 Task: Research Airbnb accommodation in Kirtipur, Nepal from 6th December, 2023 to 10th December, 2023 for 1 adult.1  bedroom having 1 bed and 1 bathroom. Property type can be hotel. Booking option can be shelf check-in. Look for 3 properties as per requirement.
Action: Mouse moved to (599, 83)
Screenshot: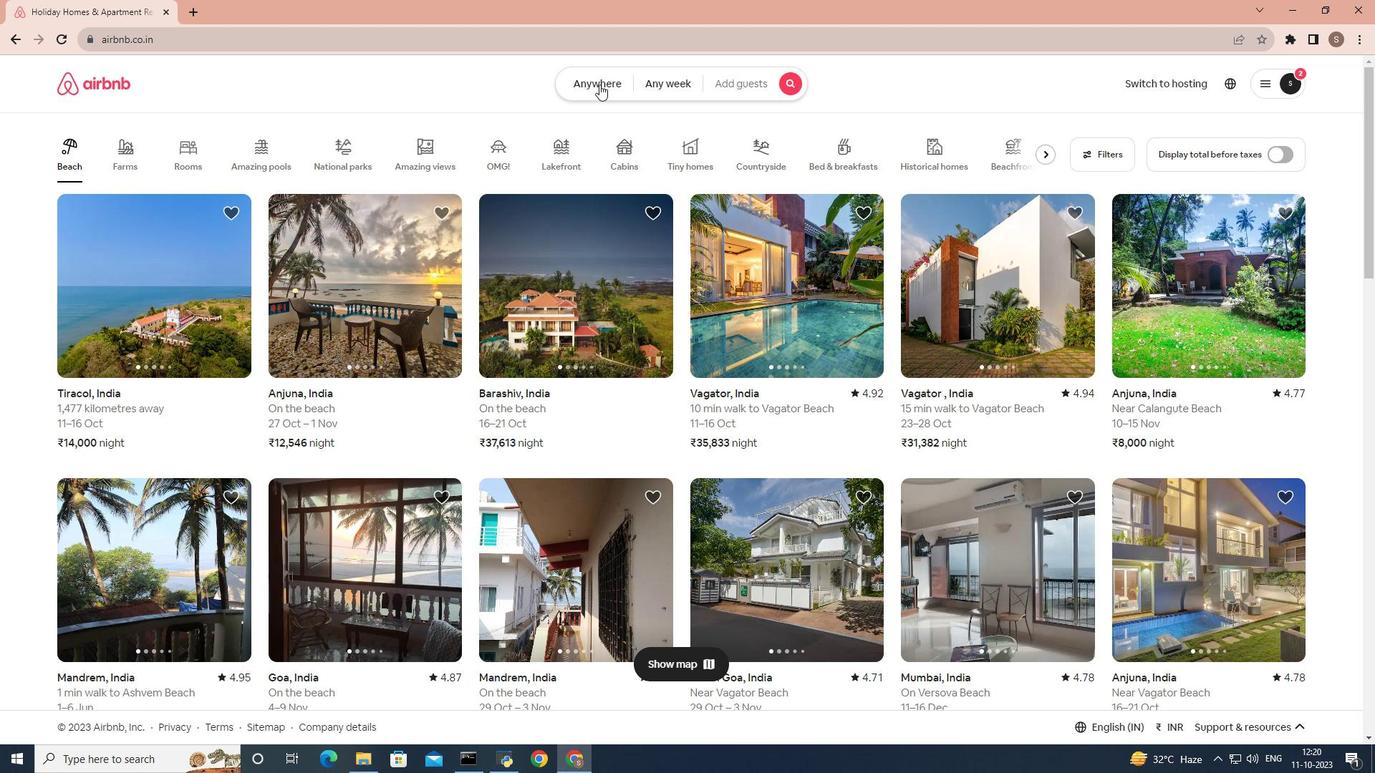 
Action: Mouse pressed left at (599, 83)
Screenshot: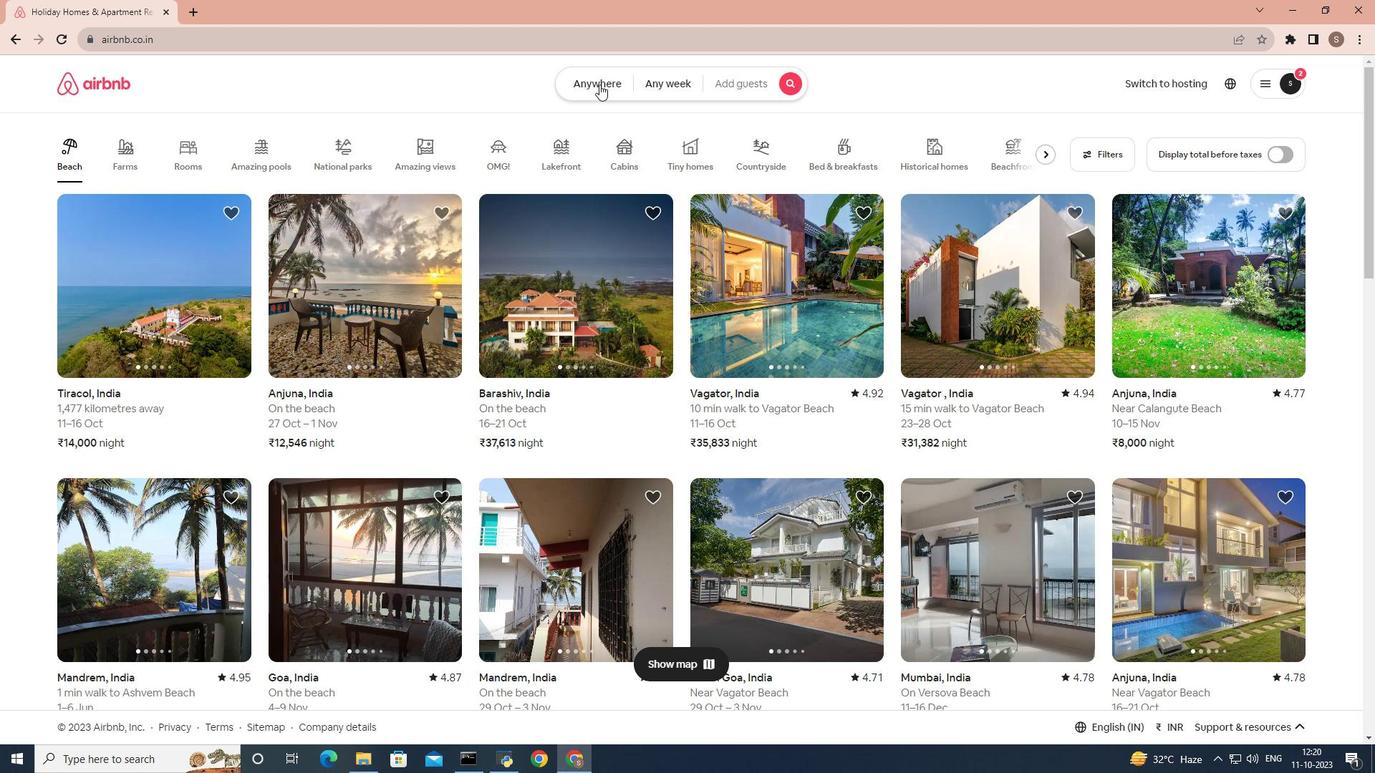 
Action: Mouse moved to (506, 137)
Screenshot: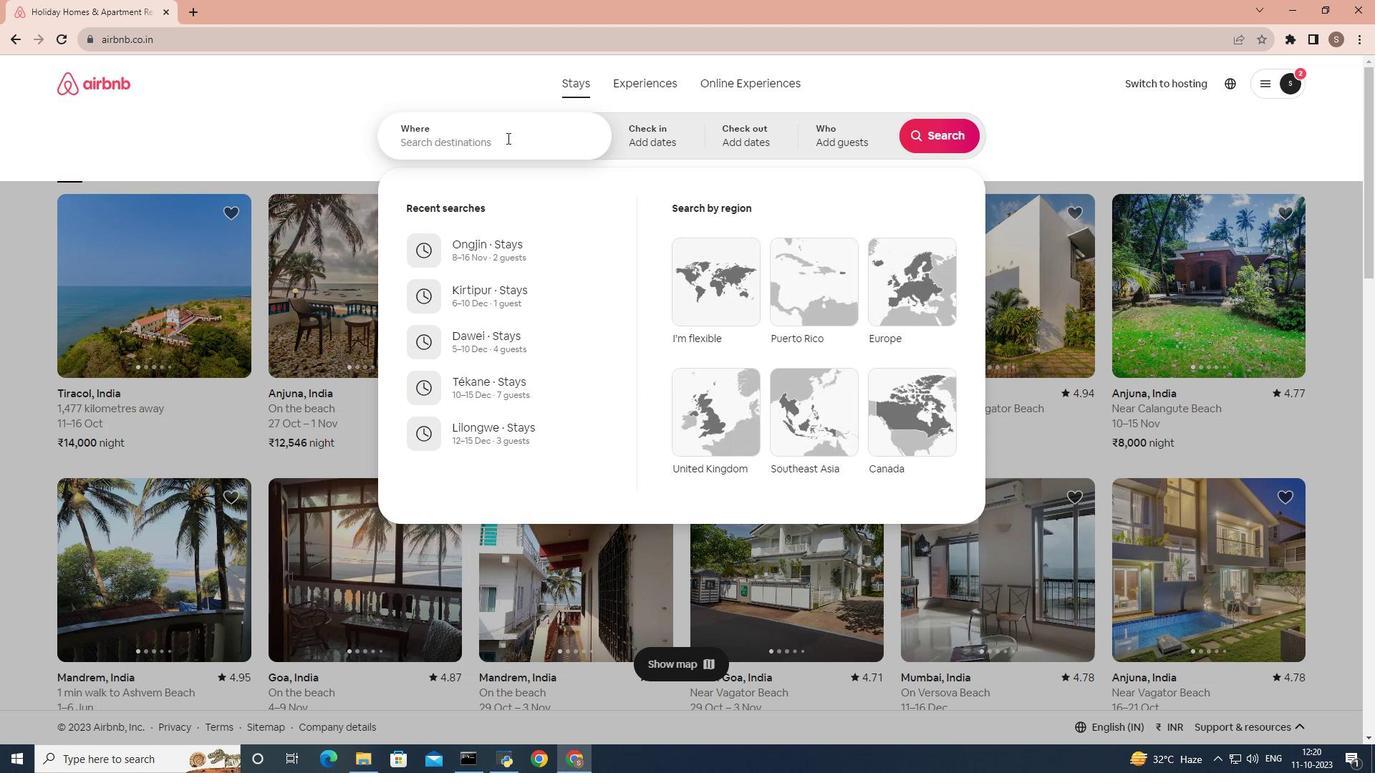 
Action: Mouse pressed left at (506, 137)
Screenshot: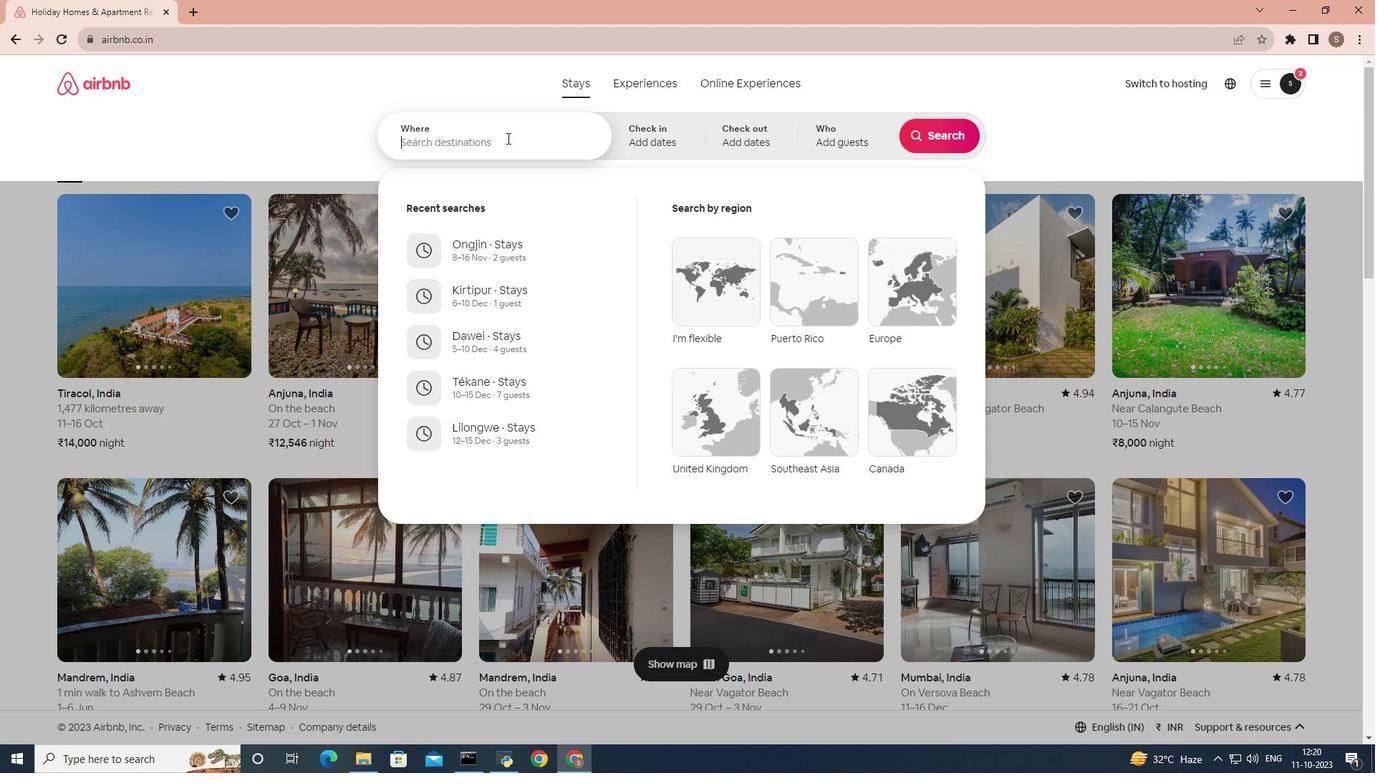 
Action: Key pressed kirtipur
Screenshot: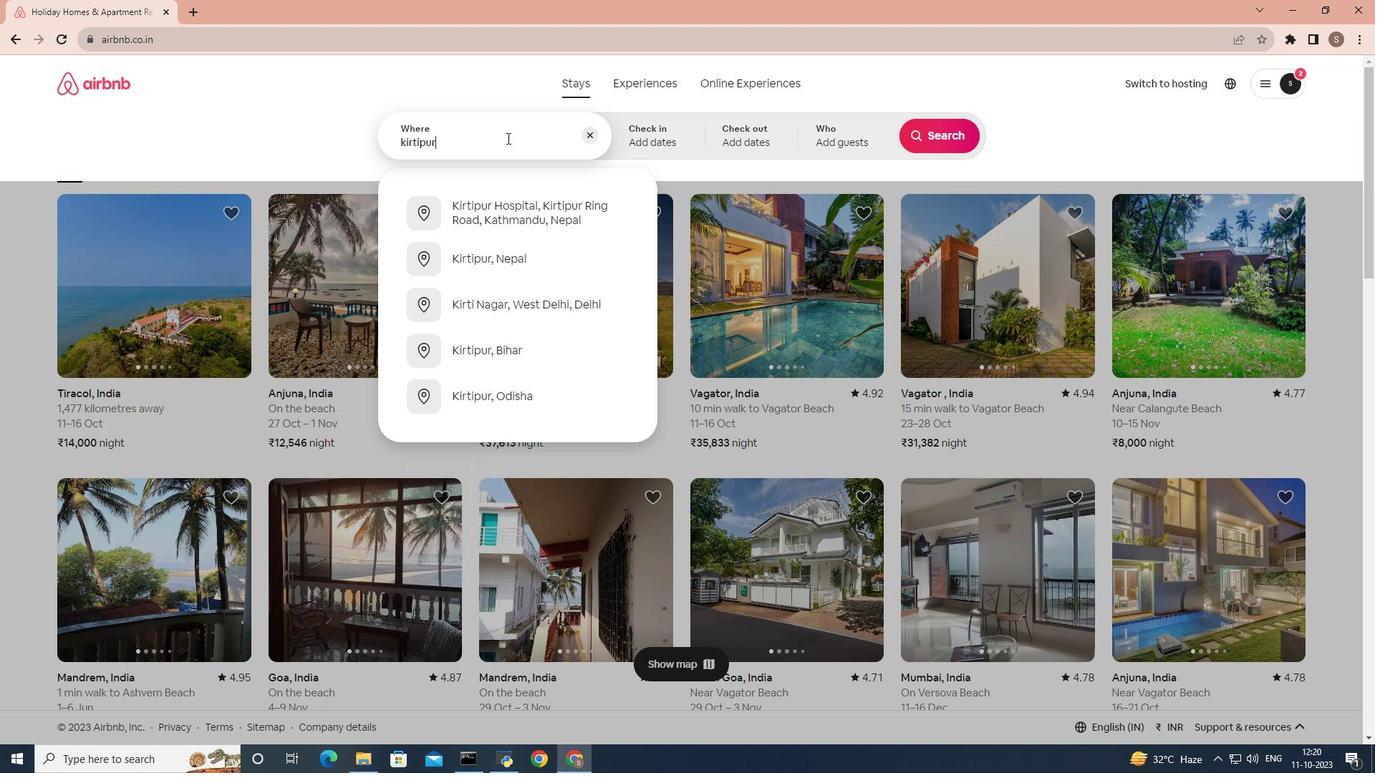 
Action: Mouse moved to (503, 219)
Screenshot: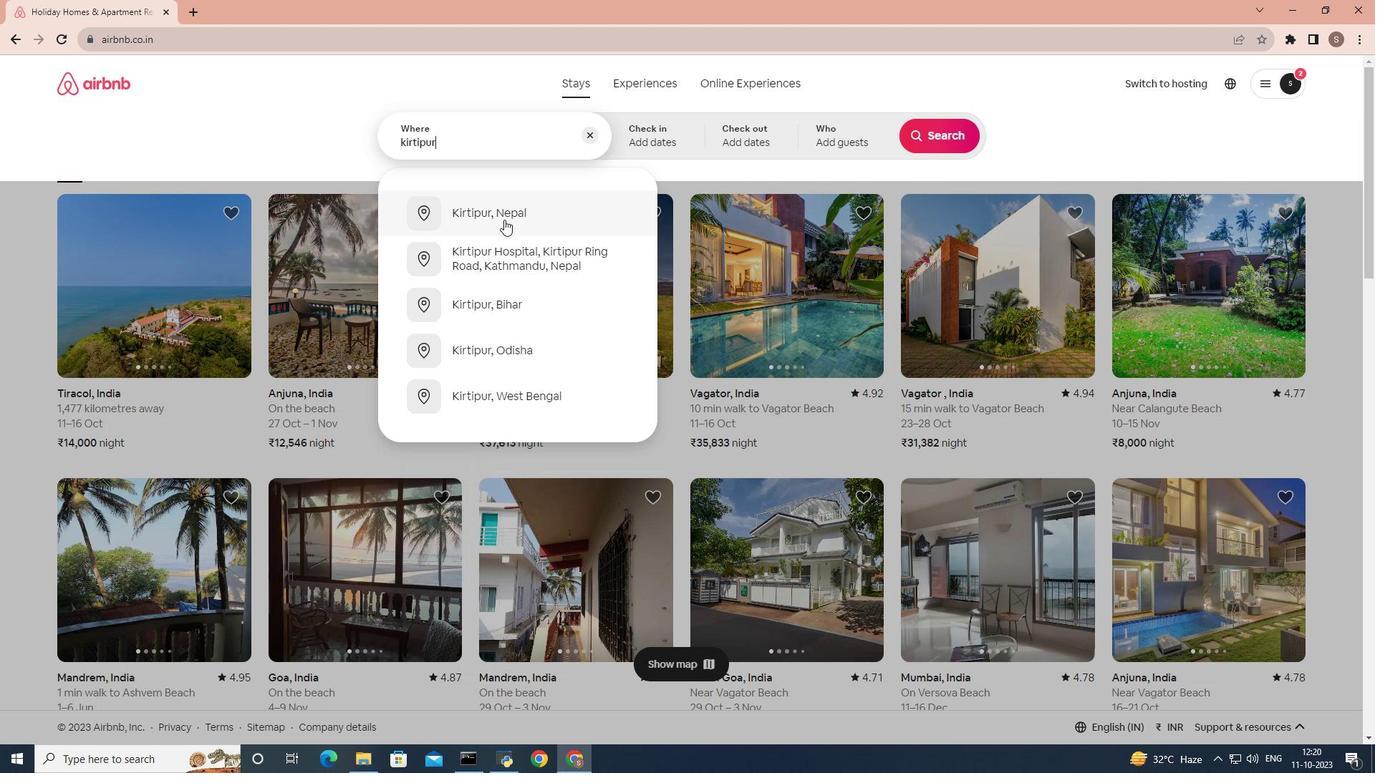 
Action: Mouse pressed left at (503, 219)
Screenshot: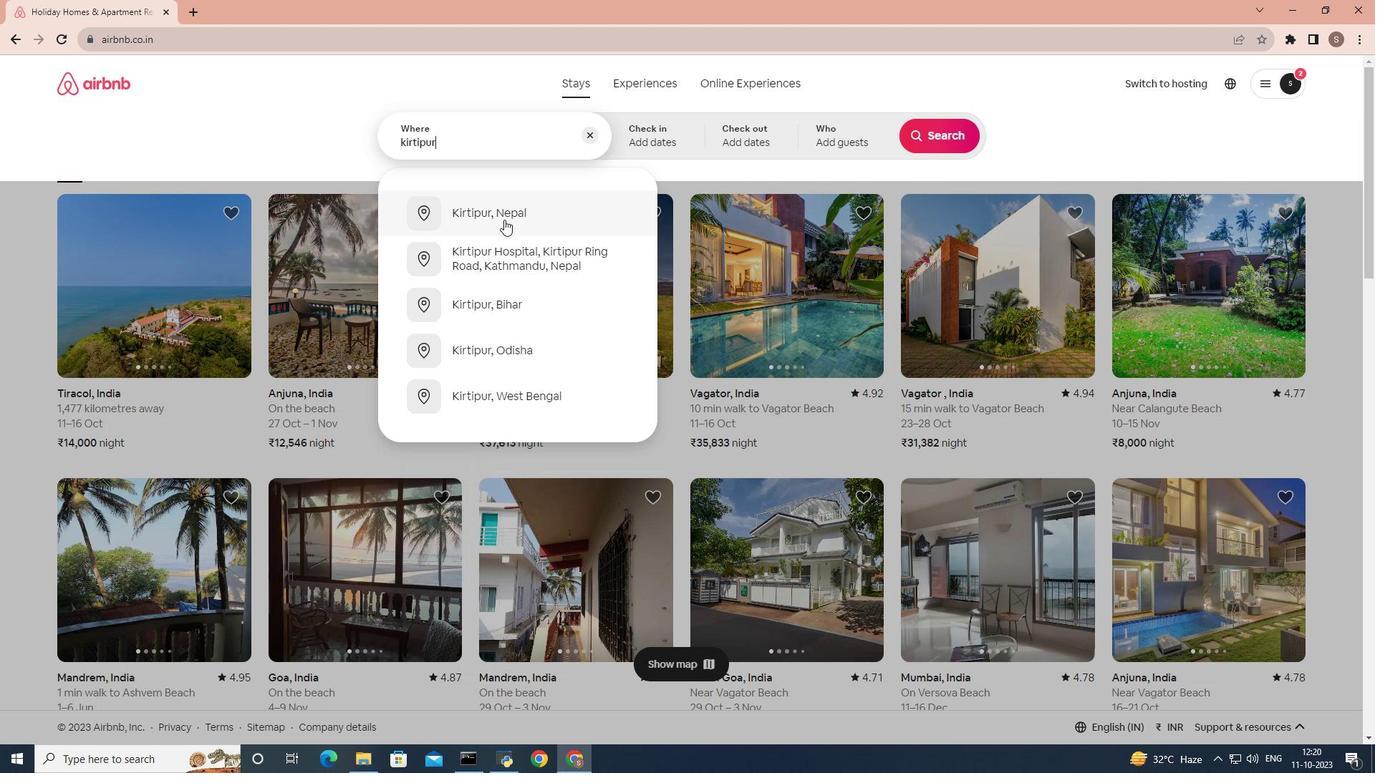 
Action: Mouse moved to (927, 247)
Screenshot: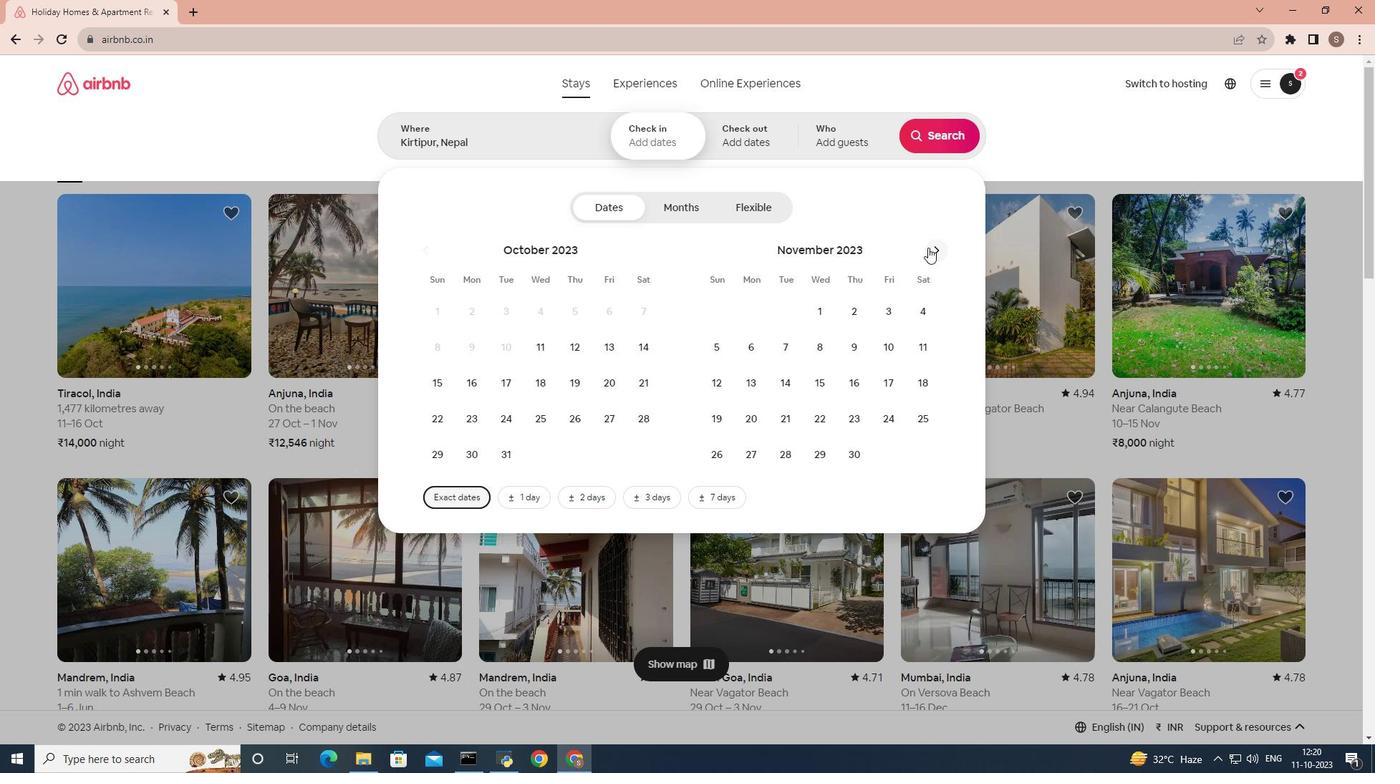 
Action: Mouse pressed left at (927, 247)
Screenshot: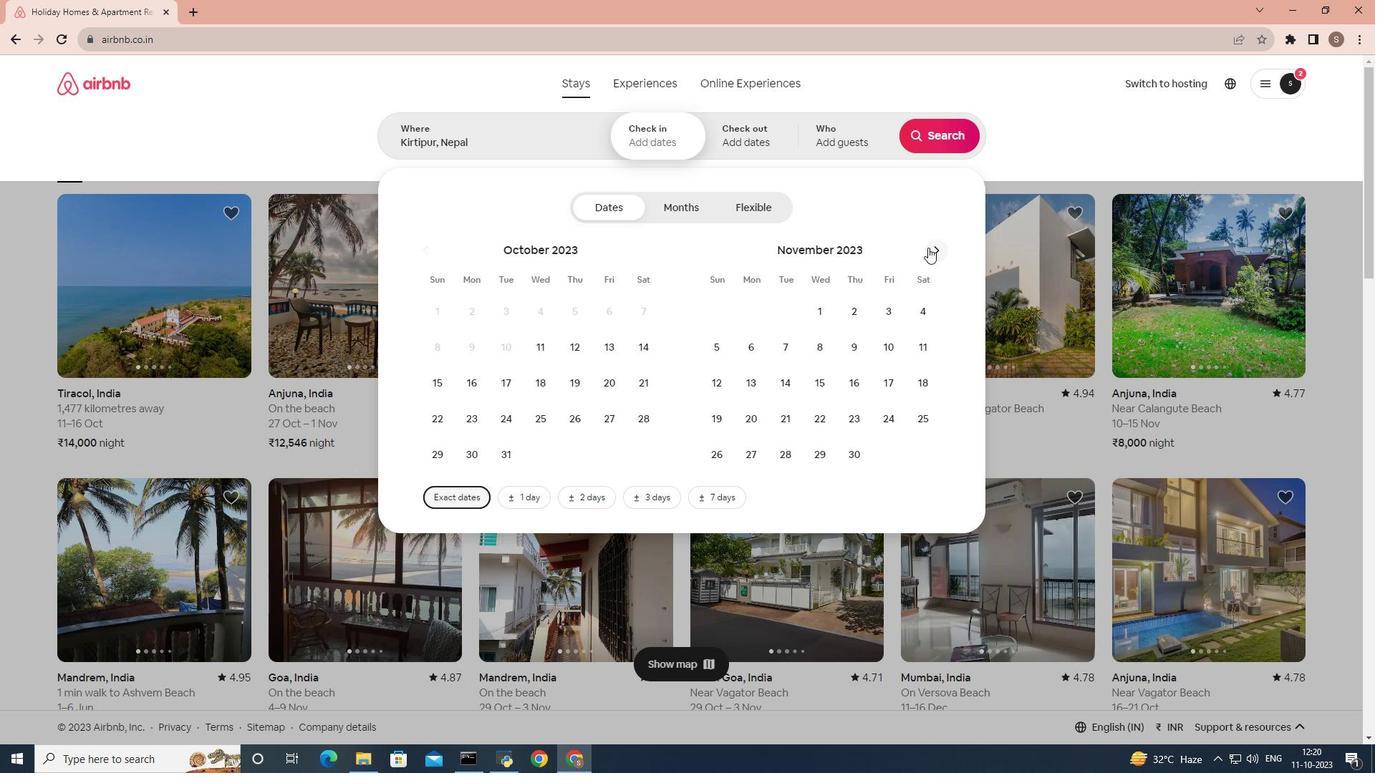 
Action: Mouse moved to (821, 348)
Screenshot: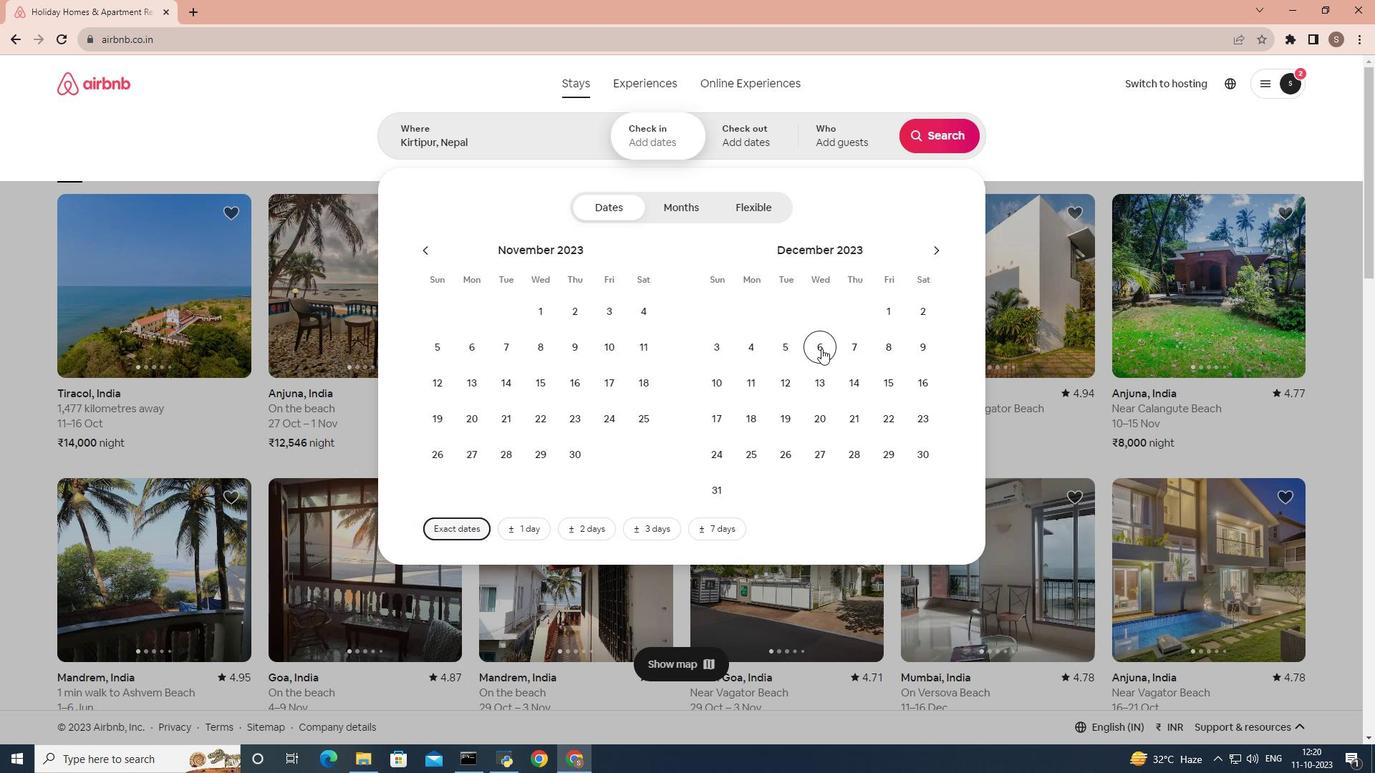 
Action: Mouse pressed left at (821, 348)
Screenshot: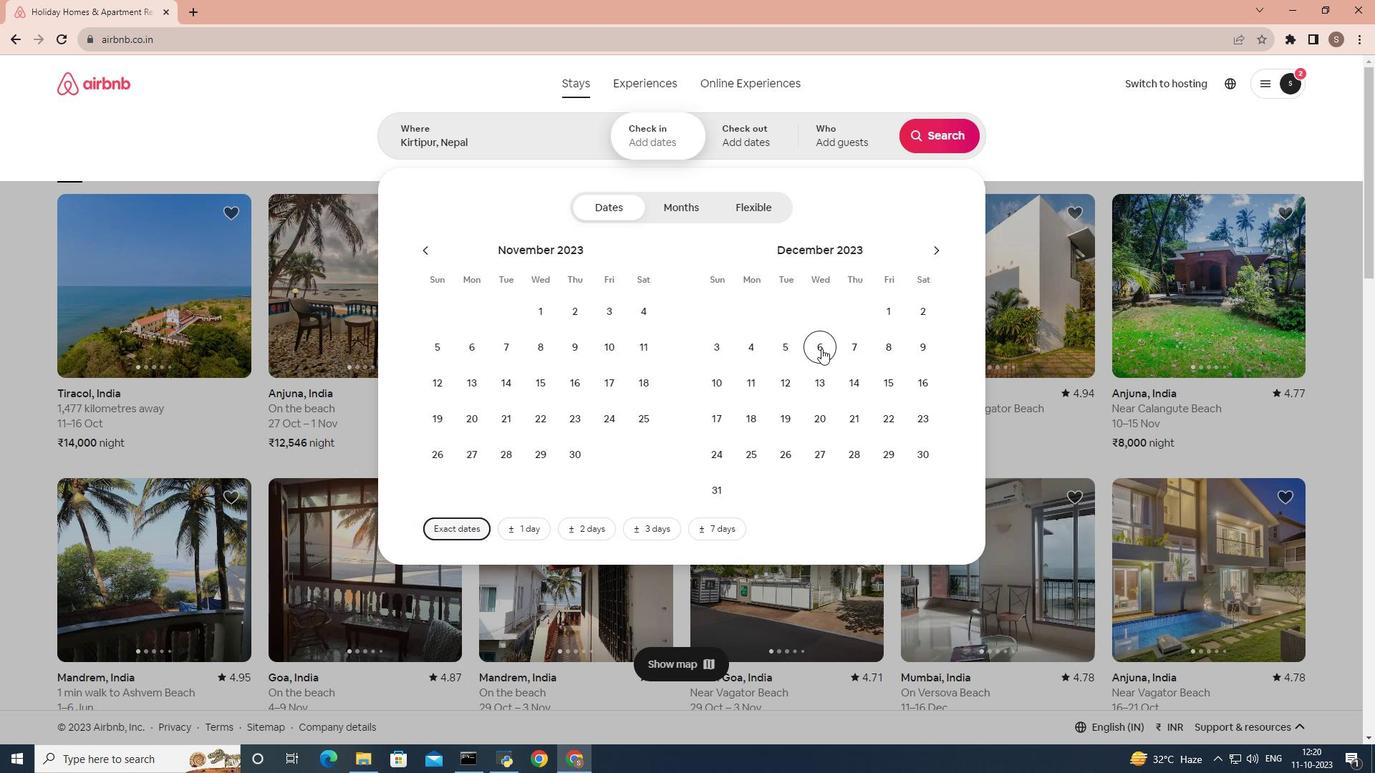 
Action: Mouse moved to (722, 382)
Screenshot: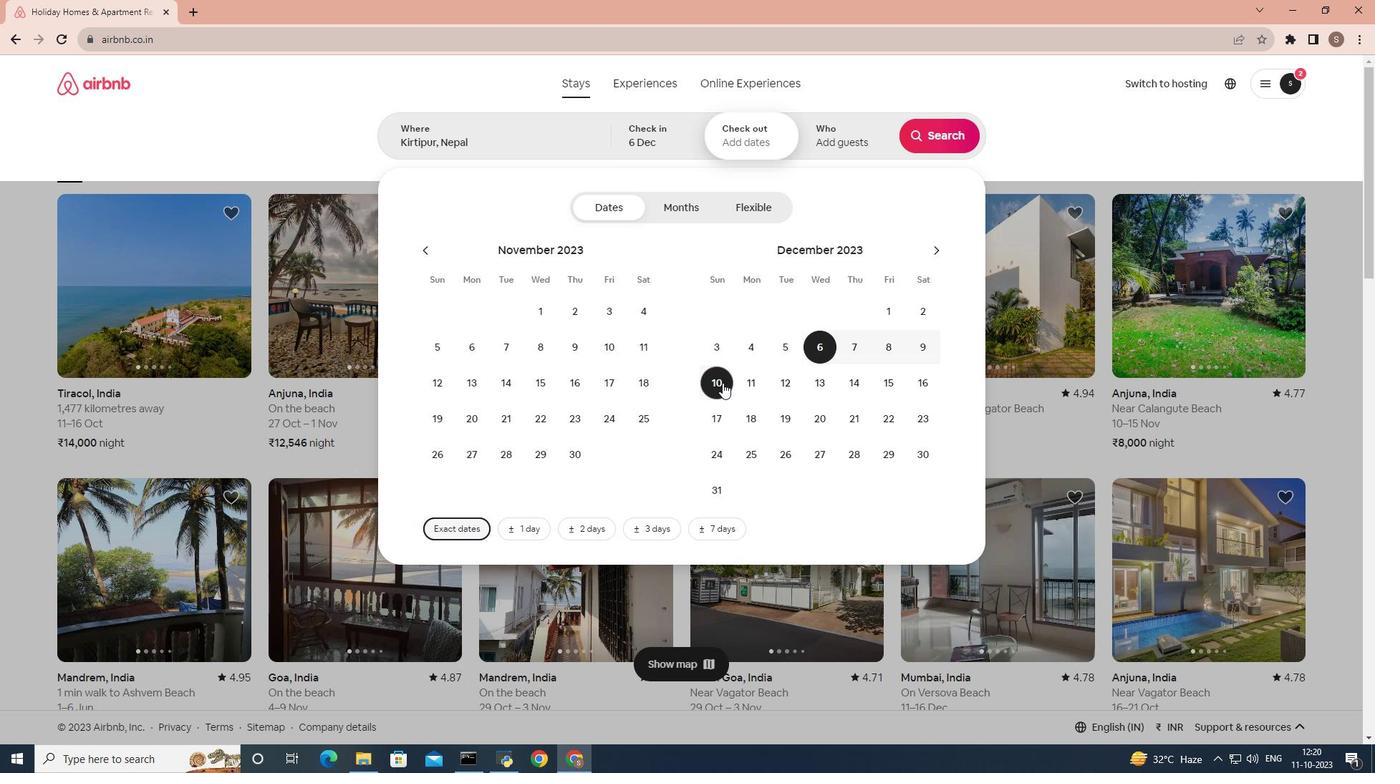 
Action: Mouse pressed left at (722, 382)
Screenshot: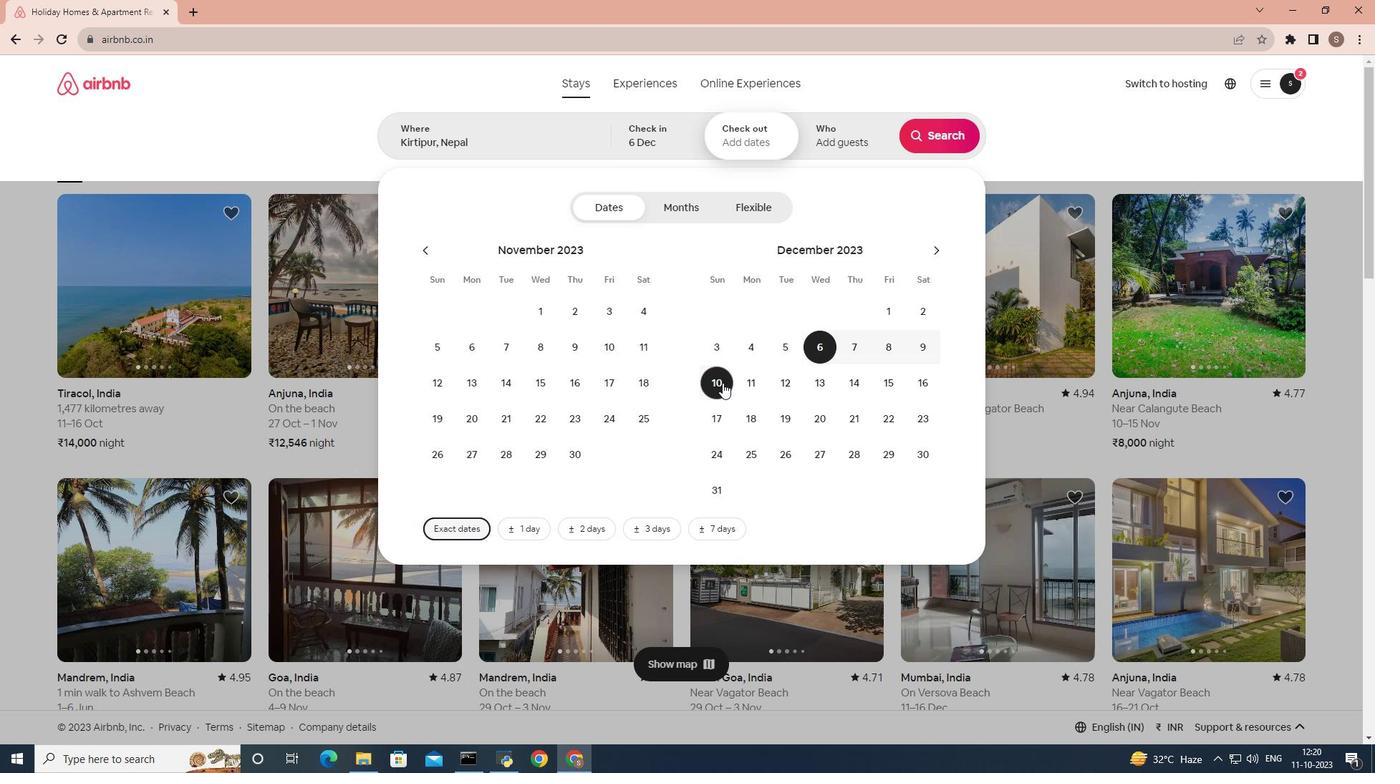 
Action: Mouse moved to (861, 143)
Screenshot: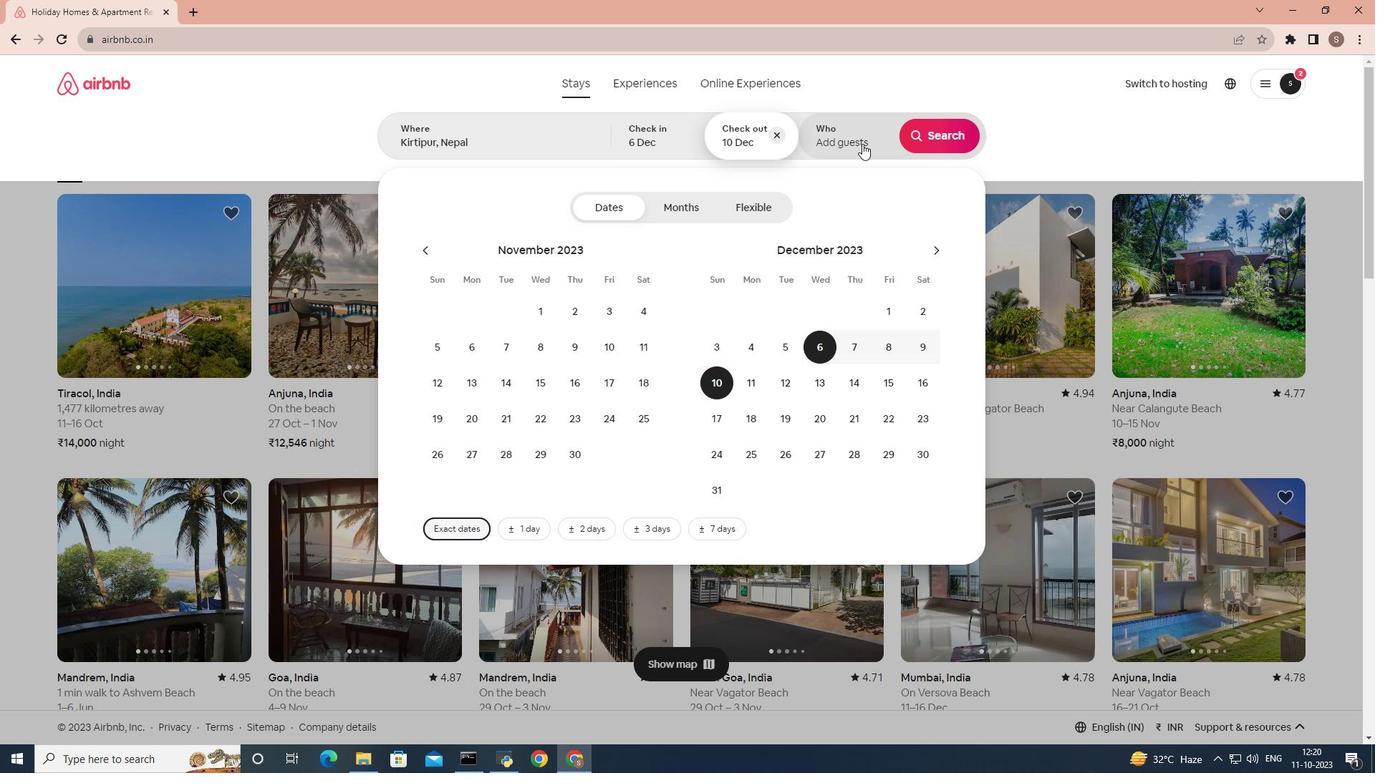 
Action: Mouse pressed left at (861, 143)
Screenshot: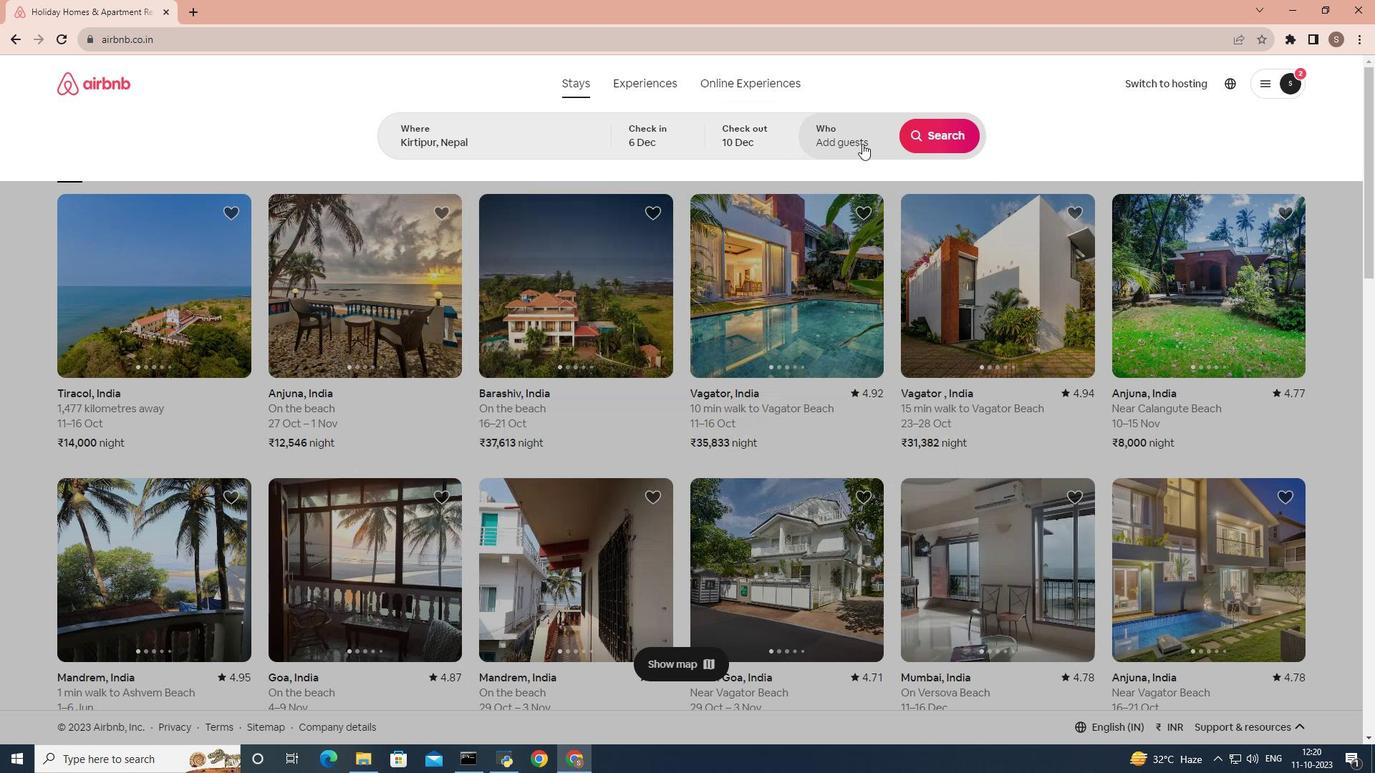 
Action: Mouse moved to (950, 215)
Screenshot: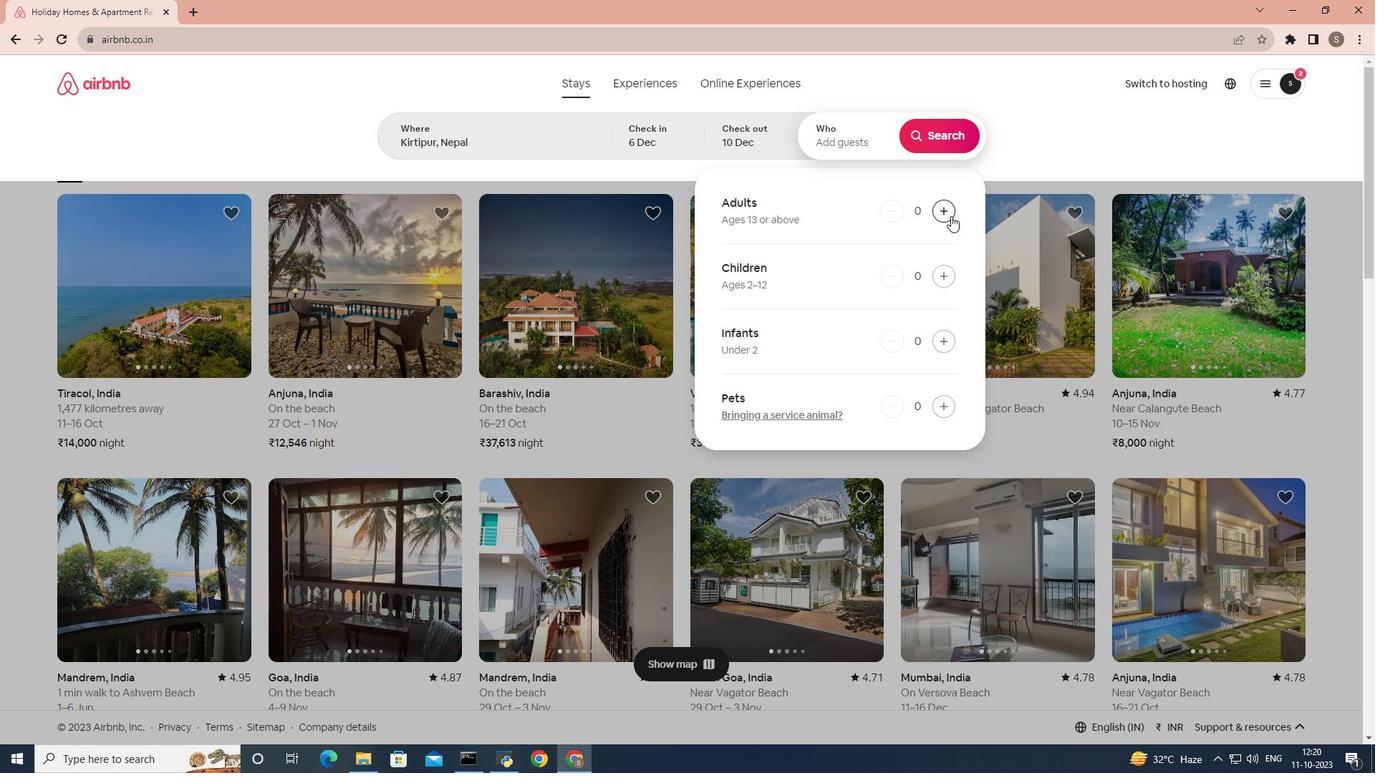 
Action: Mouse pressed left at (950, 215)
Screenshot: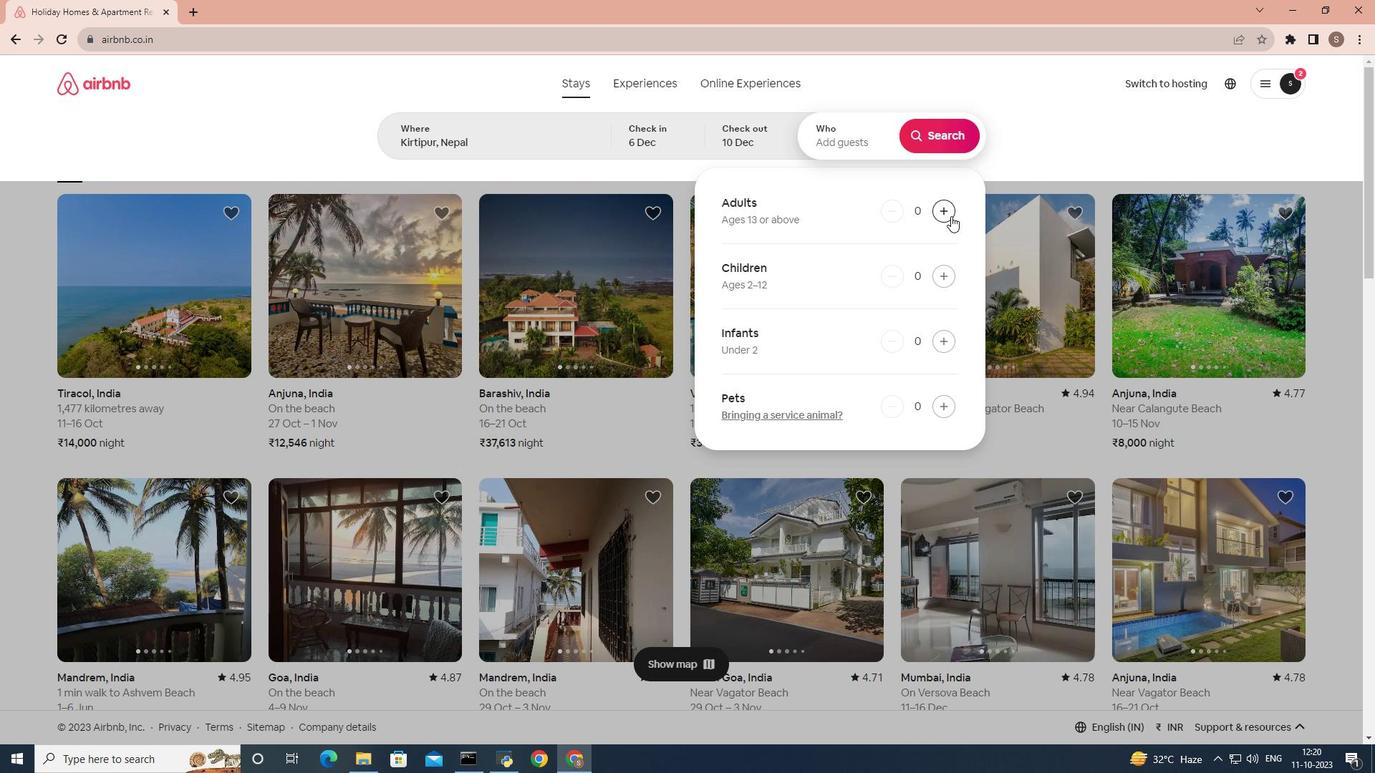 
Action: Mouse moved to (953, 136)
Screenshot: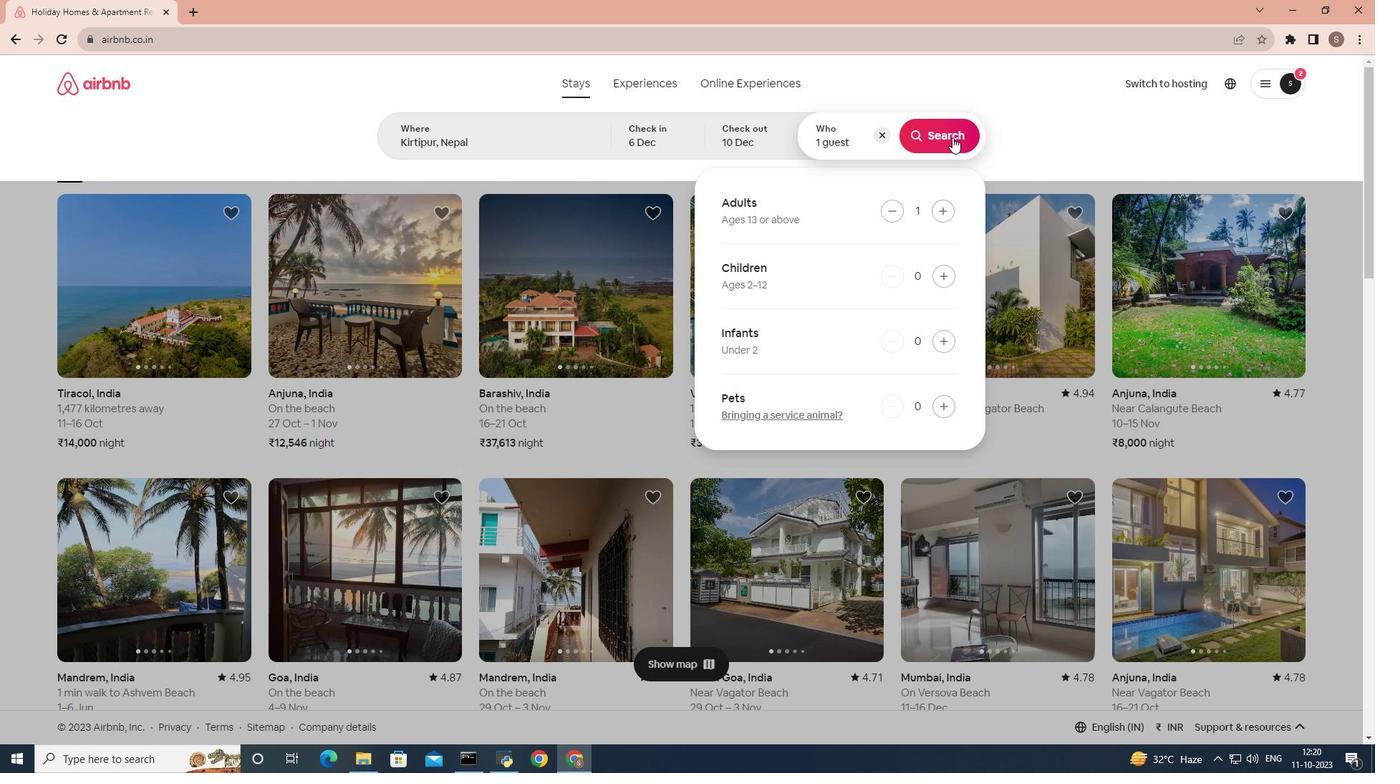 
Action: Mouse pressed left at (953, 136)
Screenshot: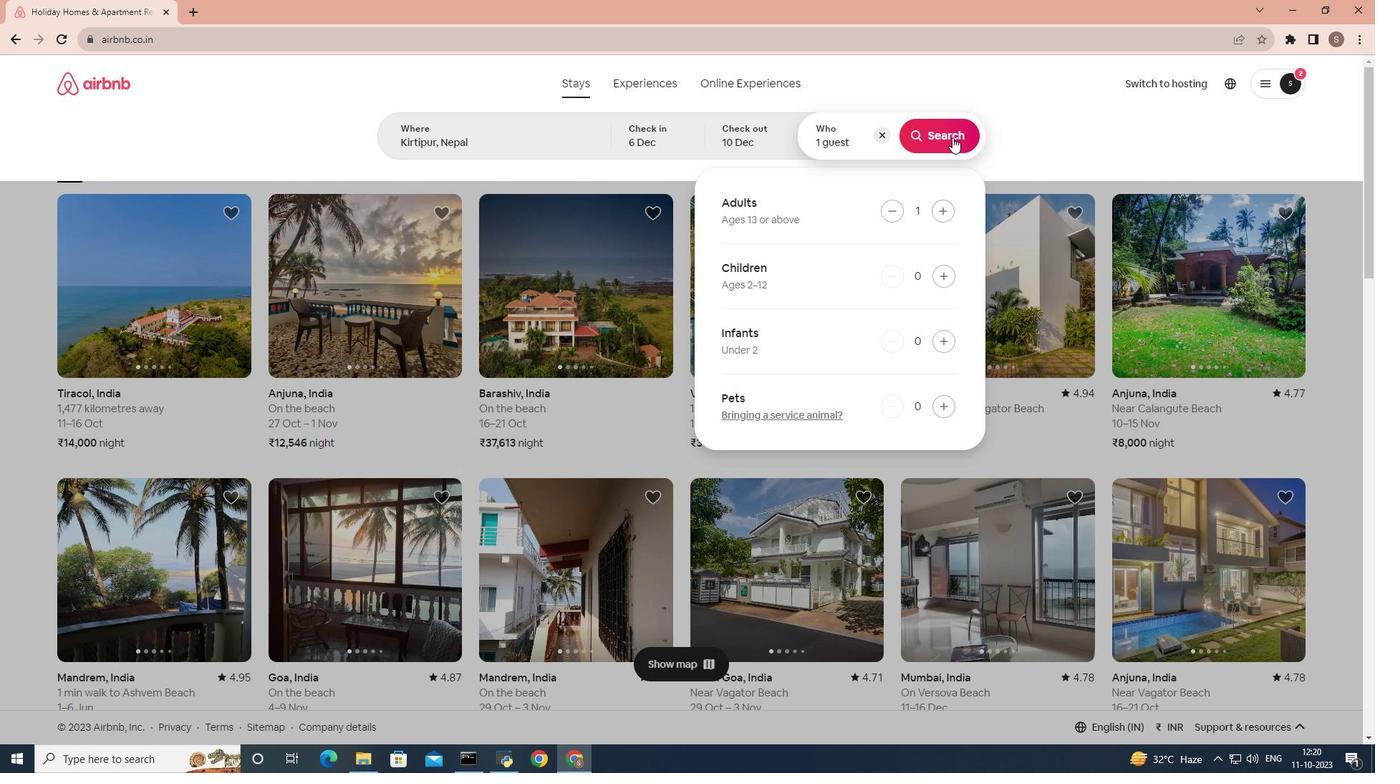 
Action: Mouse moved to (1127, 143)
Screenshot: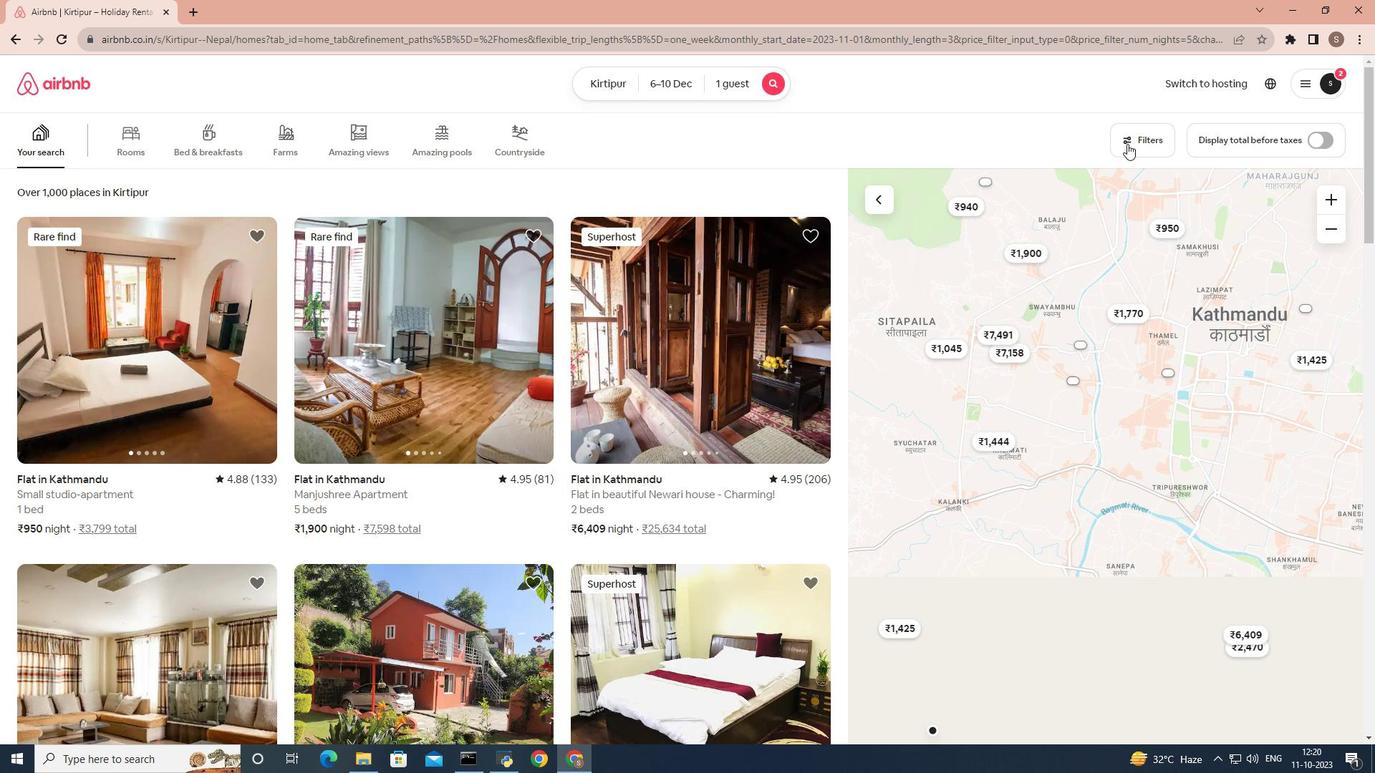 
Action: Mouse pressed left at (1127, 143)
Screenshot: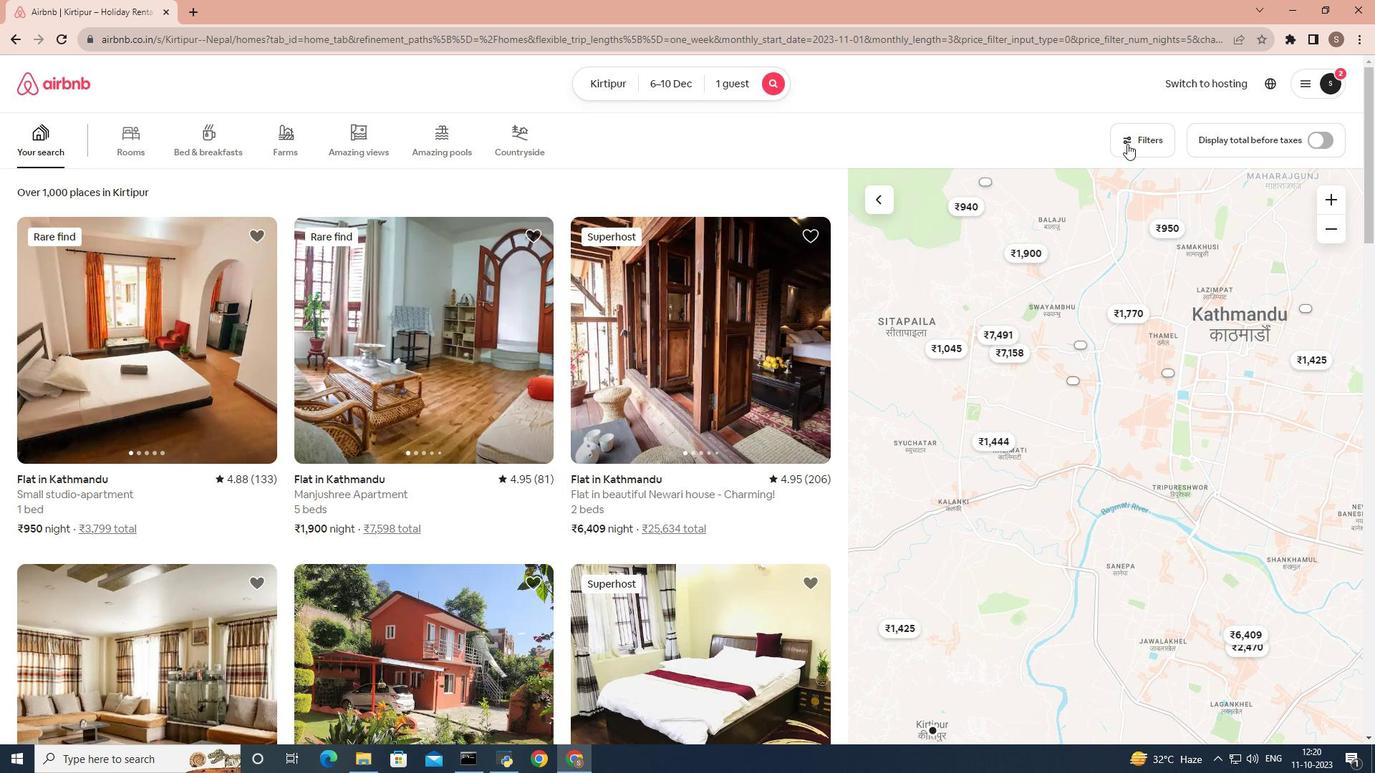 
Action: Mouse moved to (525, 427)
Screenshot: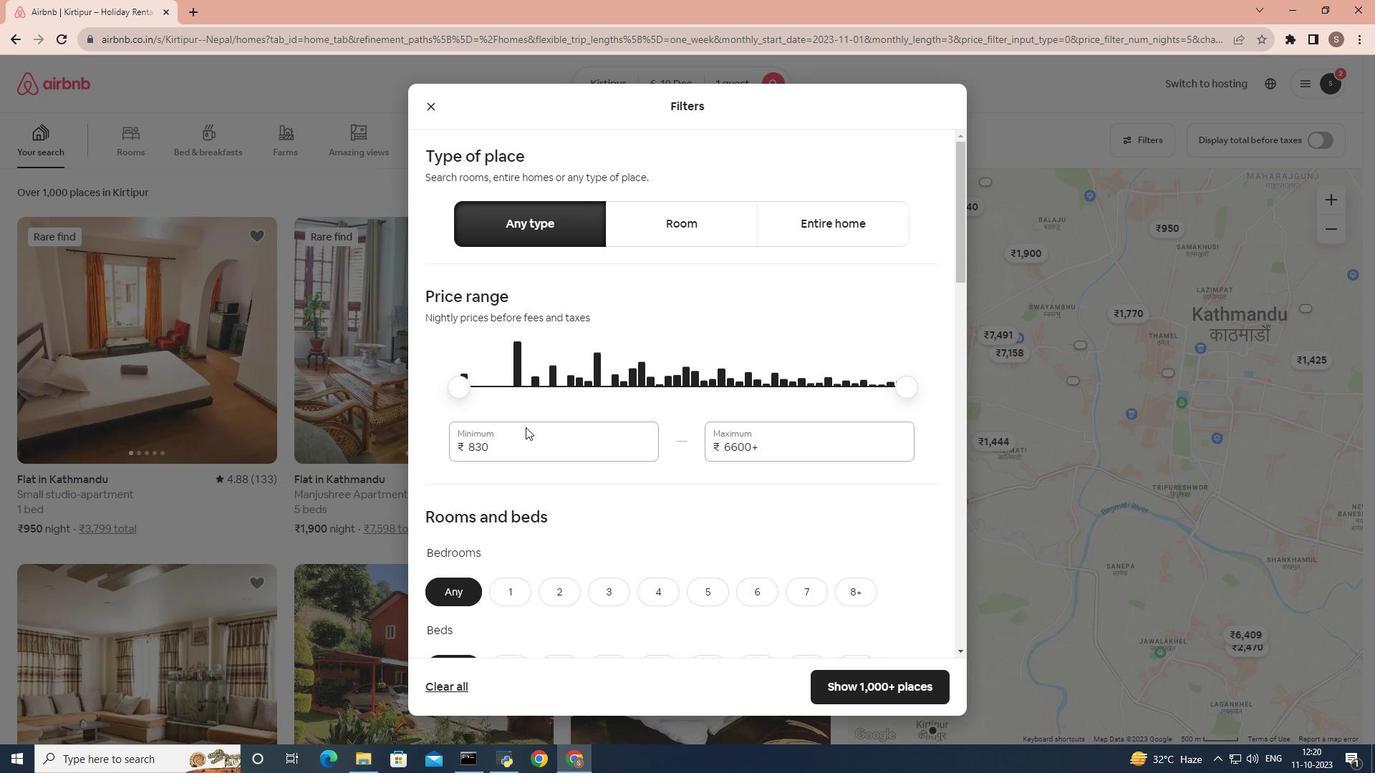 
Action: Mouse scrolled (525, 426) with delta (0, 0)
Screenshot: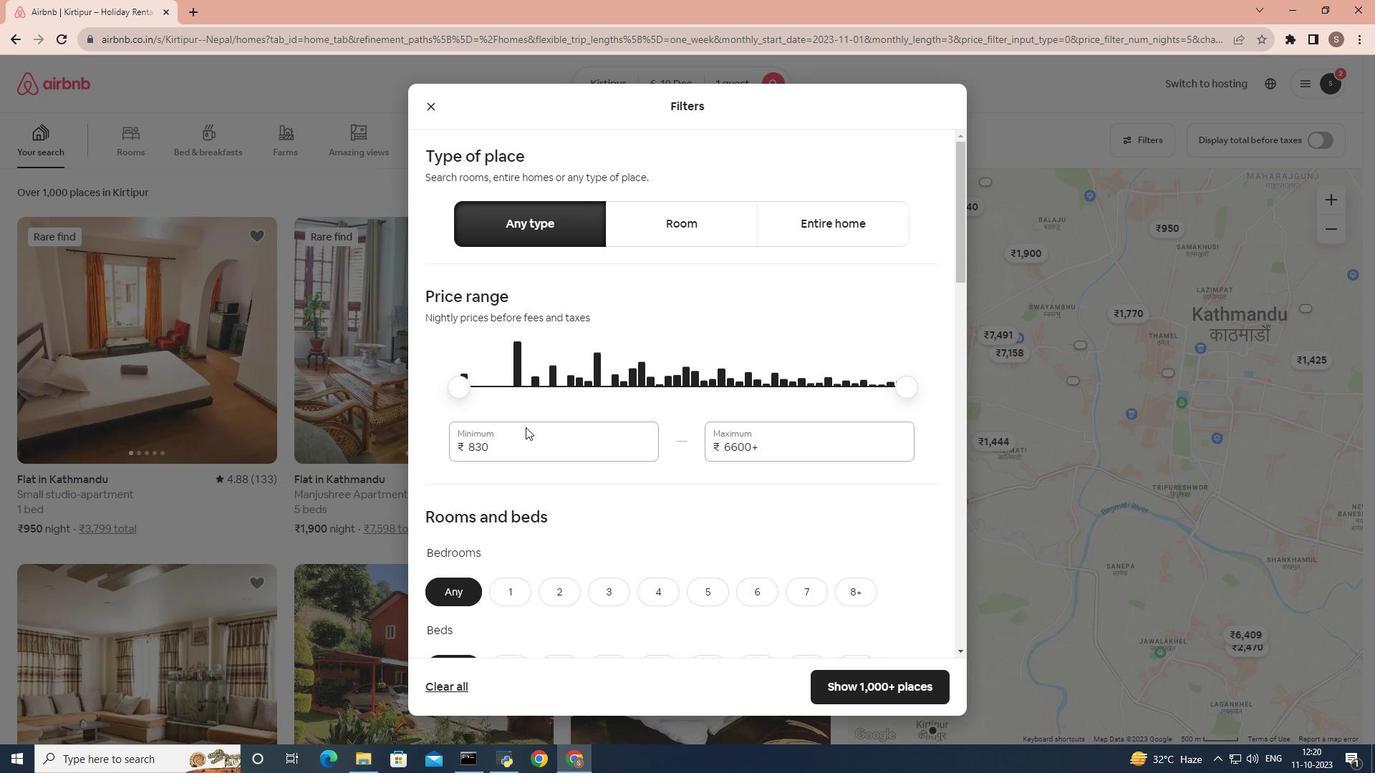 
Action: Mouse scrolled (525, 426) with delta (0, 0)
Screenshot: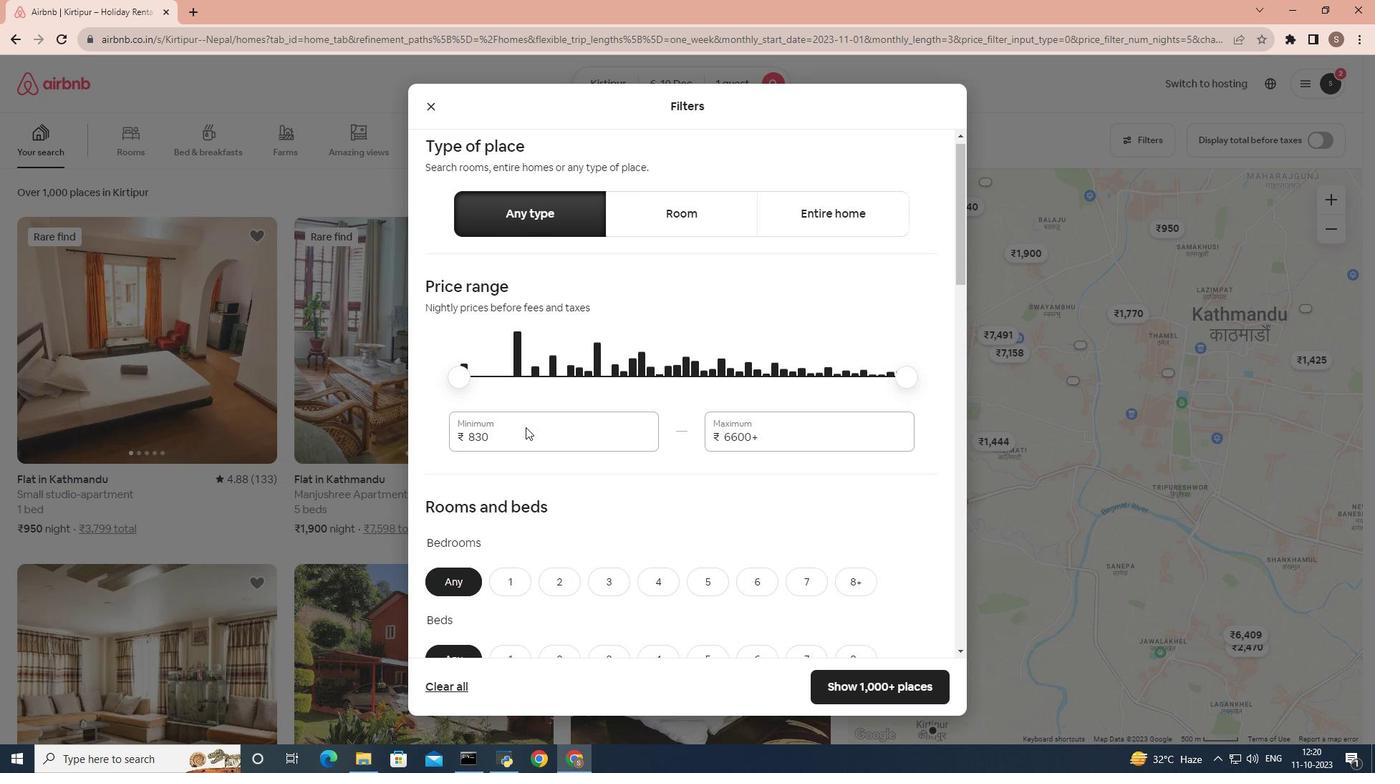 
Action: Mouse scrolled (525, 426) with delta (0, 0)
Screenshot: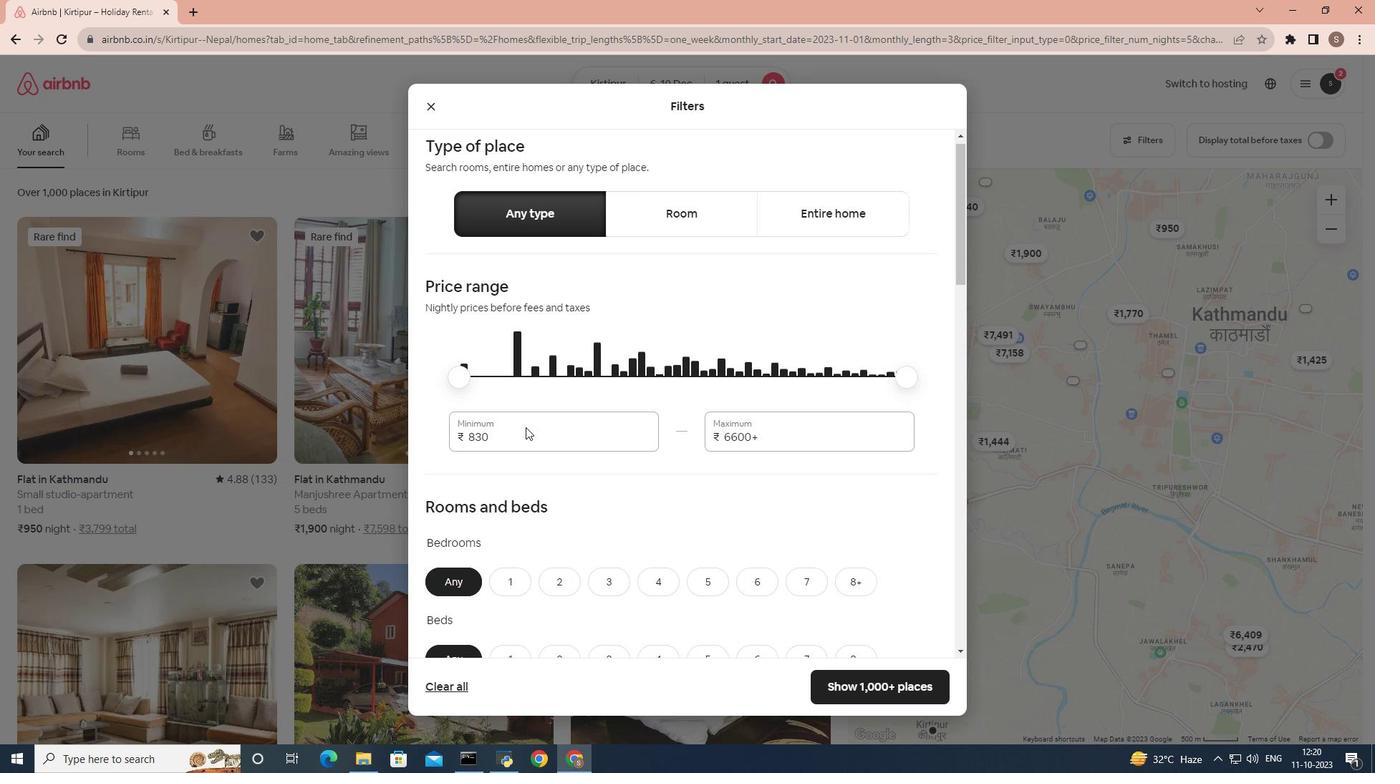 
Action: Mouse moved to (514, 389)
Screenshot: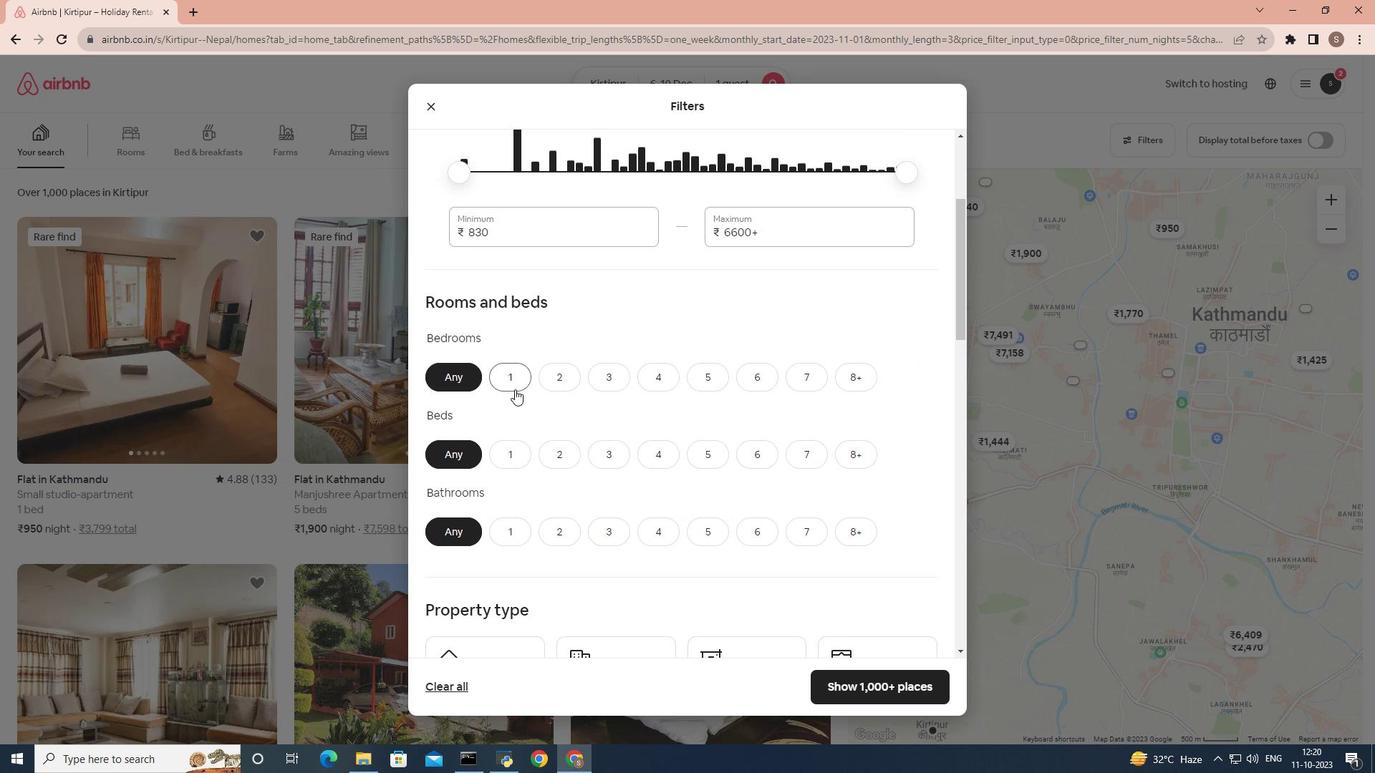 
Action: Mouse pressed left at (514, 389)
Screenshot: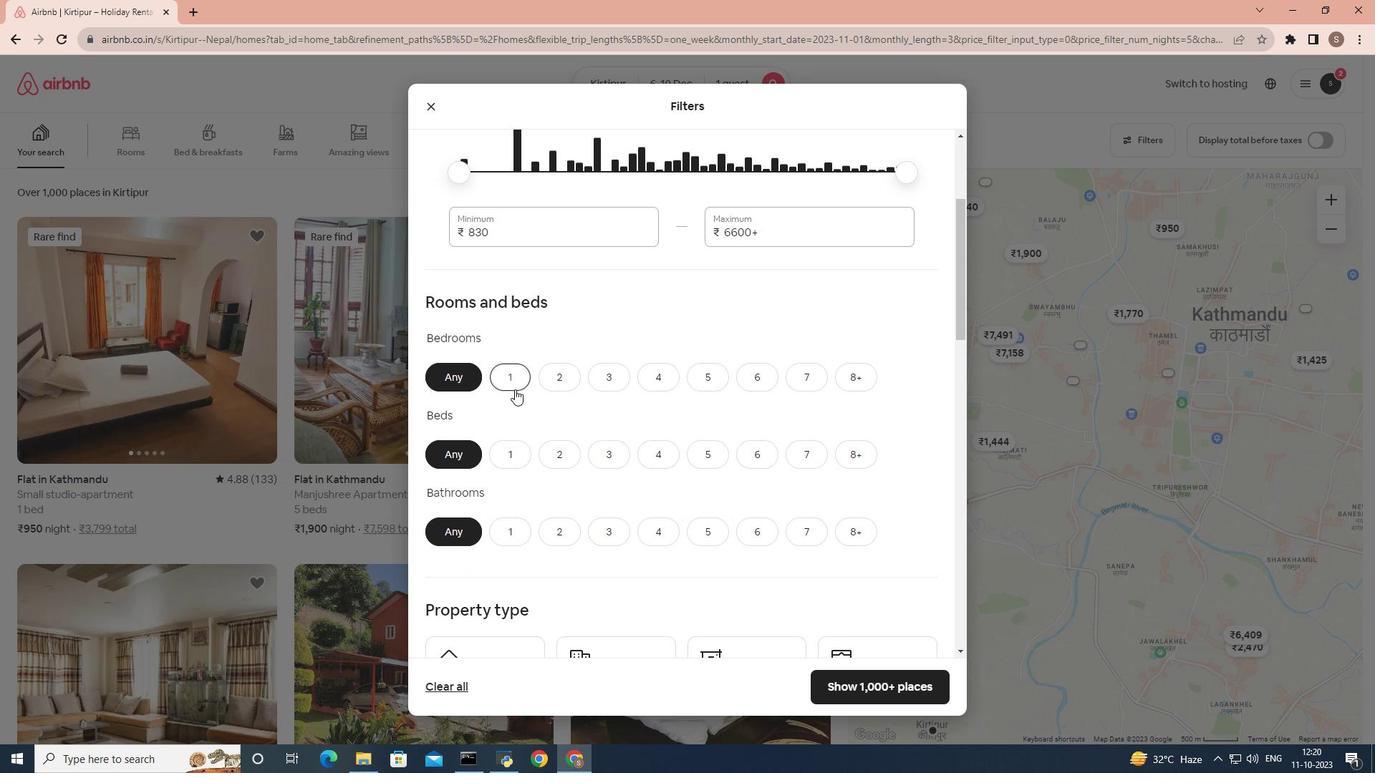 
Action: Mouse moved to (514, 449)
Screenshot: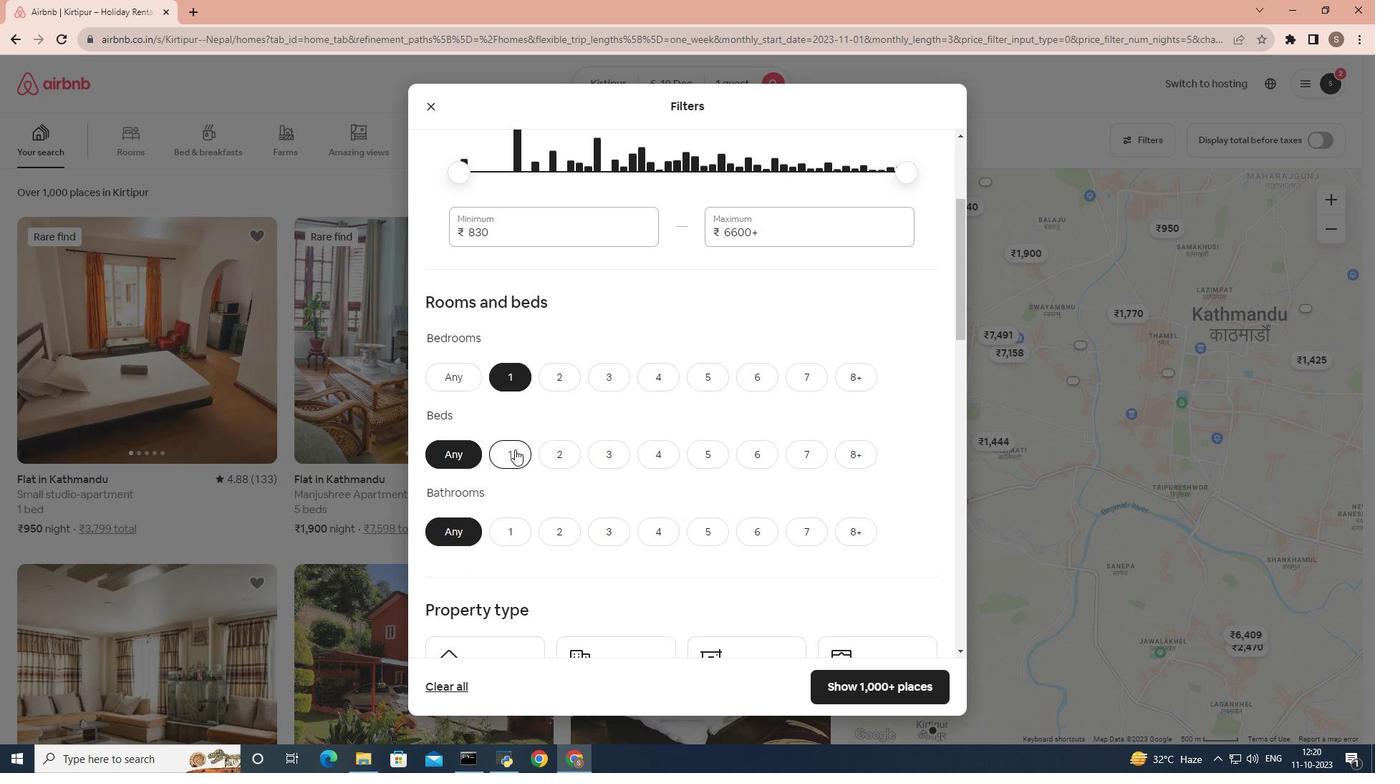 
Action: Mouse pressed left at (514, 449)
Screenshot: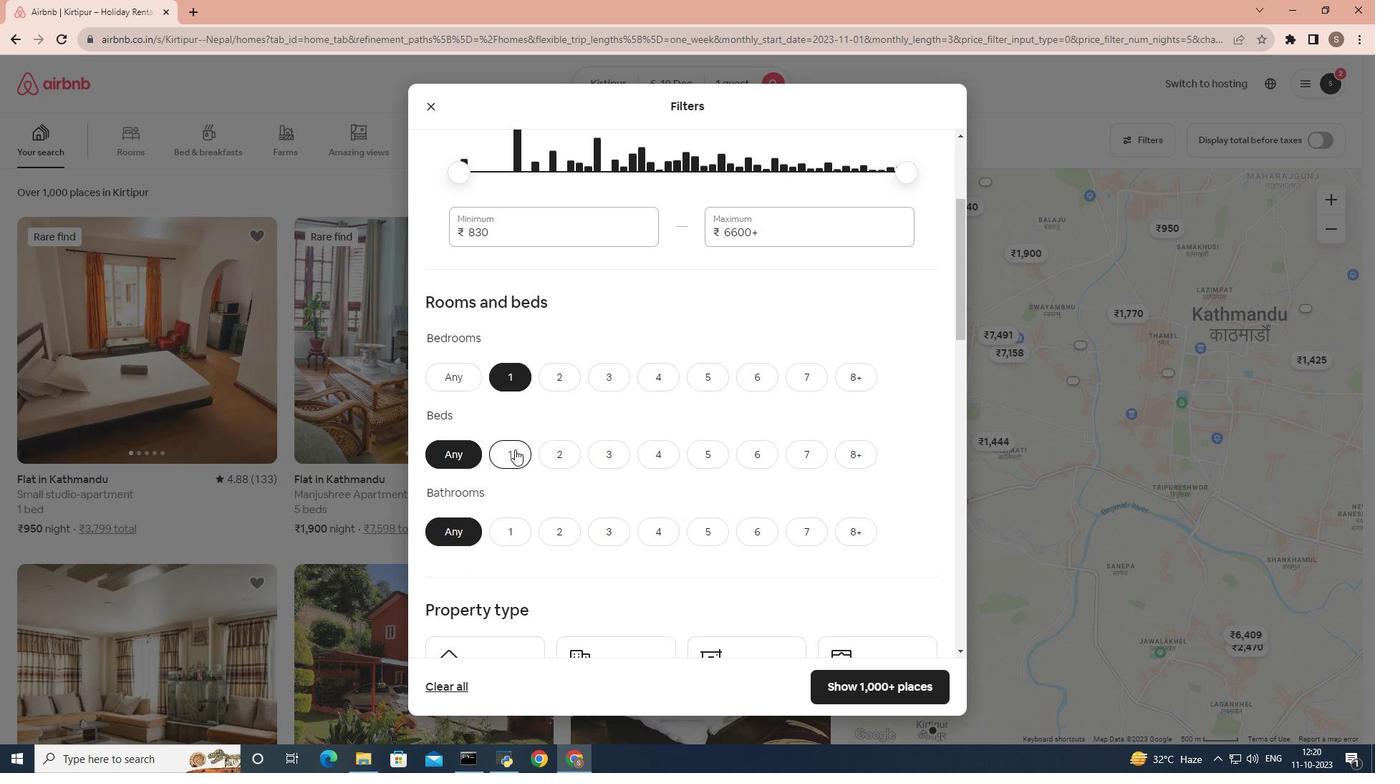 
Action: Mouse moved to (497, 522)
Screenshot: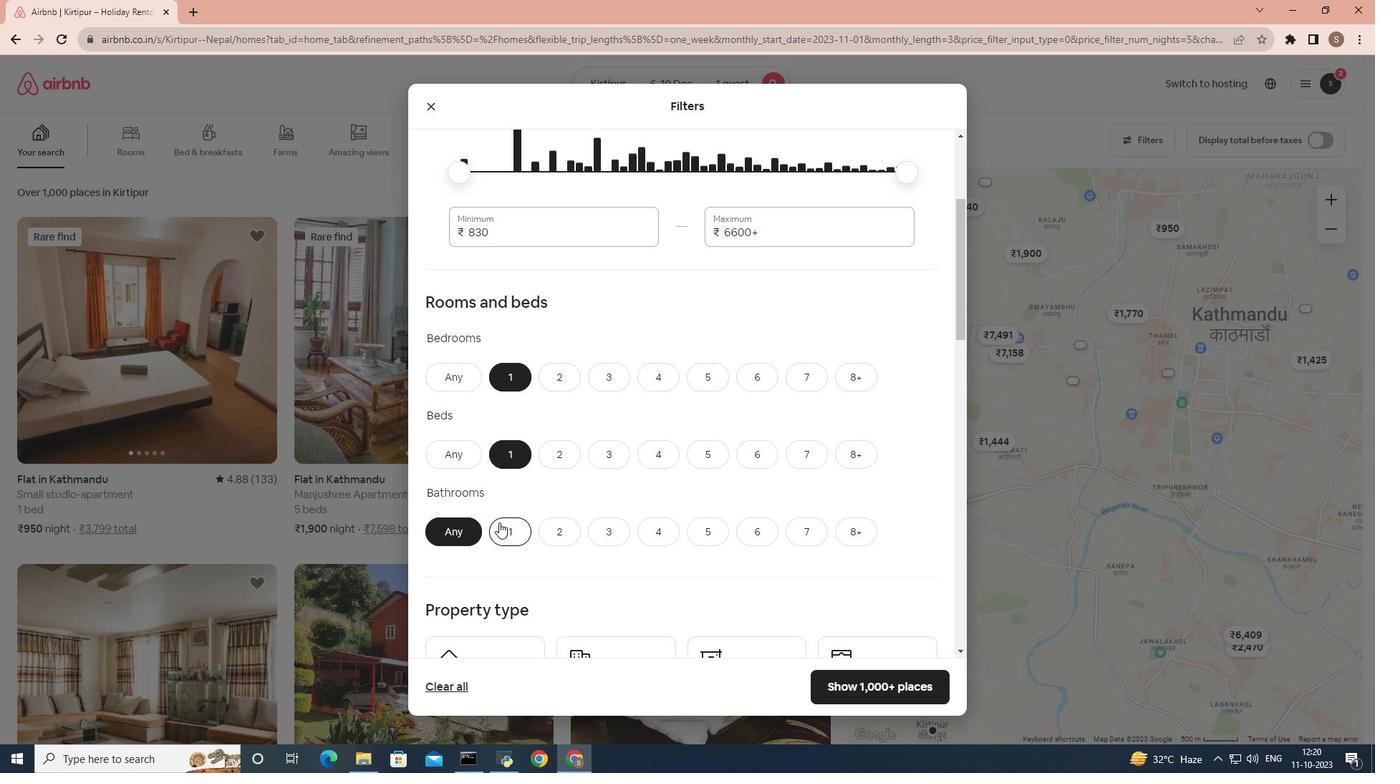 
Action: Mouse pressed left at (497, 522)
Screenshot: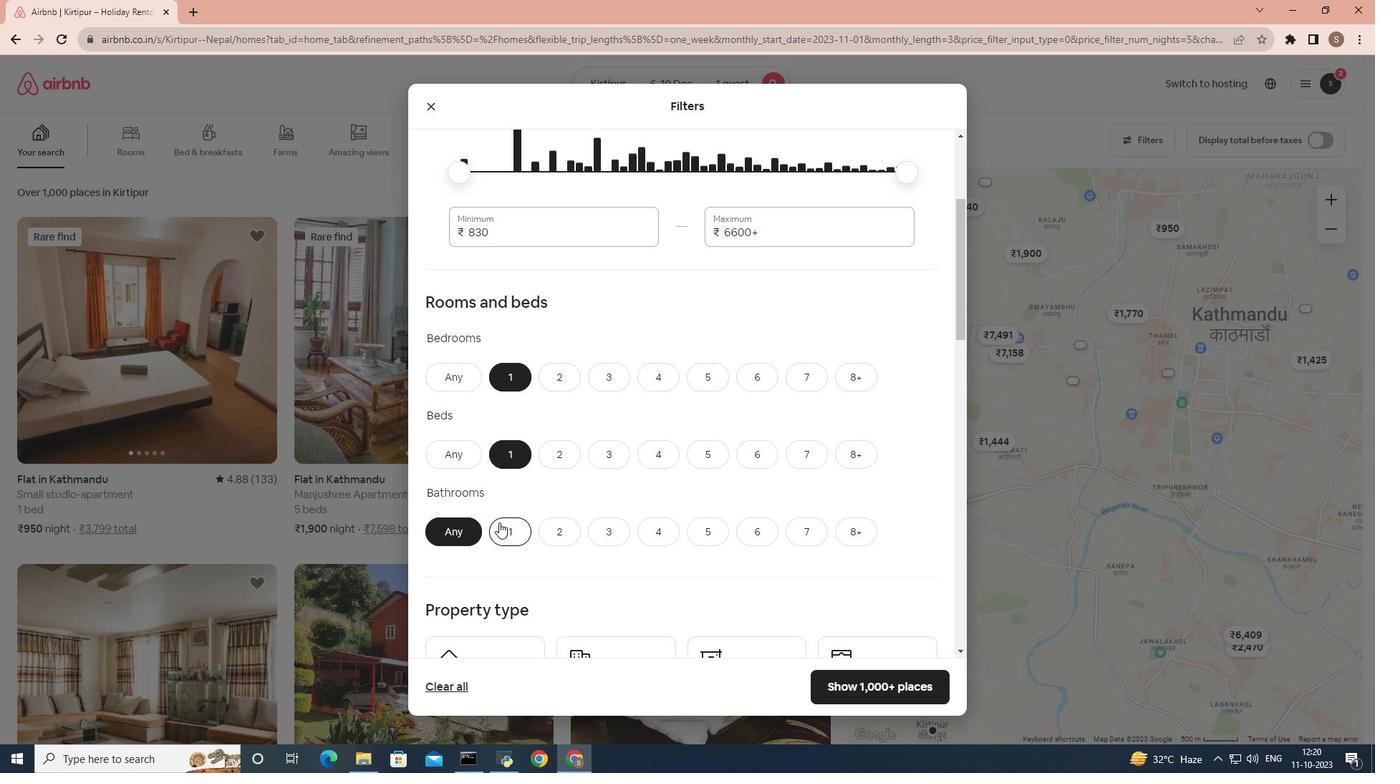 
Action: Mouse moved to (534, 488)
Screenshot: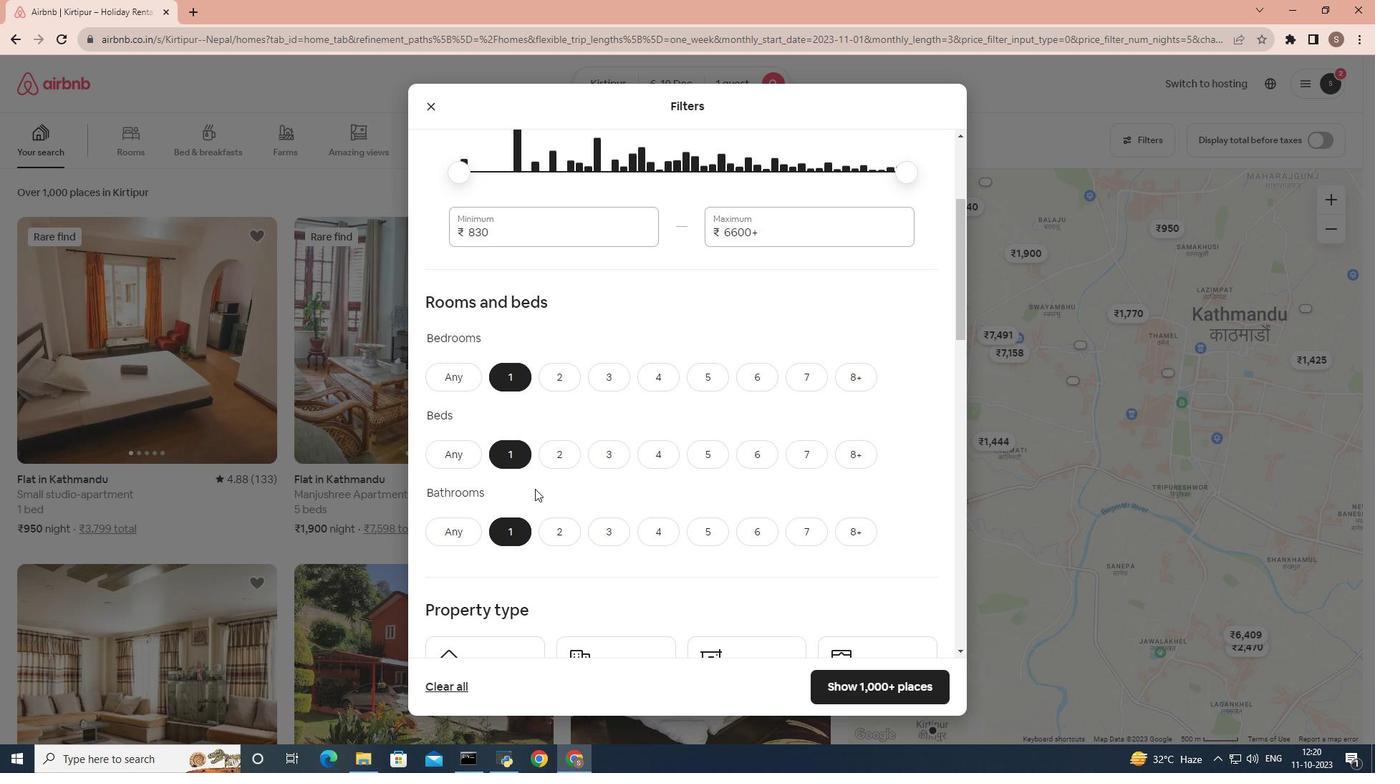 
Action: Mouse scrolled (534, 487) with delta (0, 0)
Screenshot: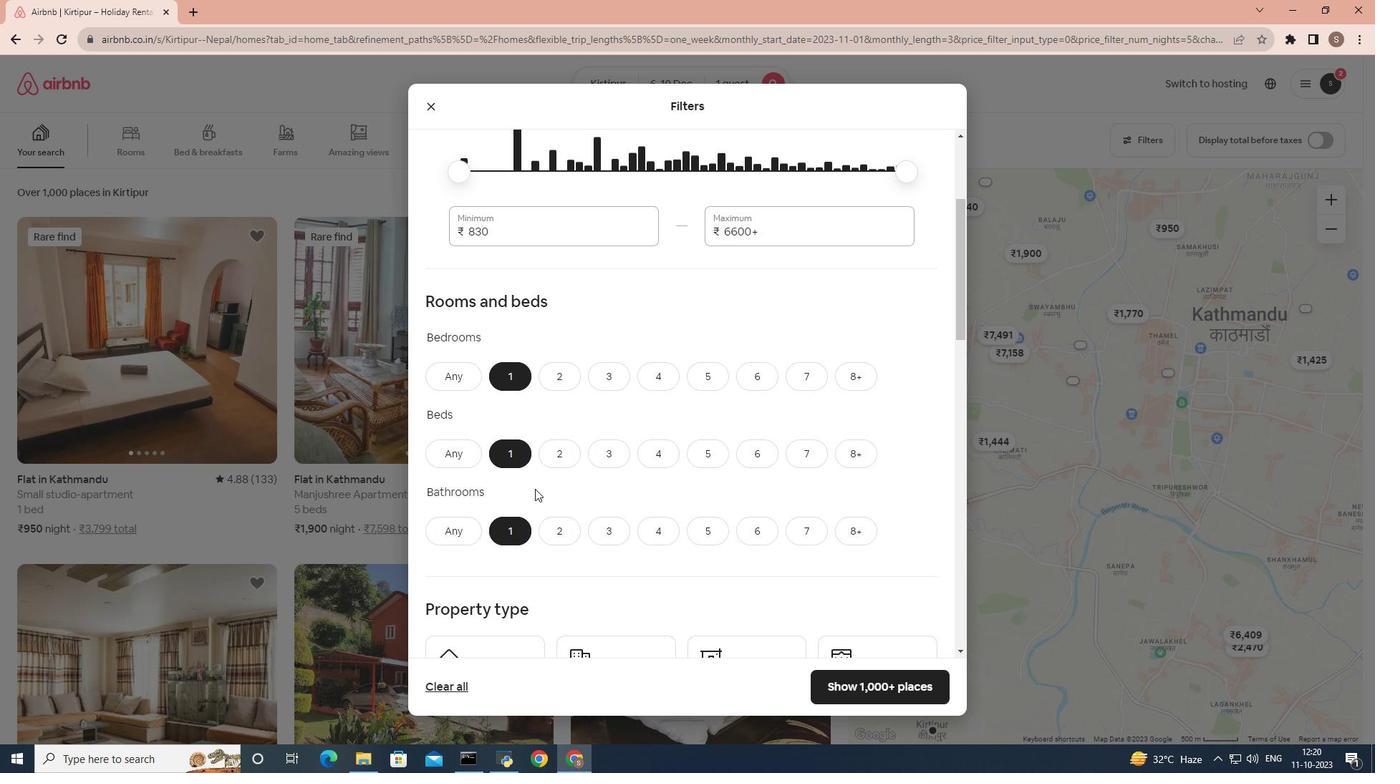 
Action: Mouse scrolled (534, 487) with delta (0, 0)
Screenshot: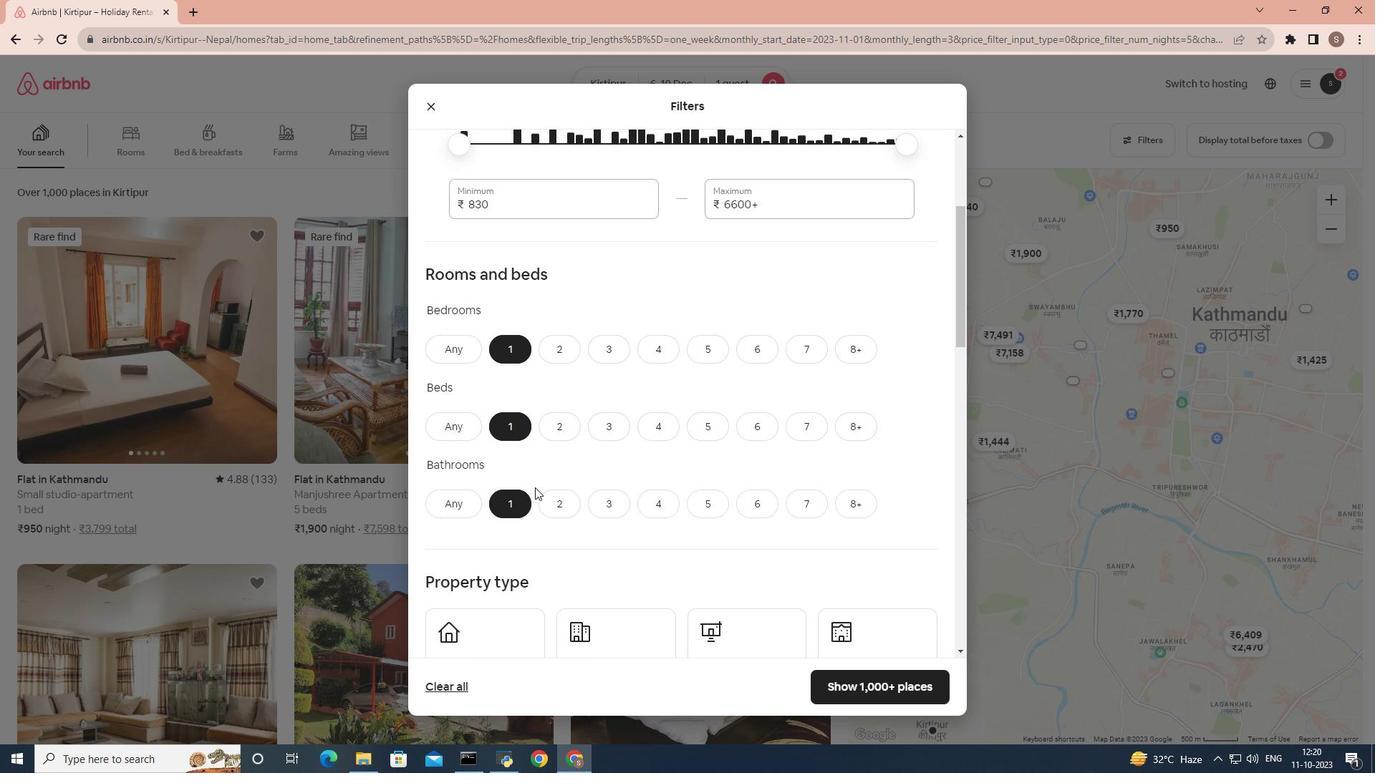 
Action: Mouse scrolled (534, 487) with delta (0, 0)
Screenshot: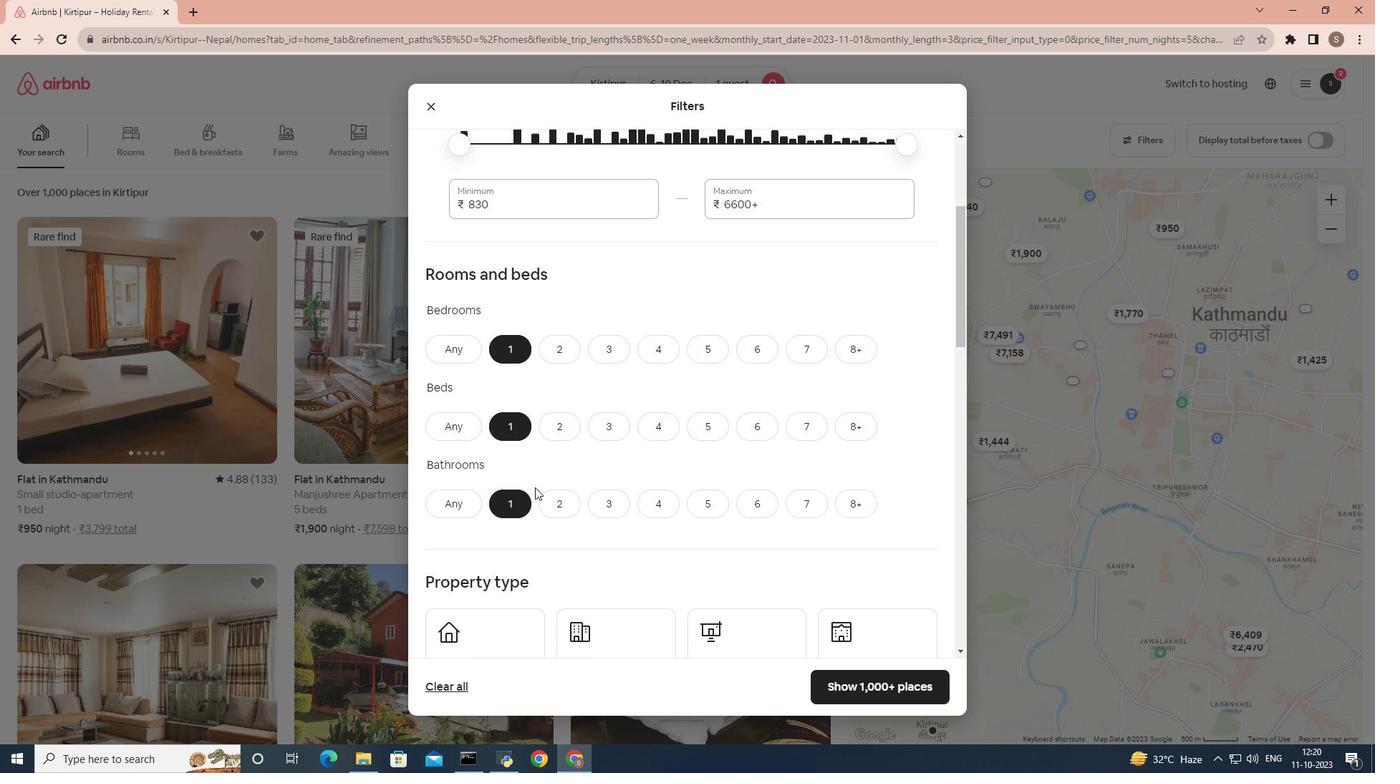 
Action: Mouse moved to (534, 487)
Screenshot: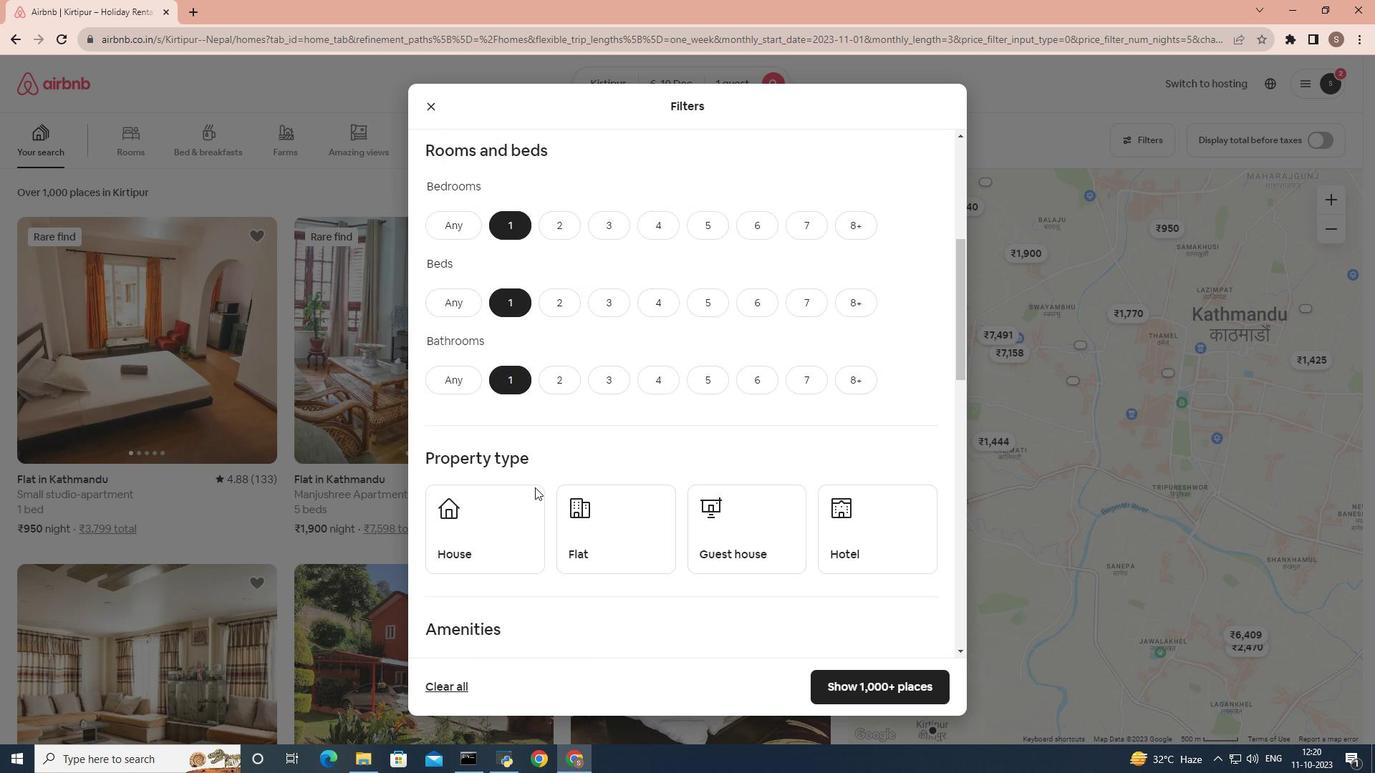 
Action: Mouse scrolled (534, 487) with delta (0, 0)
Screenshot: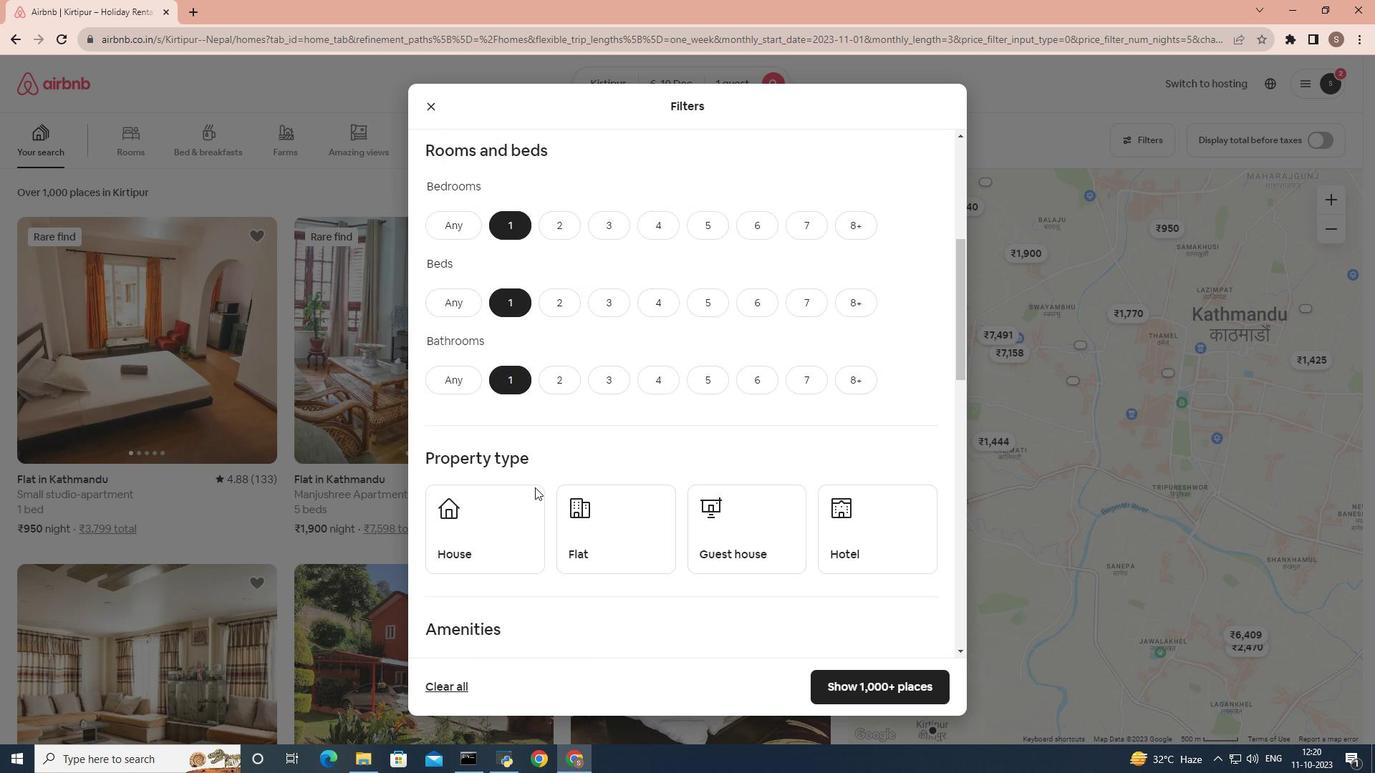 
Action: Mouse moved to (534, 487)
Screenshot: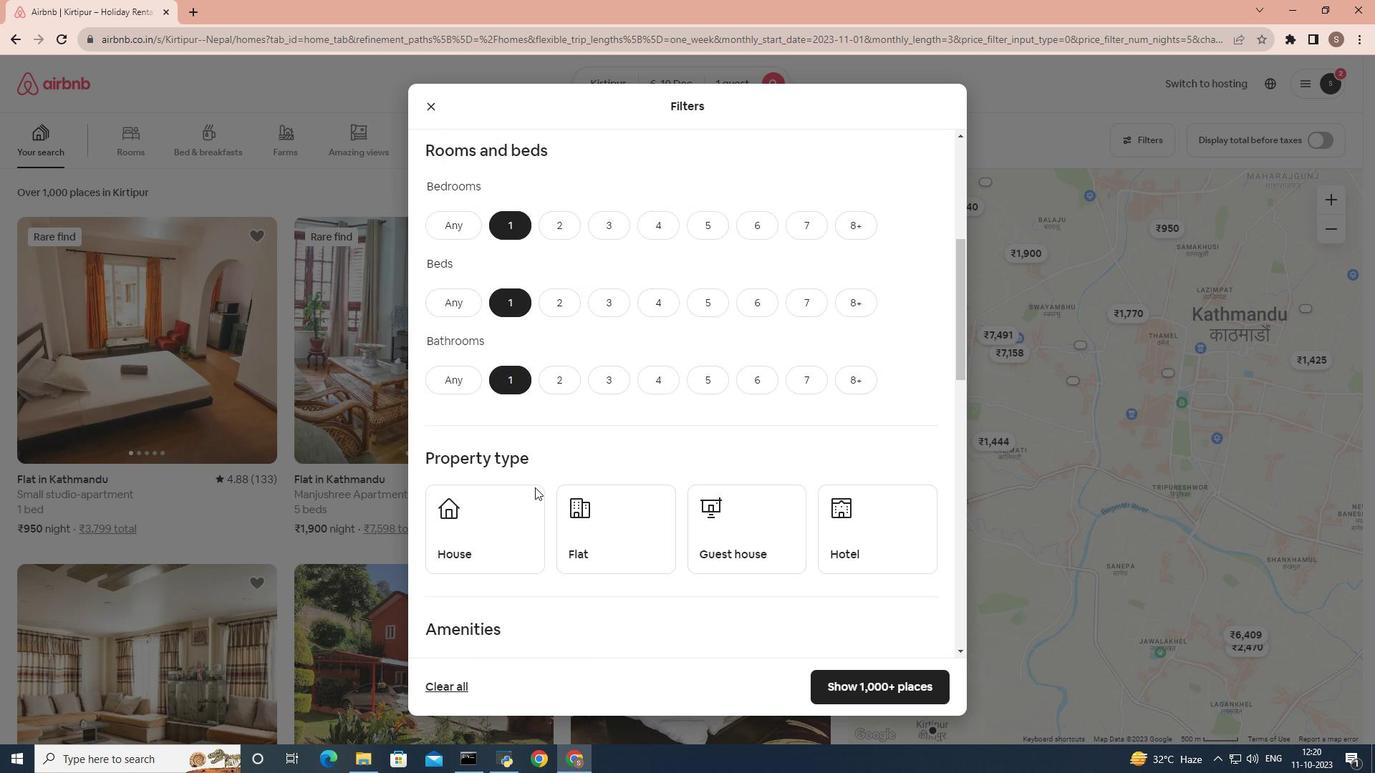 
Action: Mouse scrolled (534, 486) with delta (0, 0)
Screenshot: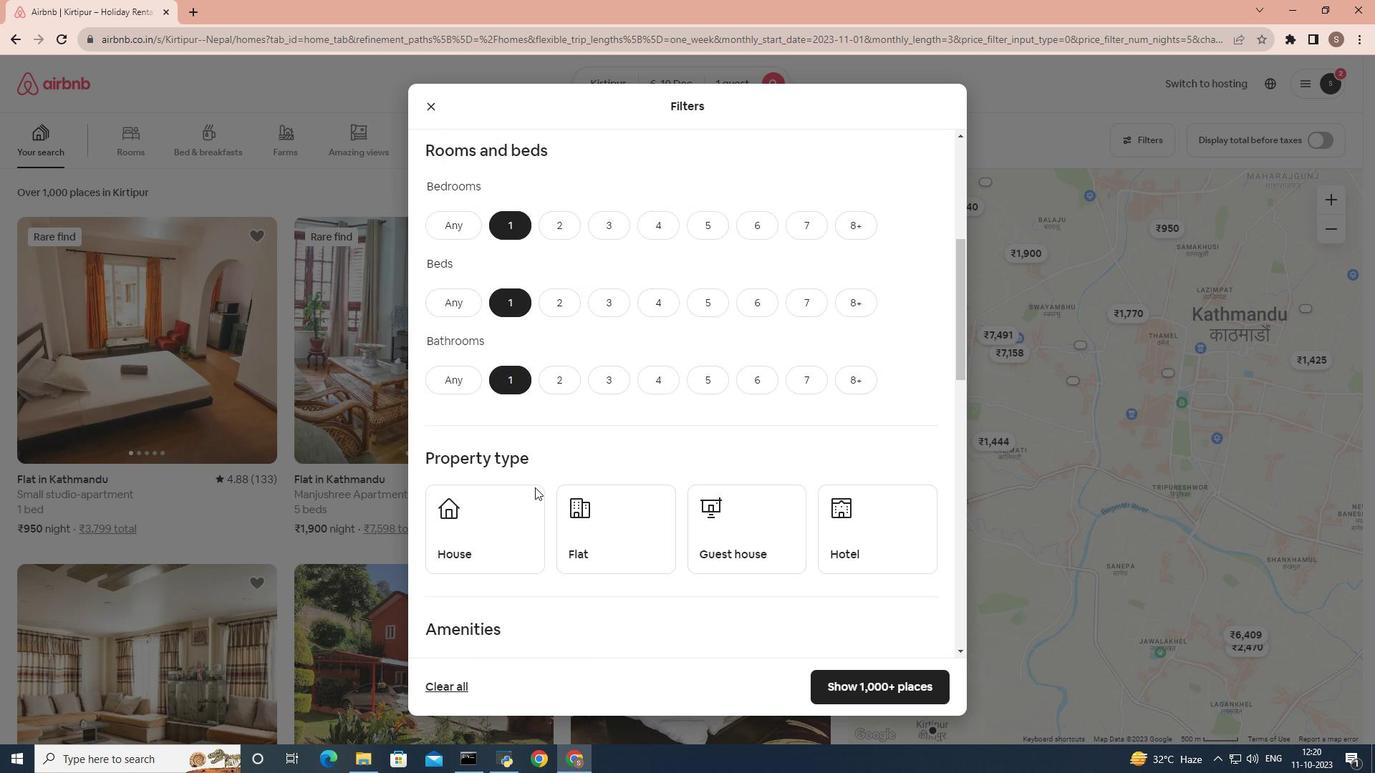 
Action: Mouse moved to (847, 332)
Screenshot: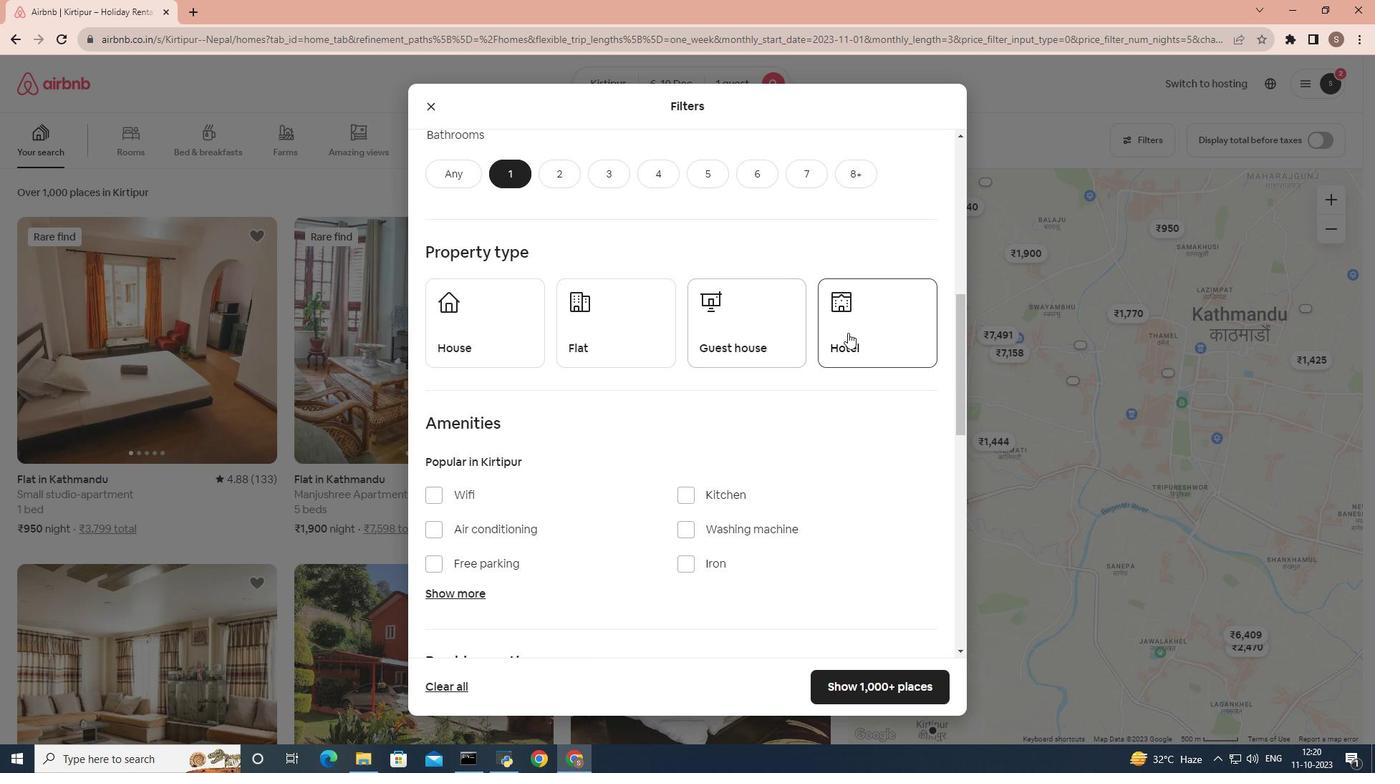 
Action: Mouse pressed left at (847, 332)
Screenshot: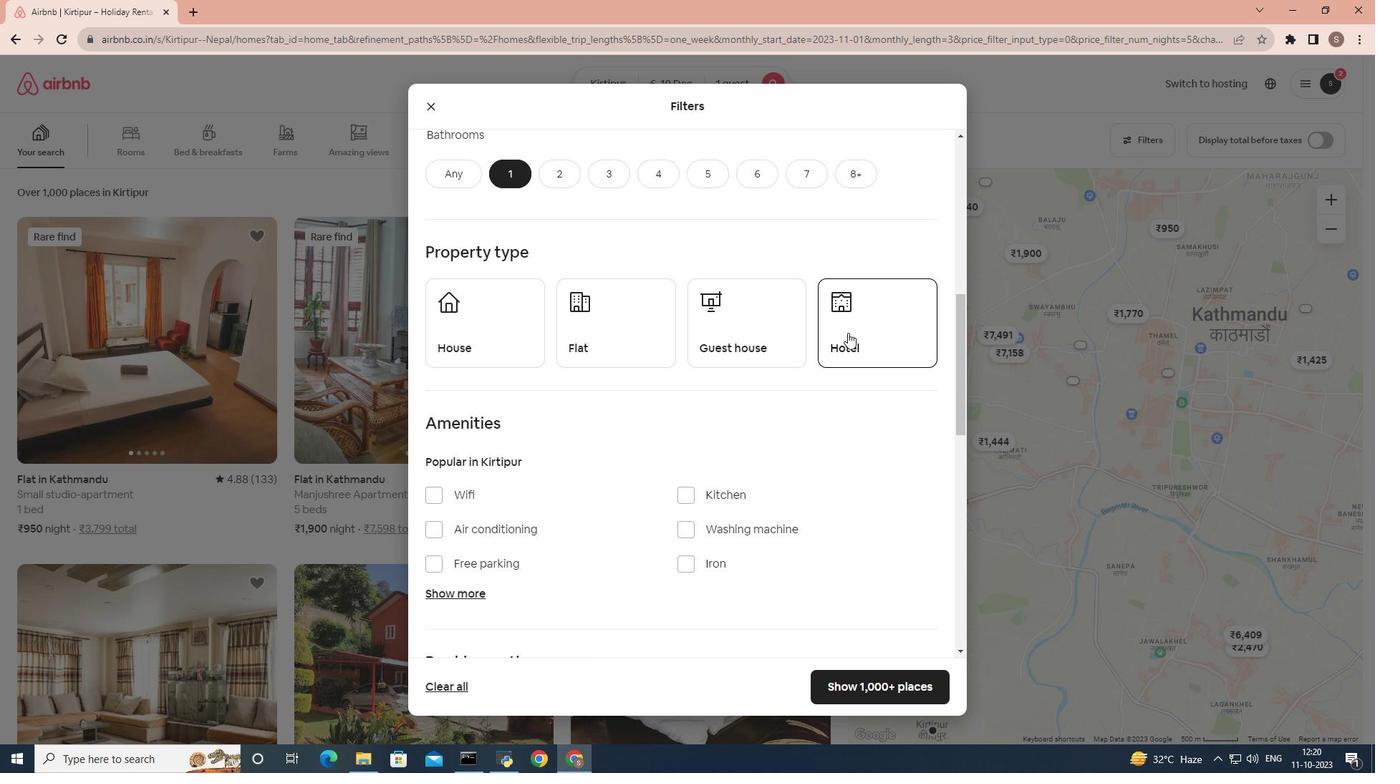 
Action: Mouse moved to (697, 441)
Screenshot: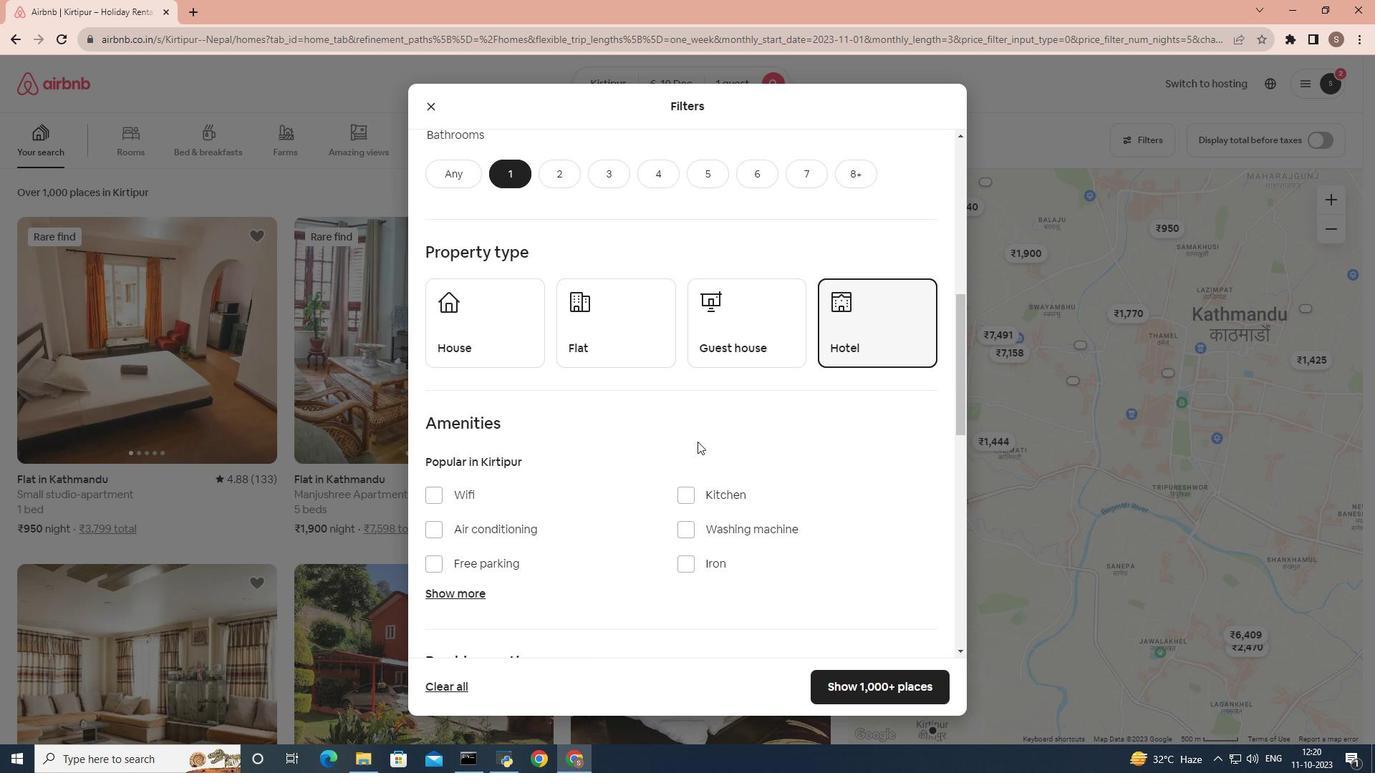 
Action: Mouse scrolled (697, 440) with delta (0, 0)
Screenshot: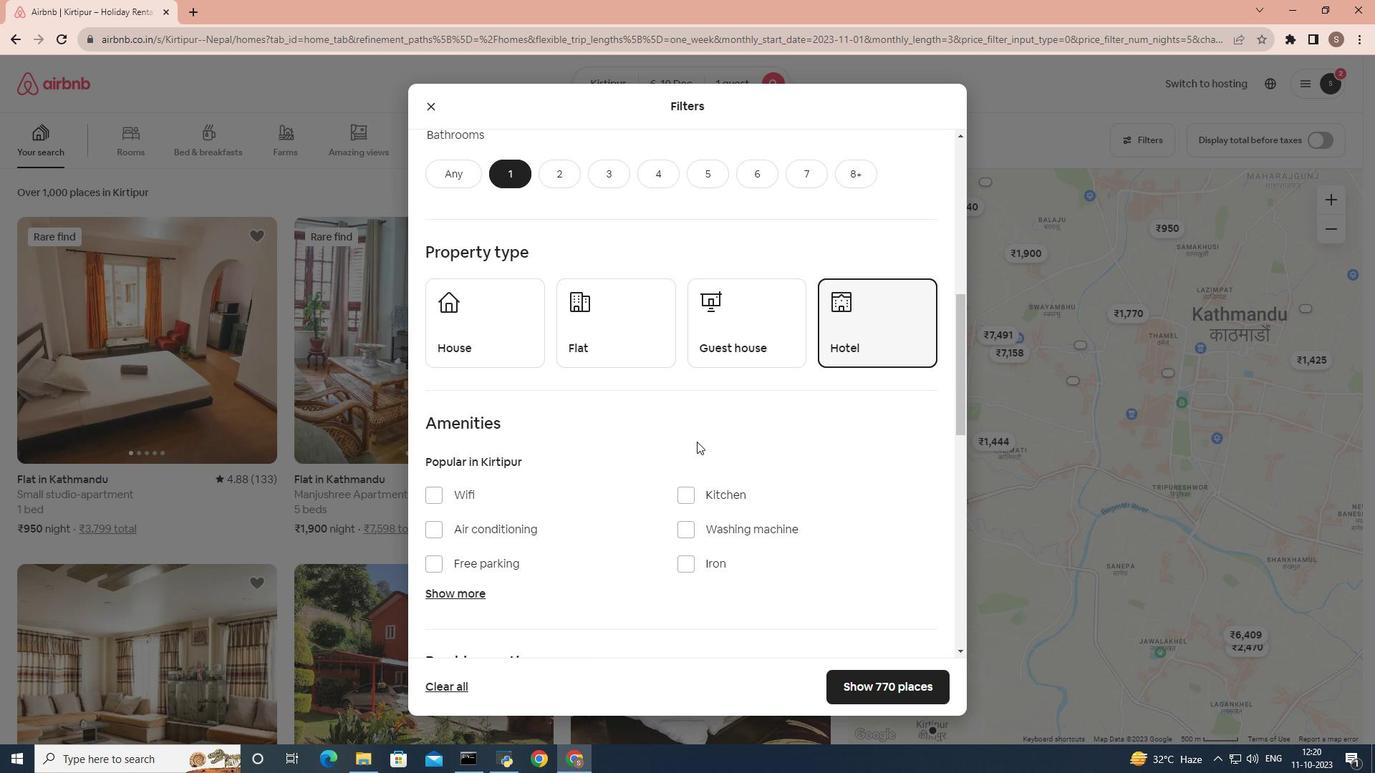 
Action: Mouse moved to (696, 441)
Screenshot: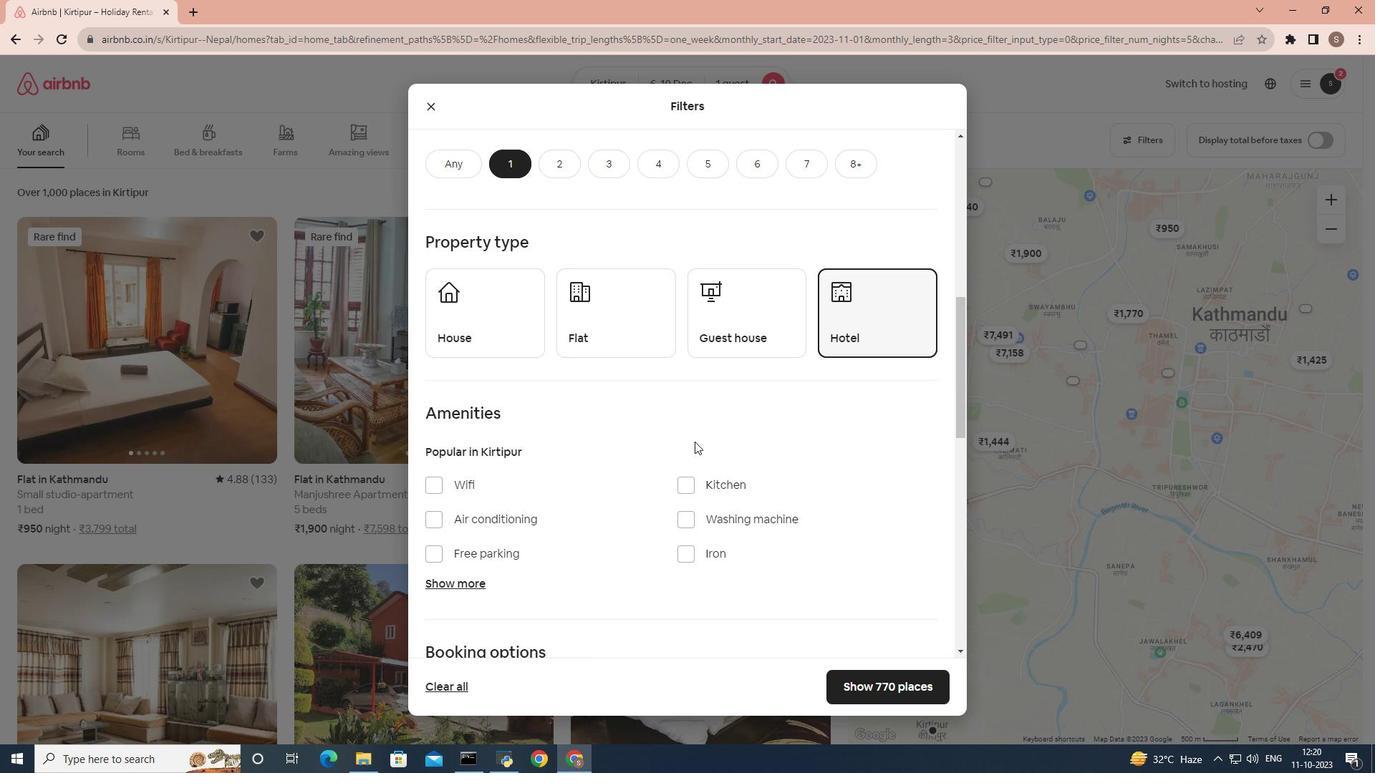 
Action: Mouse scrolled (696, 440) with delta (0, 0)
Screenshot: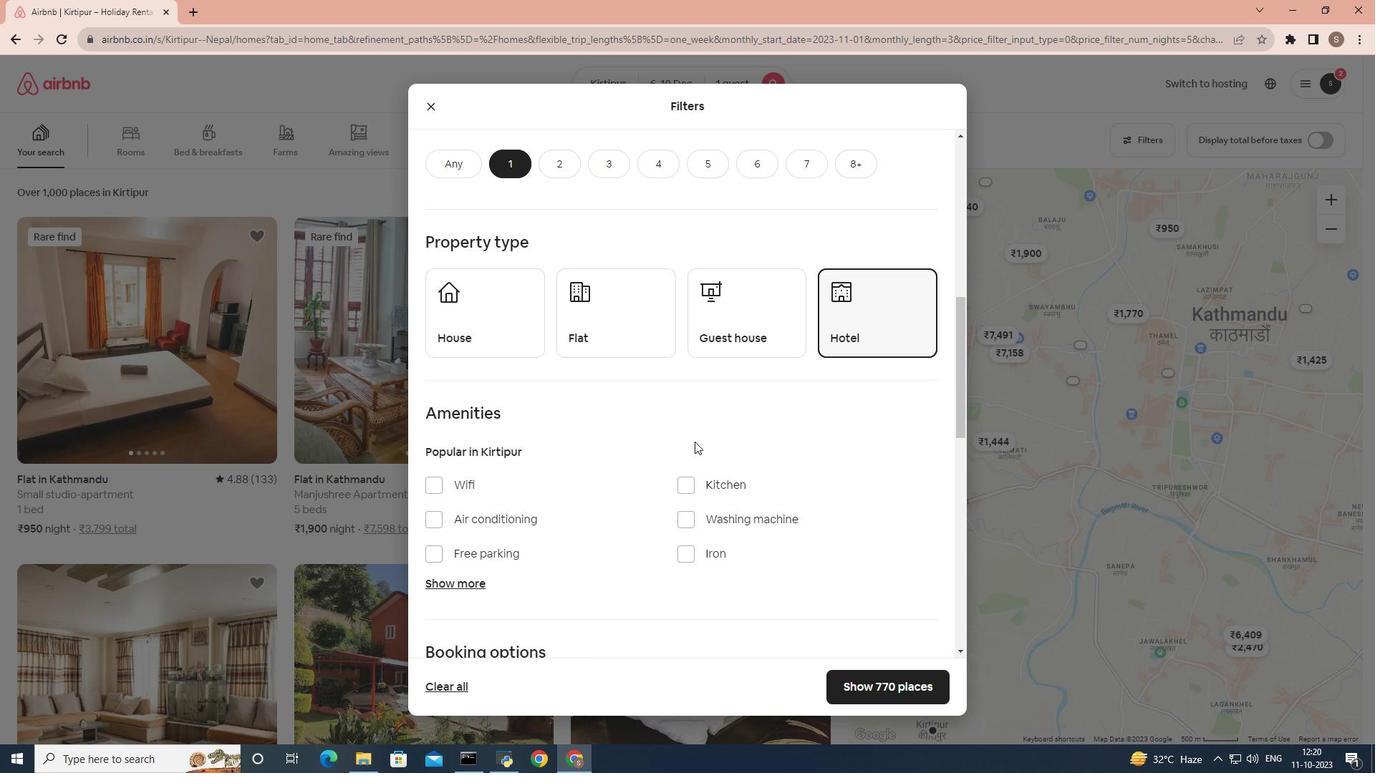 
Action: Mouse moved to (695, 441)
Screenshot: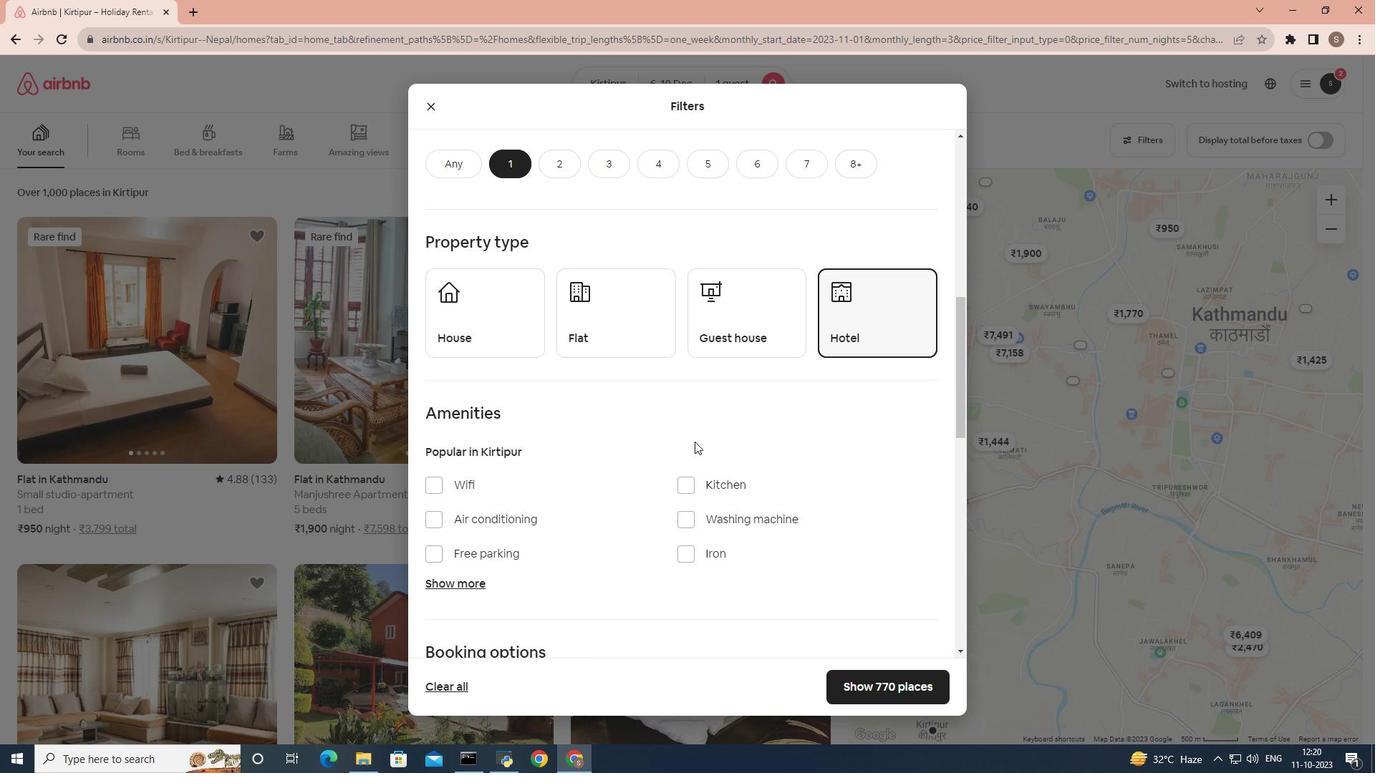 
Action: Mouse scrolled (695, 440) with delta (0, 0)
Screenshot: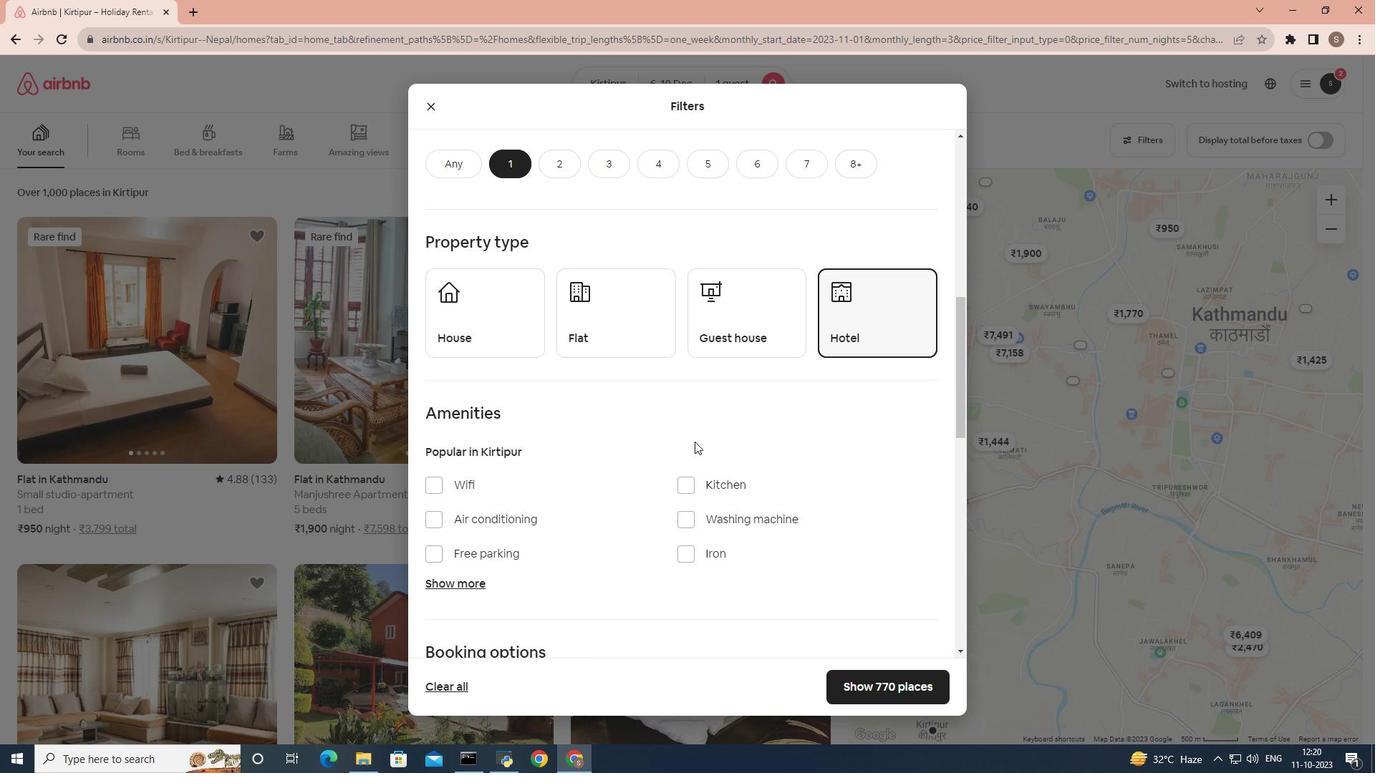 
Action: Mouse moved to (693, 441)
Screenshot: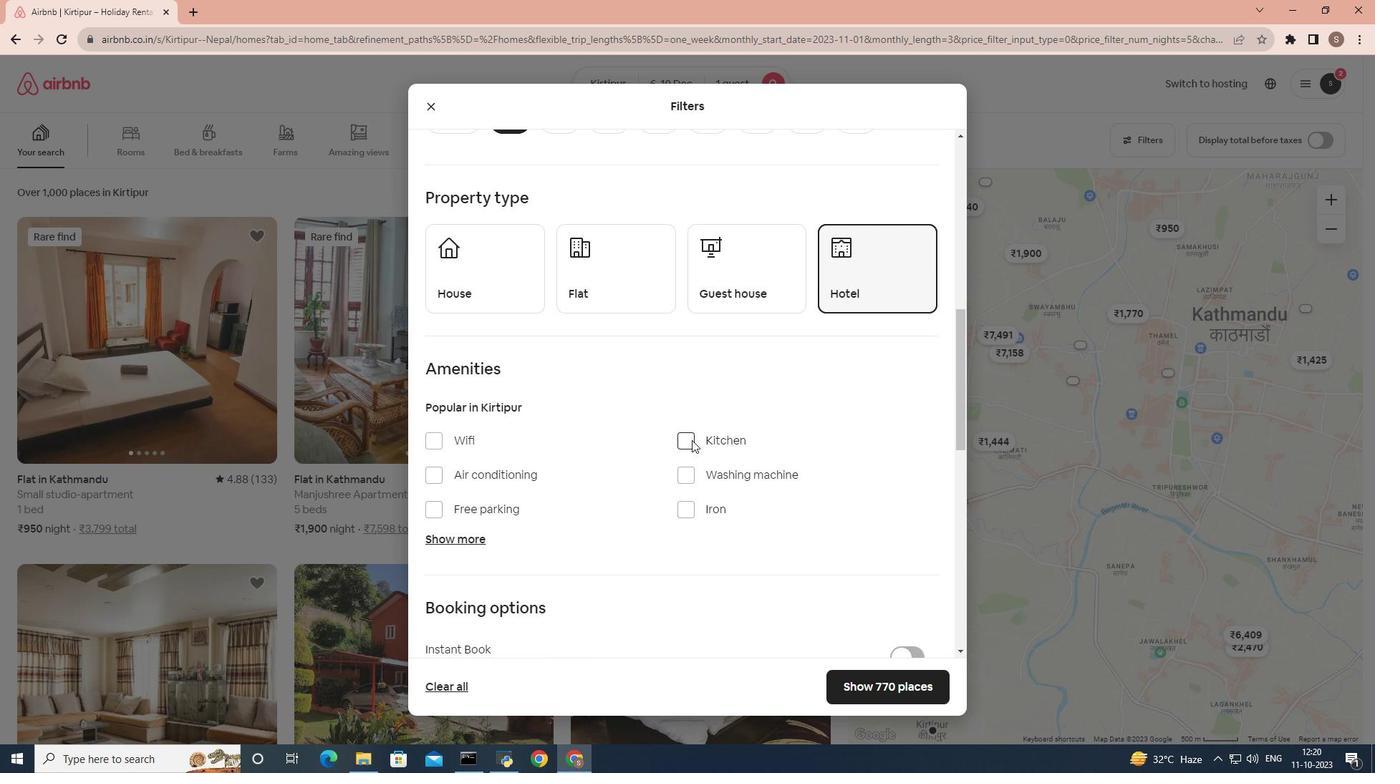 
Action: Mouse scrolled (693, 440) with delta (0, 0)
Screenshot: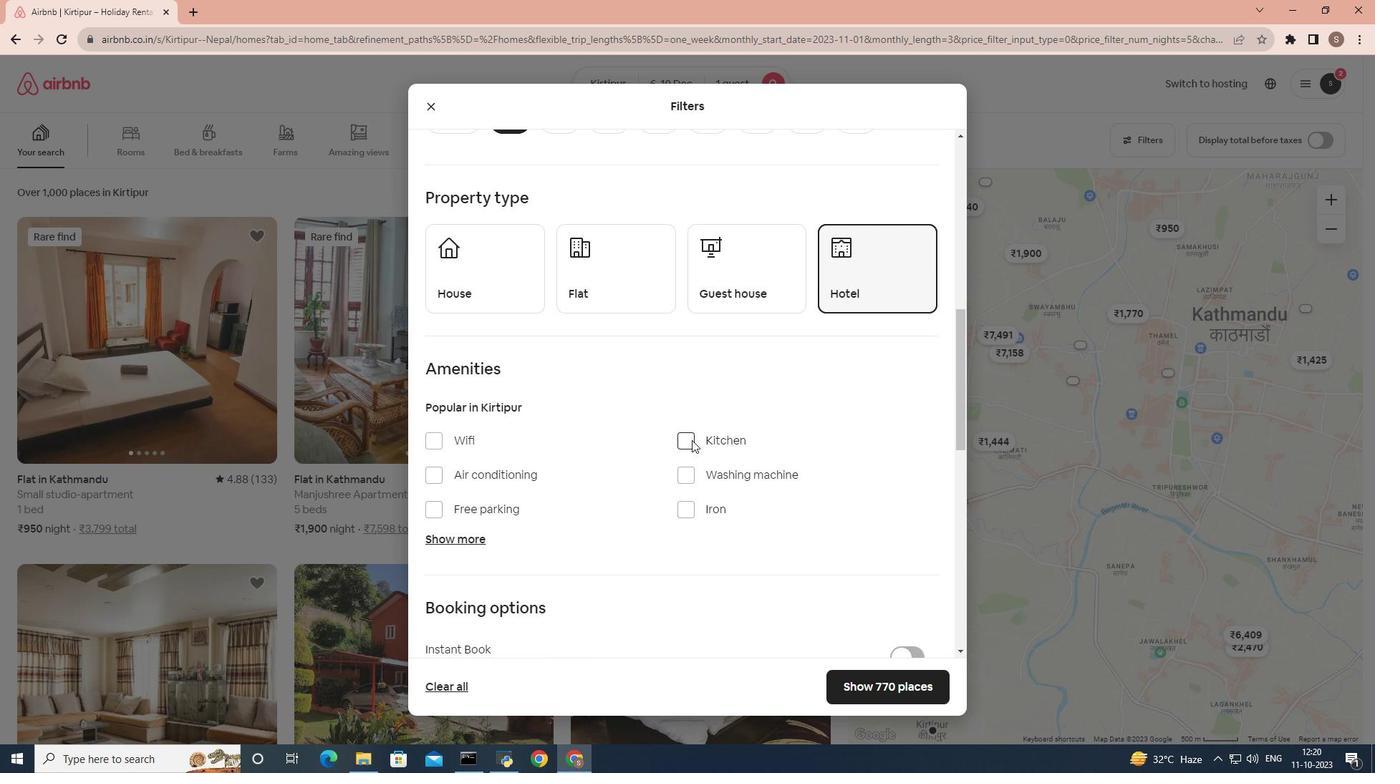 
Action: Mouse moved to (724, 312)
Screenshot: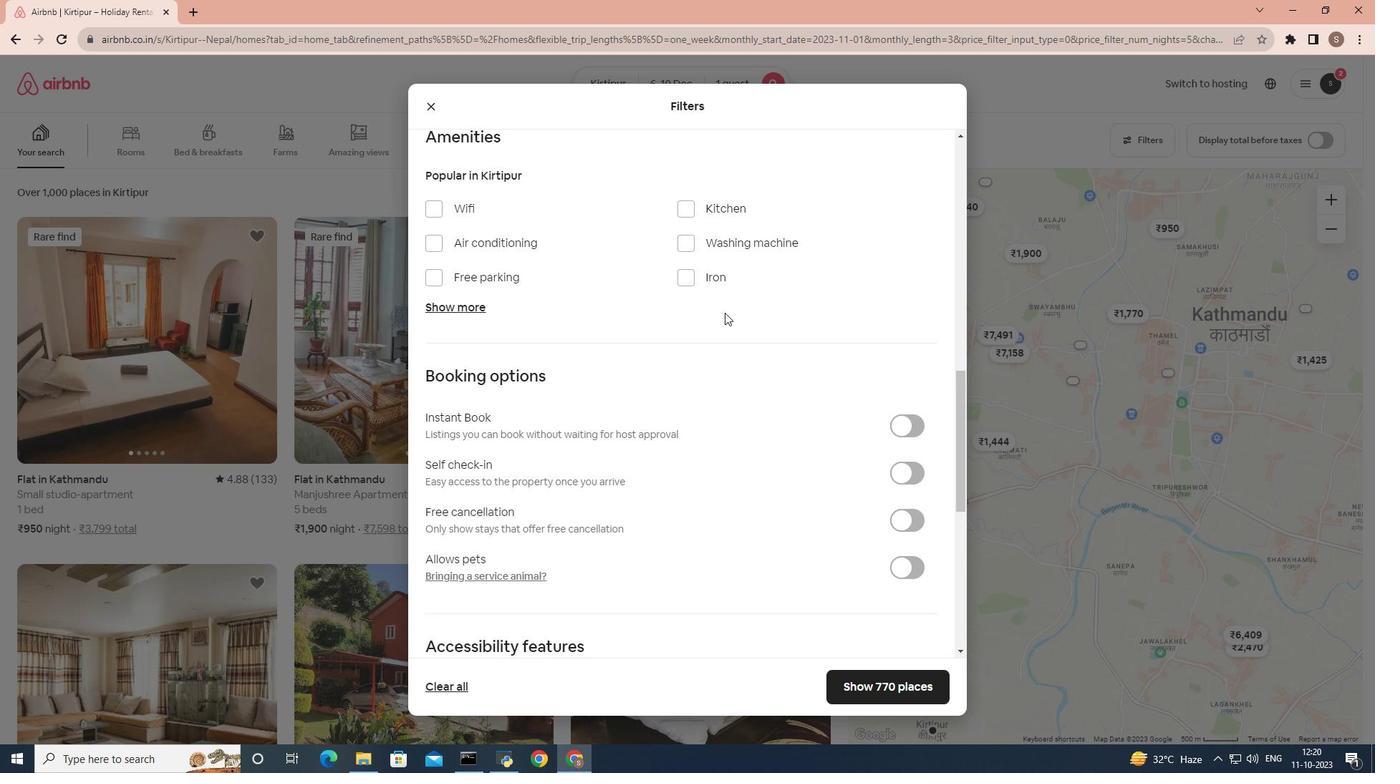 
Action: Mouse scrolled (724, 311) with delta (0, 0)
Screenshot: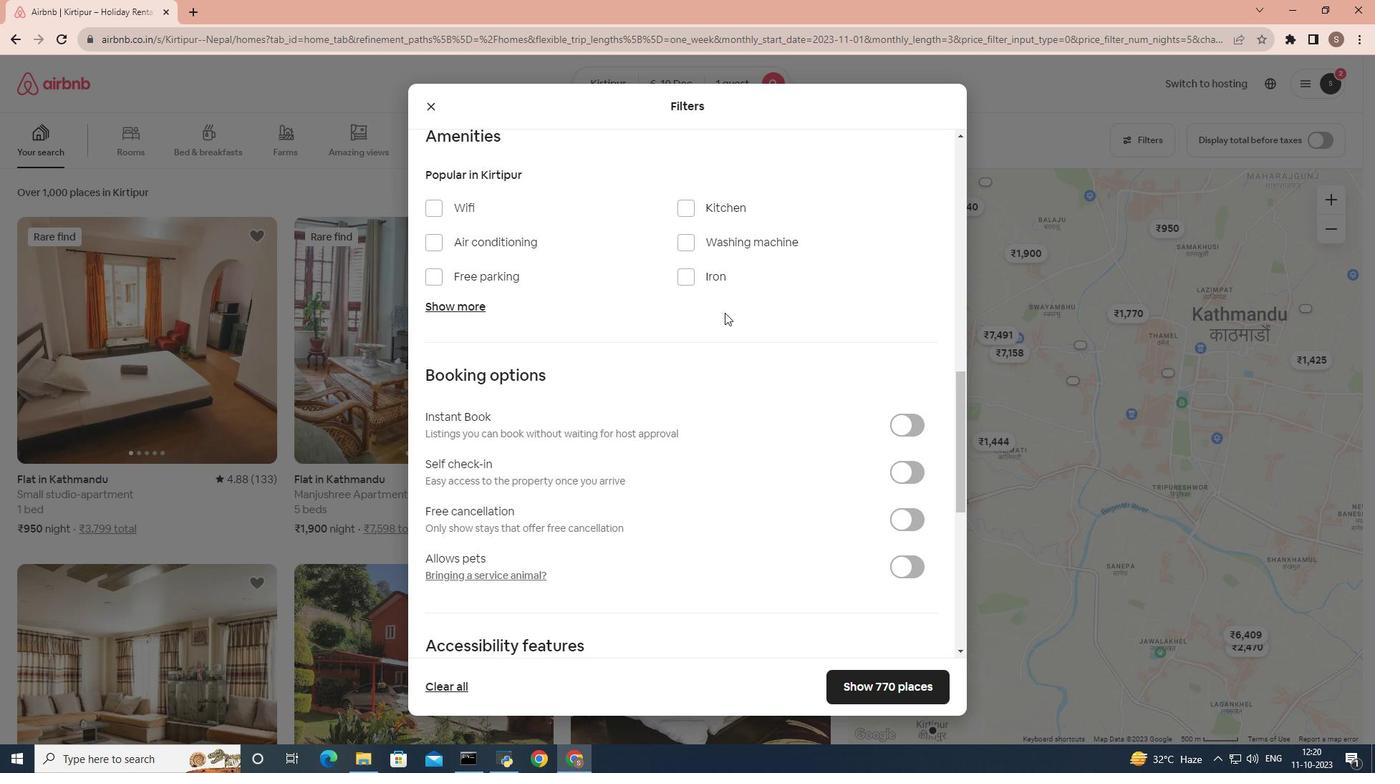 
Action: Mouse scrolled (724, 311) with delta (0, 0)
Screenshot: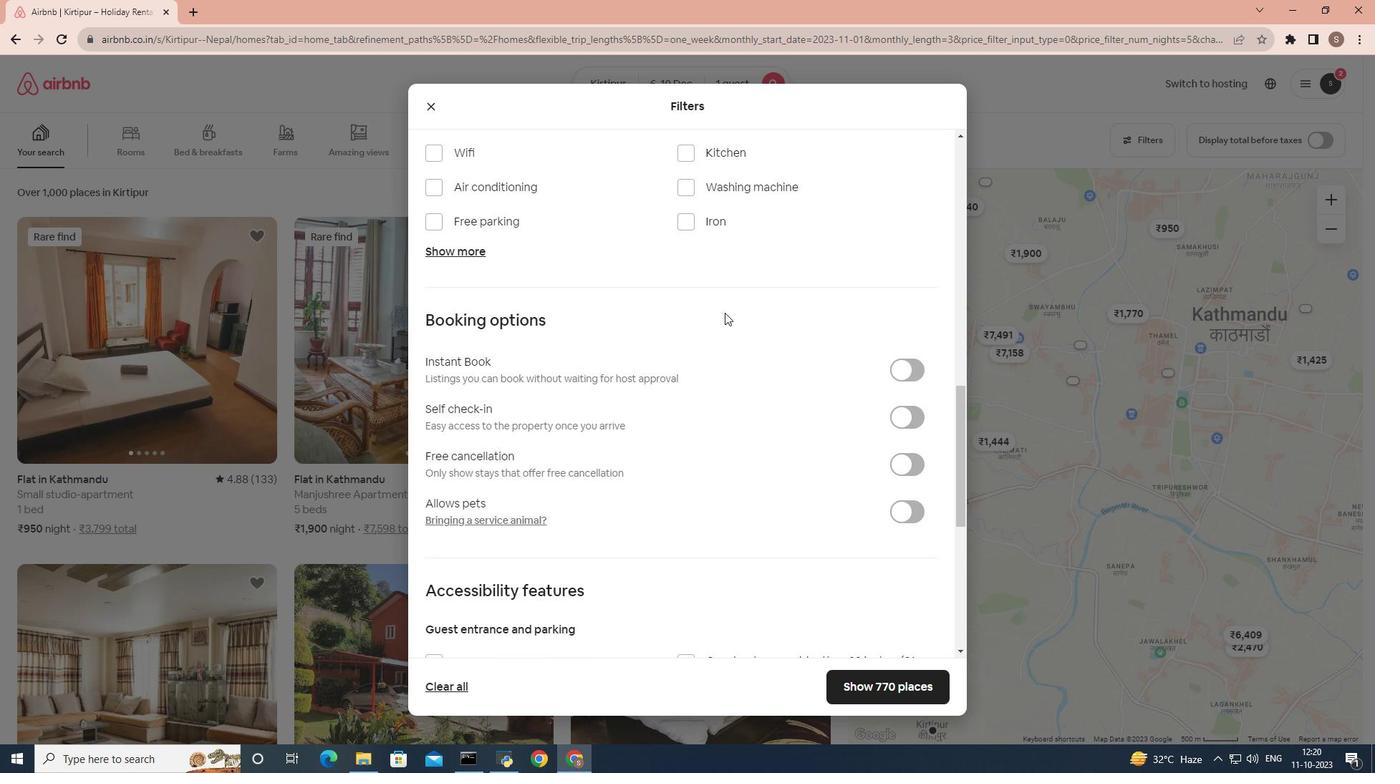 
Action: Mouse moved to (907, 343)
Screenshot: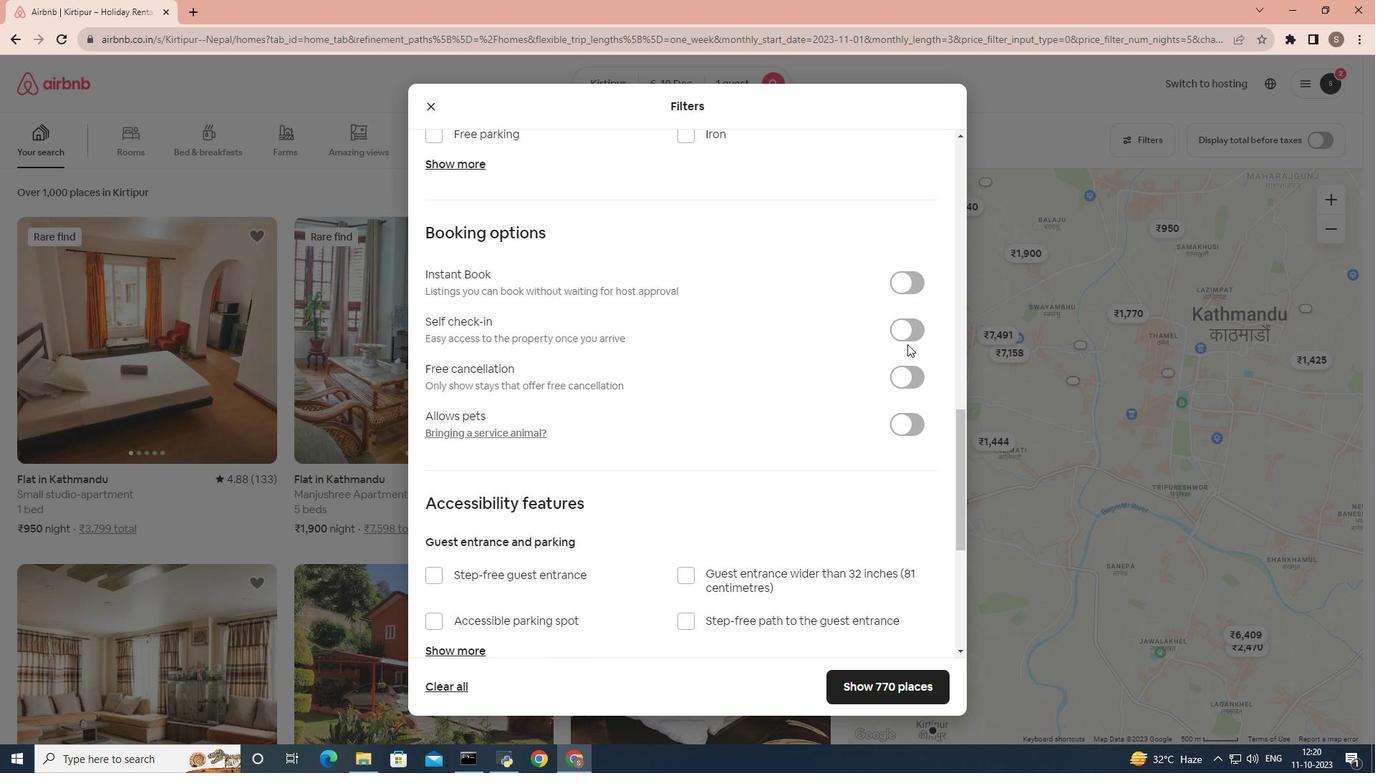 
Action: Mouse pressed left at (907, 343)
Screenshot: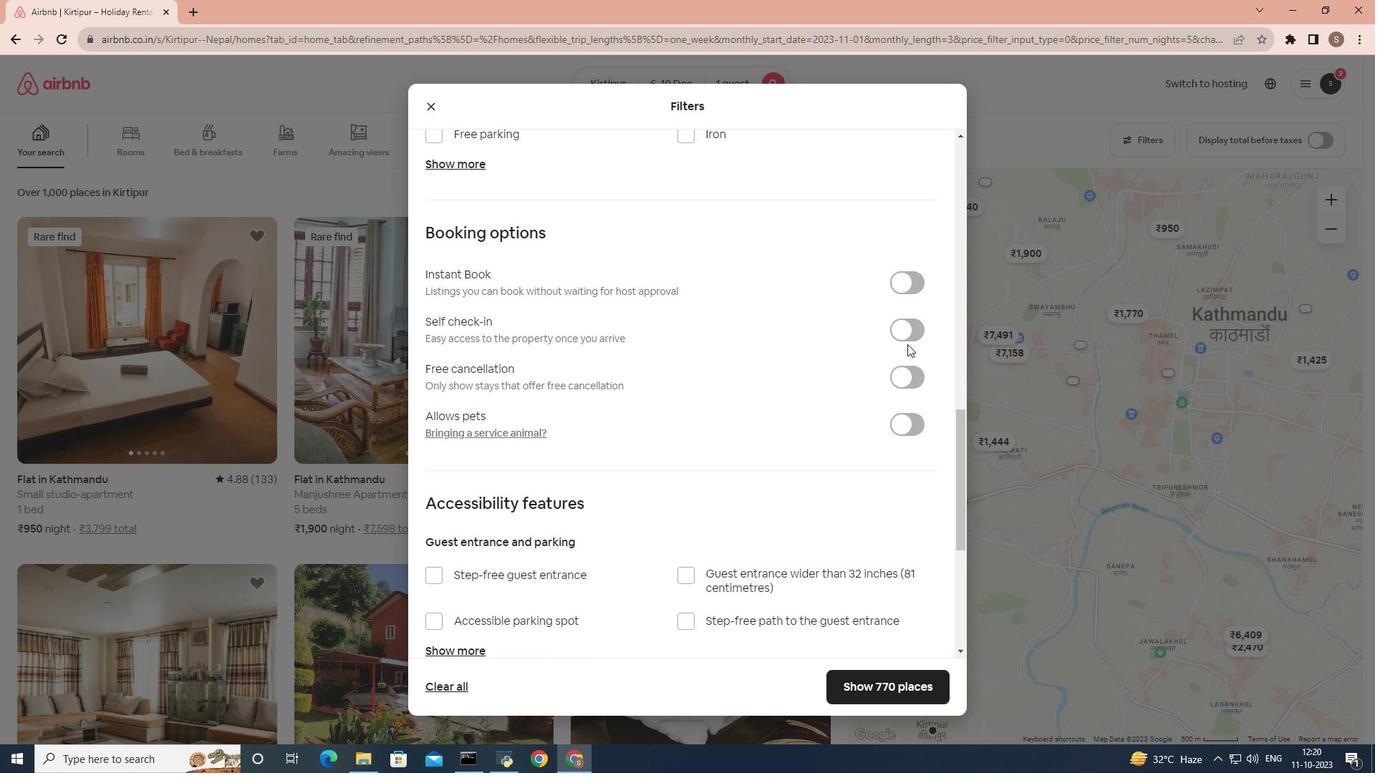 
Action: Mouse moved to (917, 334)
Screenshot: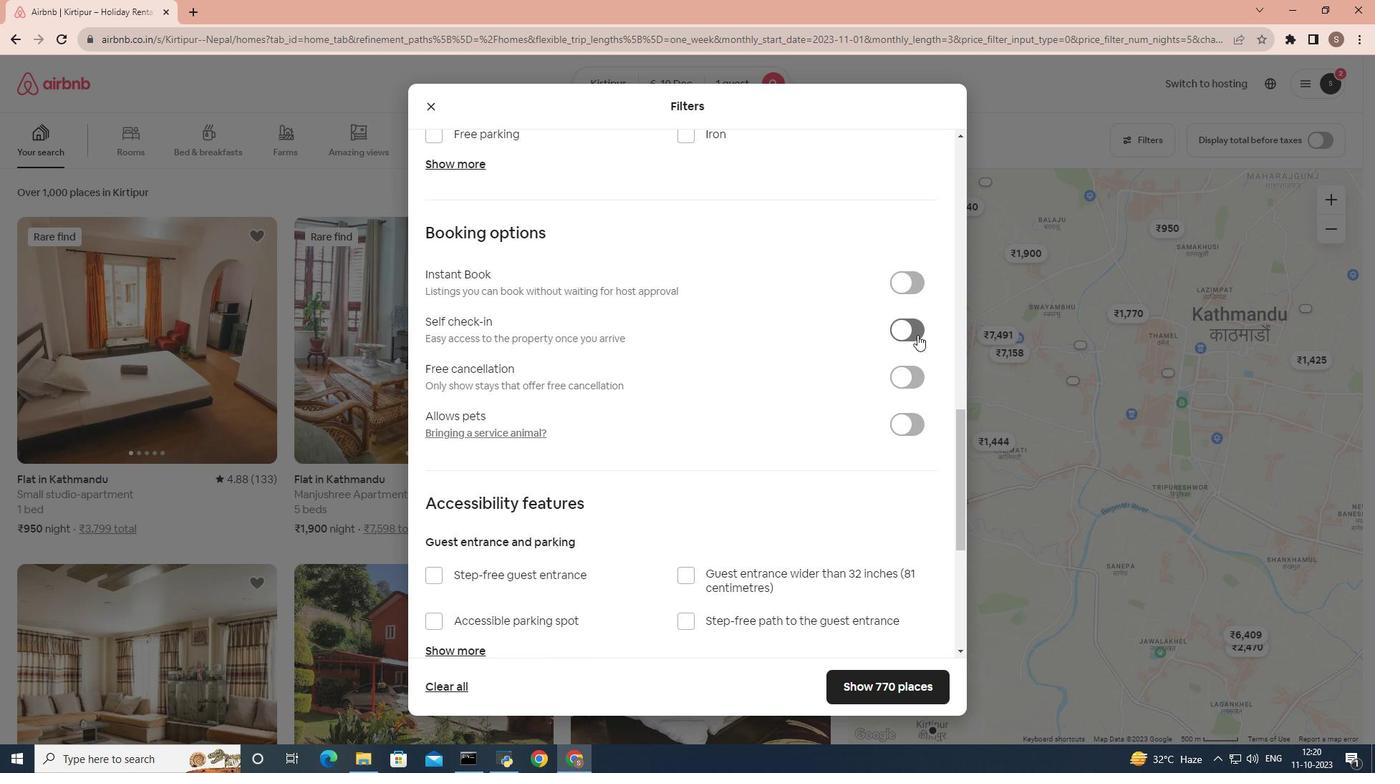 
Action: Mouse pressed left at (917, 334)
Screenshot: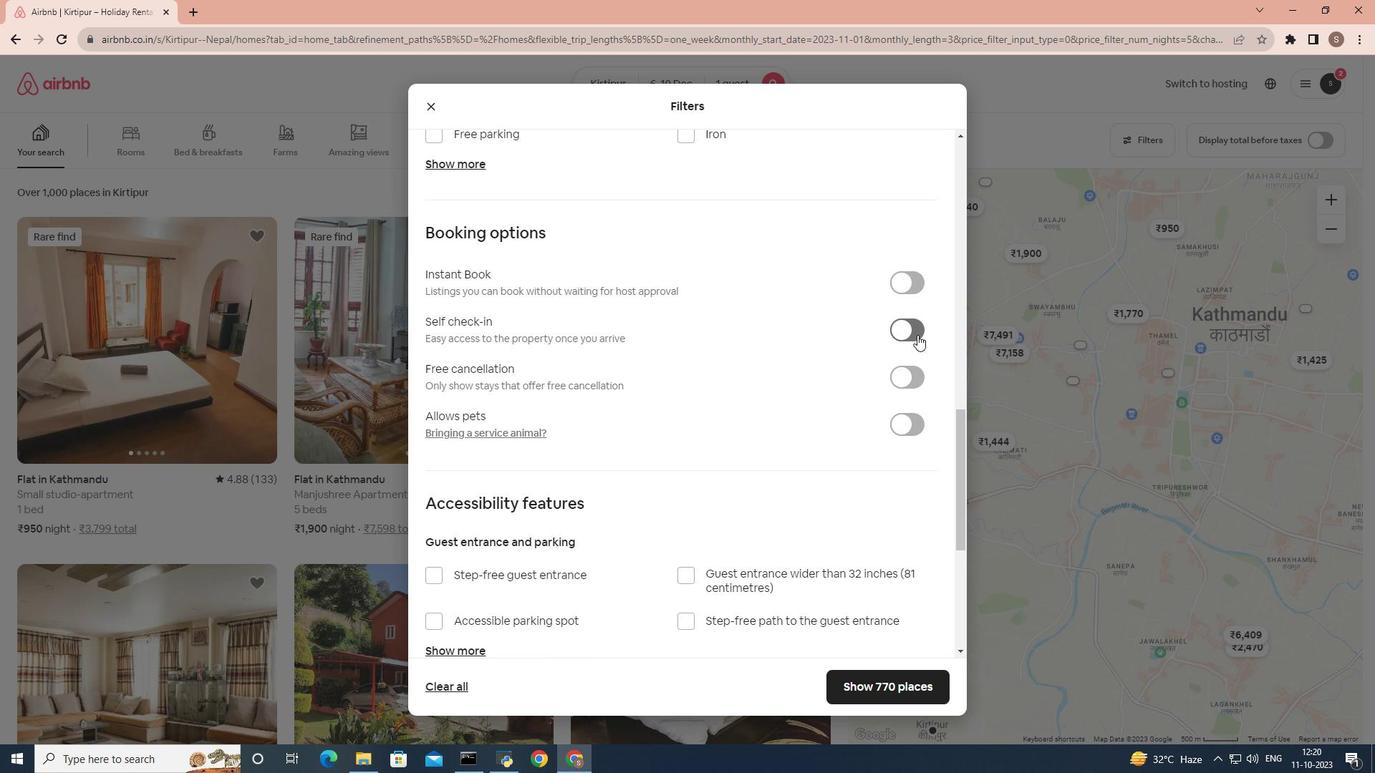 
Action: Mouse moved to (911, 686)
Screenshot: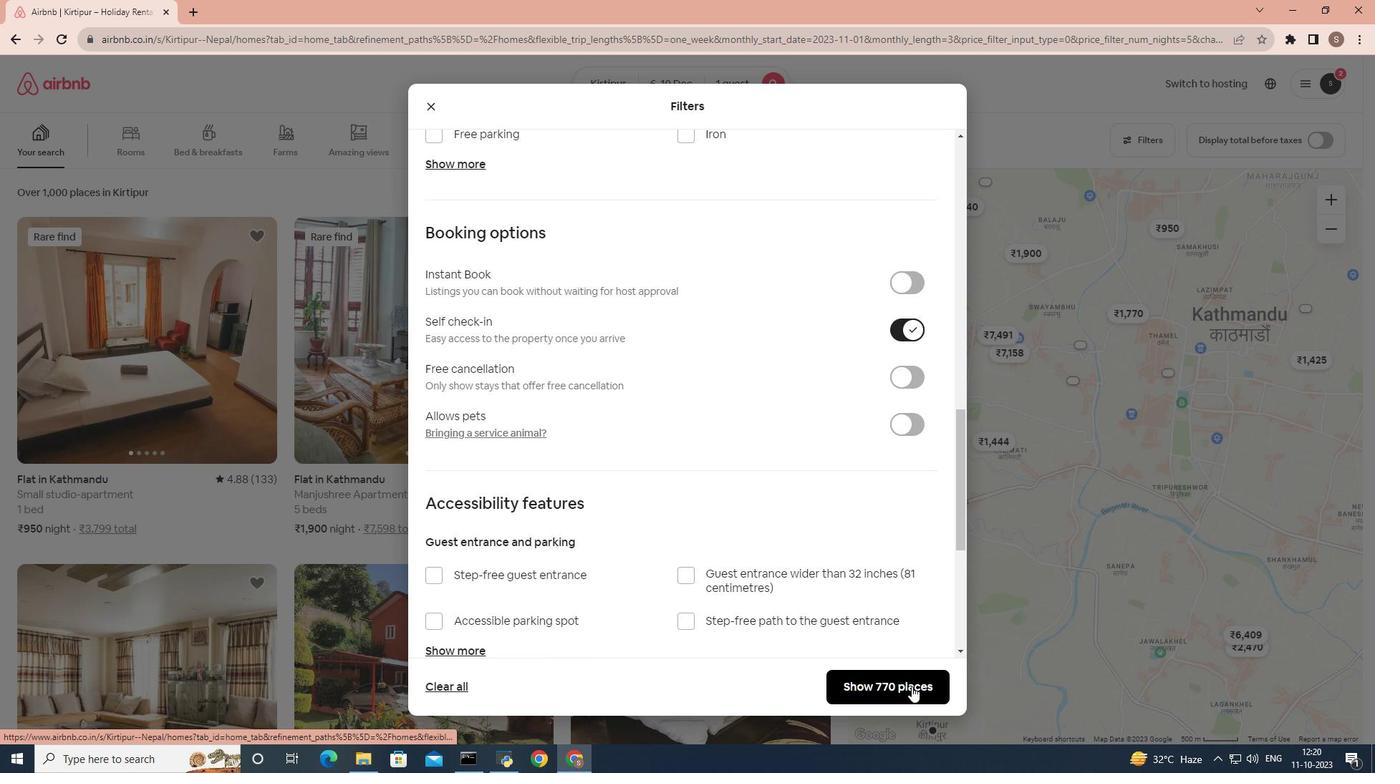 
Action: Mouse pressed left at (911, 686)
Screenshot: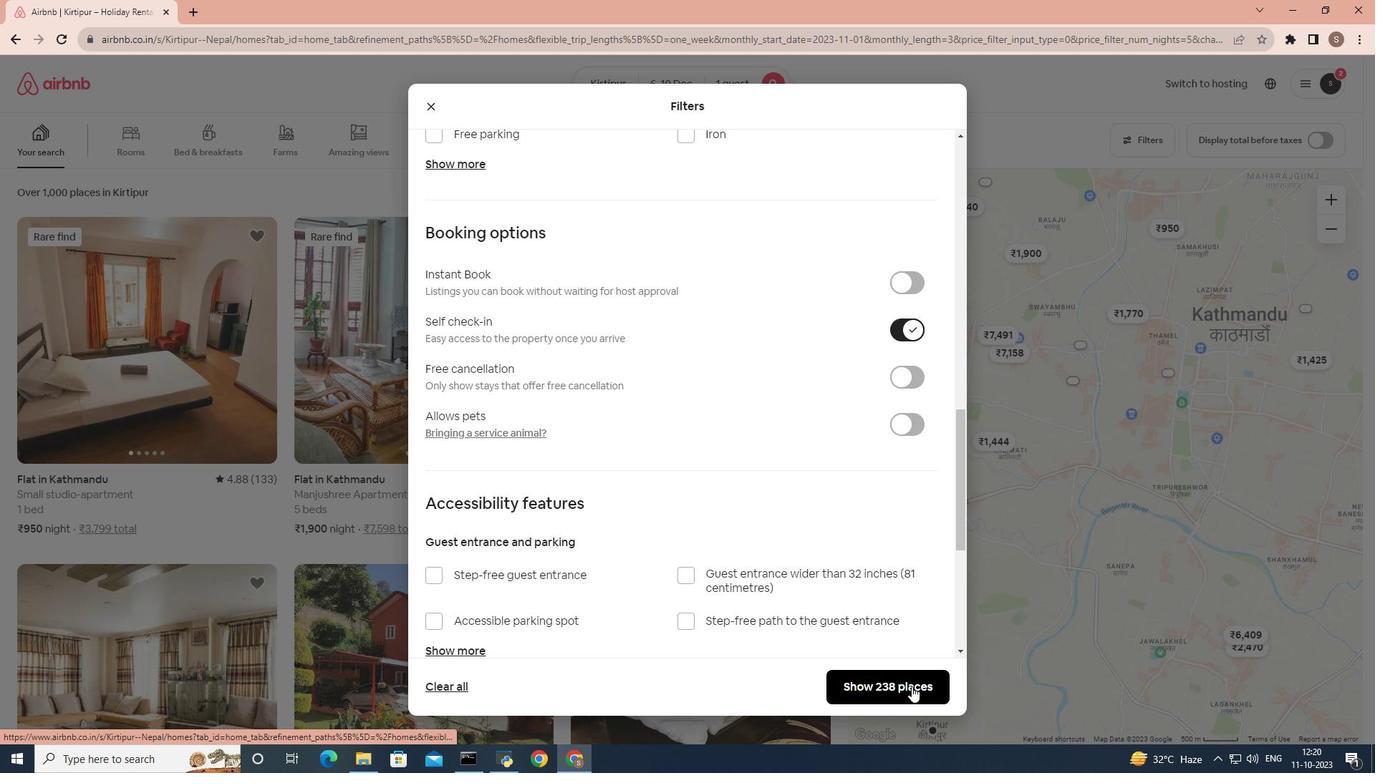 
Action: Mouse moved to (441, 416)
Screenshot: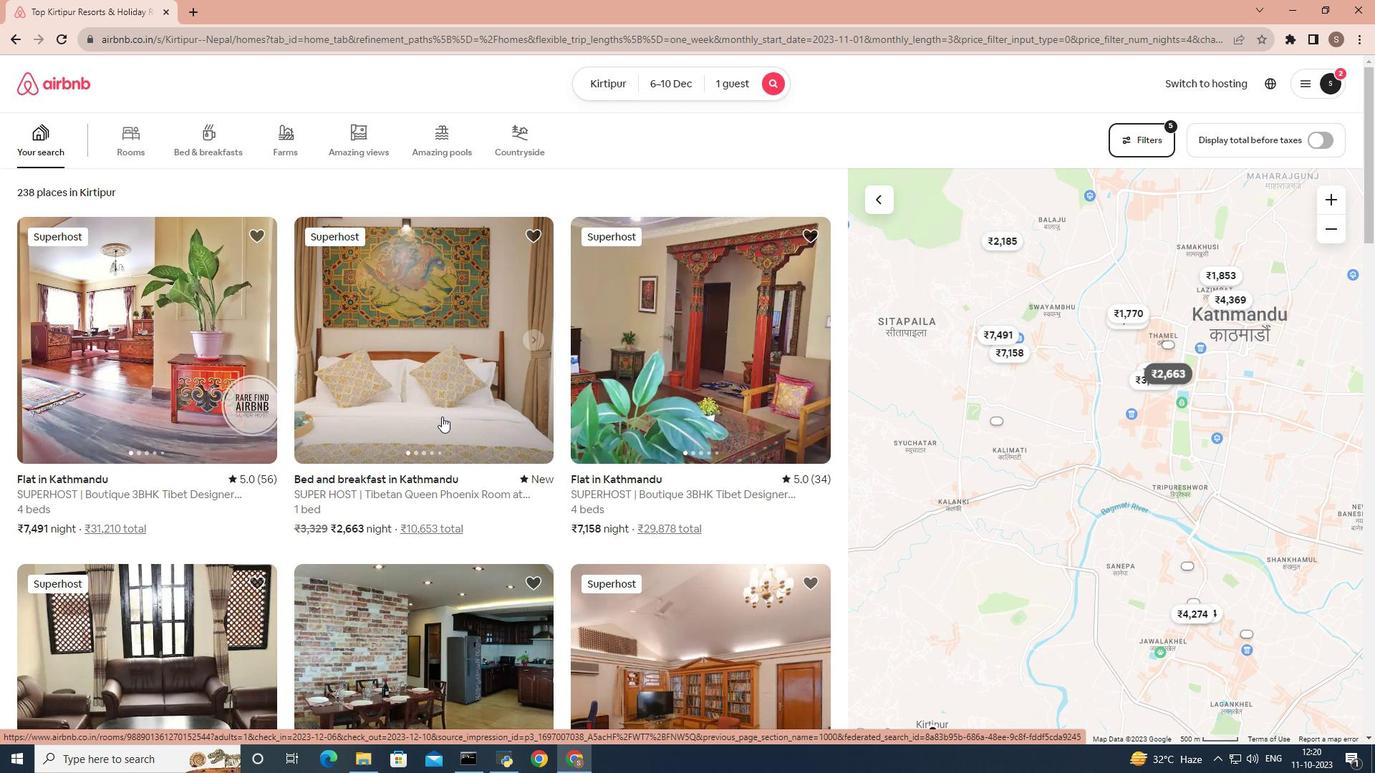 
Action: Mouse scrolled (441, 415) with delta (0, 0)
Screenshot: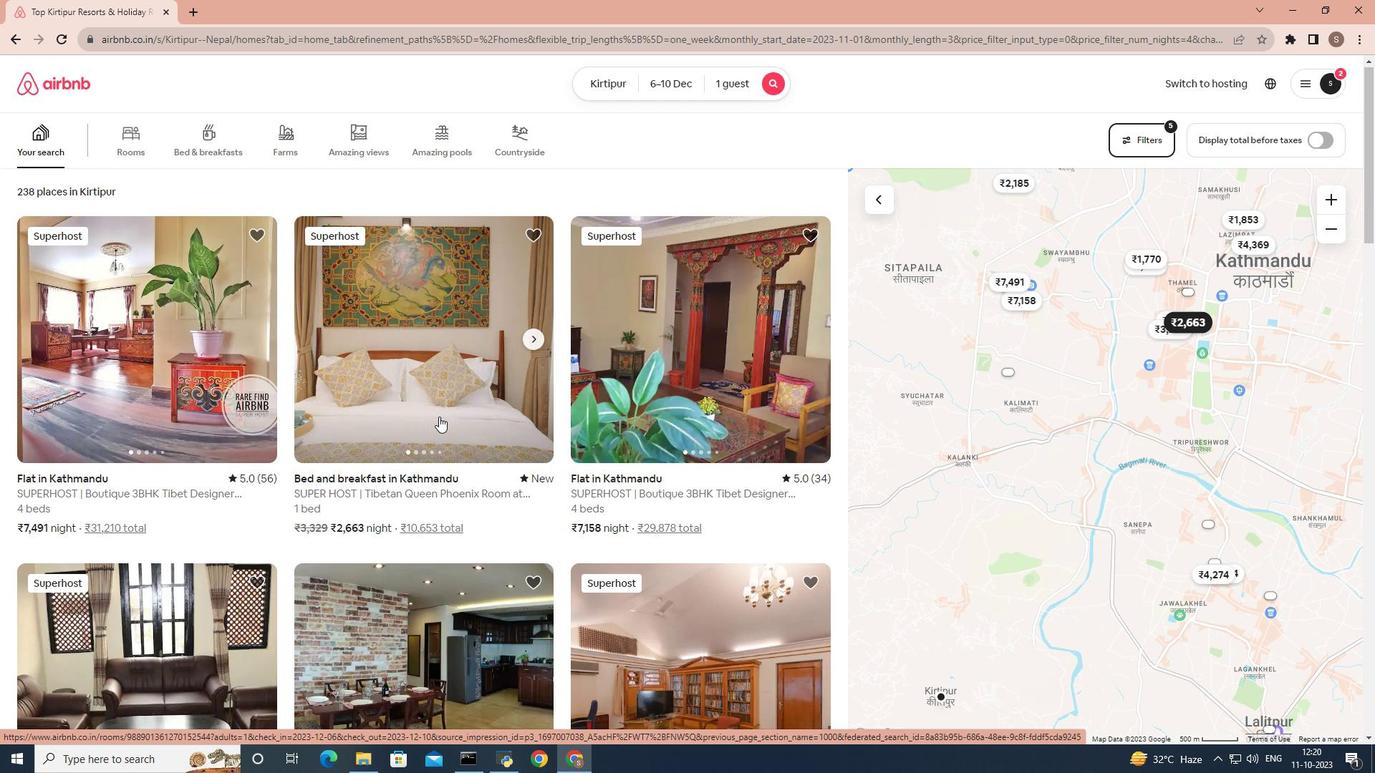 
Action: Mouse moved to (440, 416)
Screenshot: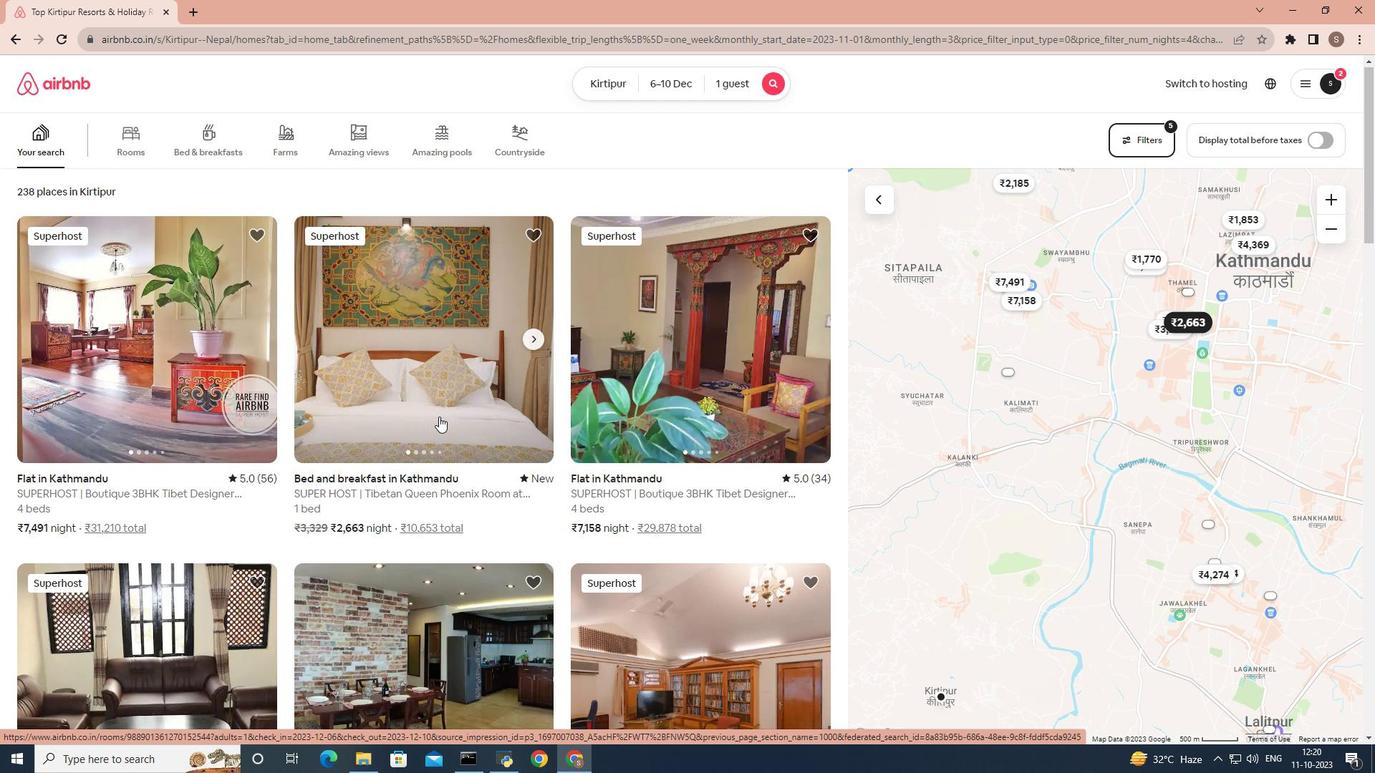 
Action: Mouse scrolled (440, 415) with delta (0, 0)
Screenshot: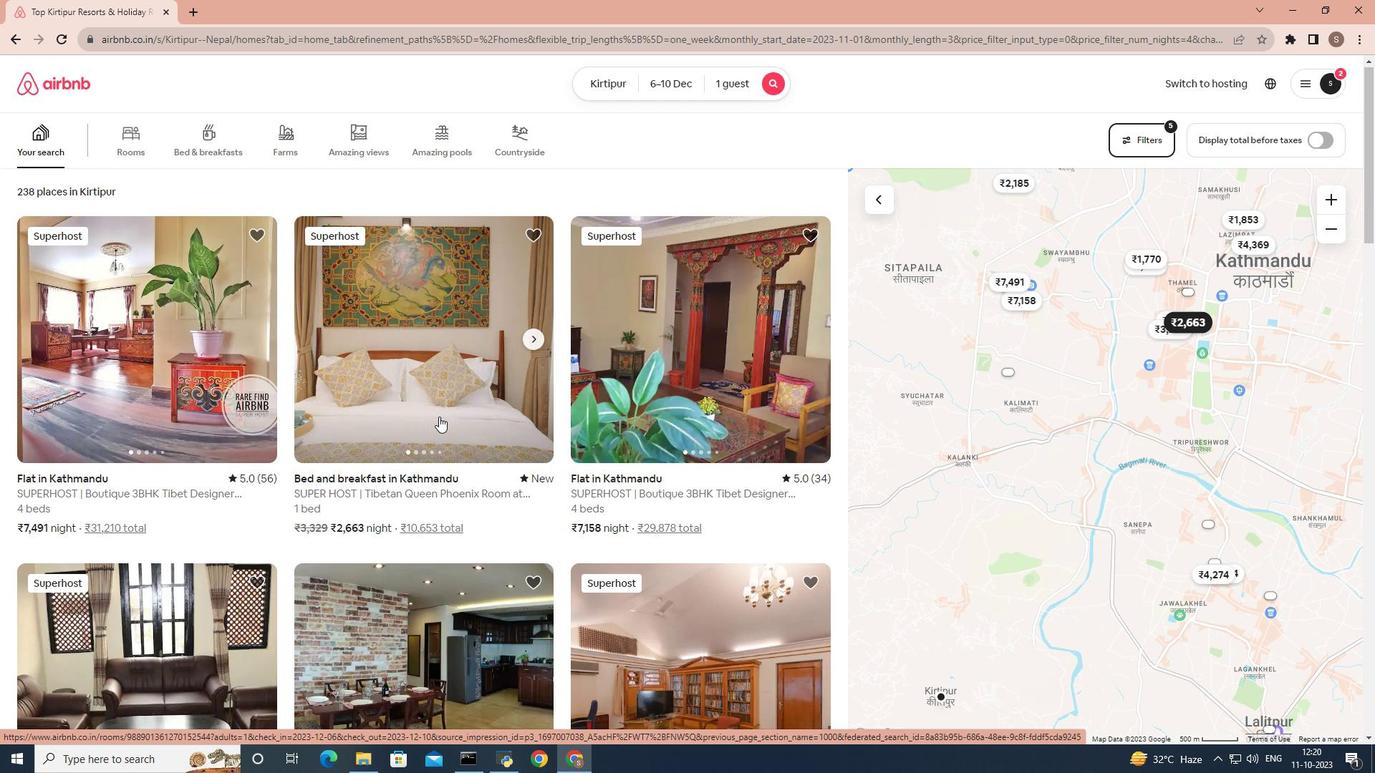 
Action: Mouse moved to (438, 416)
Screenshot: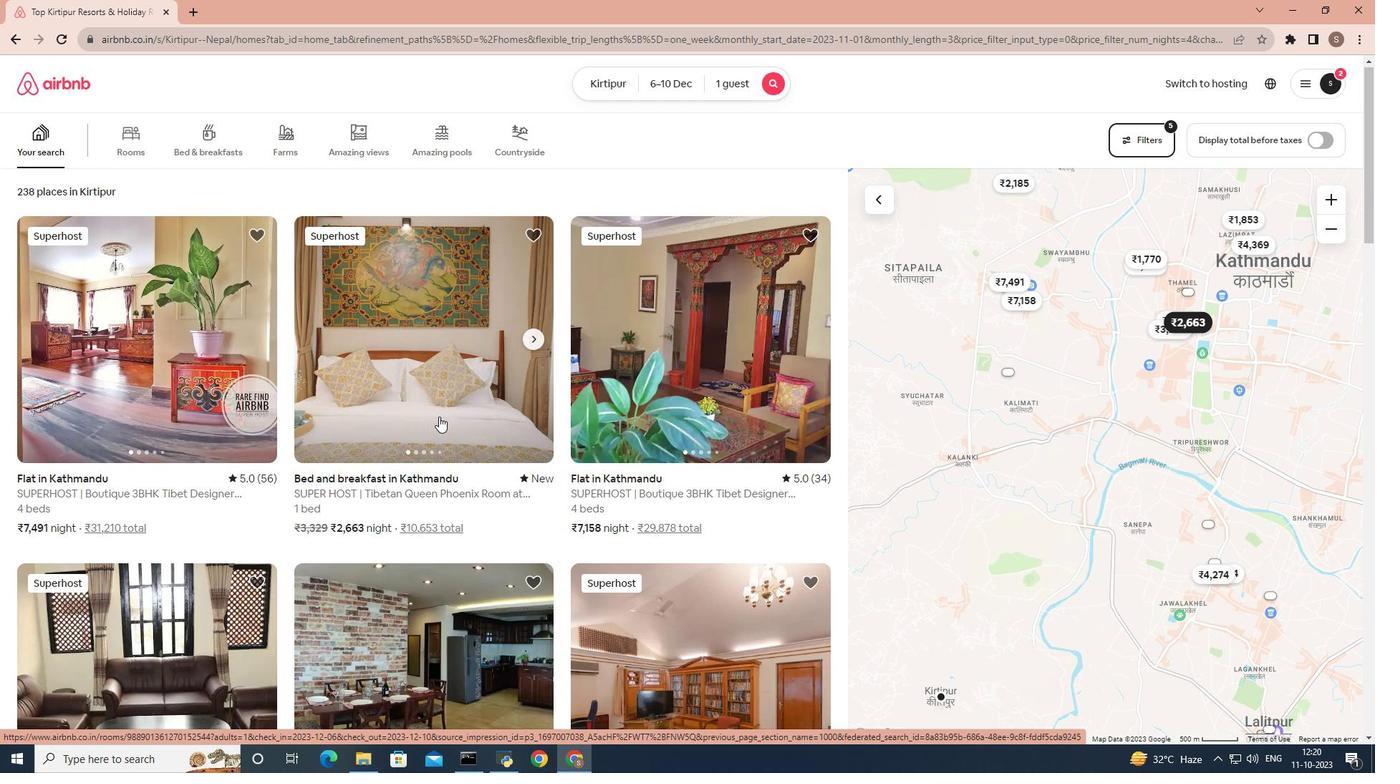 
Action: Mouse scrolled (438, 415) with delta (0, 0)
Screenshot: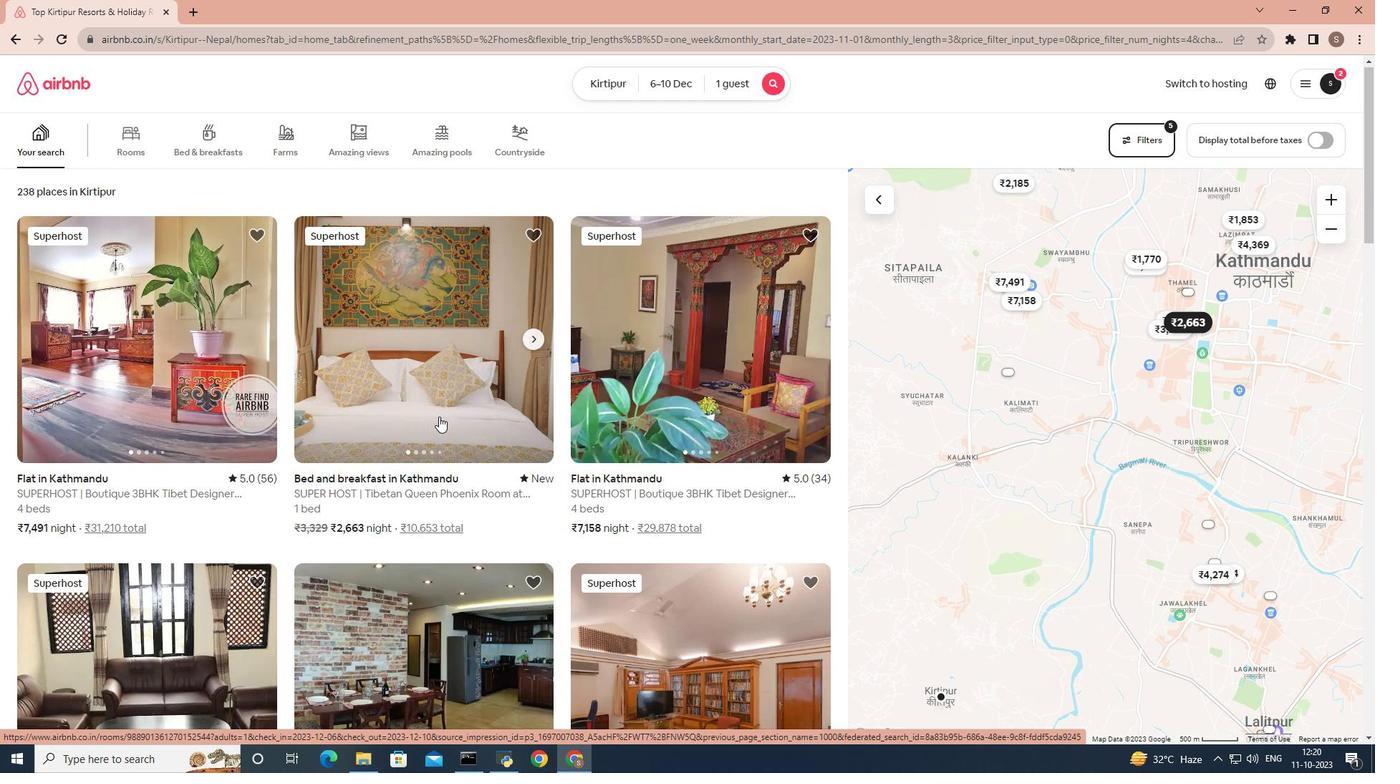 
Action: Mouse moved to (437, 416)
Screenshot: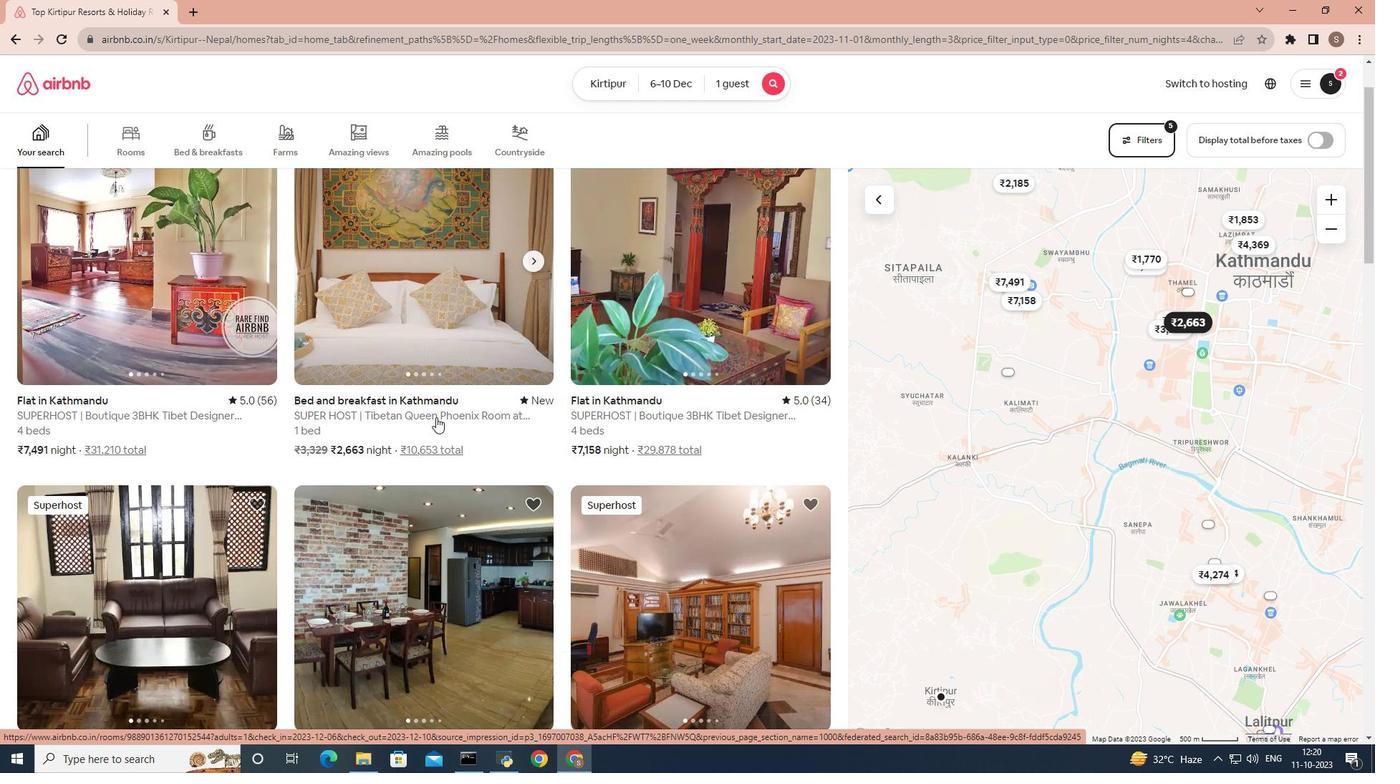 
Action: Mouse scrolled (437, 415) with delta (0, 0)
Screenshot: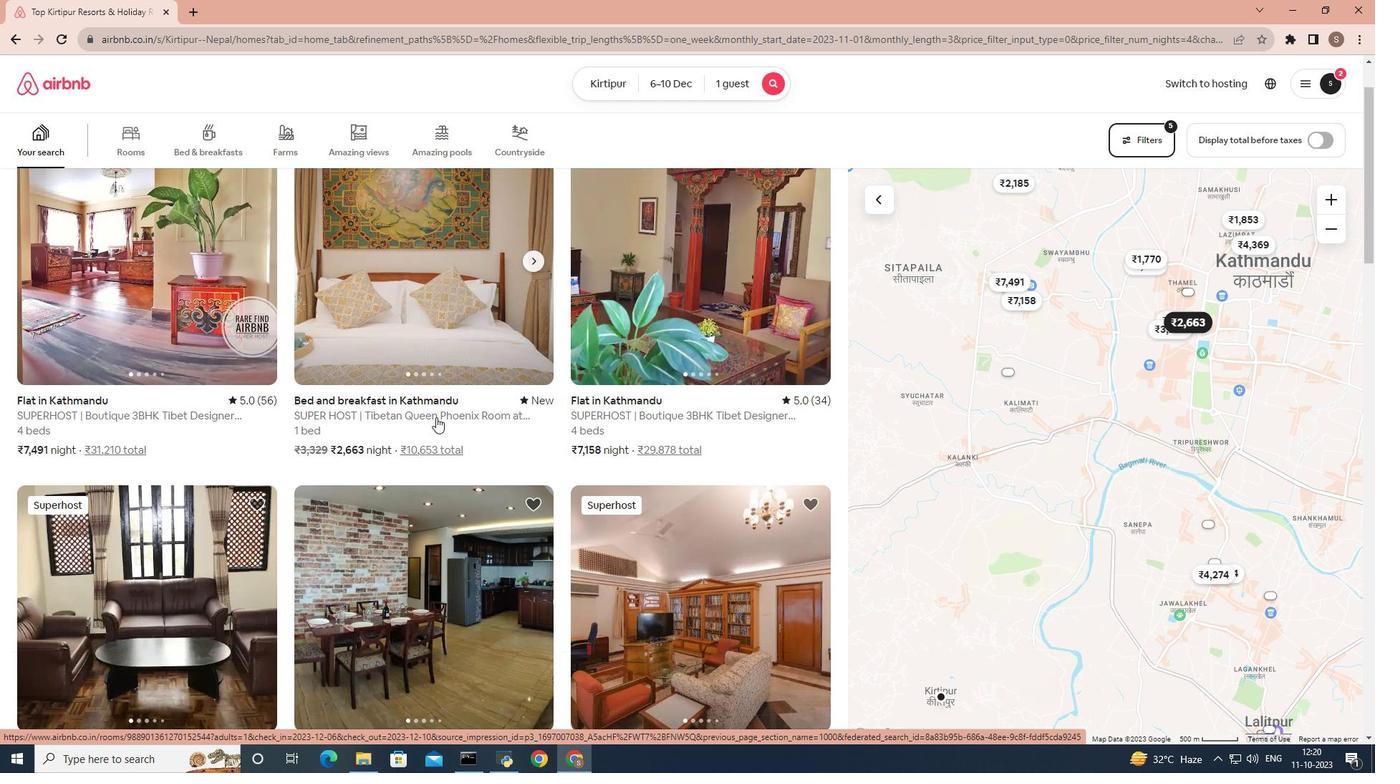 
Action: Mouse moved to (436, 416)
Screenshot: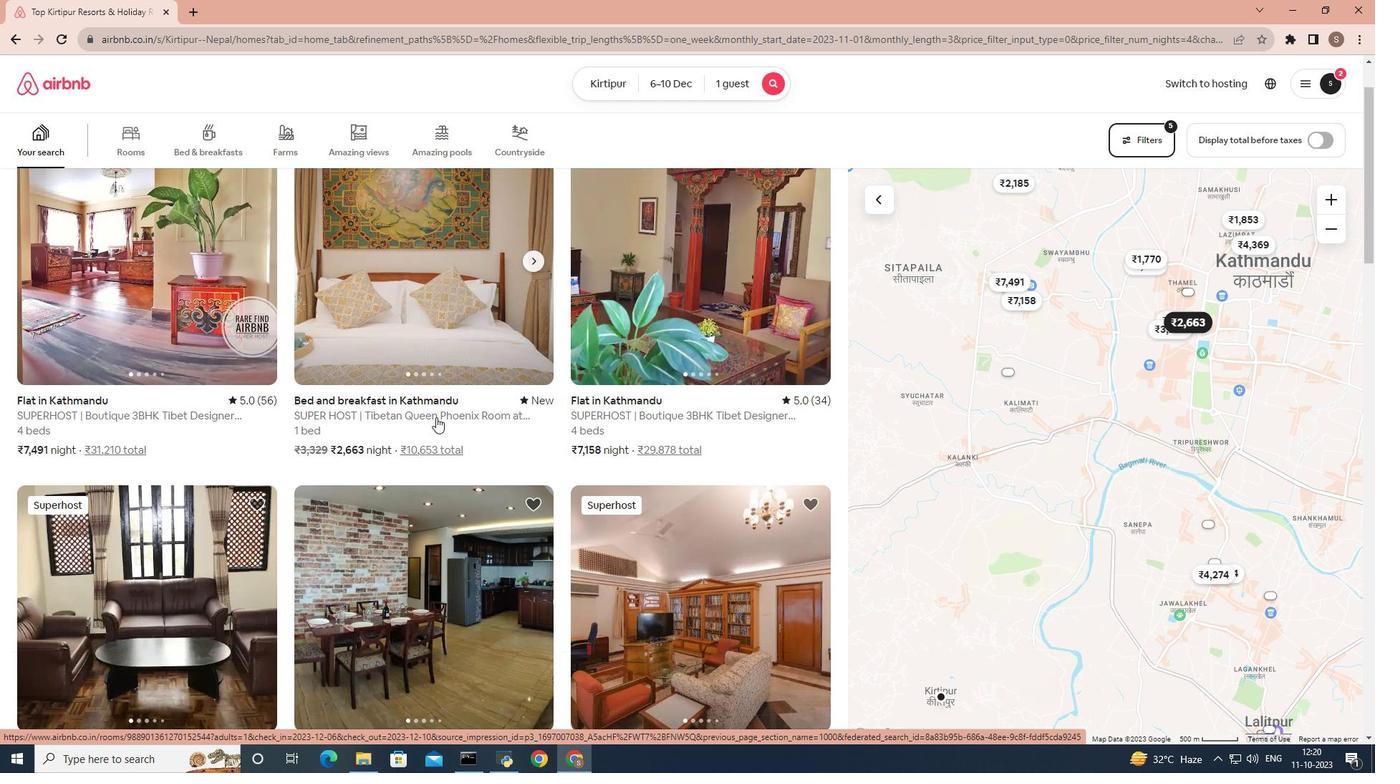 
Action: Mouse scrolled (436, 415) with delta (0, 0)
Screenshot: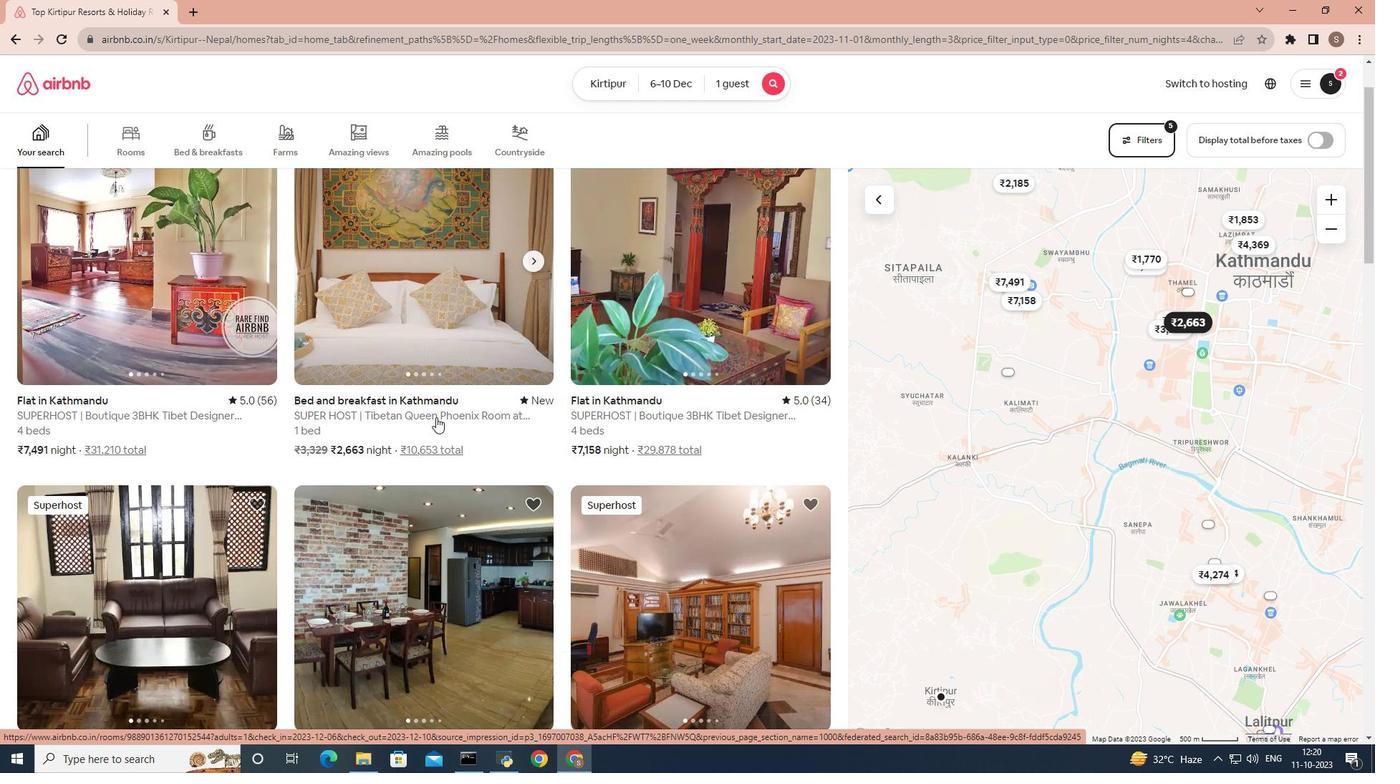
Action: Mouse moved to (431, 396)
Screenshot: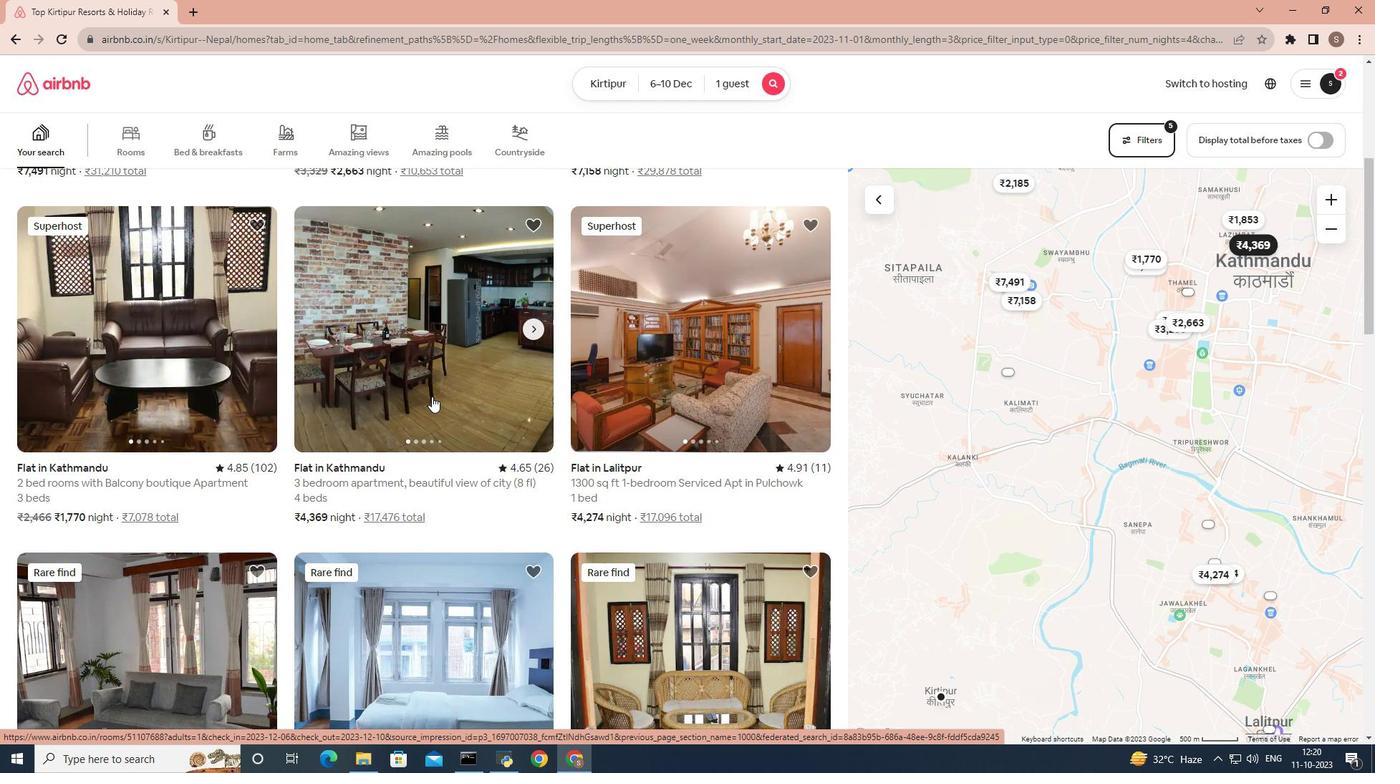 
Action: Mouse pressed left at (431, 396)
Screenshot: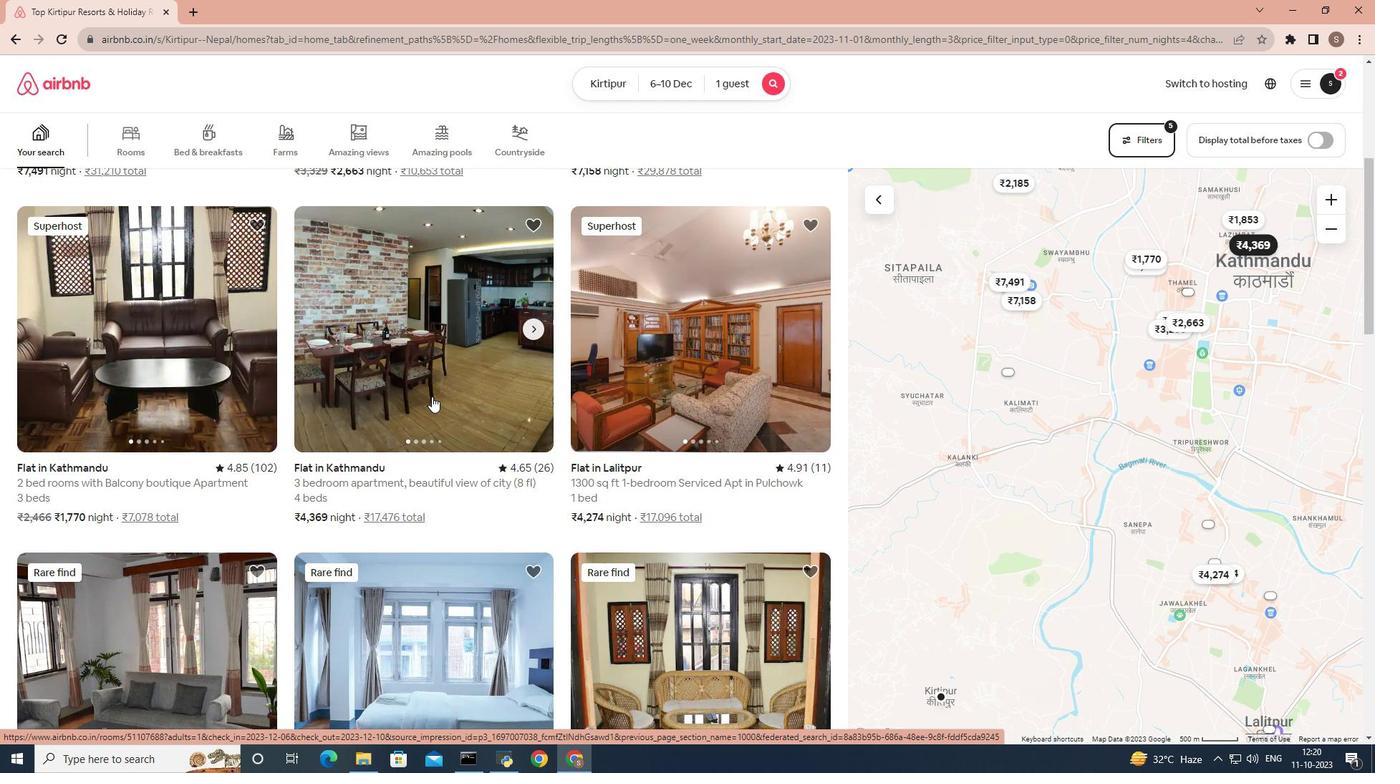 
Action: Mouse scrolled (431, 395) with delta (0, 0)
Screenshot: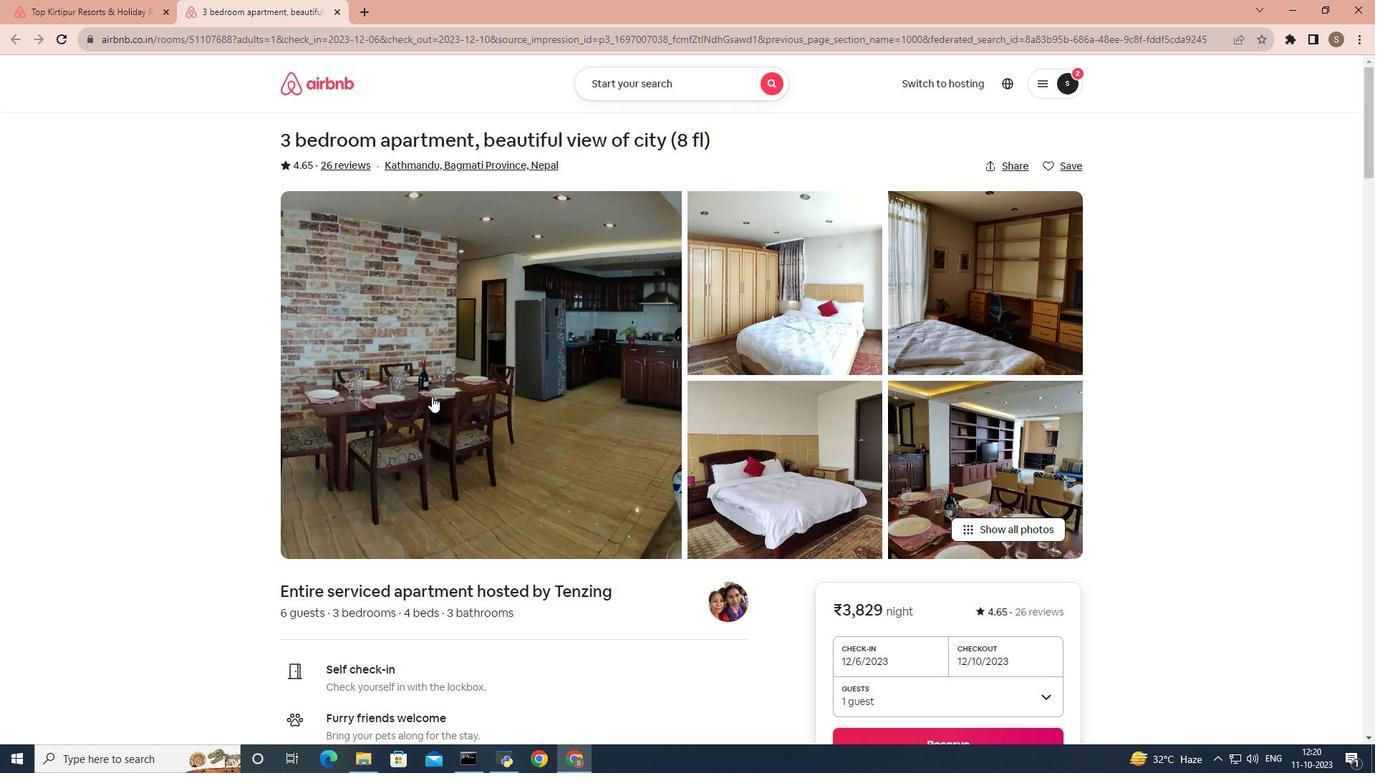 
Action: Mouse scrolled (431, 395) with delta (0, 0)
Screenshot: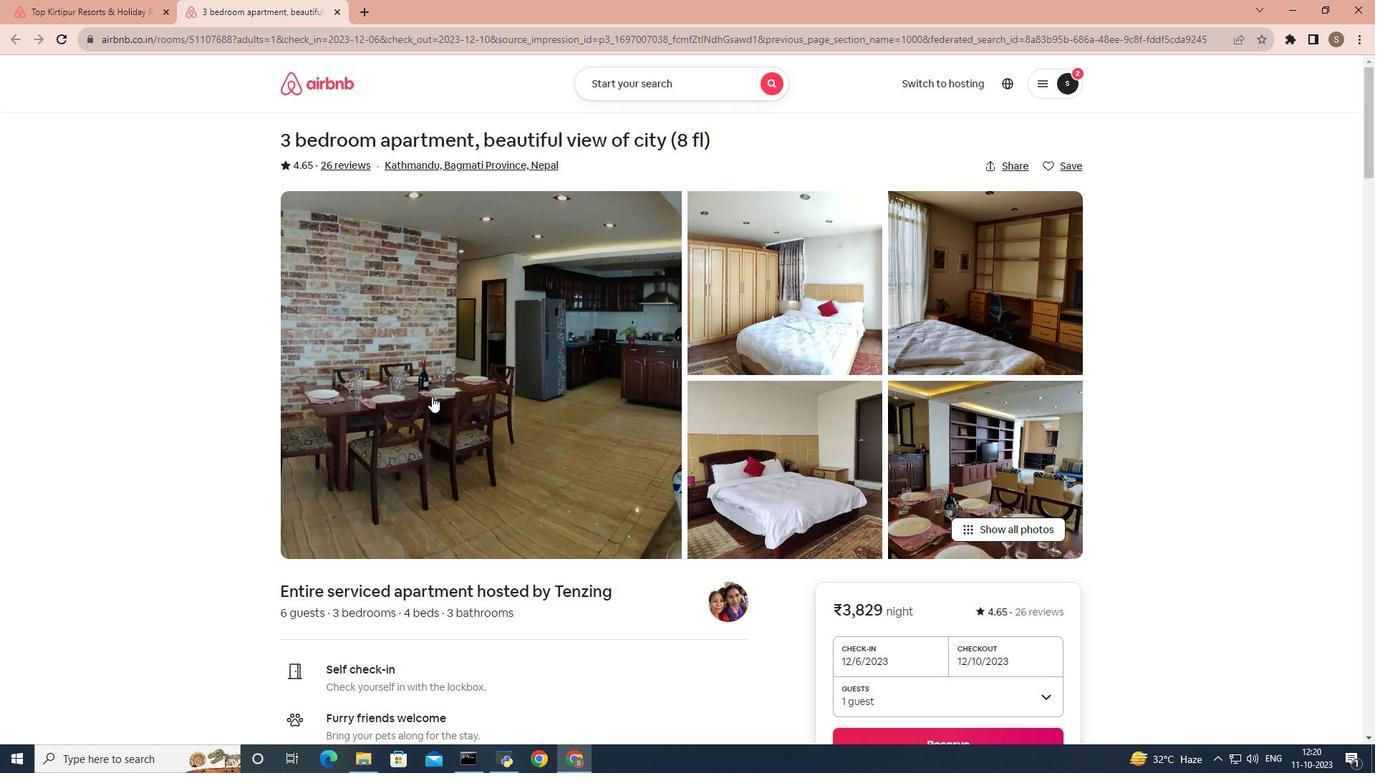 
Action: Mouse scrolled (431, 395) with delta (0, 0)
Screenshot: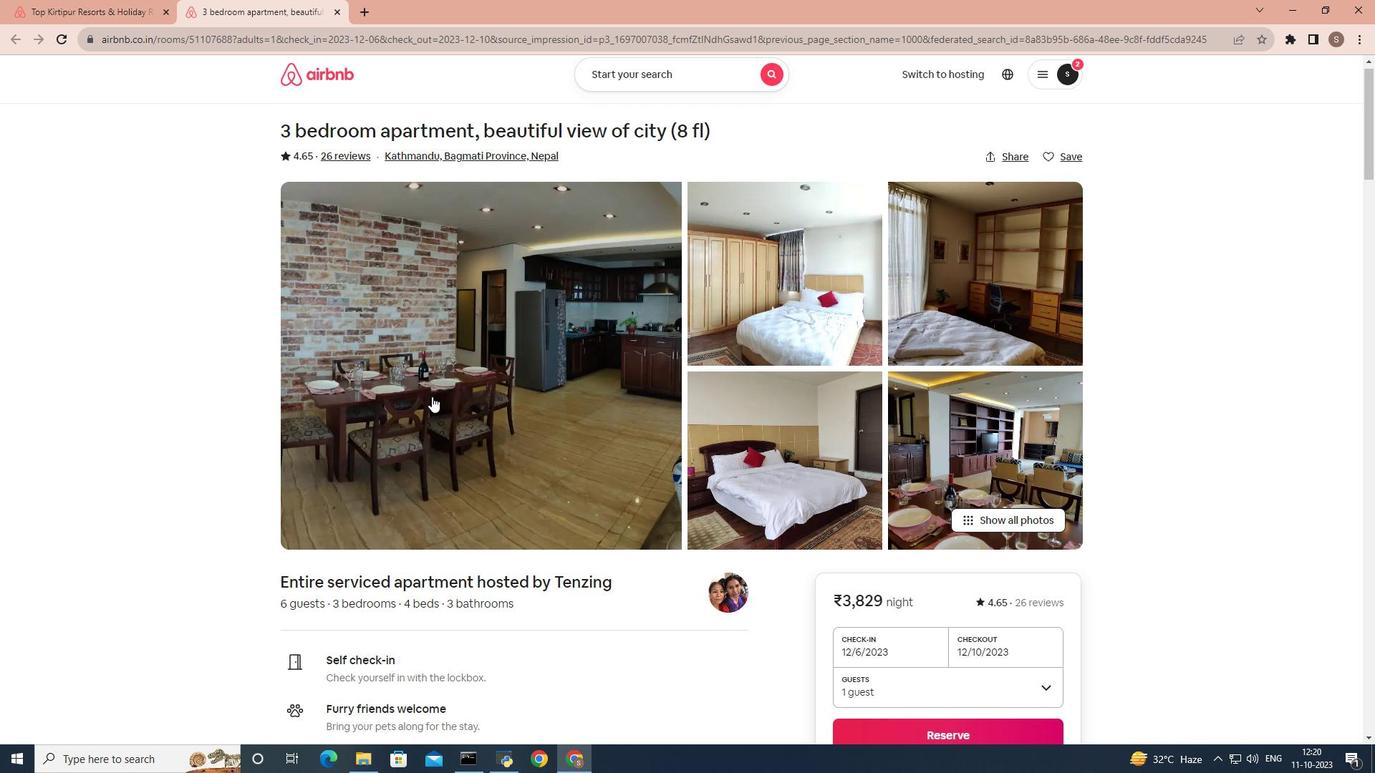 
Action: Mouse scrolled (431, 395) with delta (0, 0)
Screenshot: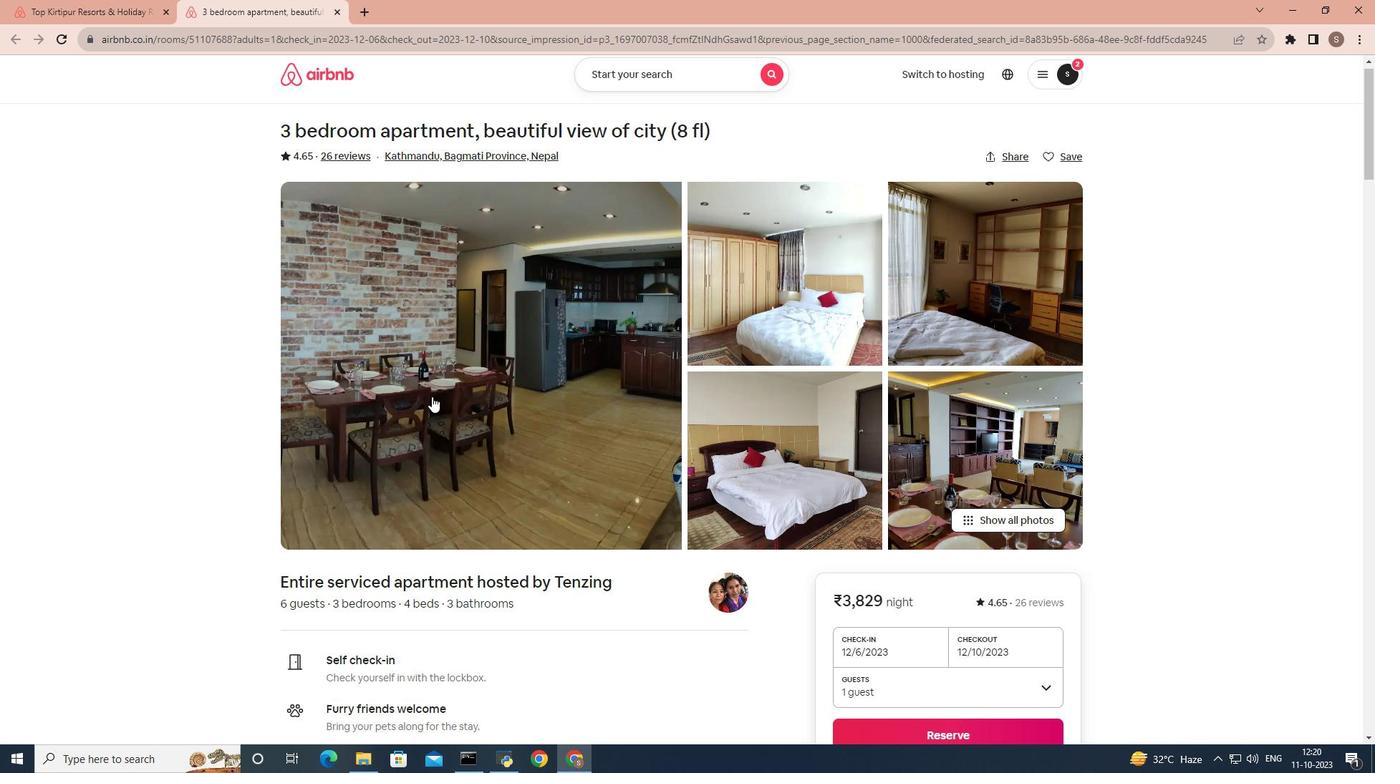 
Action: Mouse scrolled (431, 395) with delta (0, 0)
Screenshot: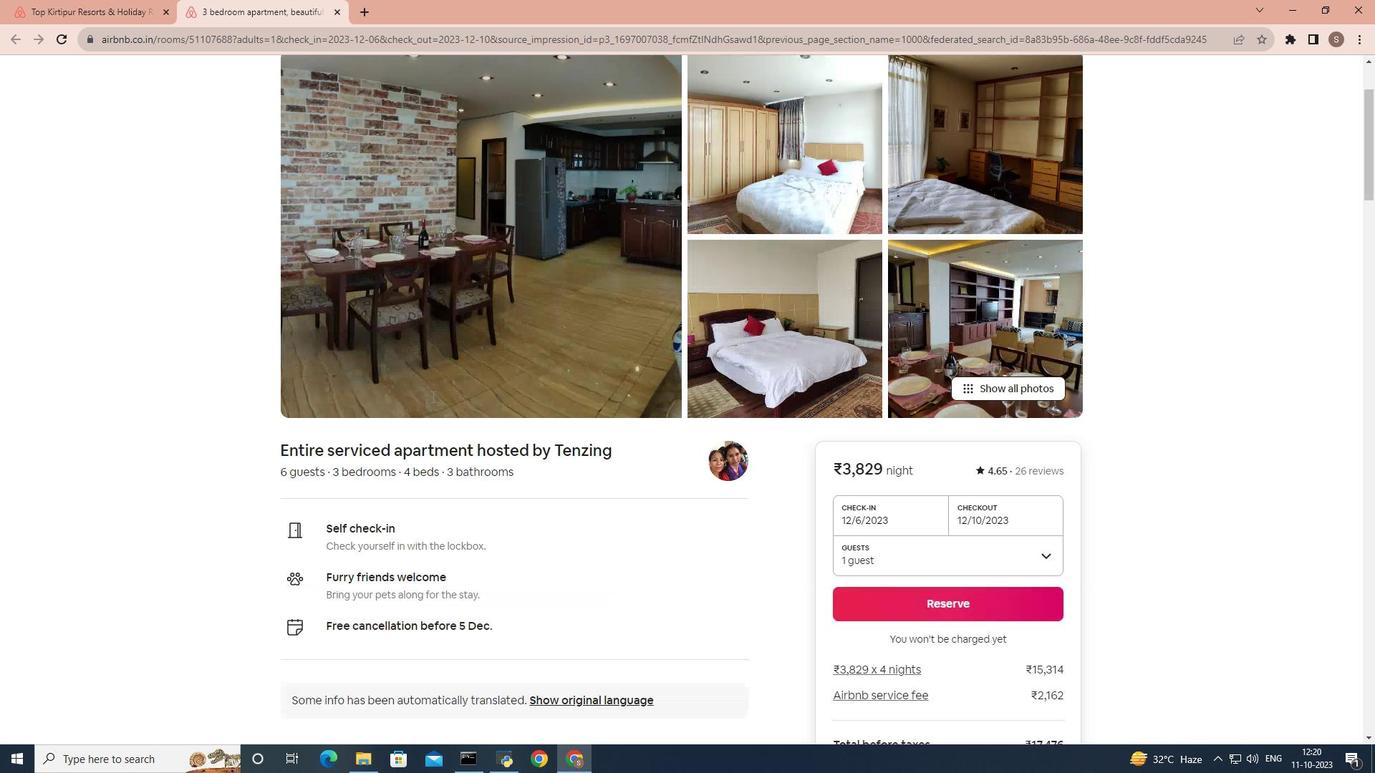 
Action: Mouse scrolled (431, 395) with delta (0, 0)
Screenshot: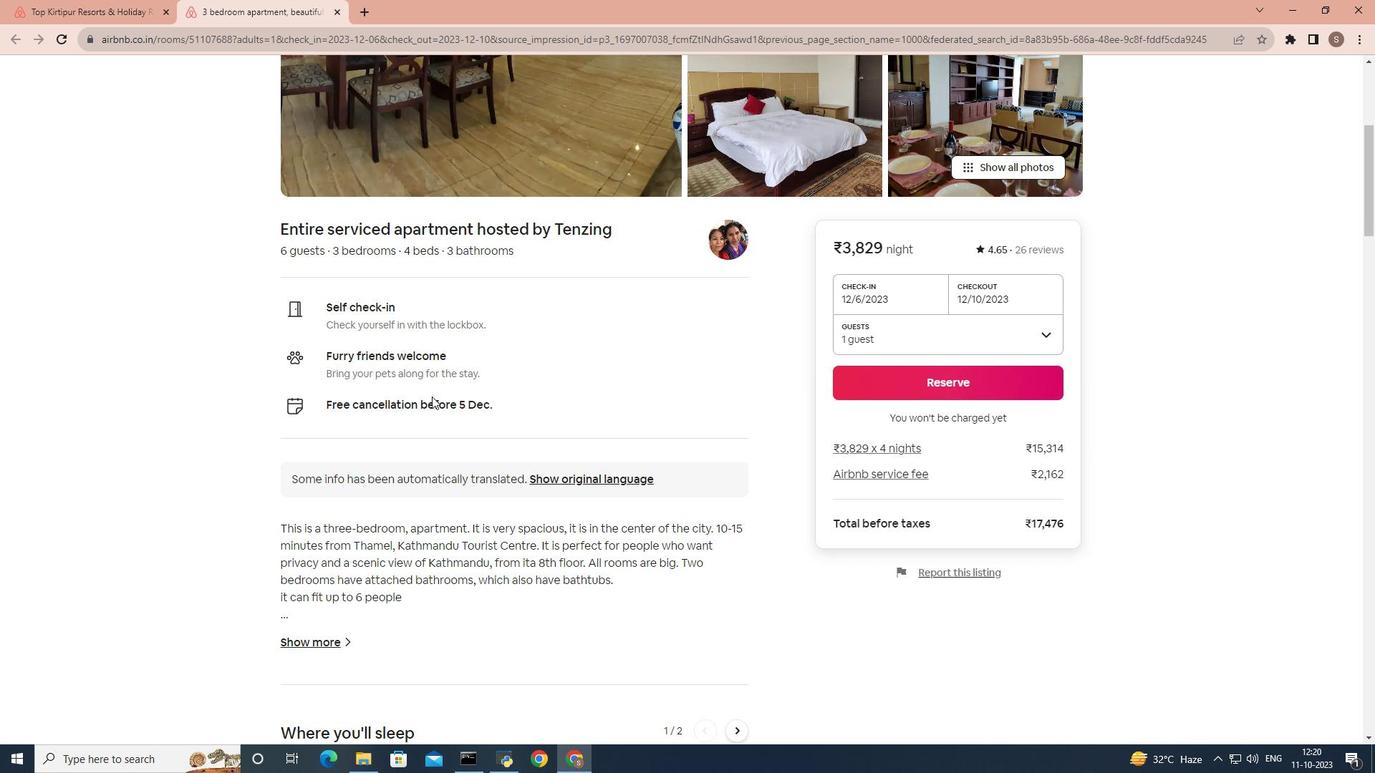 
Action: Mouse scrolled (431, 395) with delta (0, 0)
Screenshot: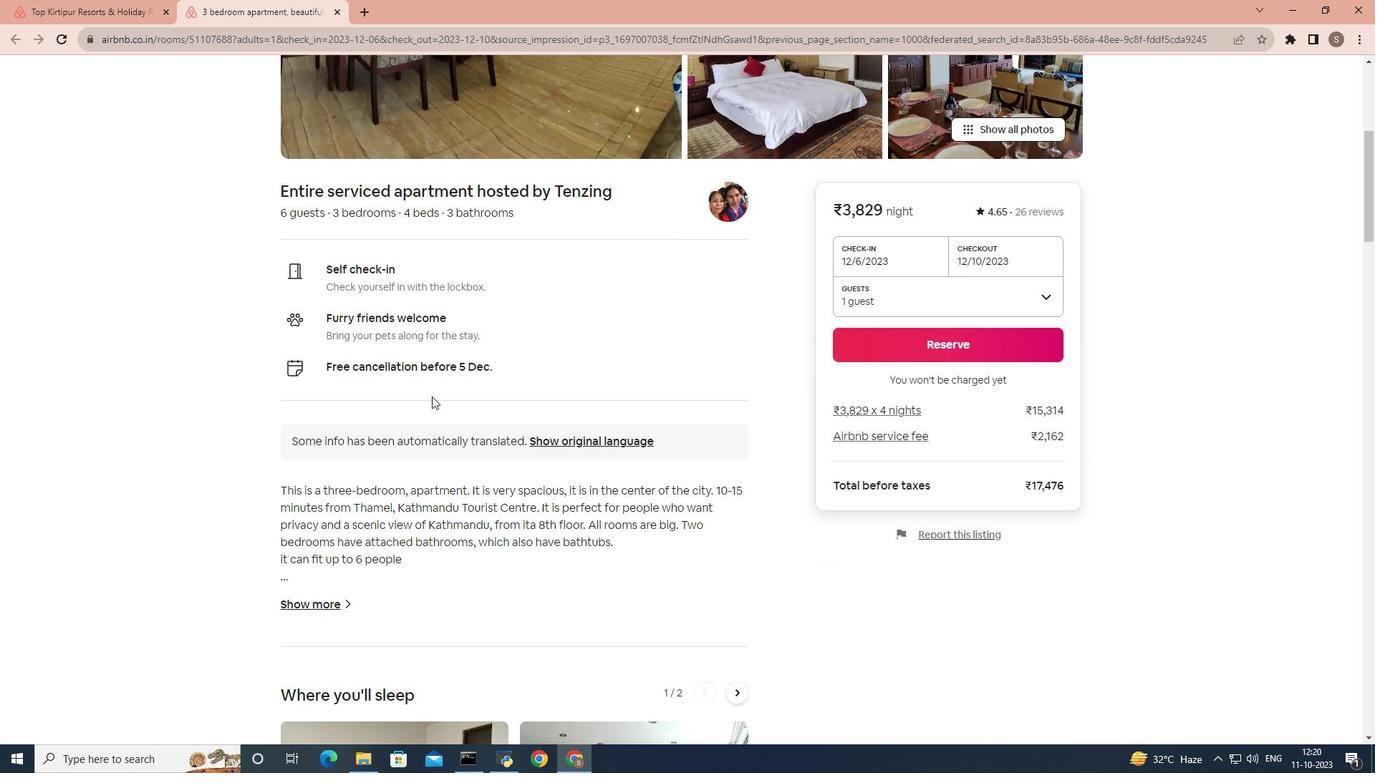 
Action: Mouse scrolled (431, 395) with delta (0, 0)
Screenshot: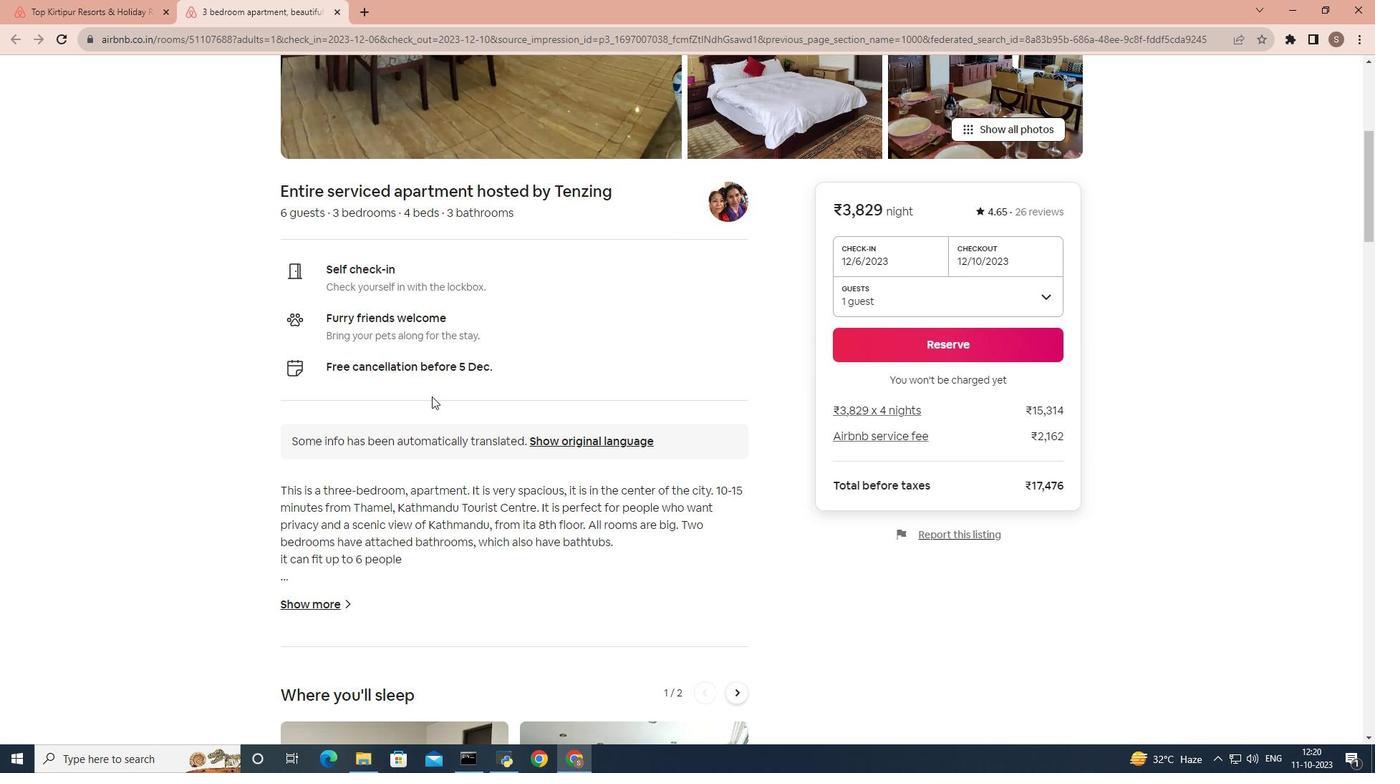 
Action: Mouse moved to (328, 432)
Screenshot: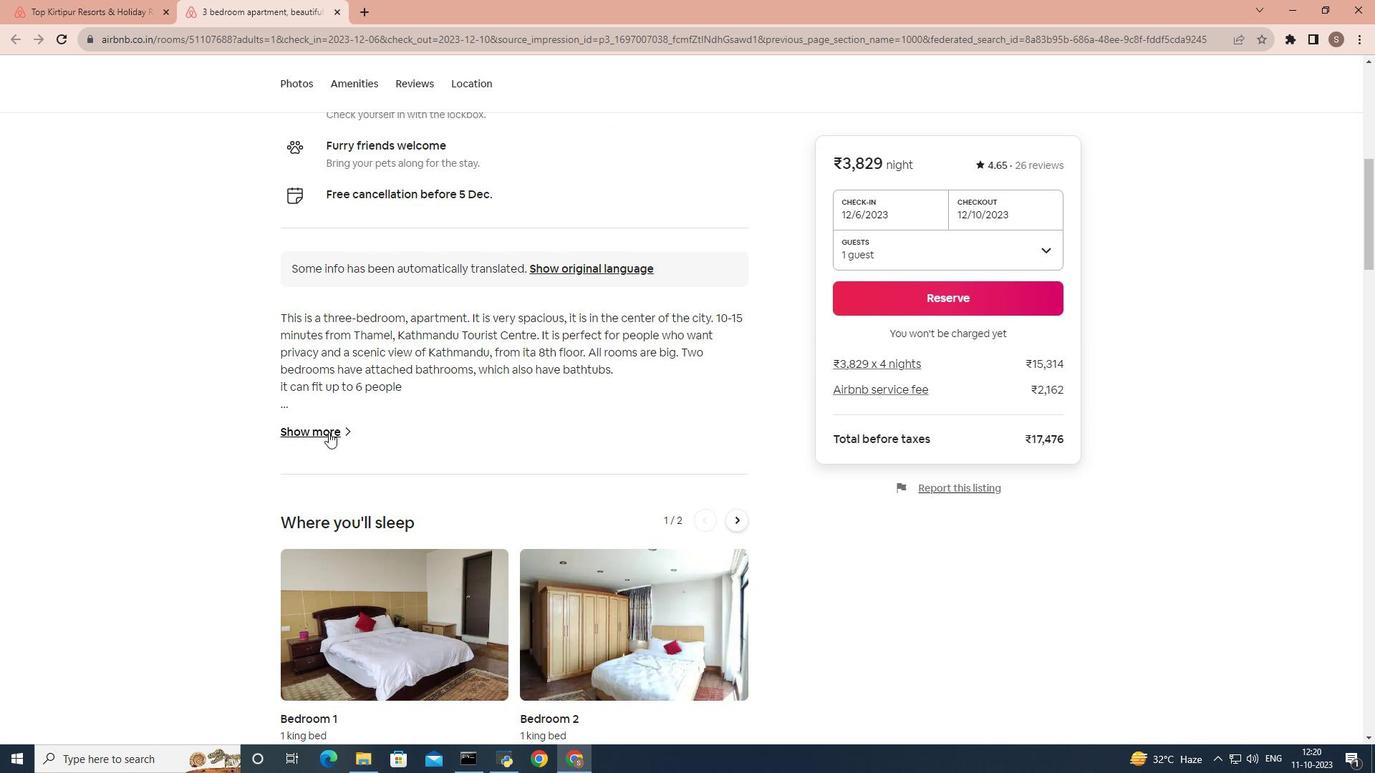 
Action: Mouse pressed left at (328, 432)
Screenshot: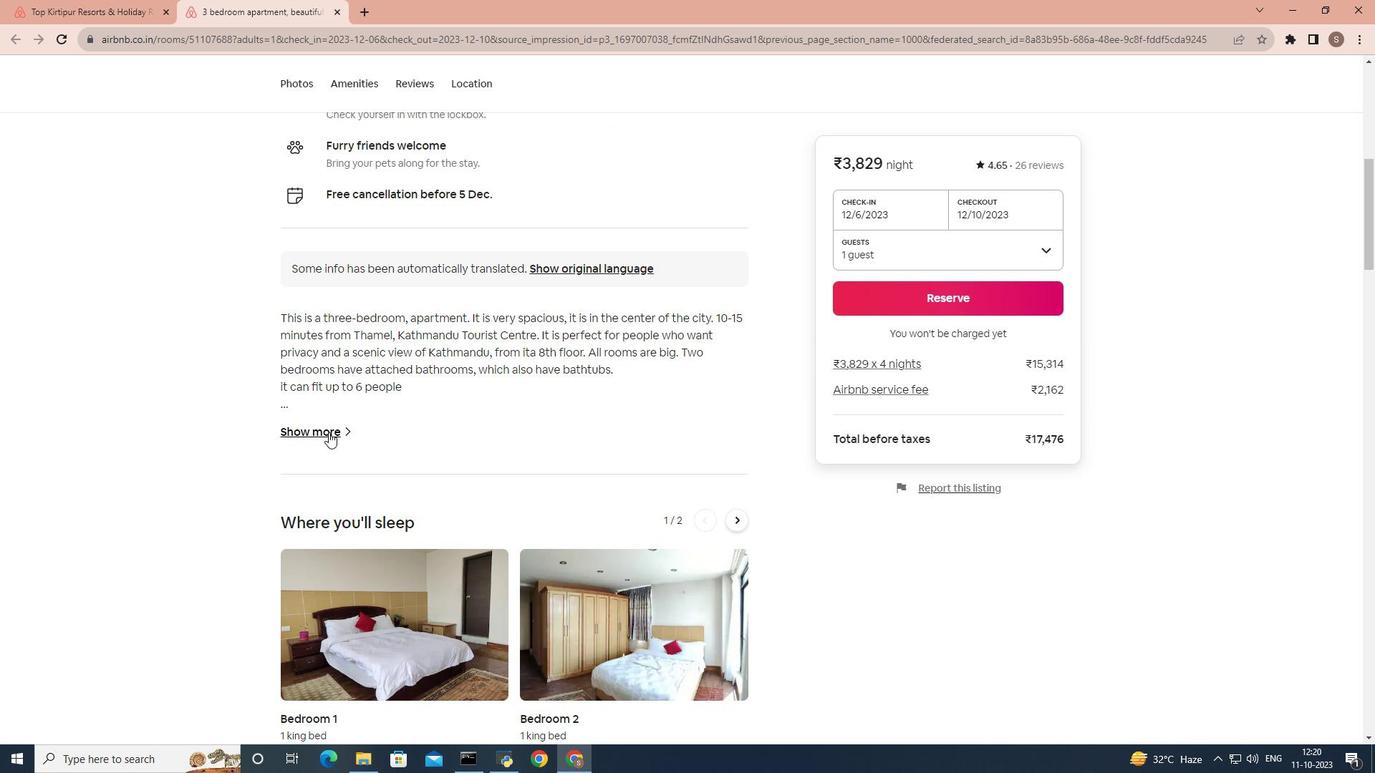 
Action: Mouse moved to (461, 405)
Screenshot: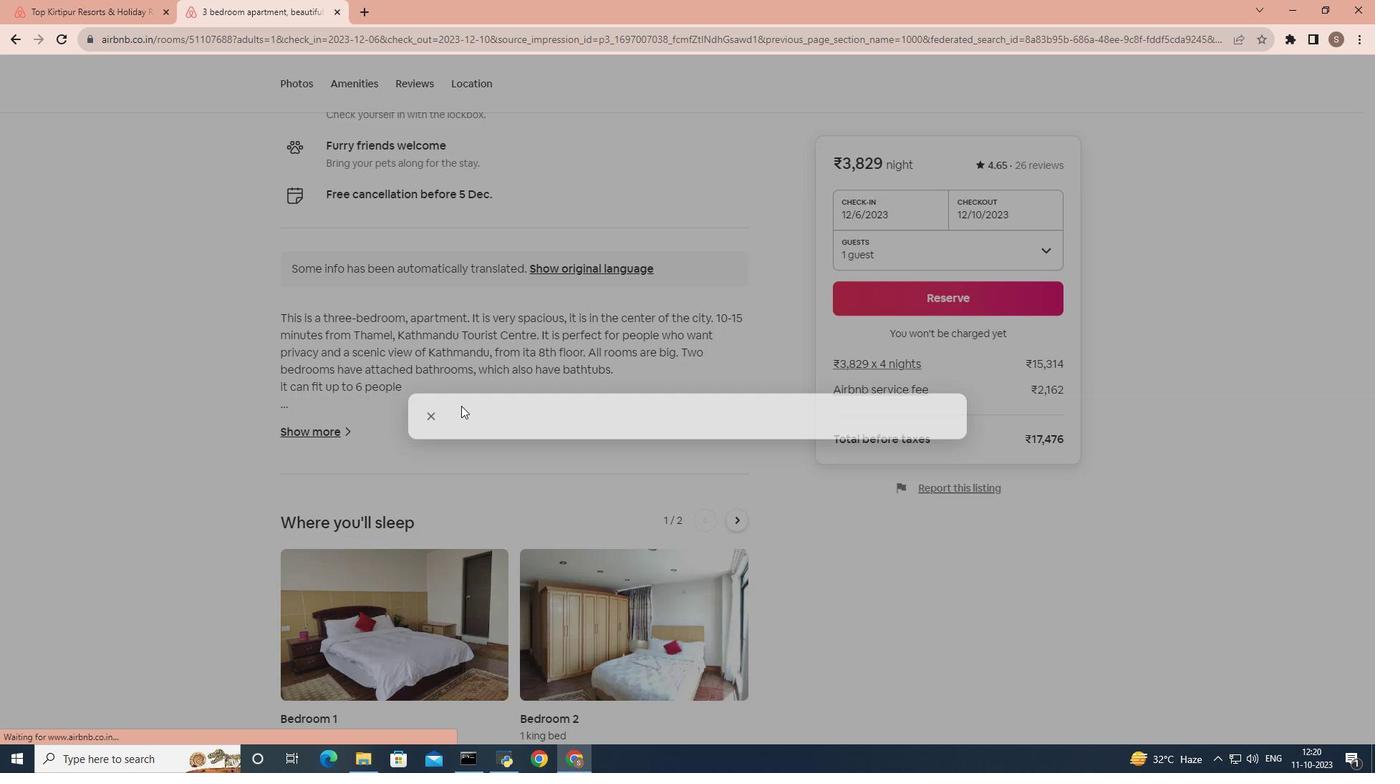 
Action: Mouse scrolled (461, 404) with delta (0, 0)
Screenshot: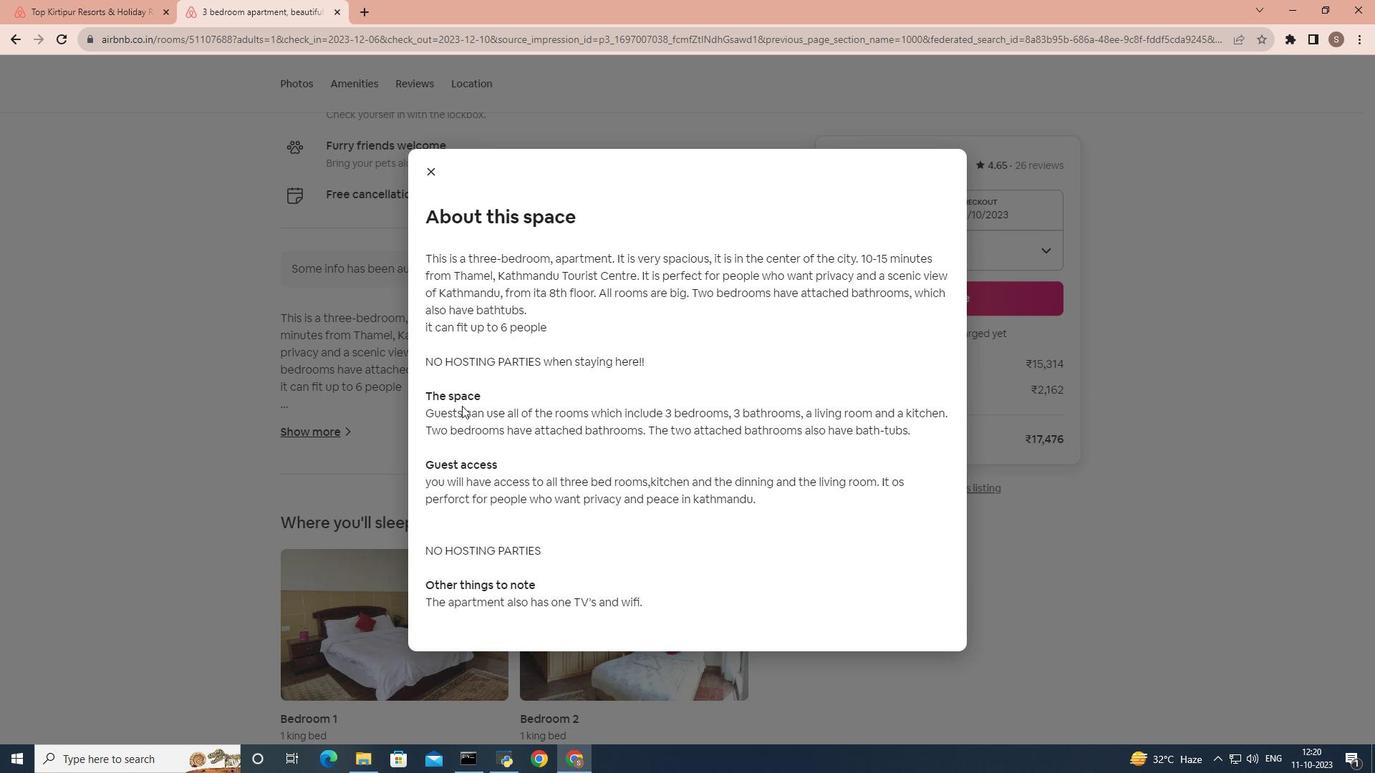 
Action: Mouse scrolled (461, 404) with delta (0, 0)
Screenshot: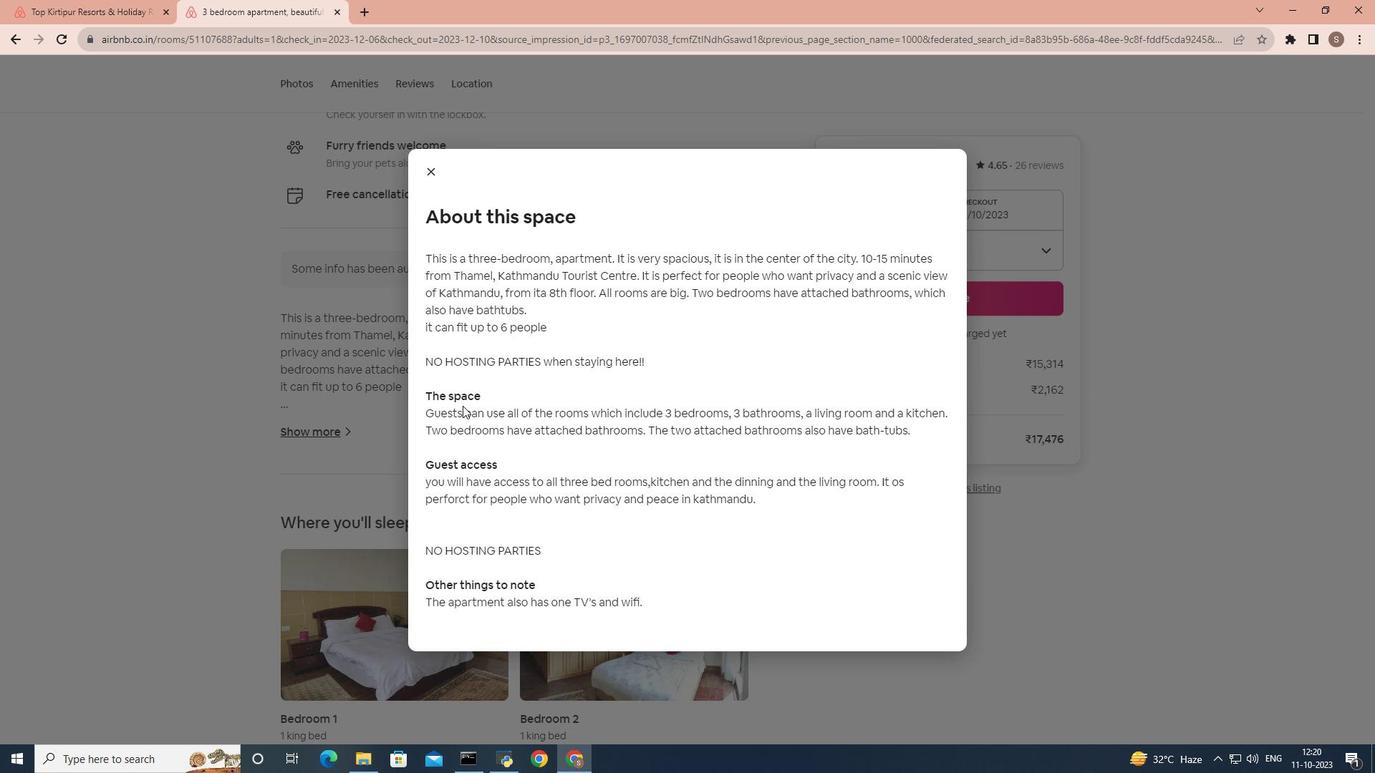 
Action: Mouse scrolled (461, 404) with delta (0, 0)
Screenshot: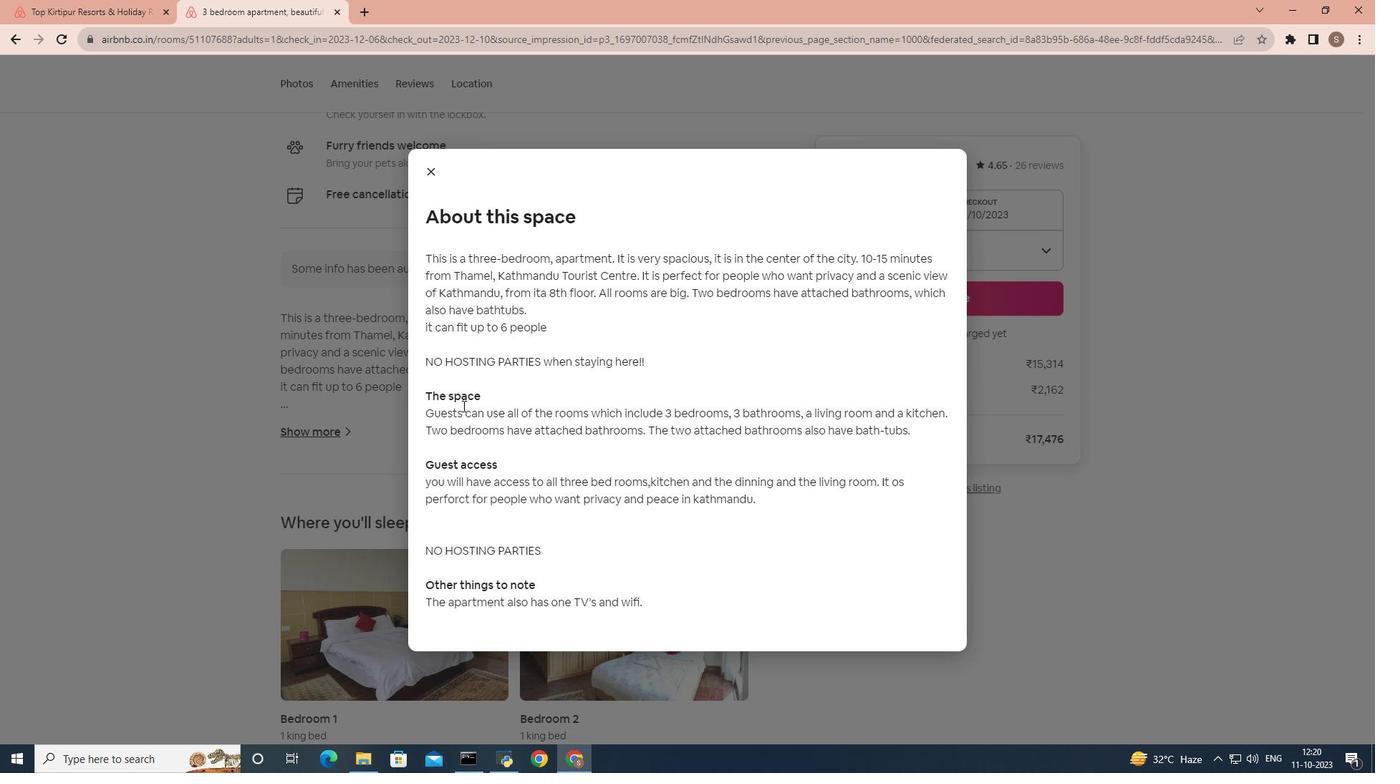 
Action: Mouse scrolled (461, 404) with delta (0, 0)
Screenshot: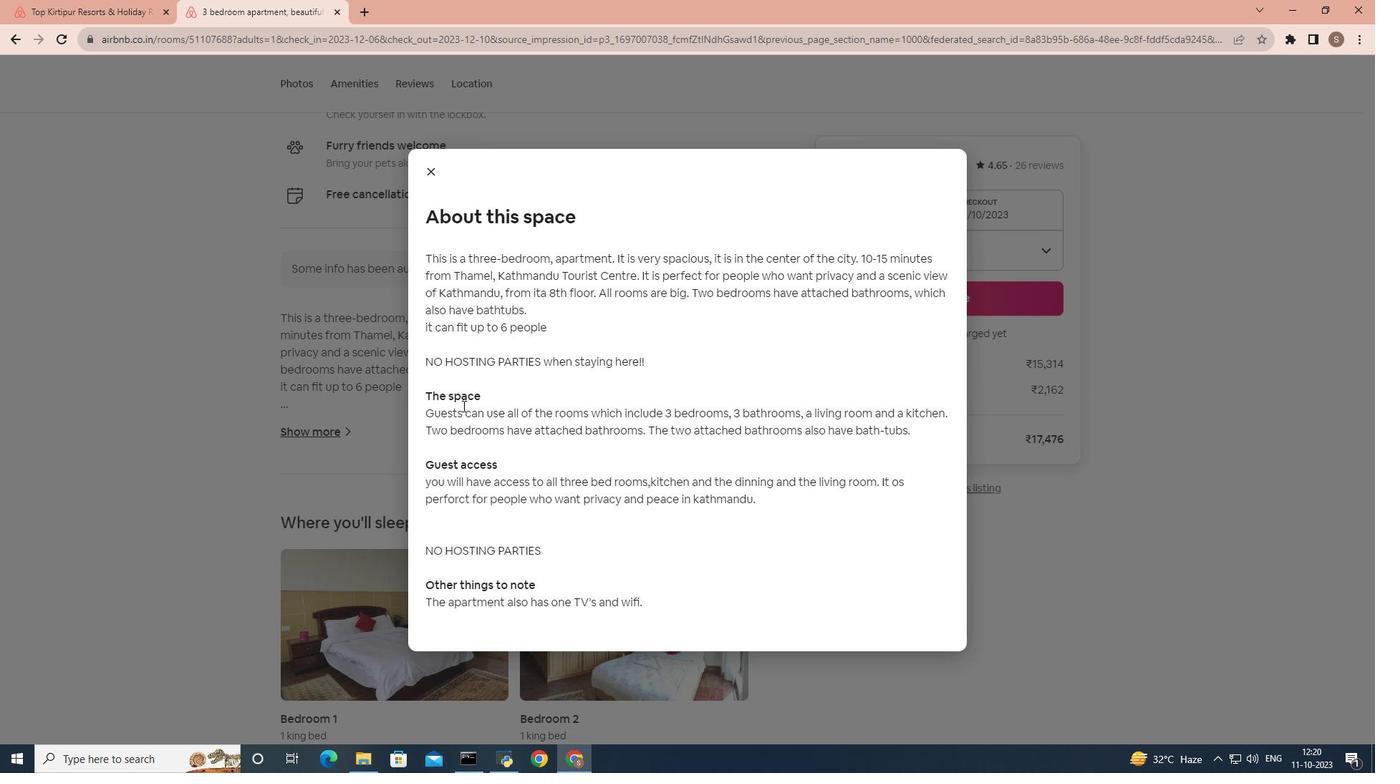 
Action: Mouse moved to (462, 405)
Screenshot: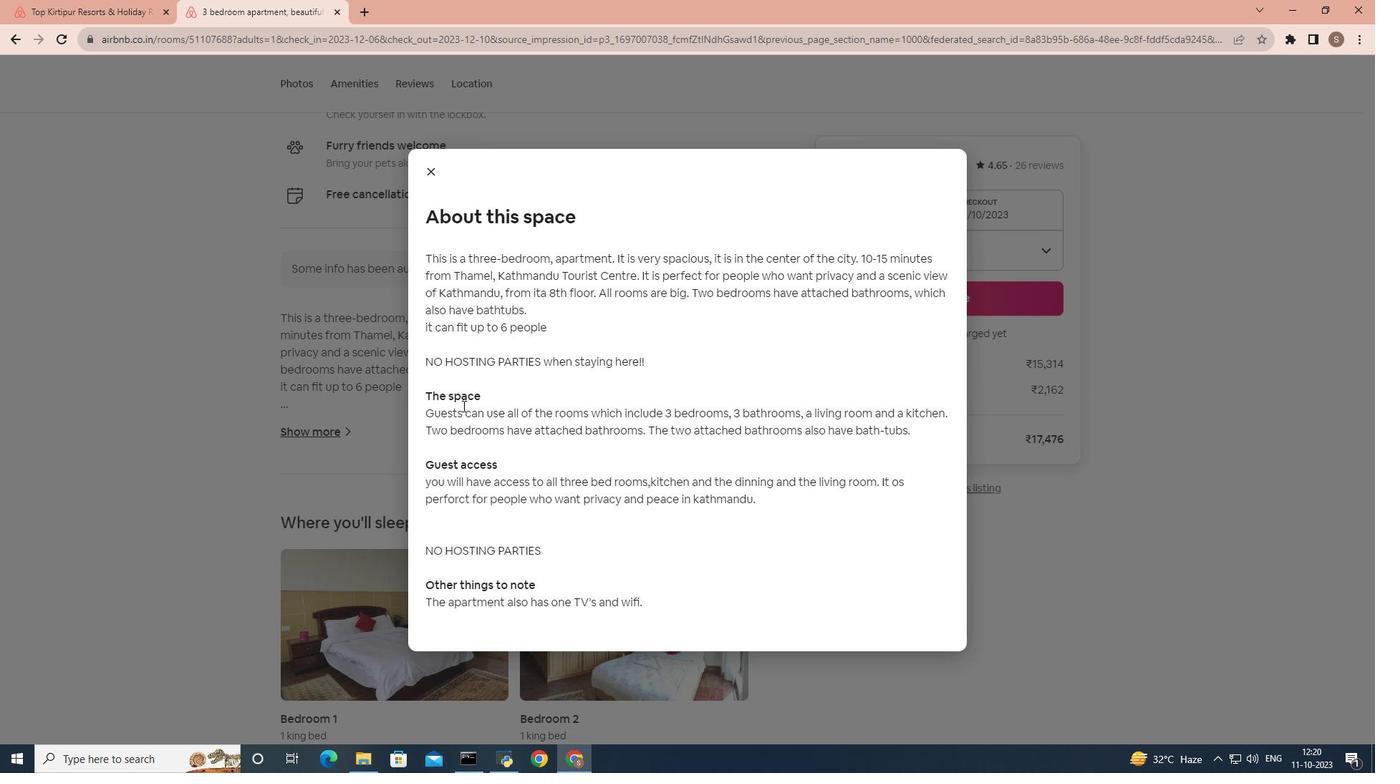 
Action: Mouse scrolled (462, 404) with delta (0, 0)
Screenshot: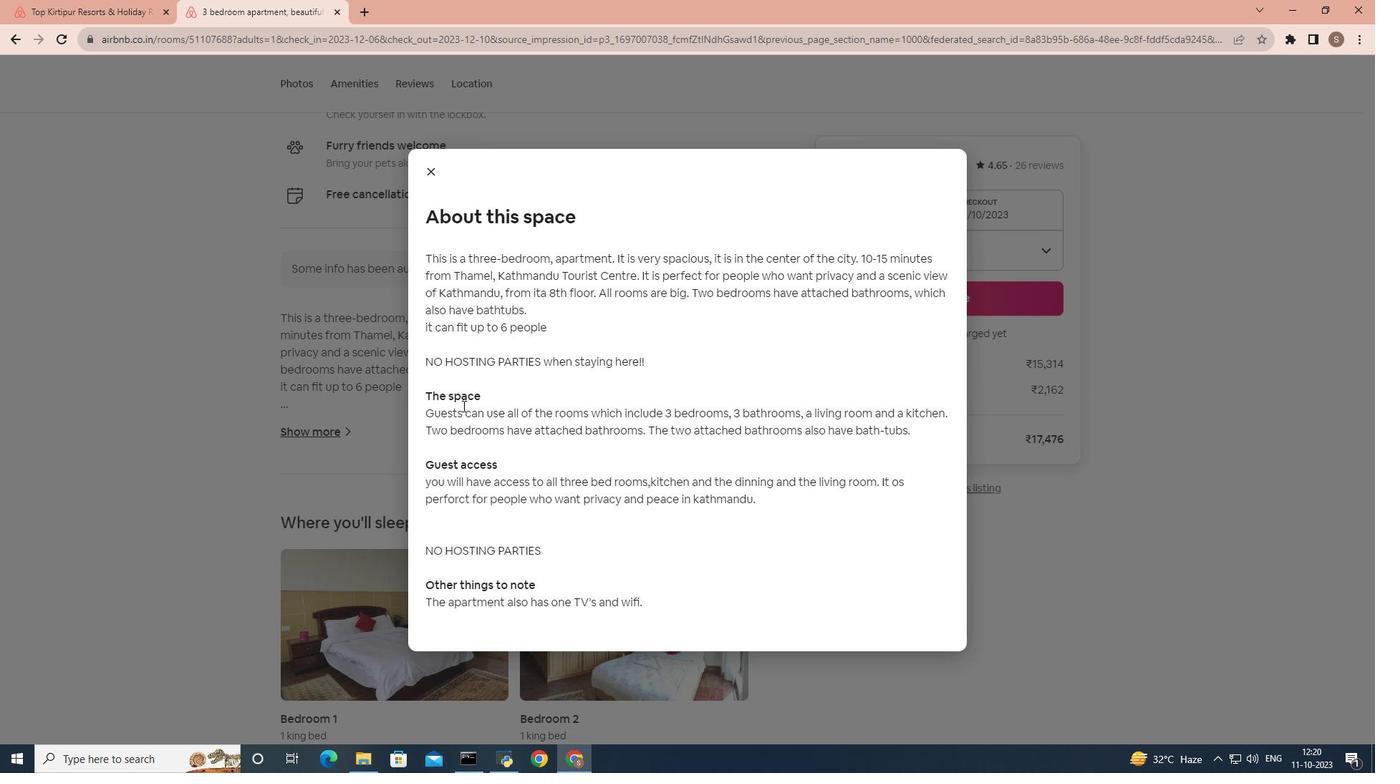 
Action: Mouse scrolled (462, 404) with delta (0, 0)
Screenshot: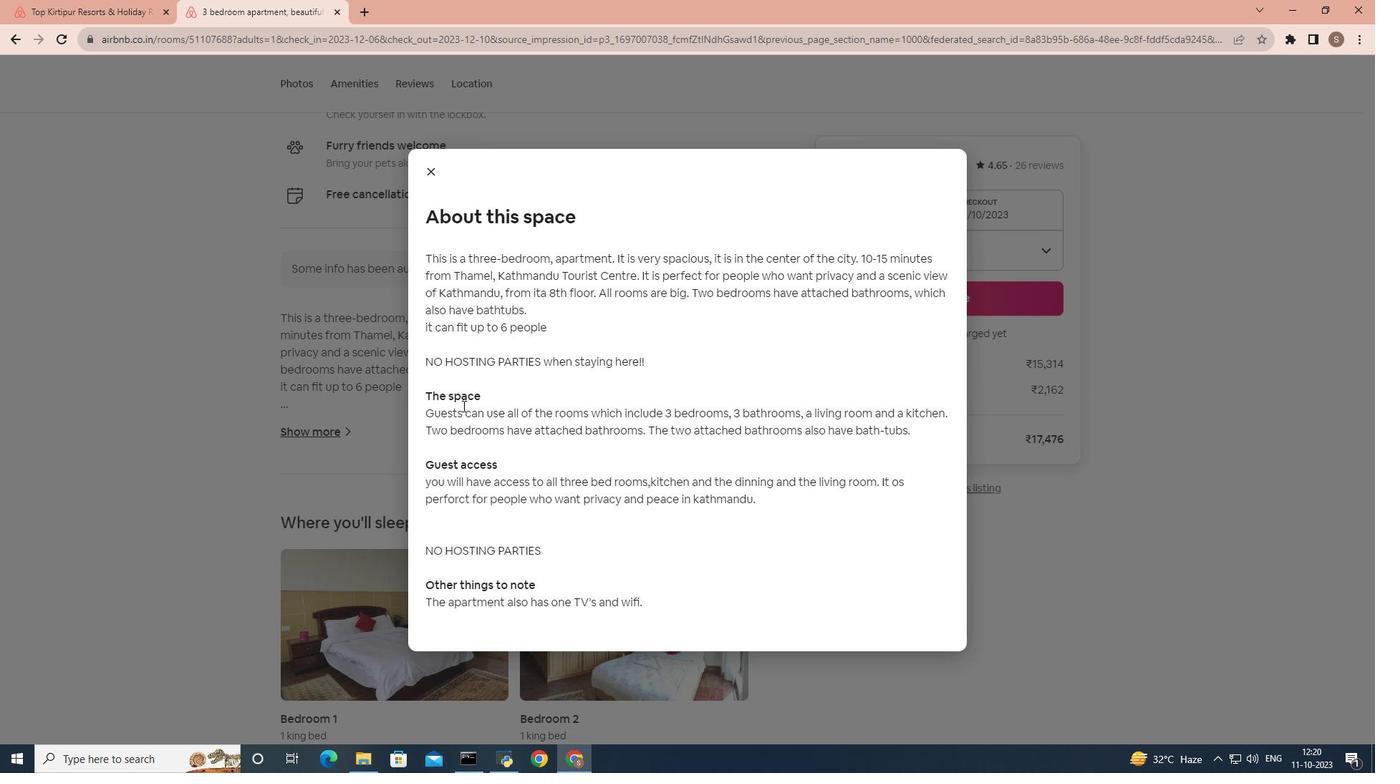 
Action: Mouse moved to (435, 174)
Screenshot: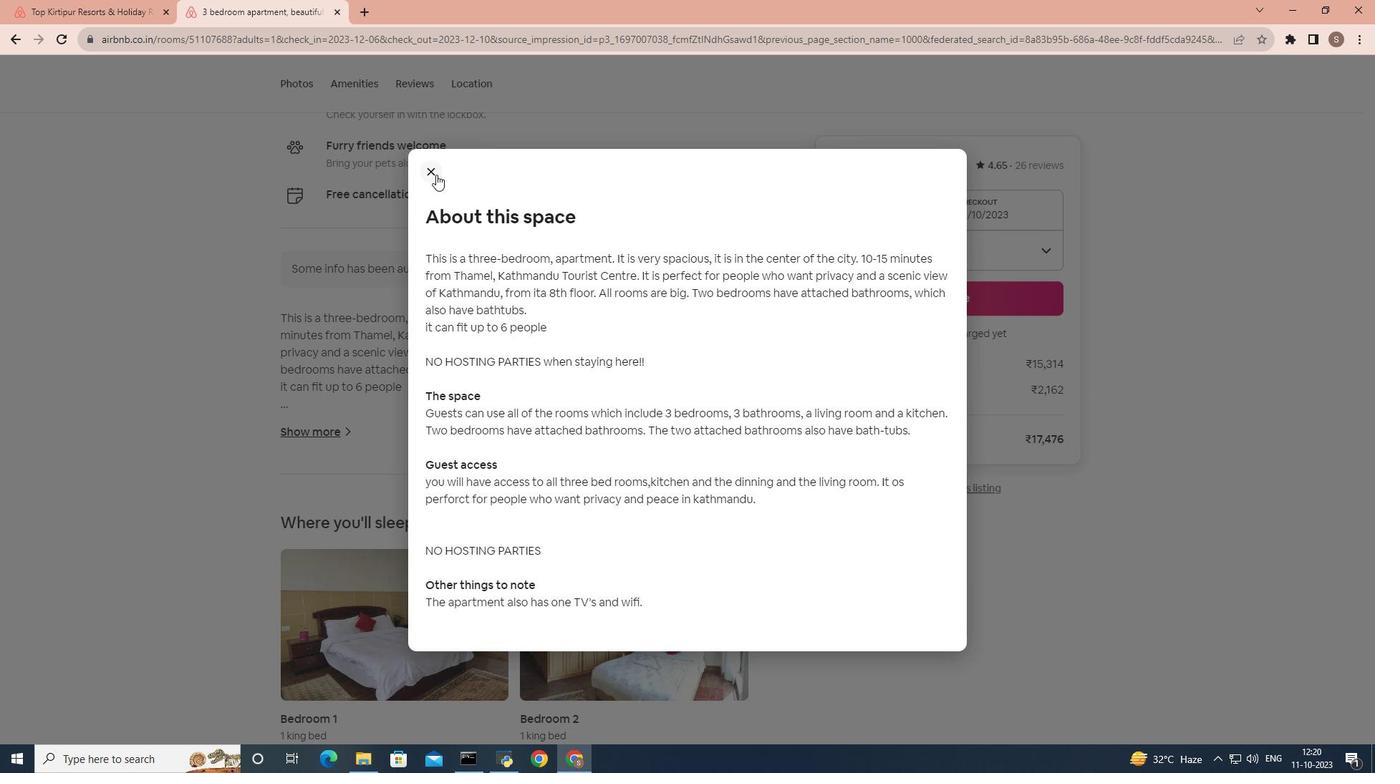 
Action: Mouse pressed left at (435, 174)
Screenshot: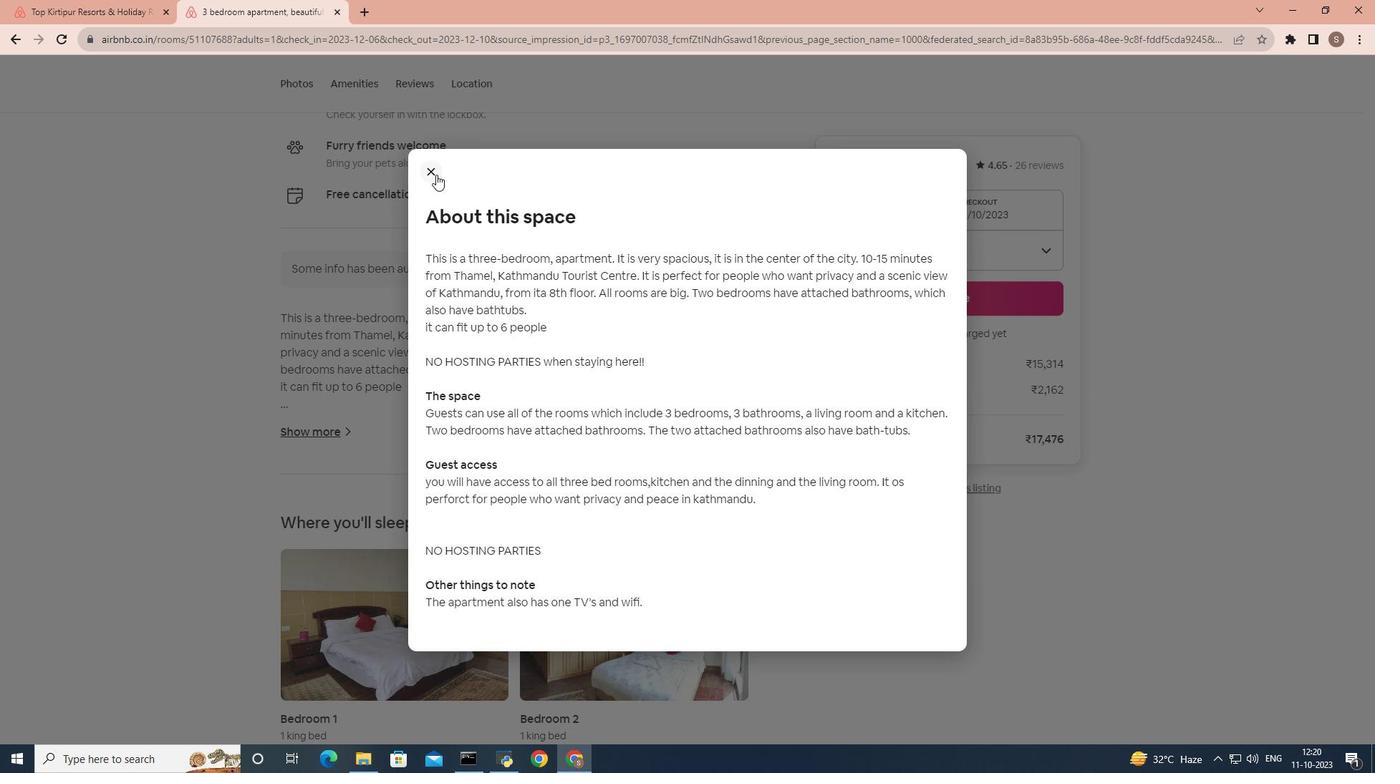 
Action: Mouse moved to (442, 425)
Screenshot: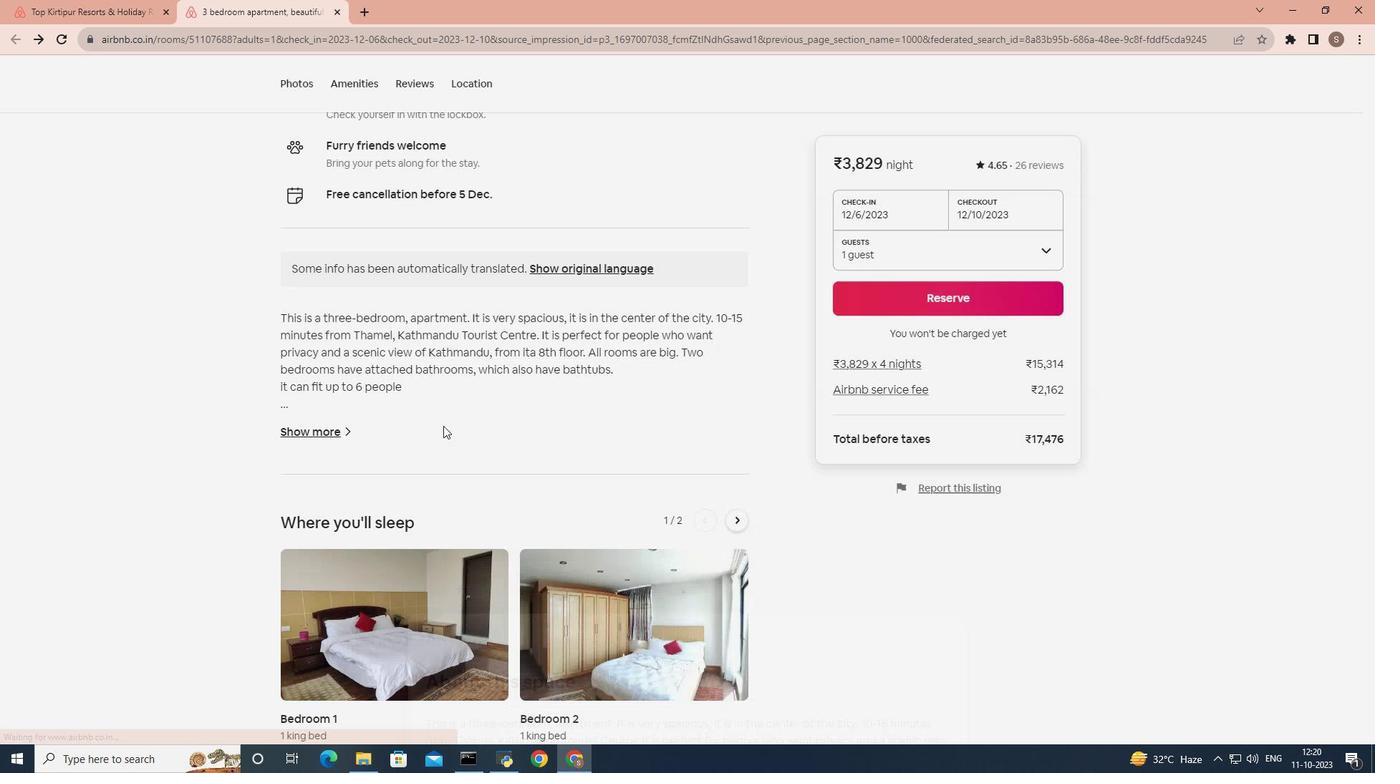 
Action: Mouse scrolled (442, 424) with delta (0, 0)
Screenshot: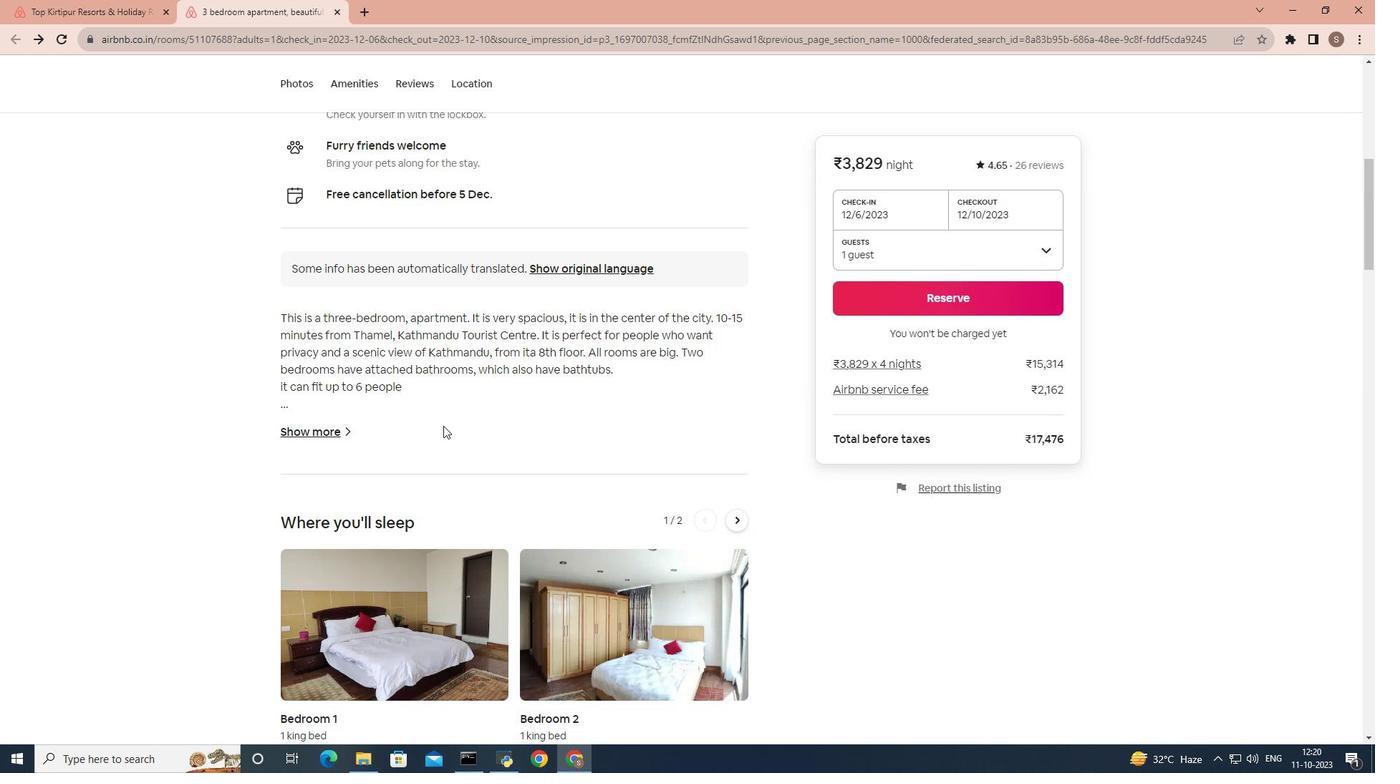 
Action: Mouse scrolled (442, 424) with delta (0, 0)
Screenshot: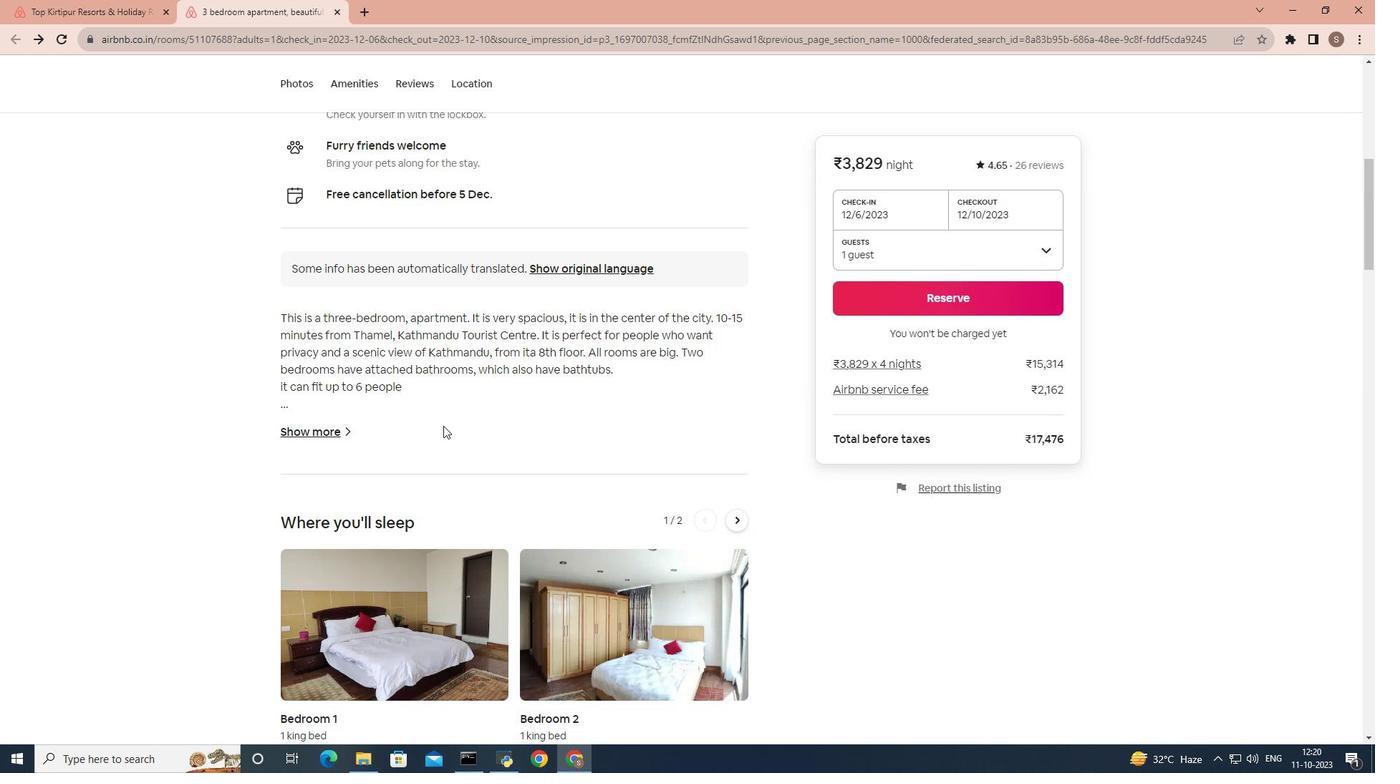 
Action: Mouse scrolled (442, 424) with delta (0, 0)
Screenshot: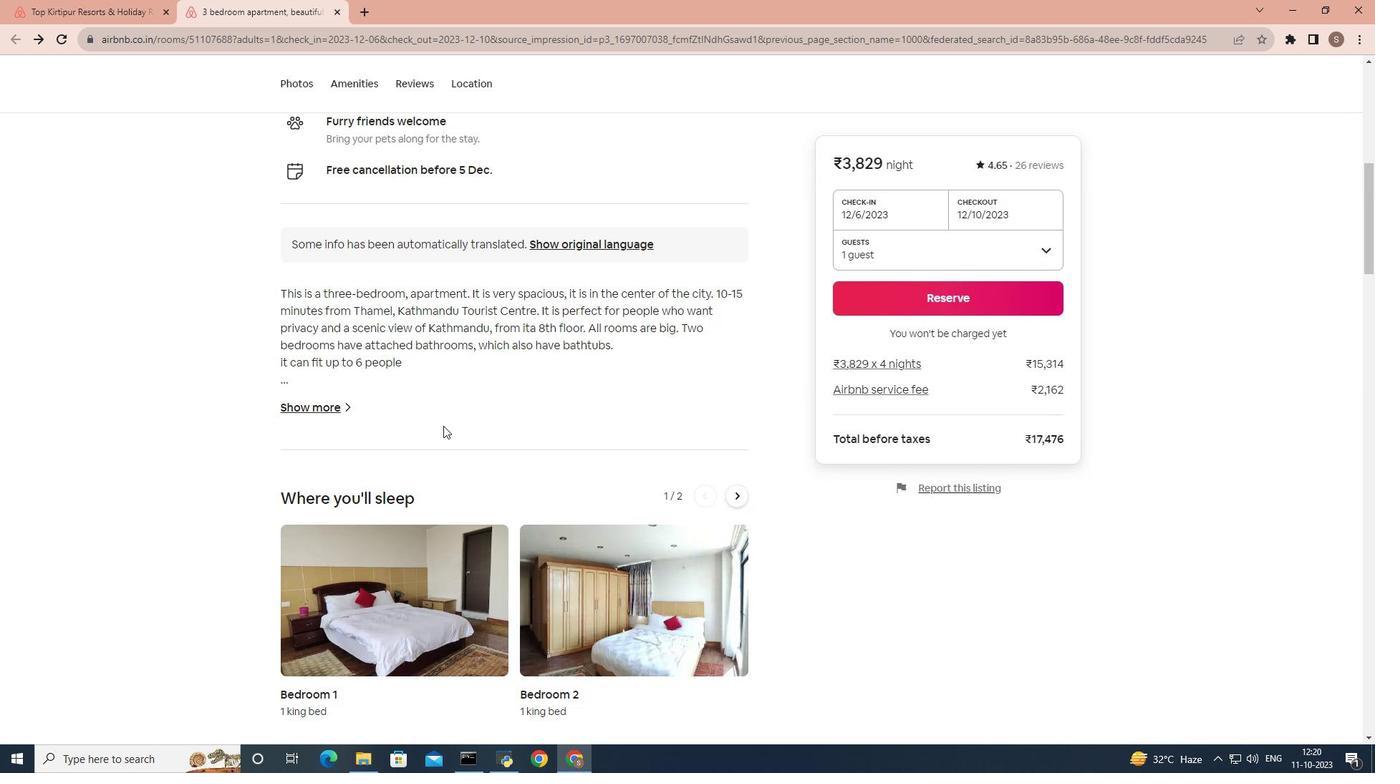 
Action: Mouse scrolled (442, 424) with delta (0, 0)
Screenshot: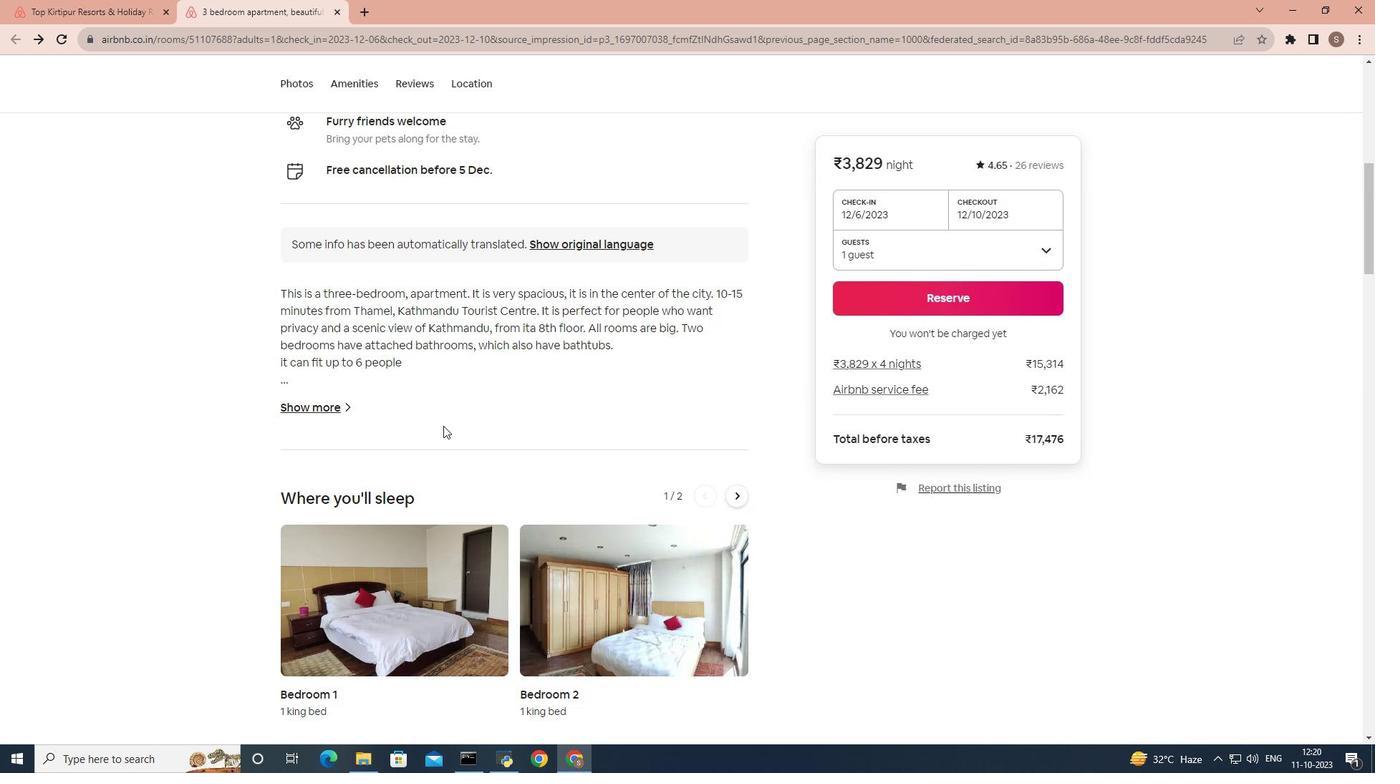 
Action: Mouse scrolled (442, 424) with delta (0, 0)
Screenshot: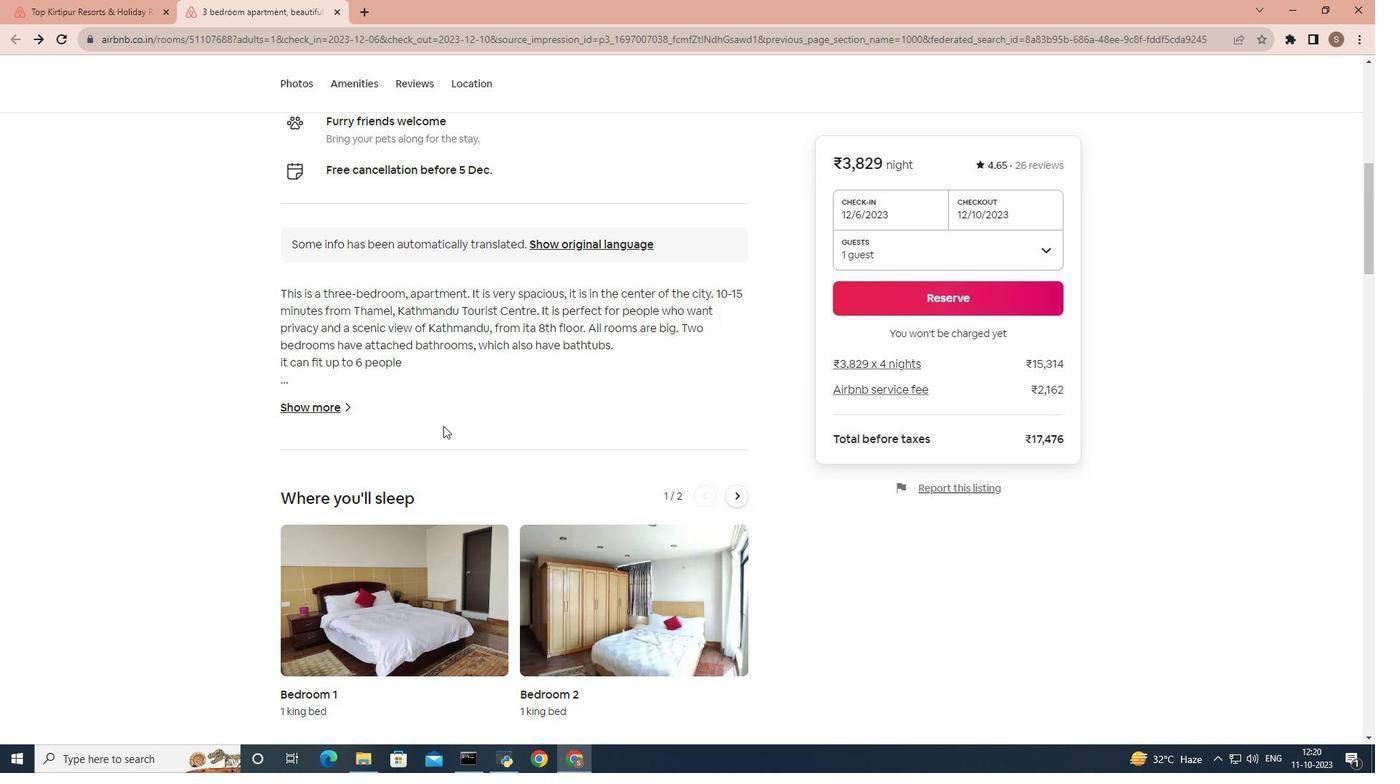 
Action: Mouse scrolled (442, 424) with delta (0, 0)
Screenshot: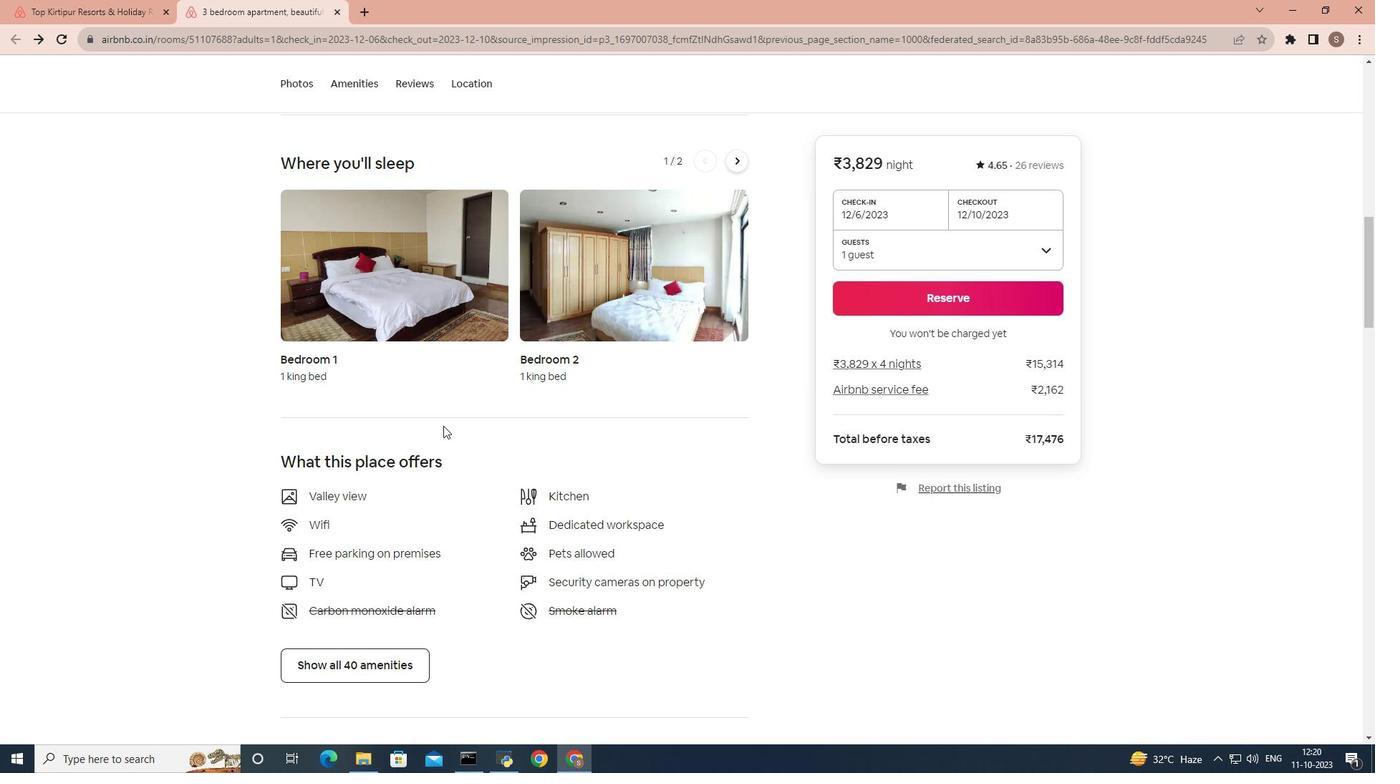 
Action: Mouse scrolled (442, 424) with delta (0, 0)
Screenshot: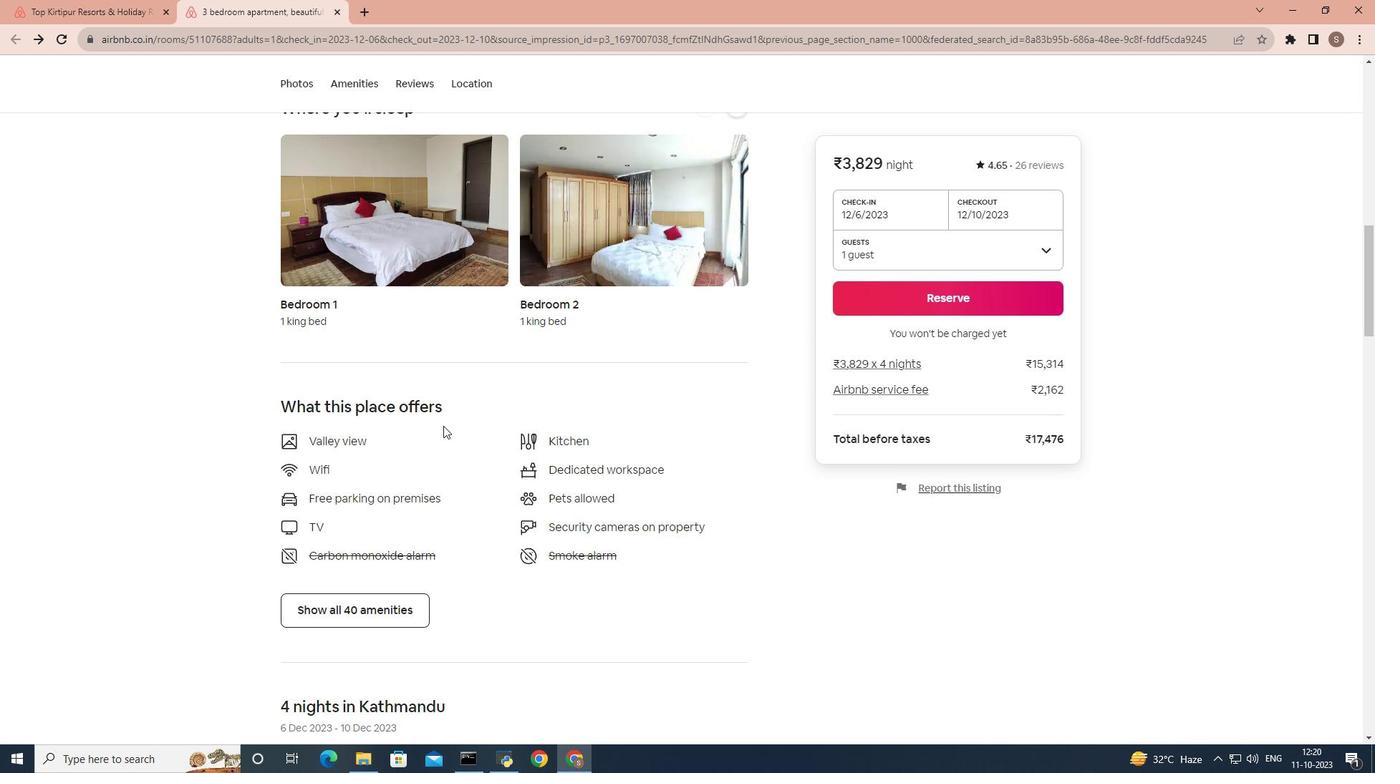 
Action: Mouse scrolled (442, 424) with delta (0, 0)
Screenshot: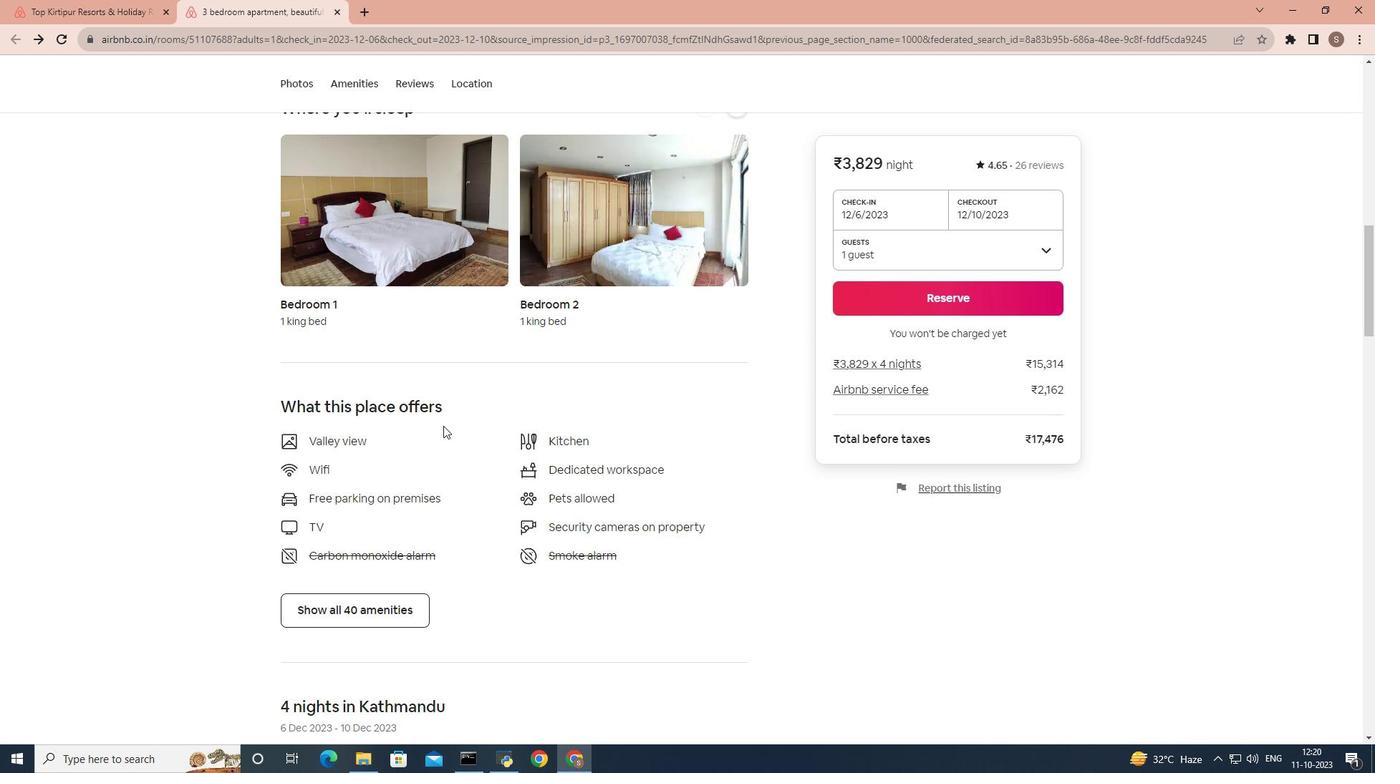 
Action: Mouse scrolled (442, 424) with delta (0, 0)
Screenshot: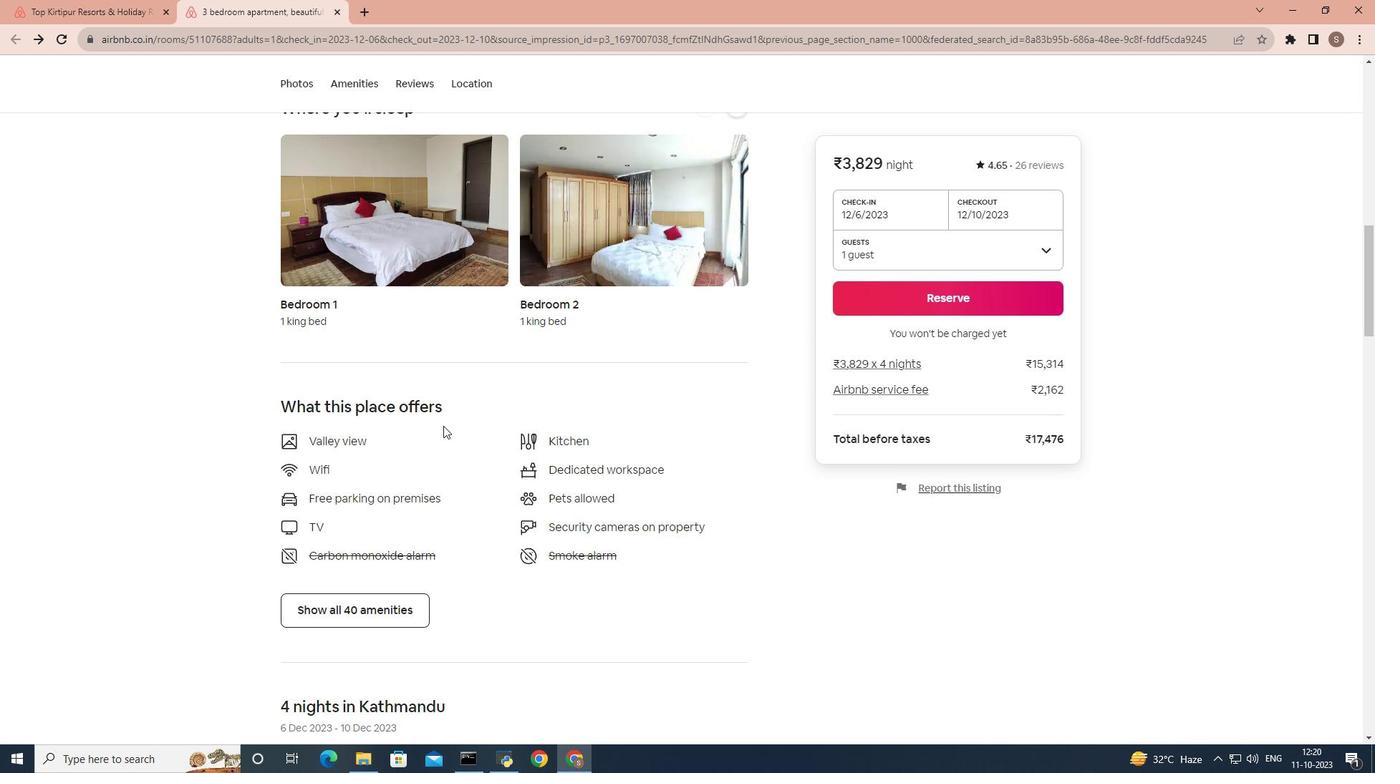 
Action: Mouse moved to (406, 391)
Screenshot: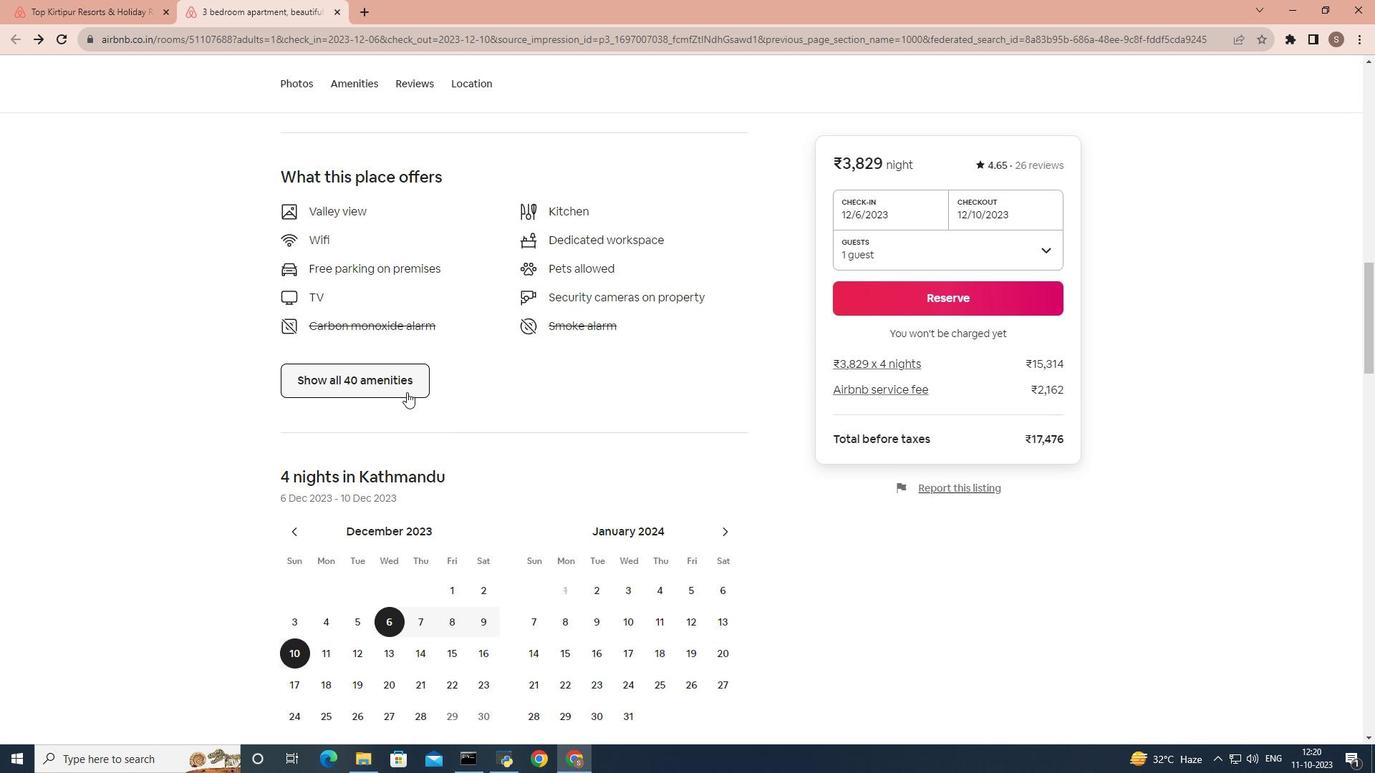 
Action: Mouse pressed left at (406, 391)
Screenshot: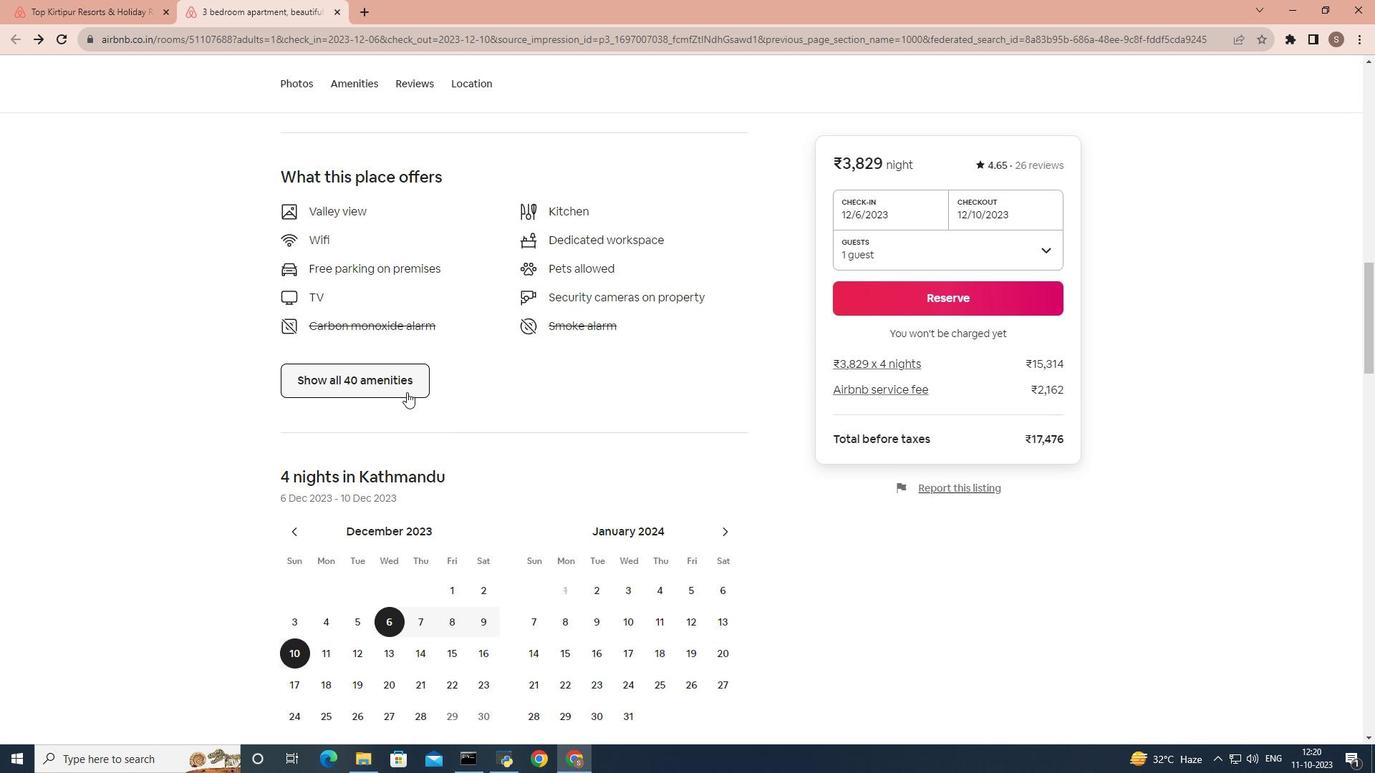 
Action: Mouse moved to (578, 390)
Screenshot: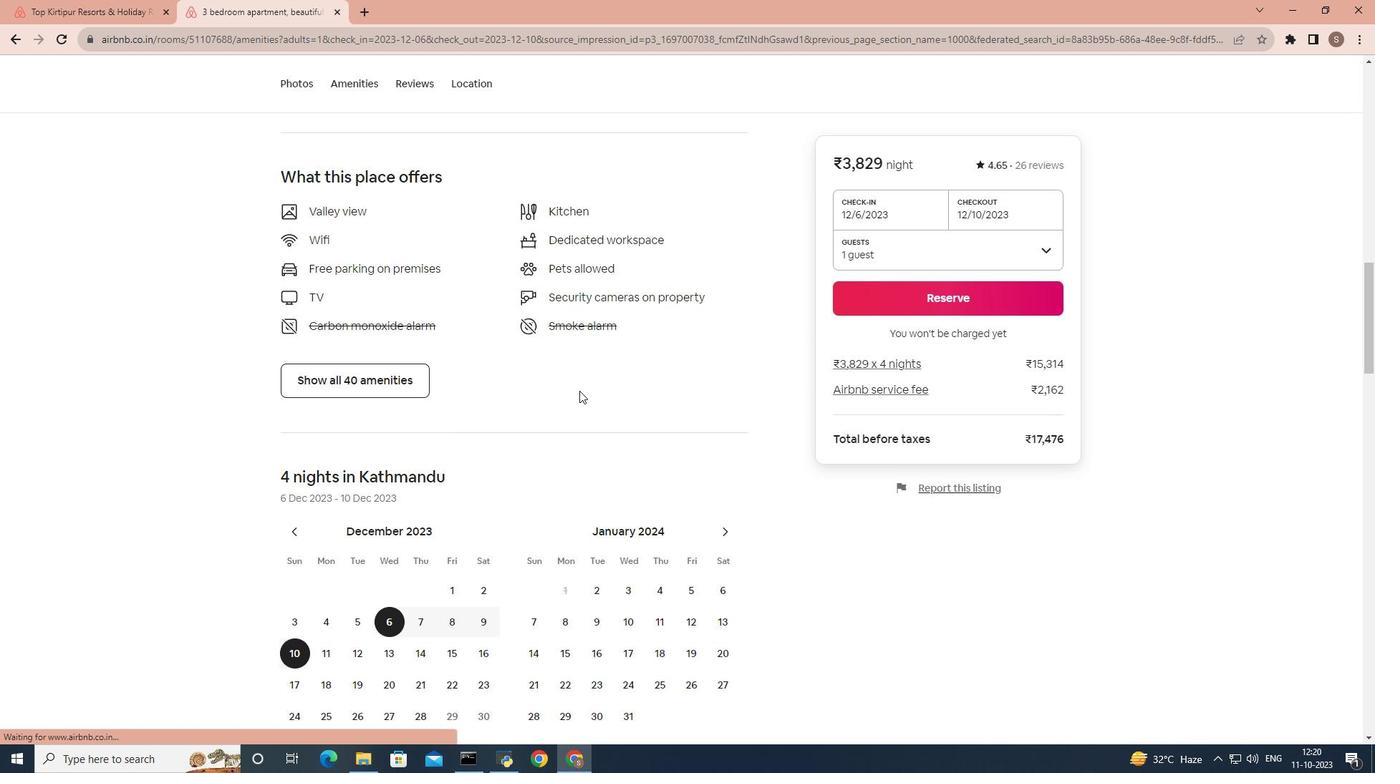 
Action: Mouse scrolled (578, 389) with delta (0, 0)
Screenshot: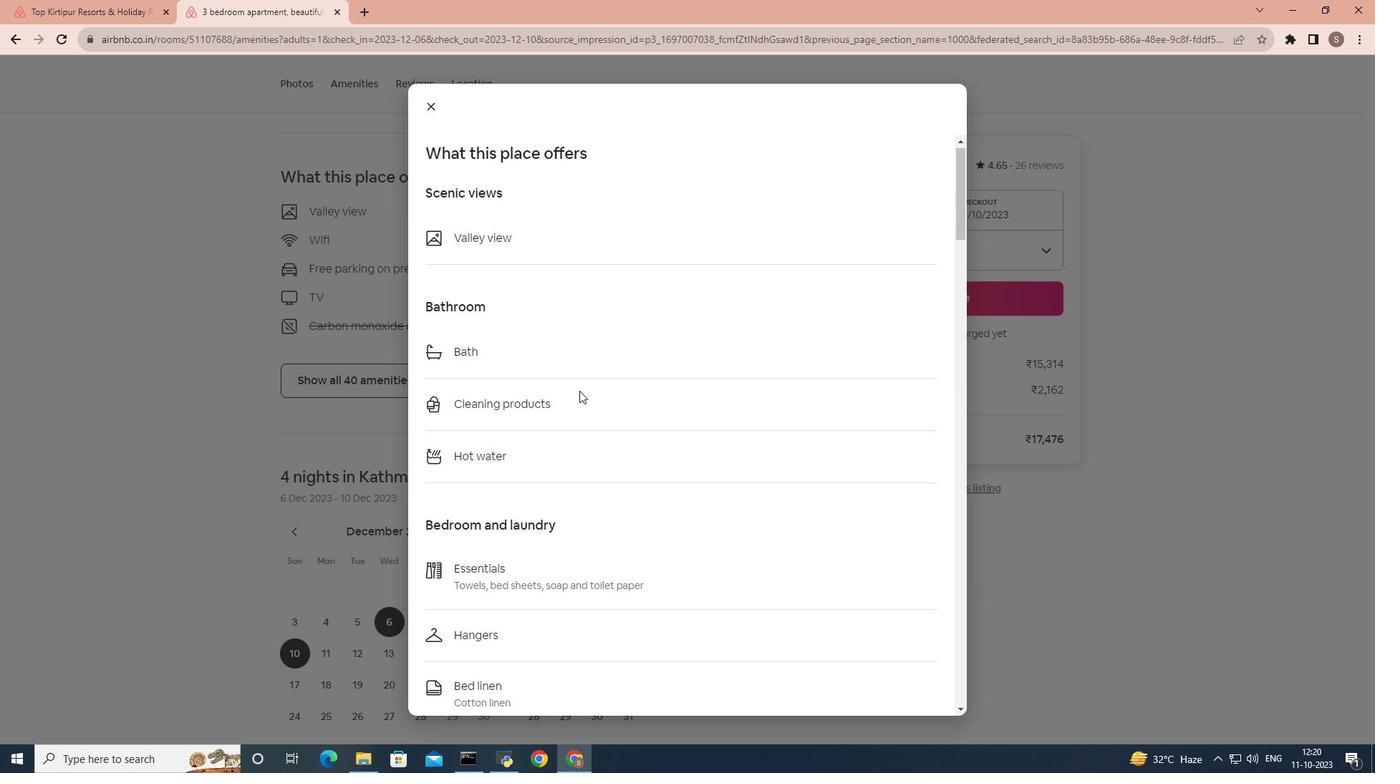 
Action: Mouse scrolled (578, 389) with delta (0, 0)
Screenshot: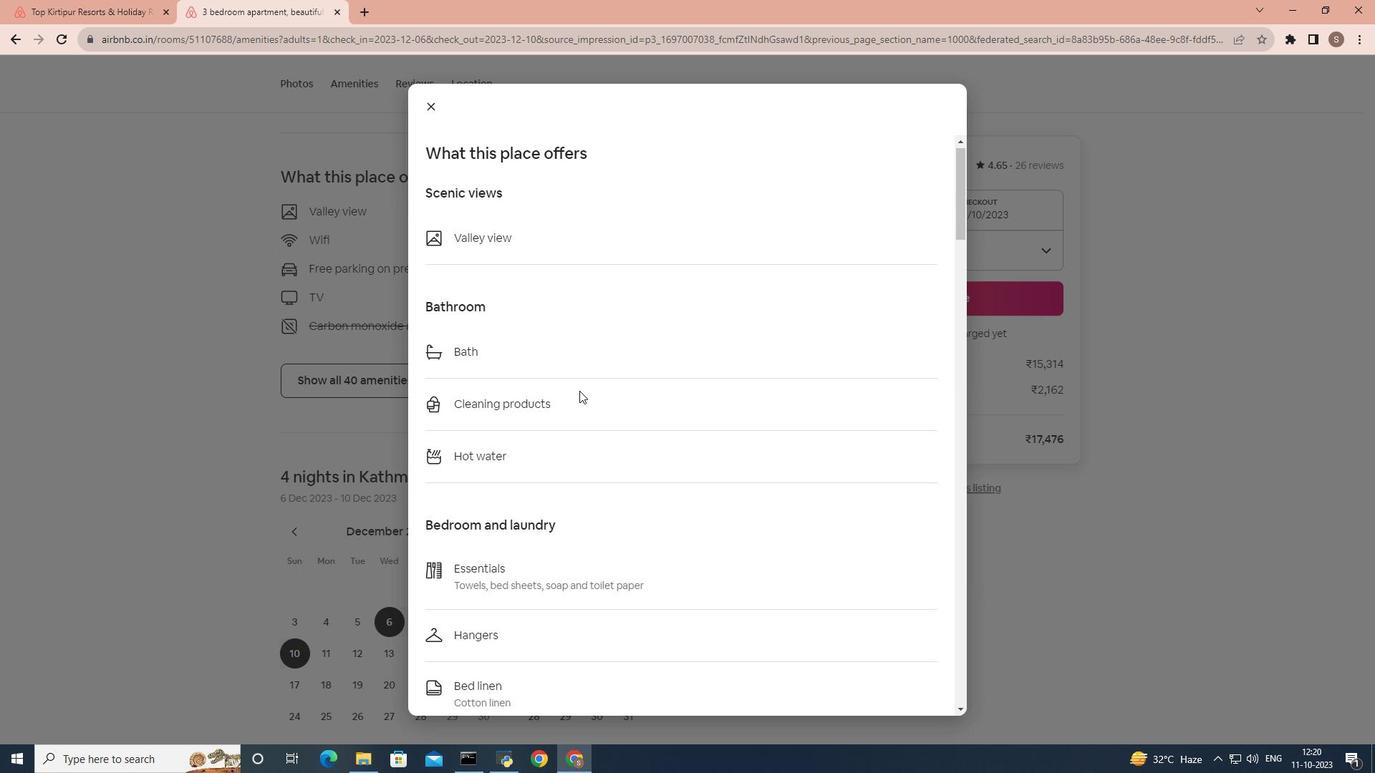 
Action: Mouse scrolled (578, 389) with delta (0, 0)
Screenshot: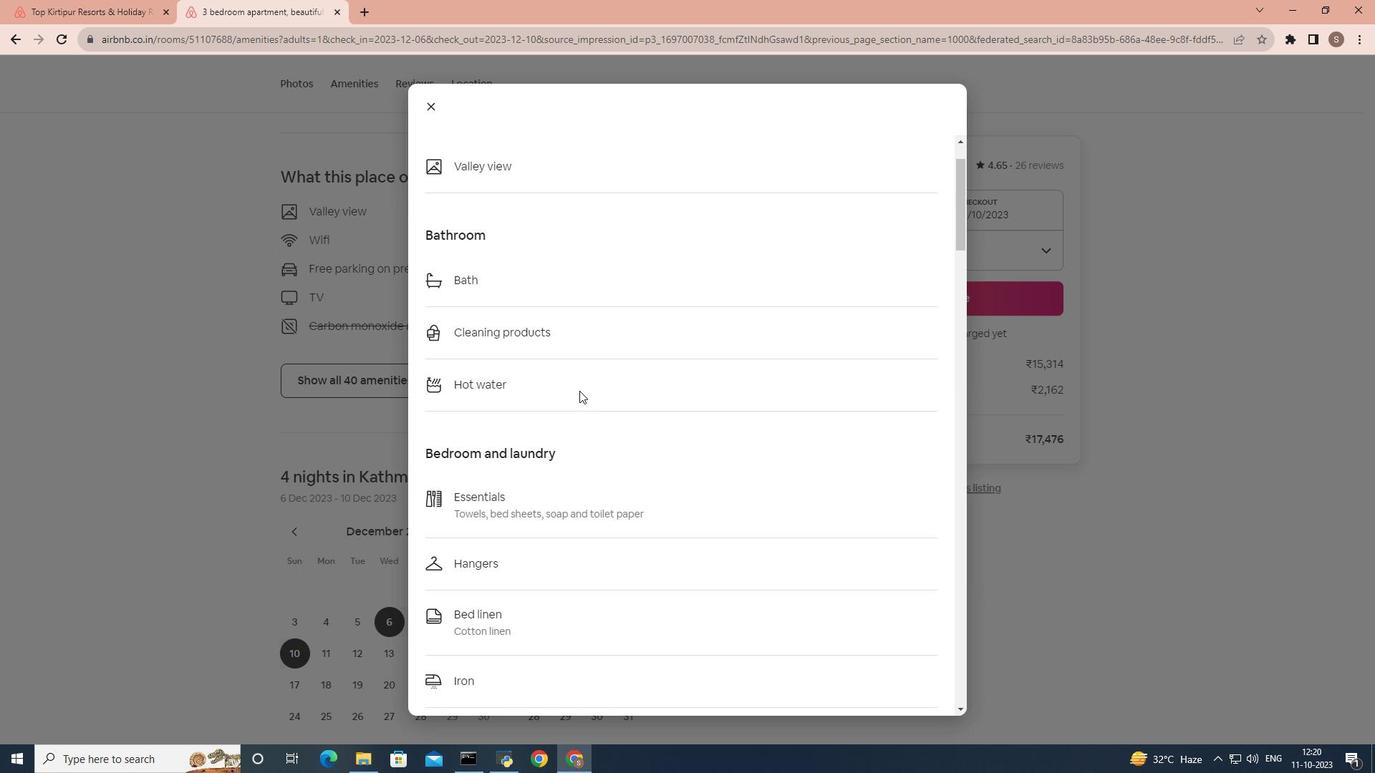 
Action: Mouse scrolled (578, 389) with delta (0, 0)
Screenshot: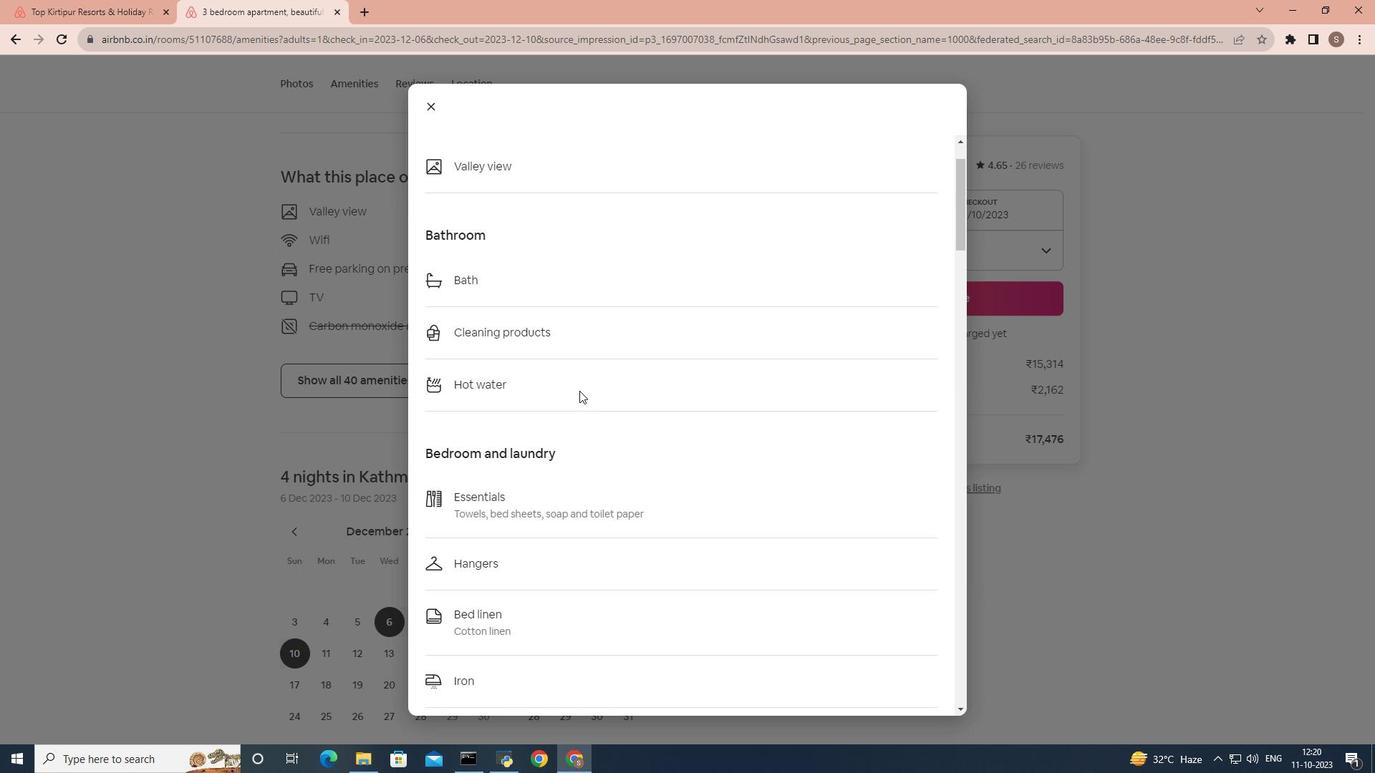 
Action: Mouse scrolled (578, 389) with delta (0, 0)
Screenshot: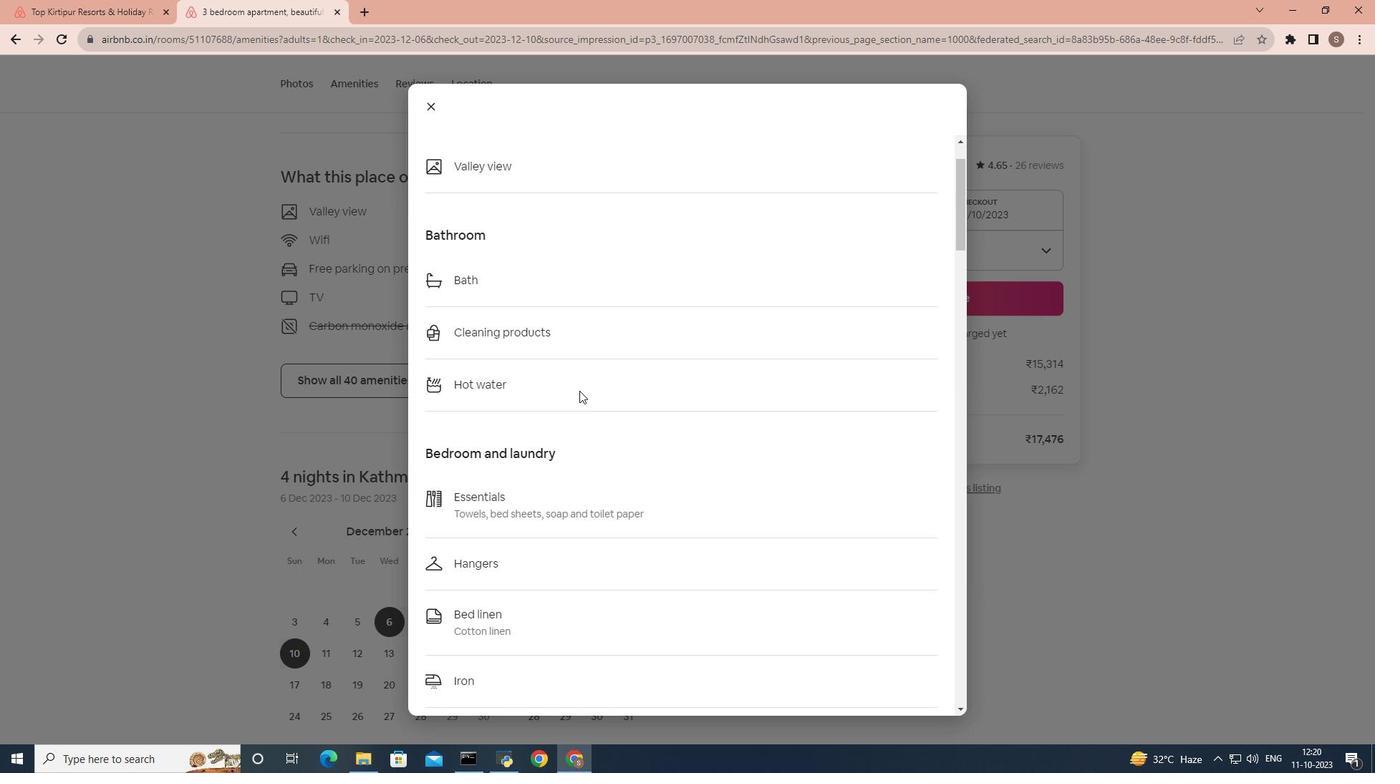 
Action: Mouse scrolled (578, 389) with delta (0, 0)
Screenshot: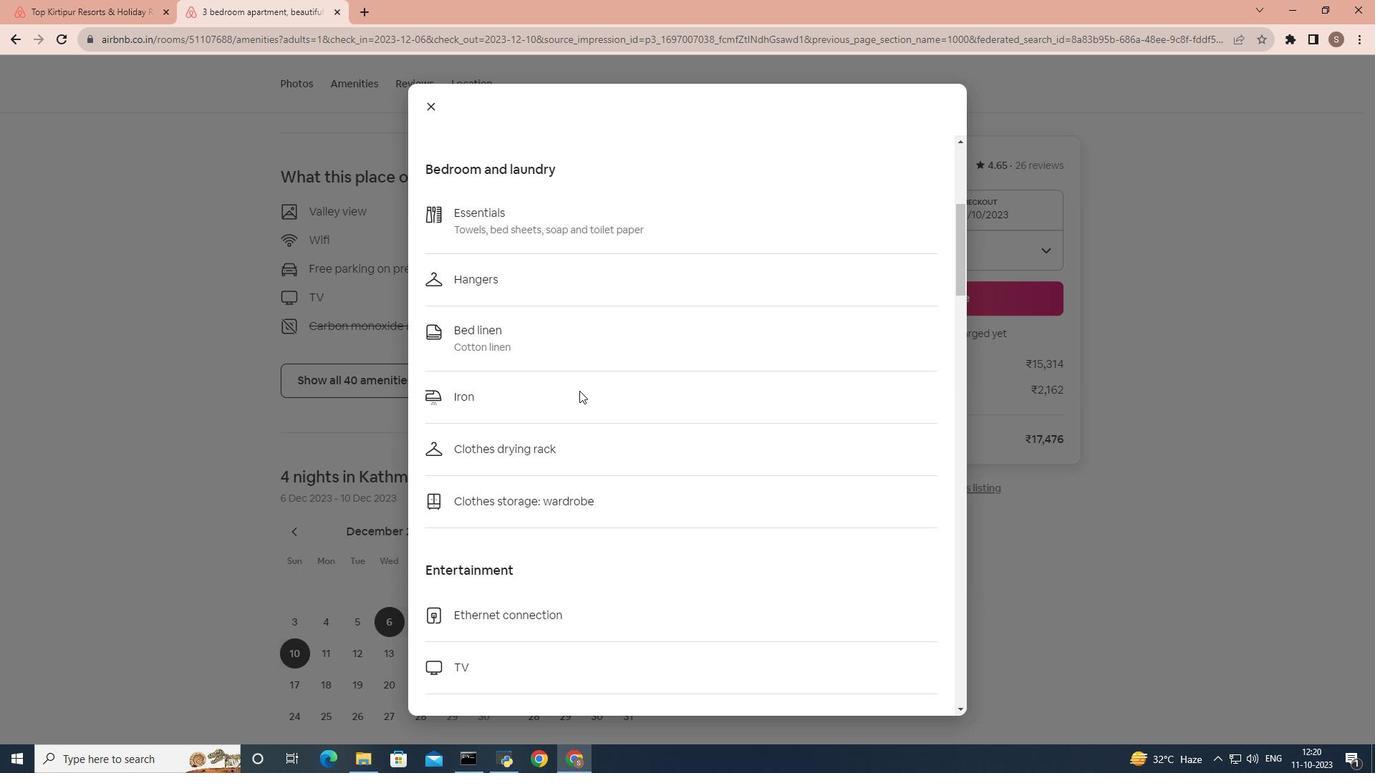 
Action: Mouse scrolled (578, 389) with delta (0, 0)
Screenshot: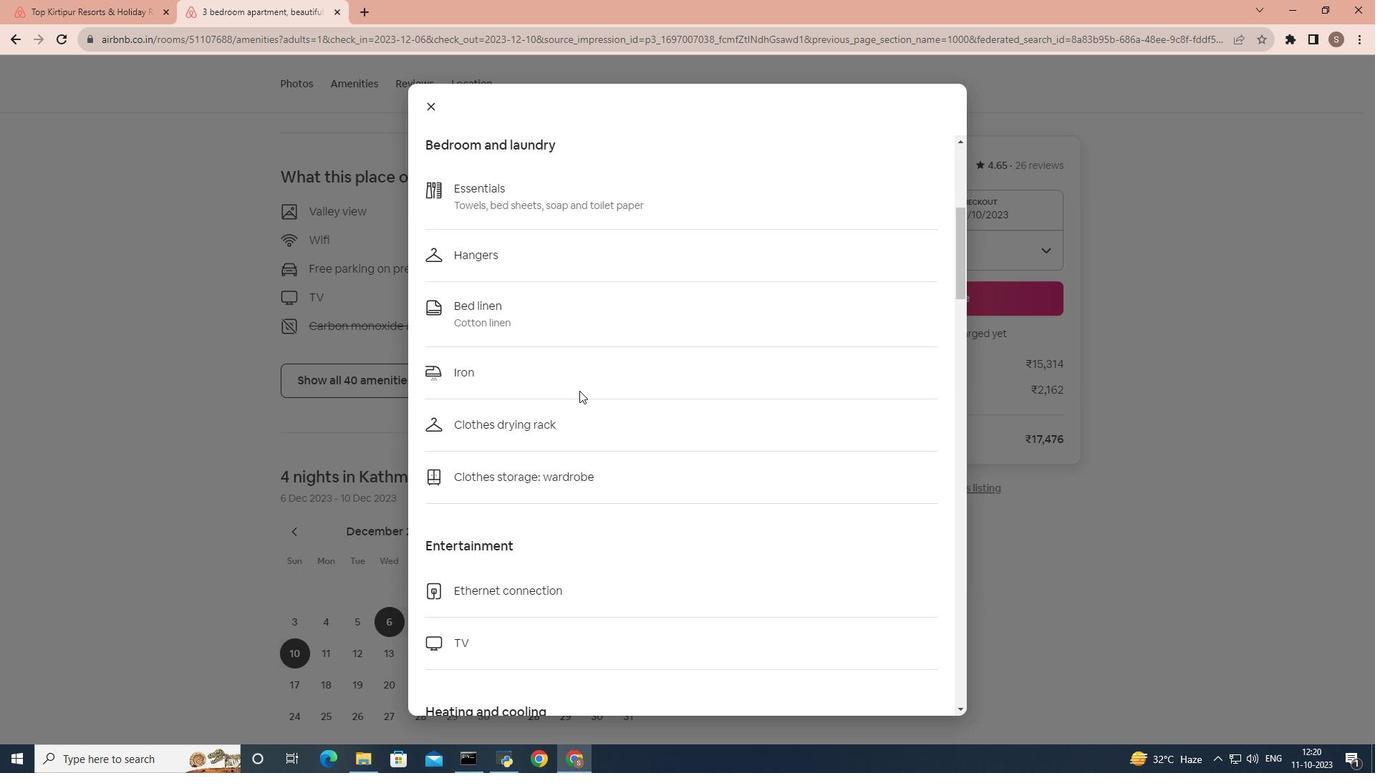 
Action: Mouse scrolled (578, 389) with delta (0, 0)
Screenshot: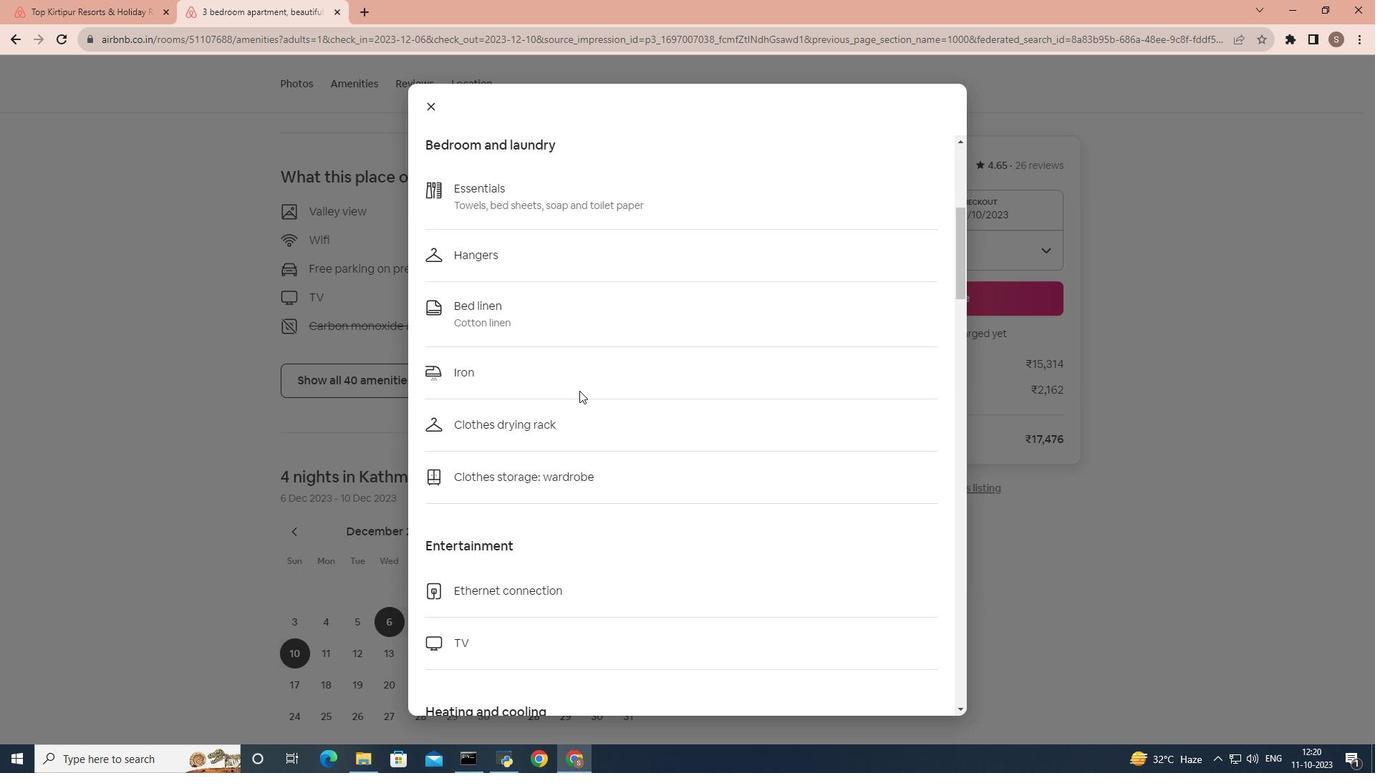 
Action: Mouse scrolled (578, 389) with delta (0, 0)
Screenshot: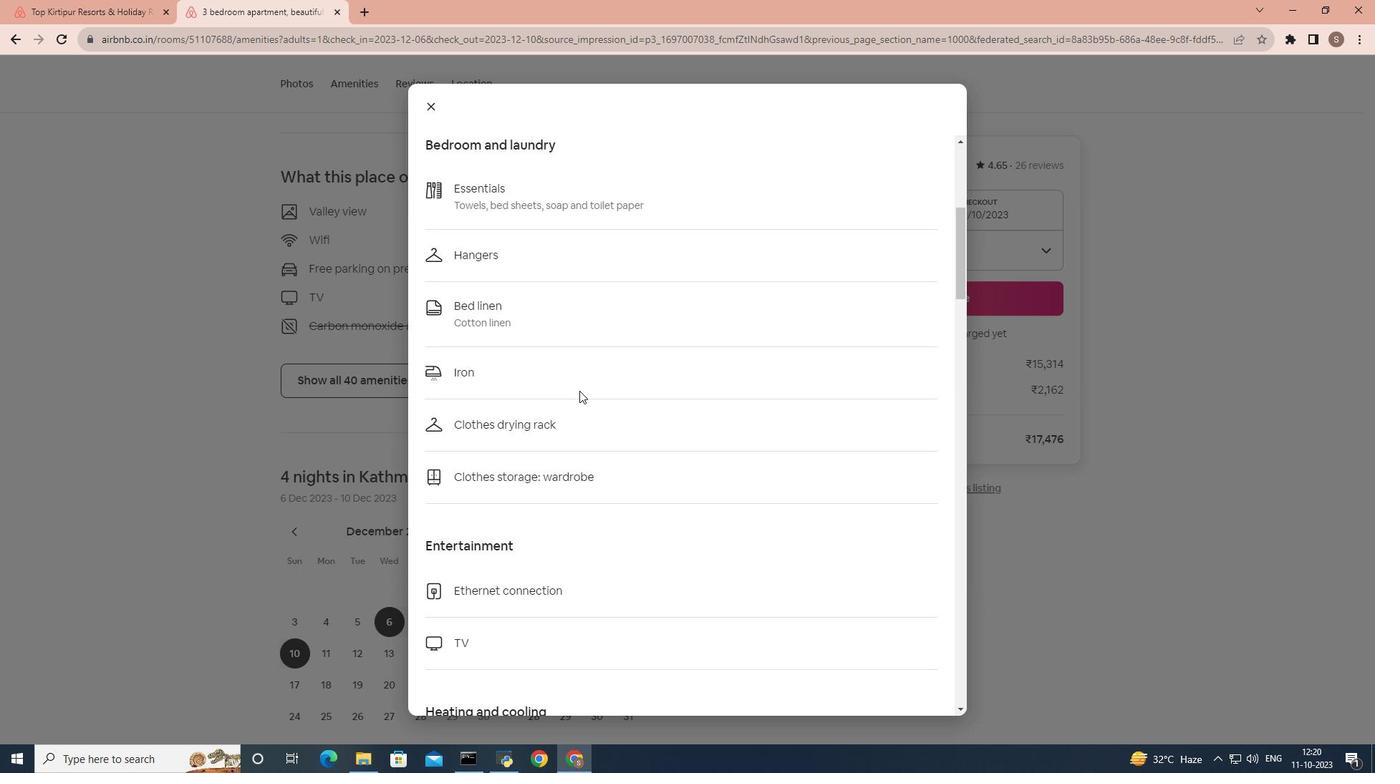 
Action: Mouse scrolled (578, 389) with delta (0, 0)
Screenshot: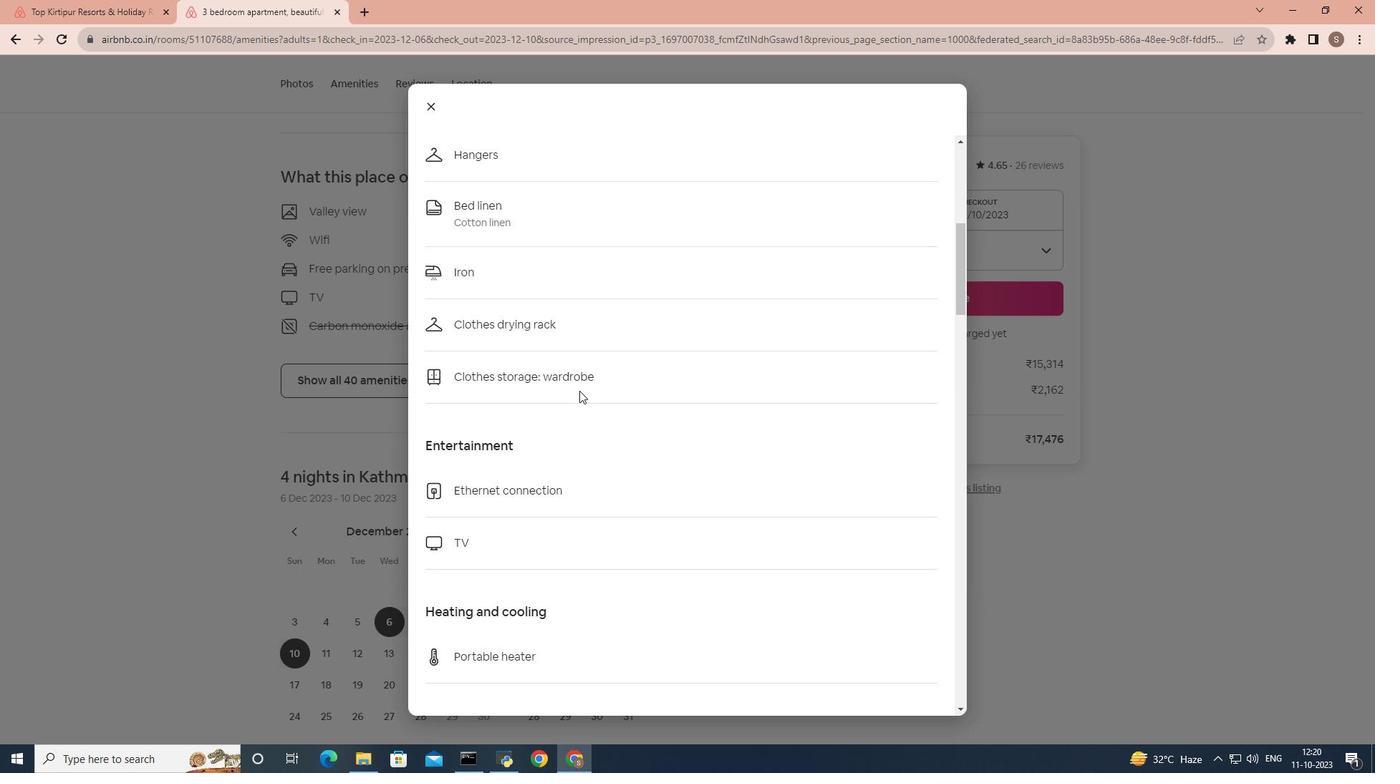 
Action: Mouse scrolled (578, 389) with delta (0, 0)
Screenshot: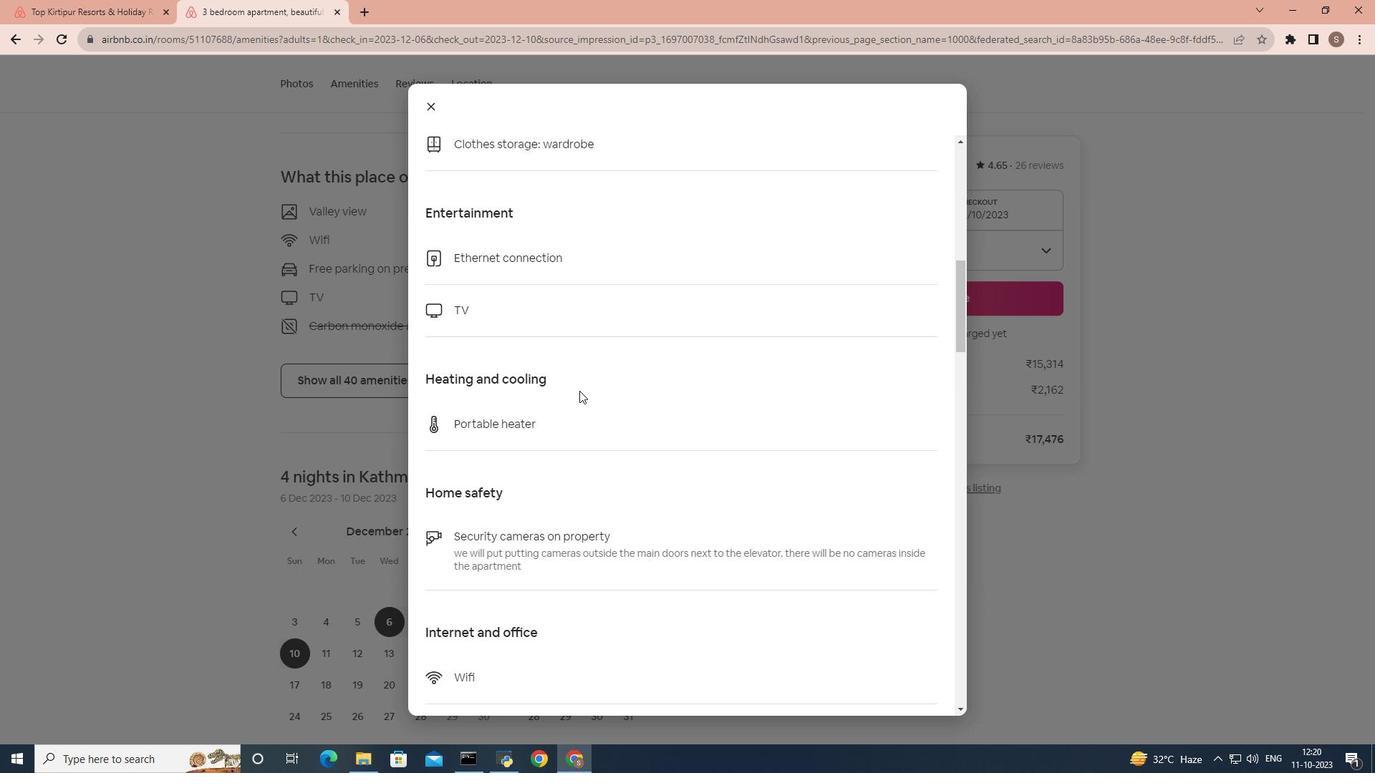 
Action: Mouse scrolled (578, 389) with delta (0, 0)
Screenshot: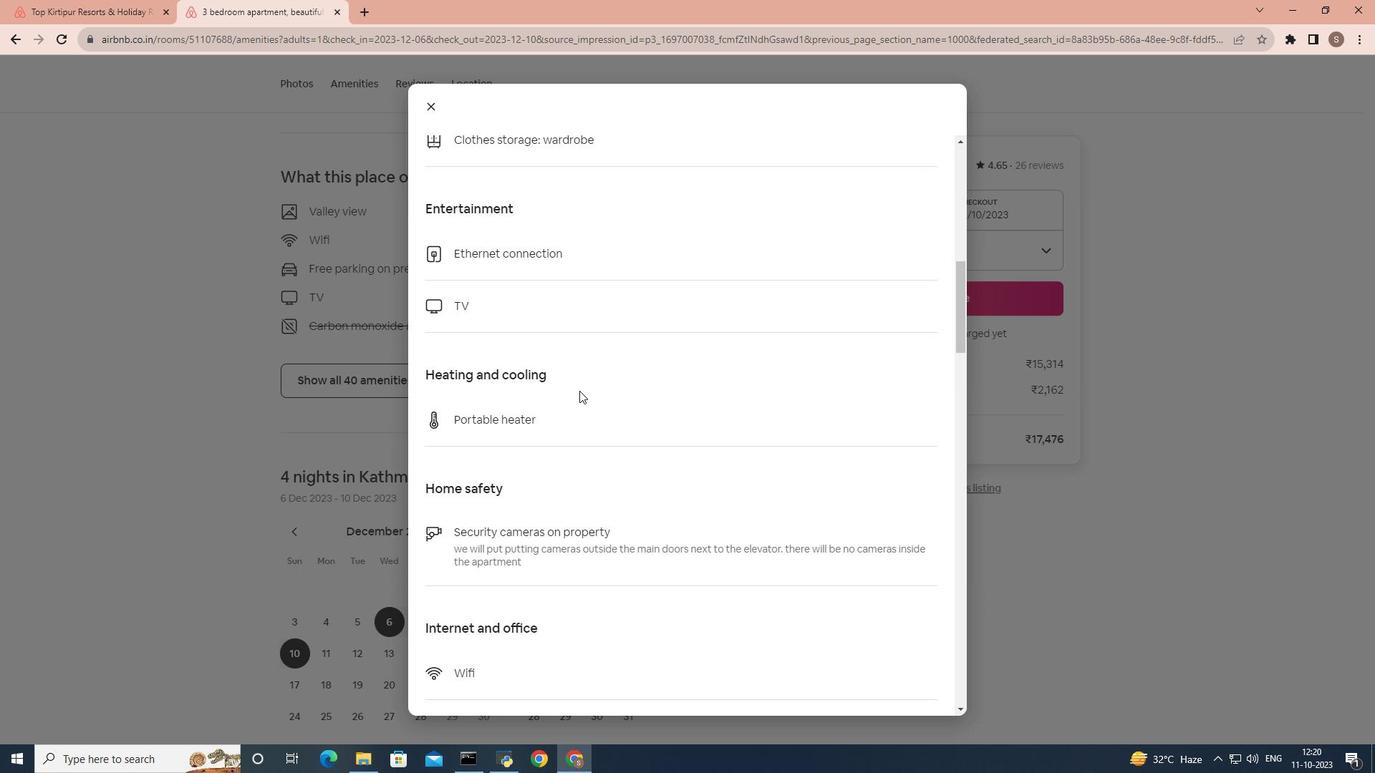 
Action: Mouse scrolled (578, 389) with delta (0, 0)
Screenshot: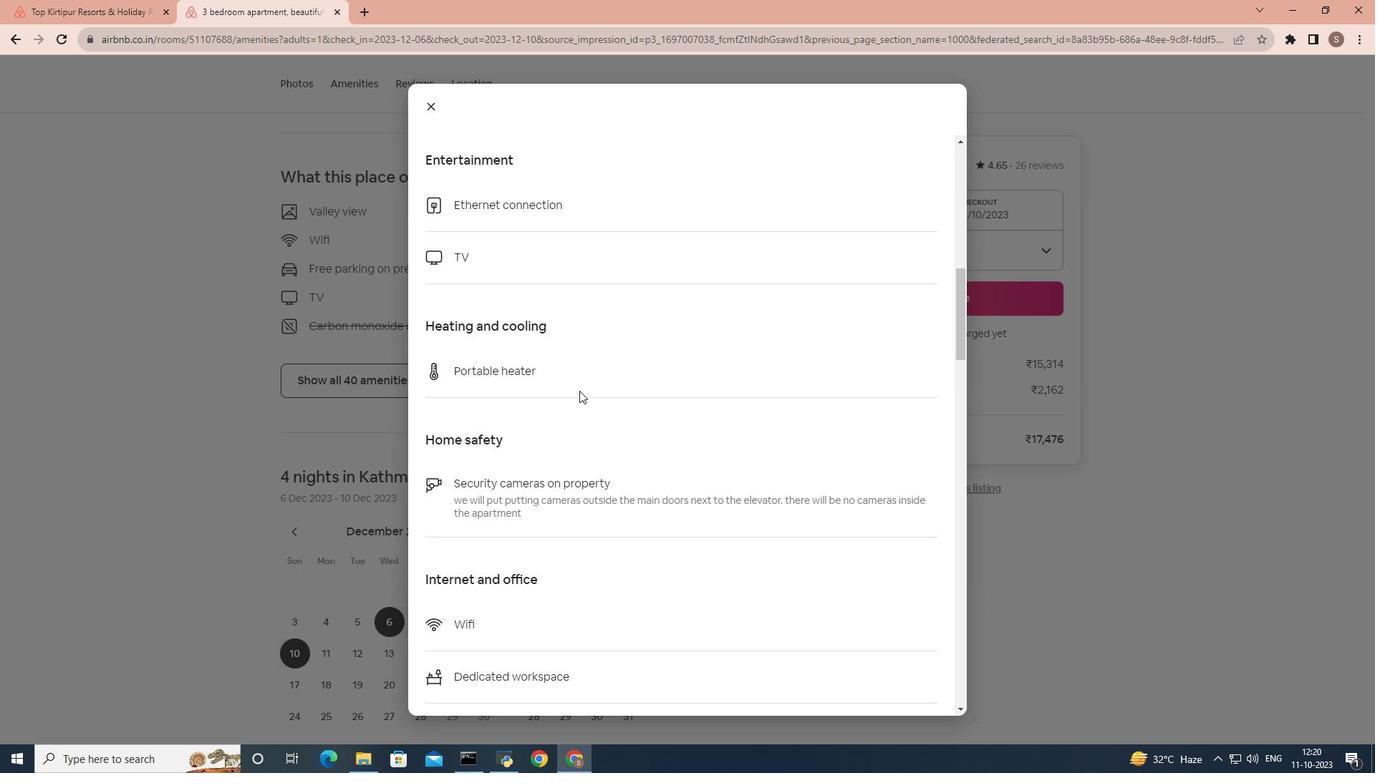 
Action: Mouse scrolled (578, 389) with delta (0, 0)
Screenshot: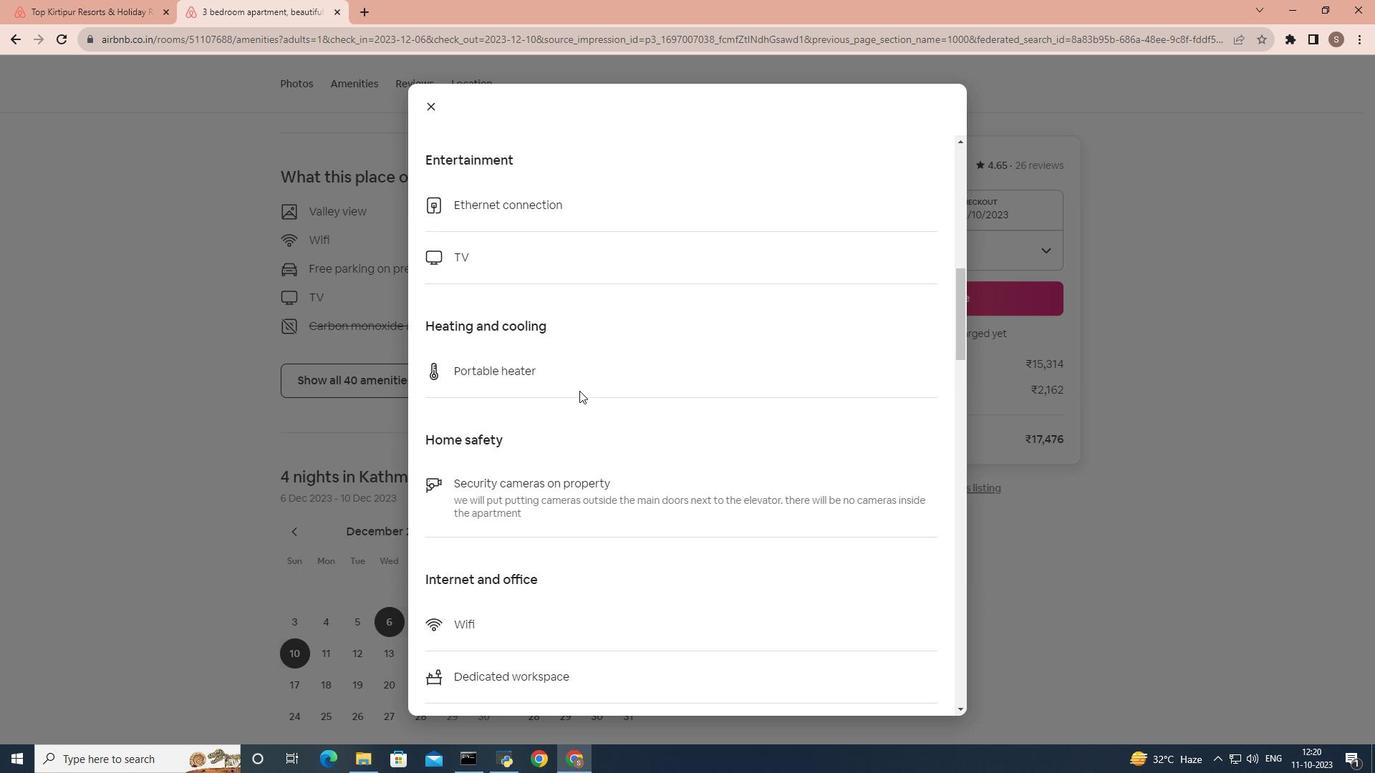 
Action: Mouse scrolled (578, 389) with delta (0, 0)
Screenshot: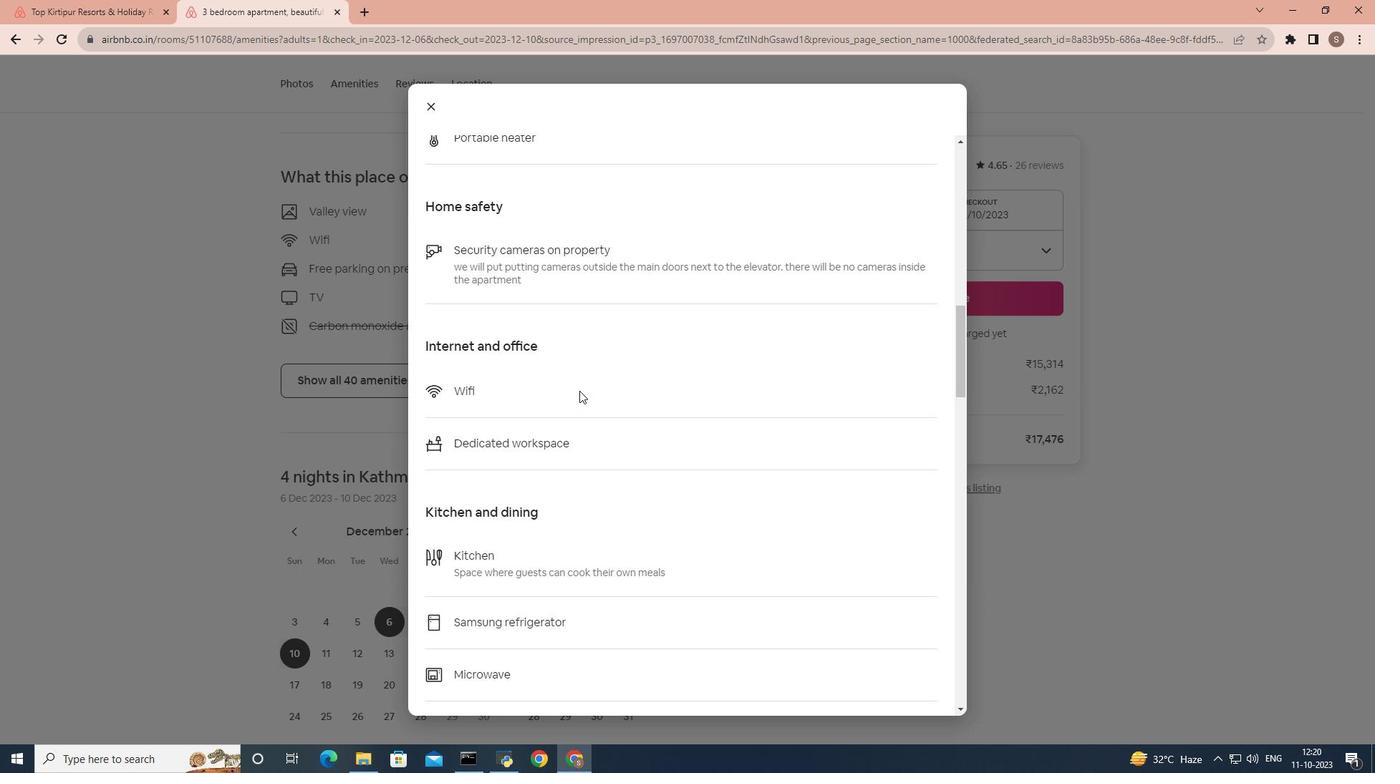 
Action: Mouse scrolled (578, 389) with delta (0, 0)
Screenshot: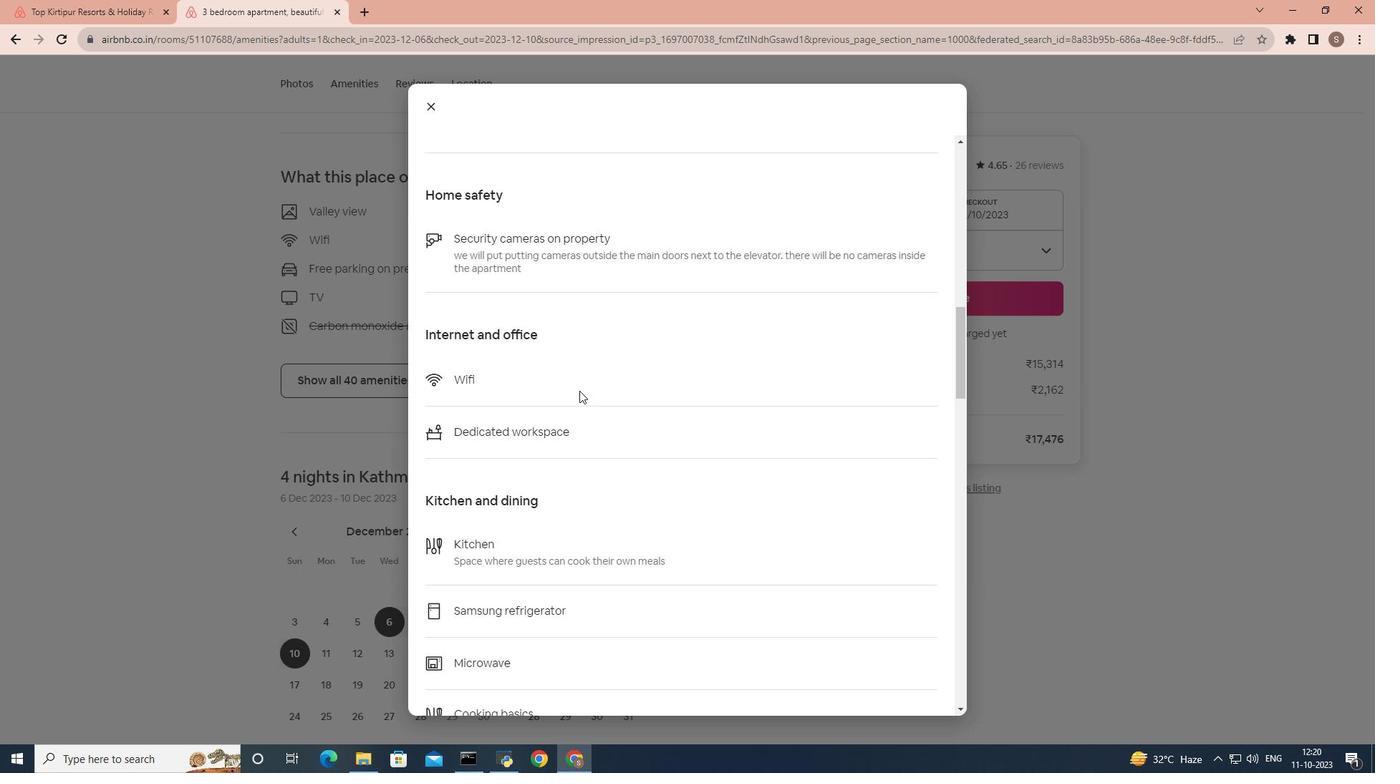 
Action: Mouse scrolled (578, 389) with delta (0, 0)
Screenshot: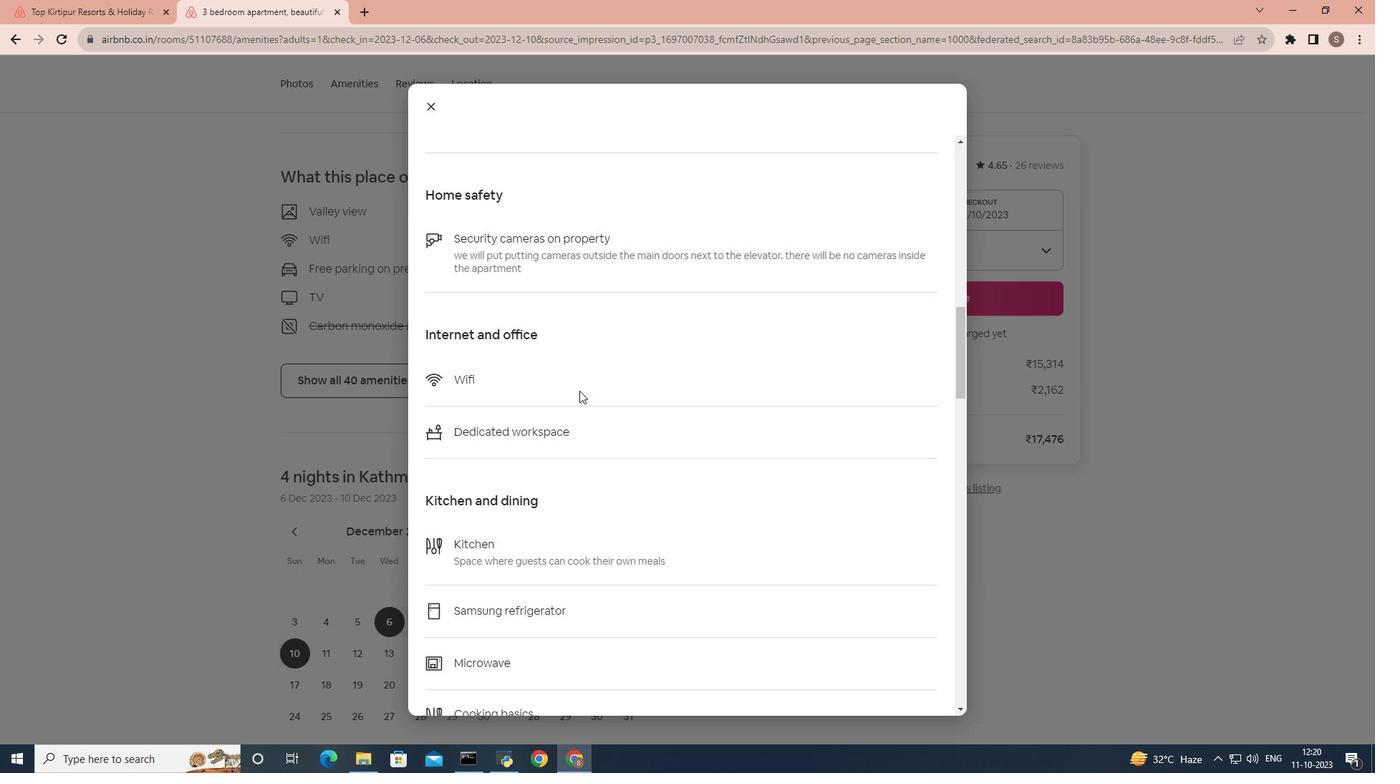 
Action: Mouse scrolled (578, 389) with delta (0, 0)
Screenshot: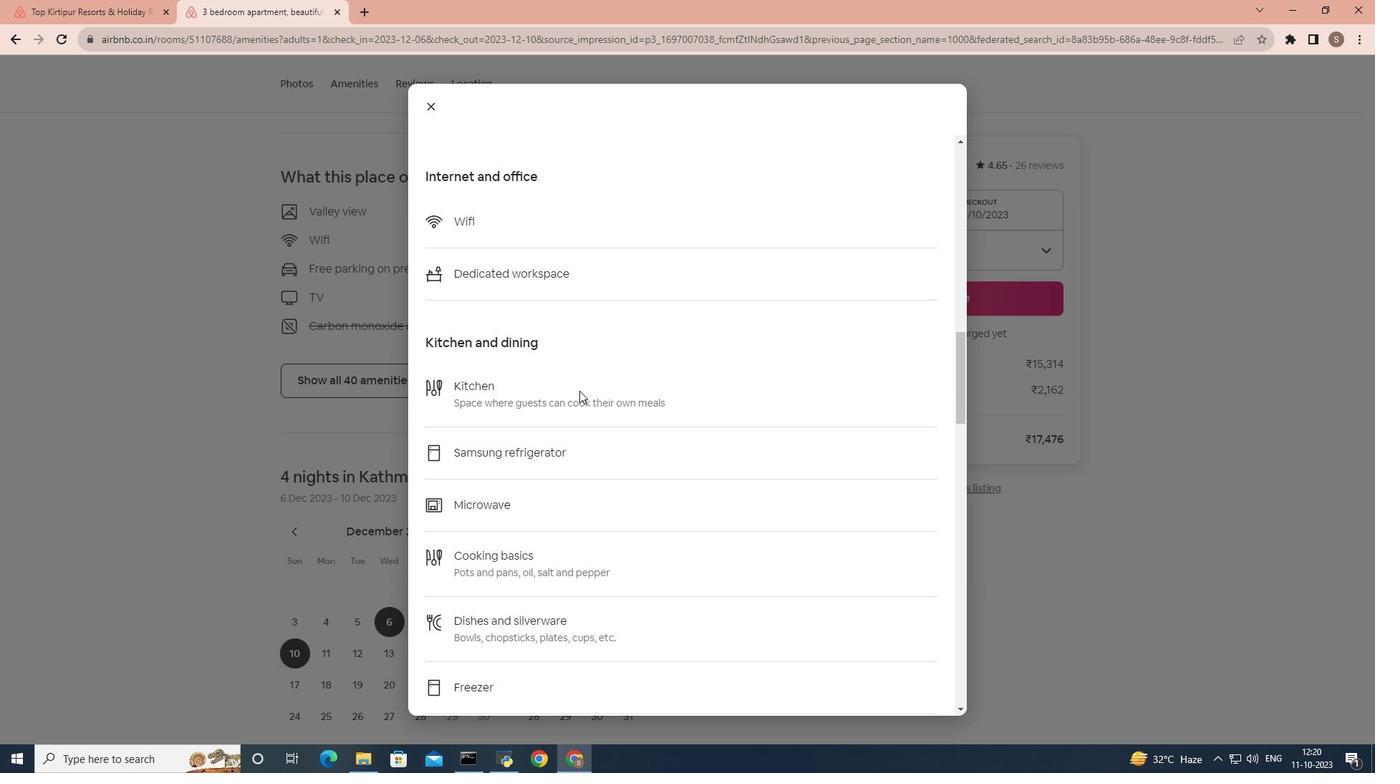 
Action: Mouse scrolled (578, 389) with delta (0, 0)
Screenshot: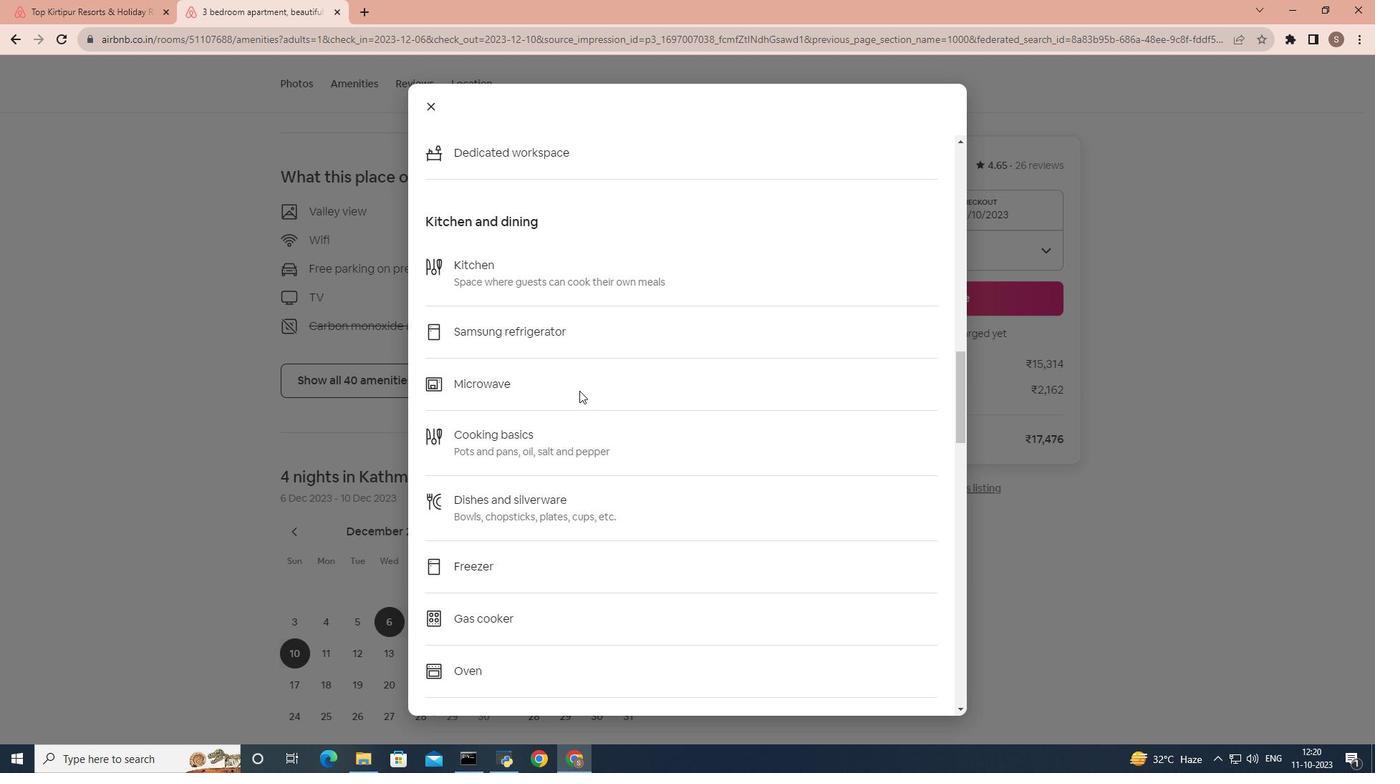
Action: Mouse scrolled (578, 389) with delta (0, 0)
Screenshot: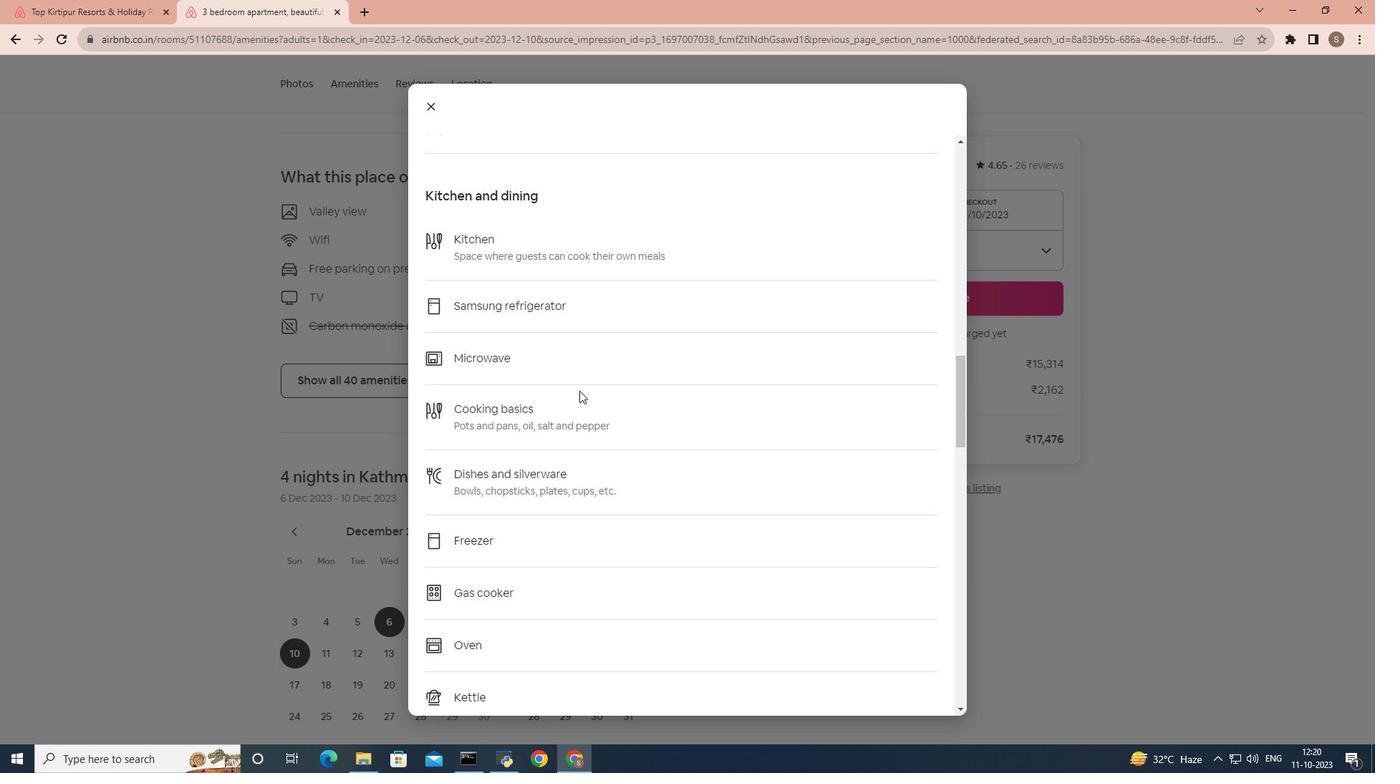 
Action: Mouse scrolled (578, 389) with delta (0, 0)
Screenshot: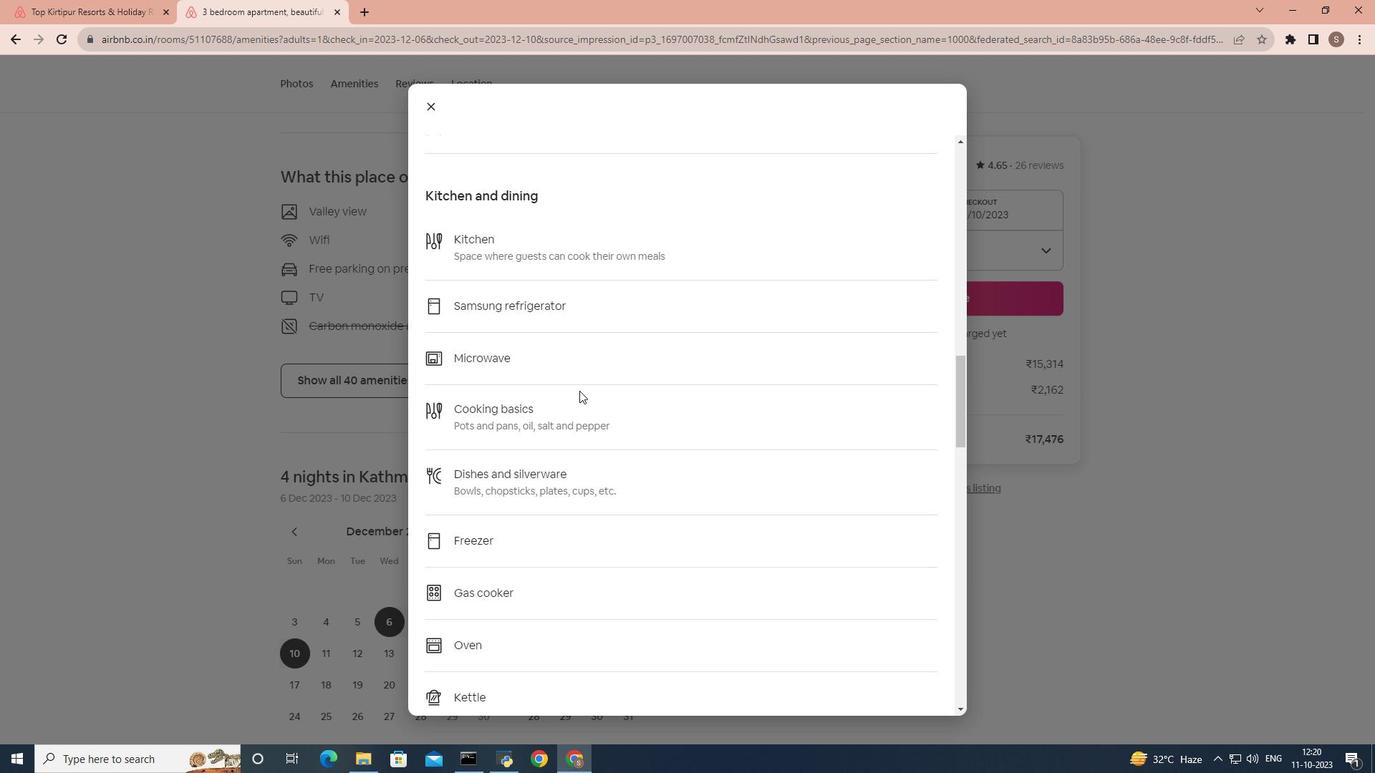 
Action: Mouse scrolled (578, 389) with delta (0, 0)
Screenshot: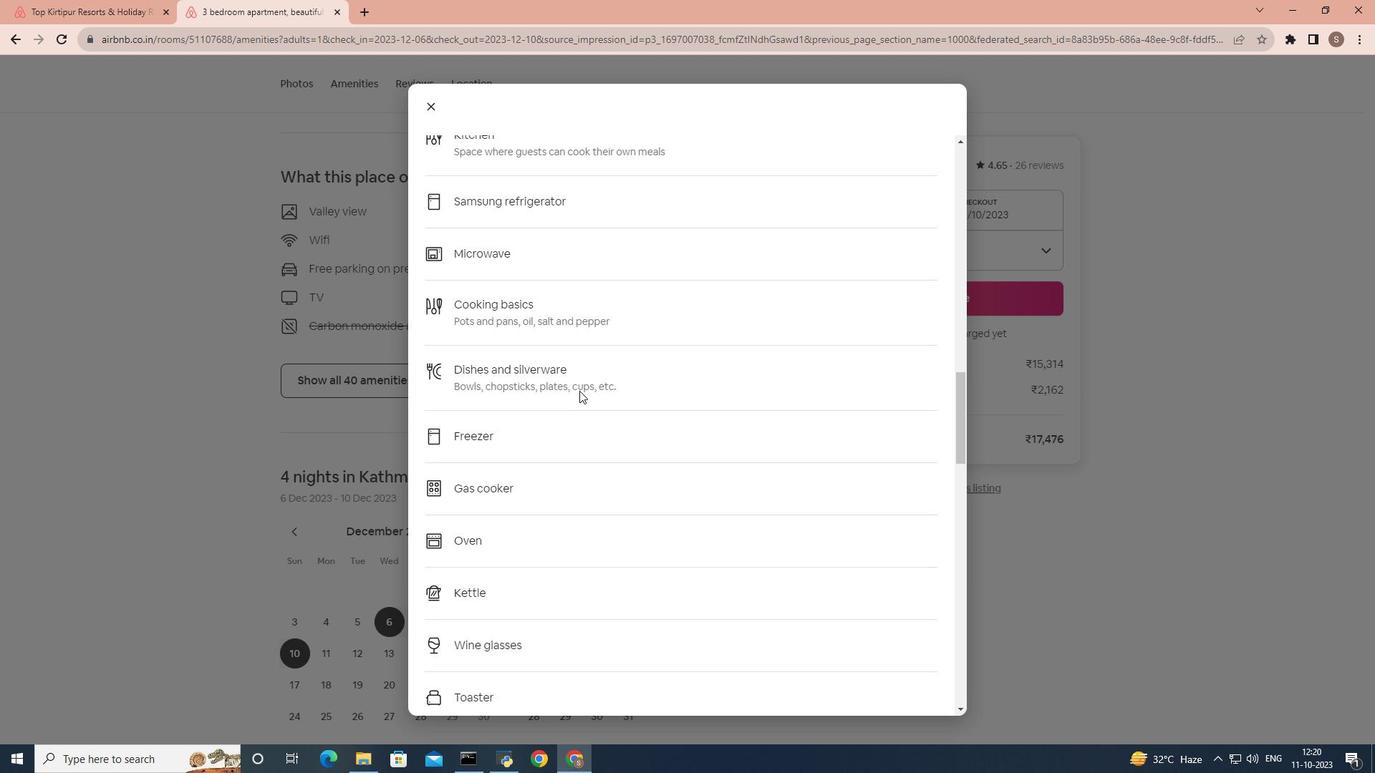 
Action: Mouse scrolled (578, 389) with delta (0, 0)
Screenshot: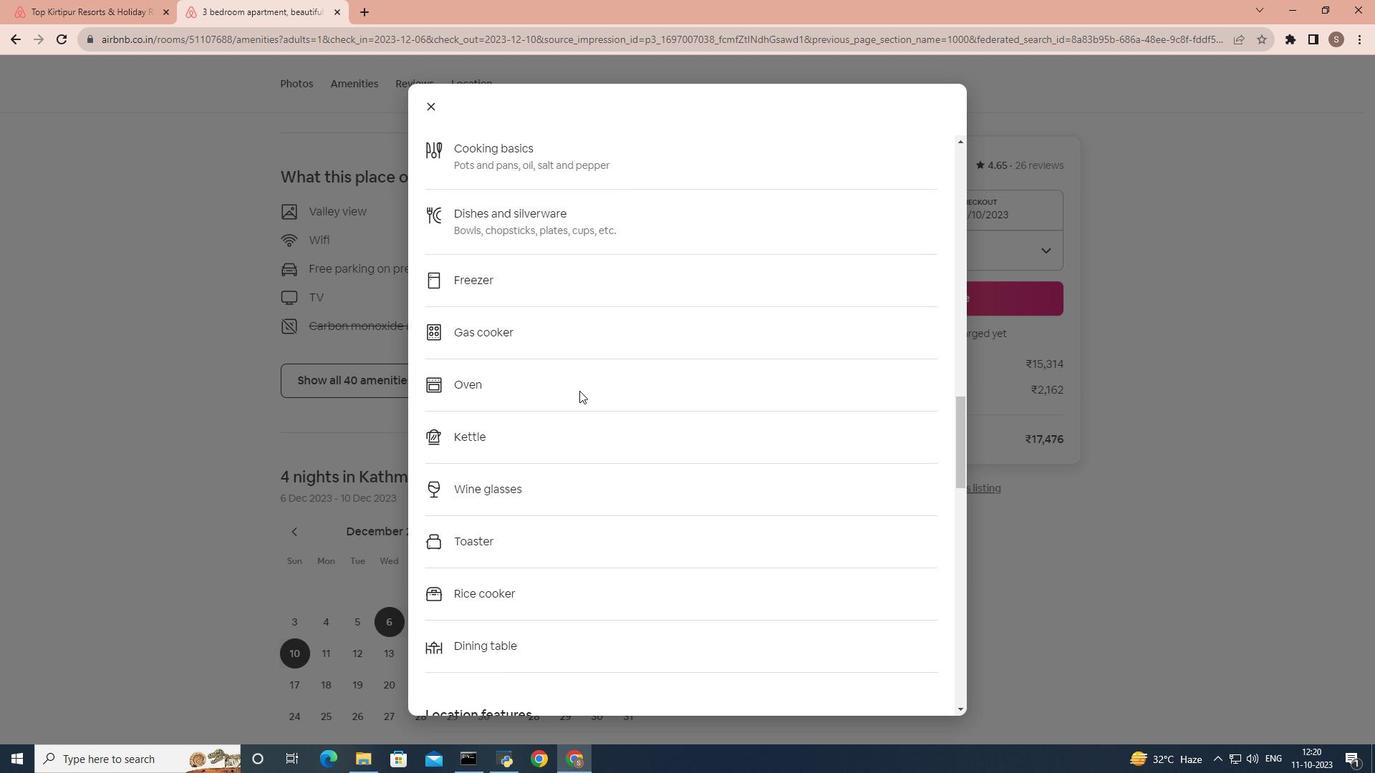 
Action: Mouse scrolled (578, 389) with delta (0, 0)
Screenshot: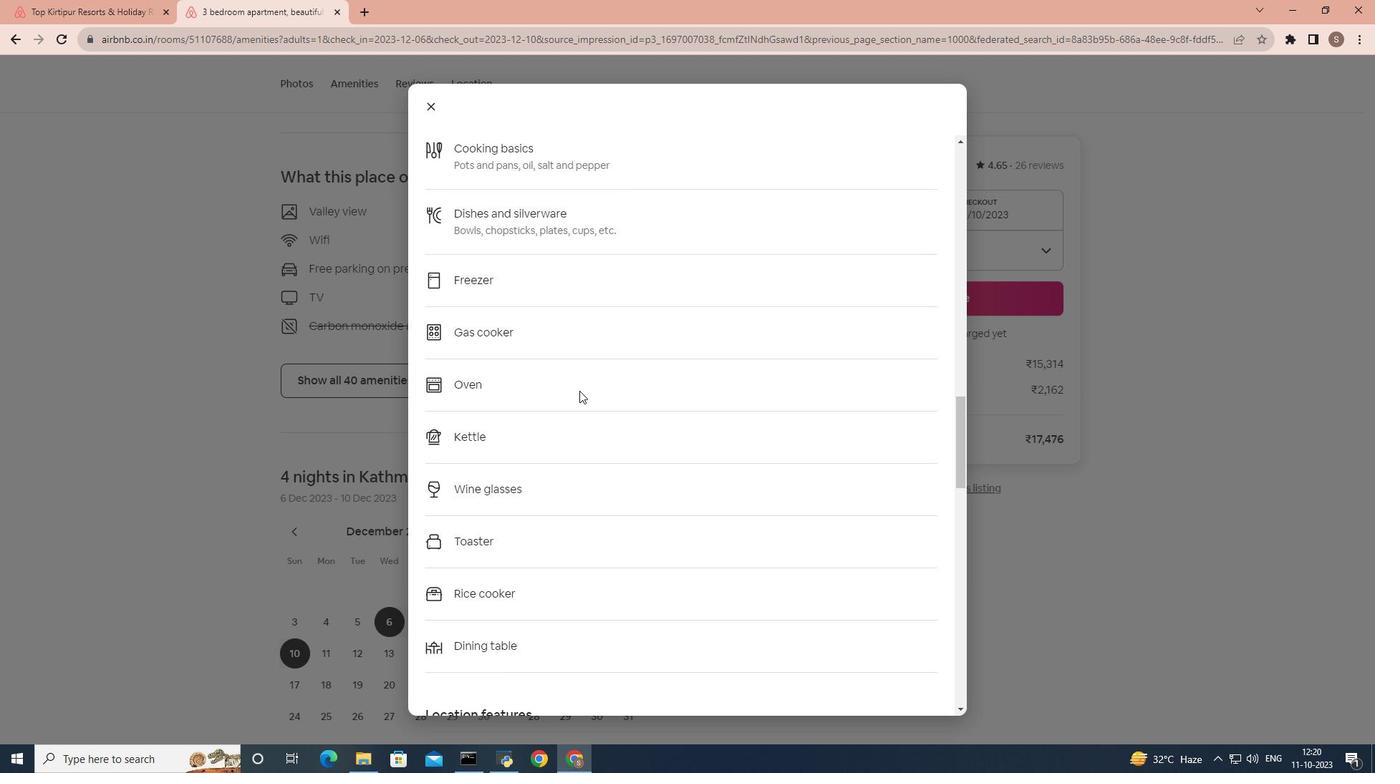 
Action: Mouse scrolled (578, 389) with delta (0, 0)
Screenshot: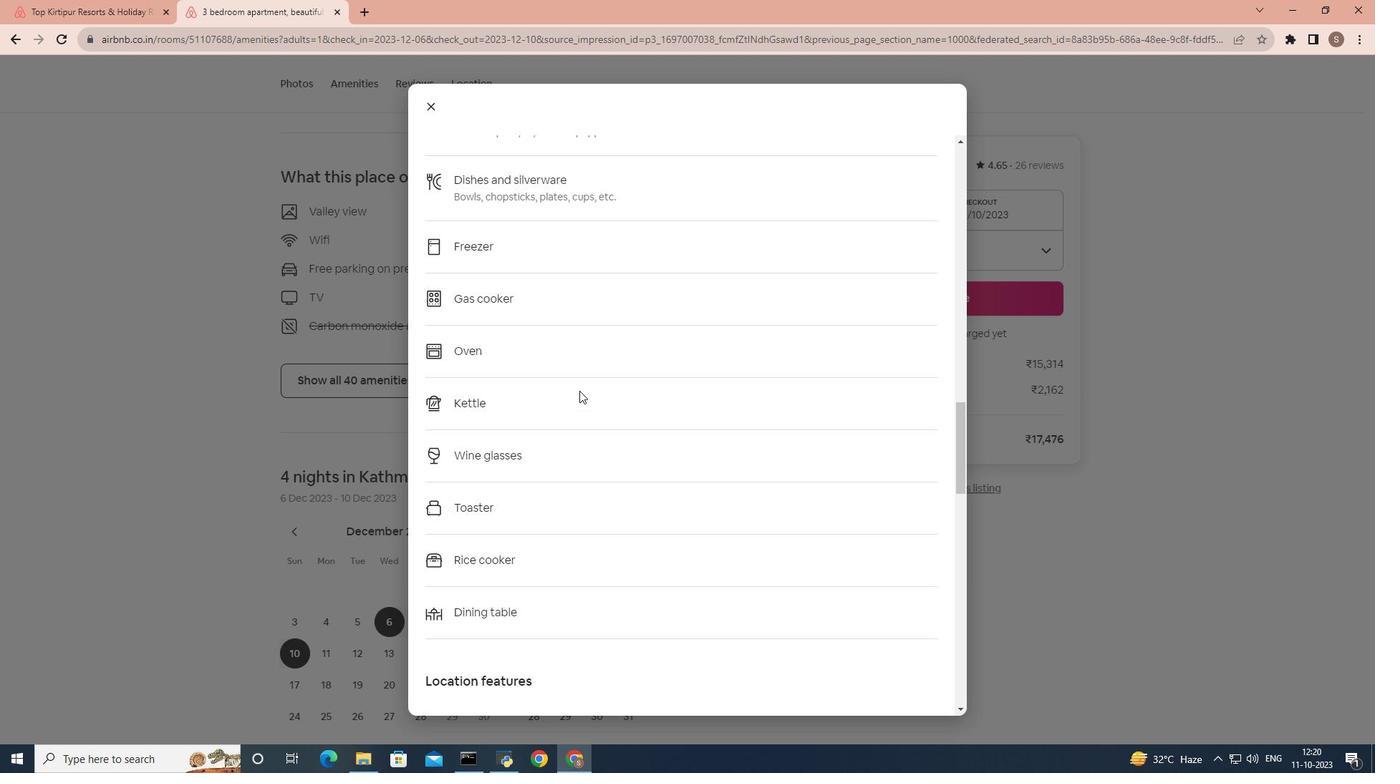 
Action: Mouse scrolled (578, 389) with delta (0, 0)
Screenshot: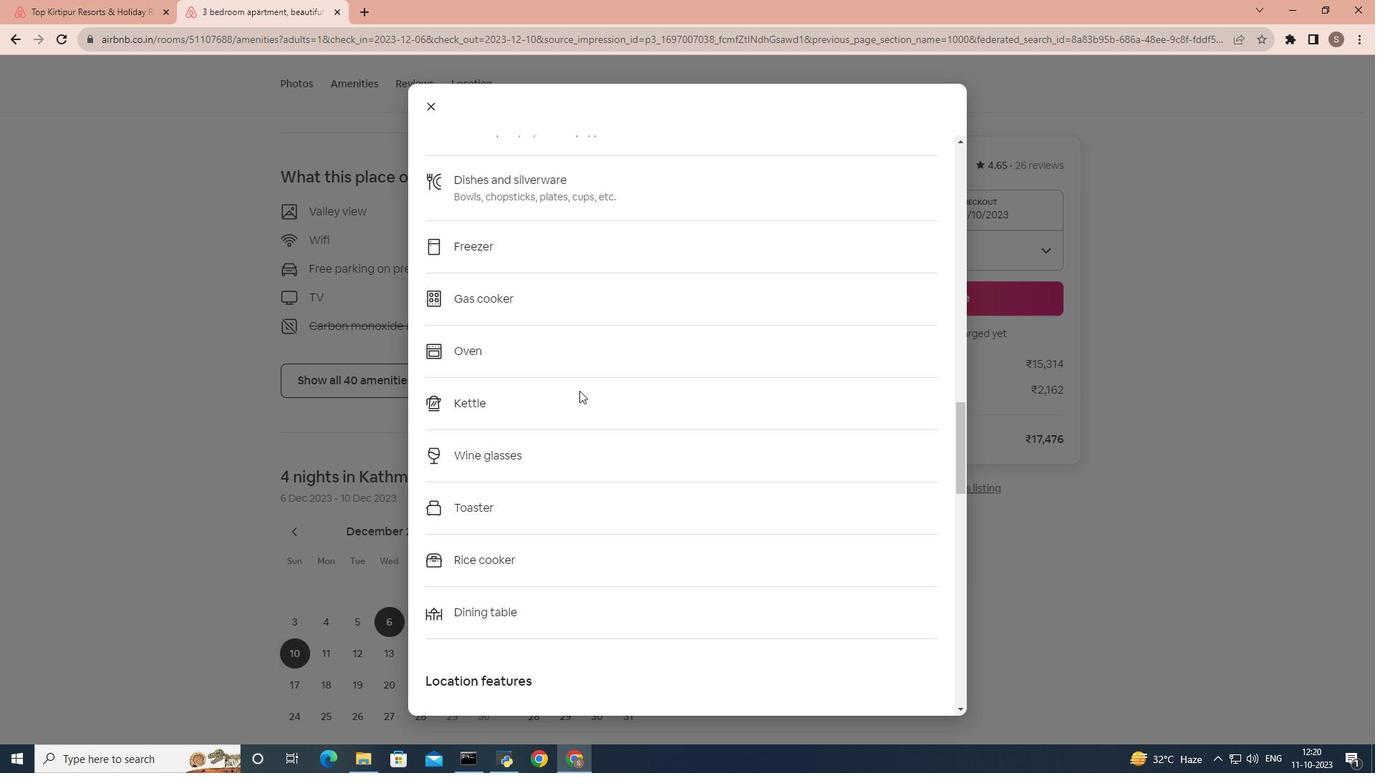 
Action: Mouse scrolled (578, 389) with delta (0, 0)
Screenshot: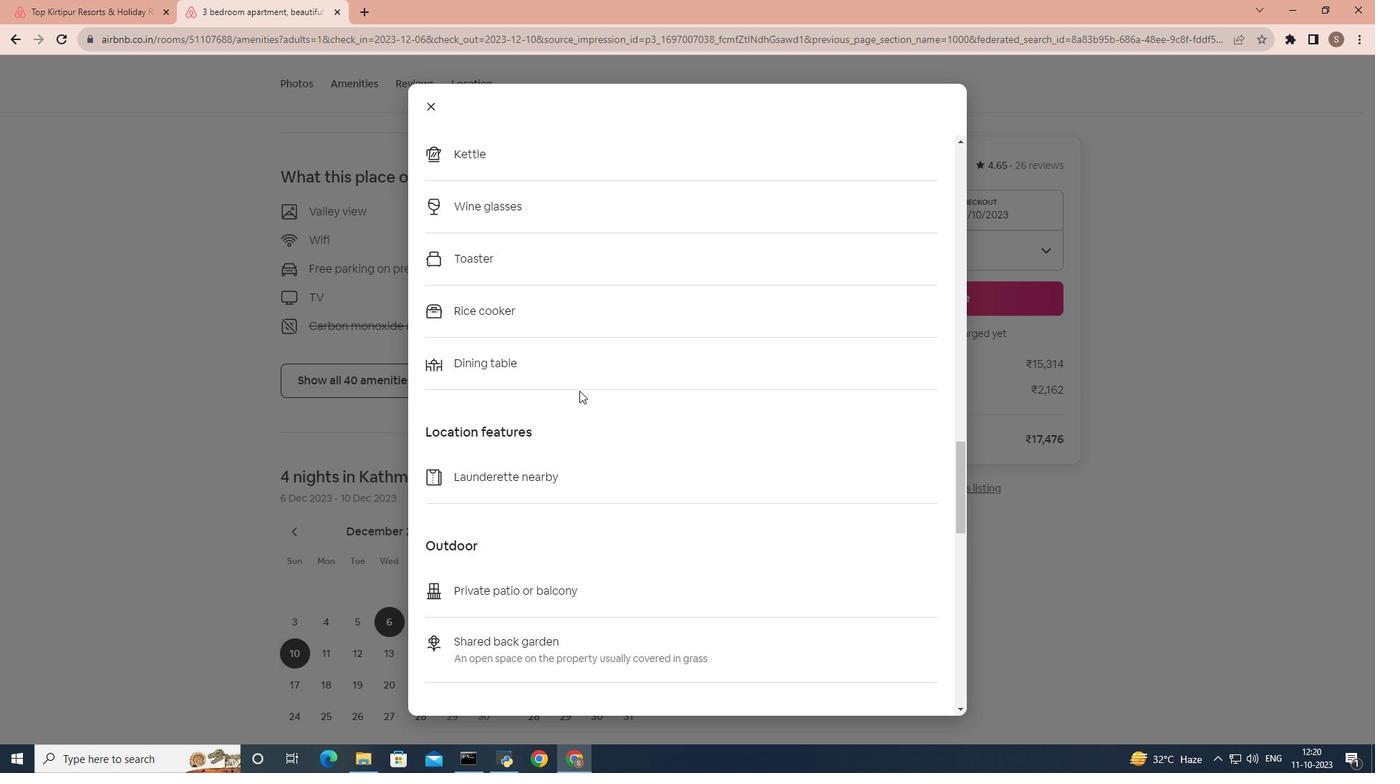 
Action: Mouse scrolled (578, 389) with delta (0, 0)
Screenshot: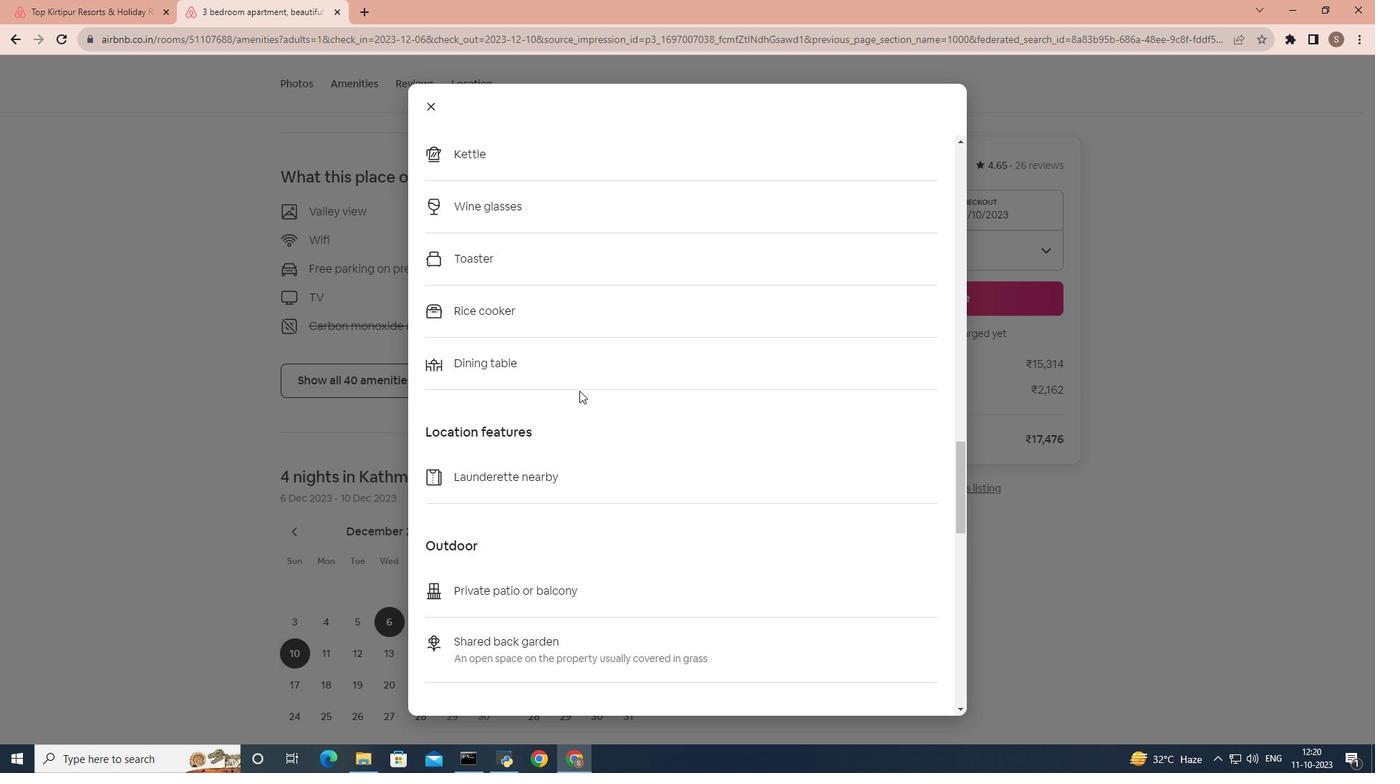 
Action: Mouse scrolled (578, 389) with delta (0, 0)
Screenshot: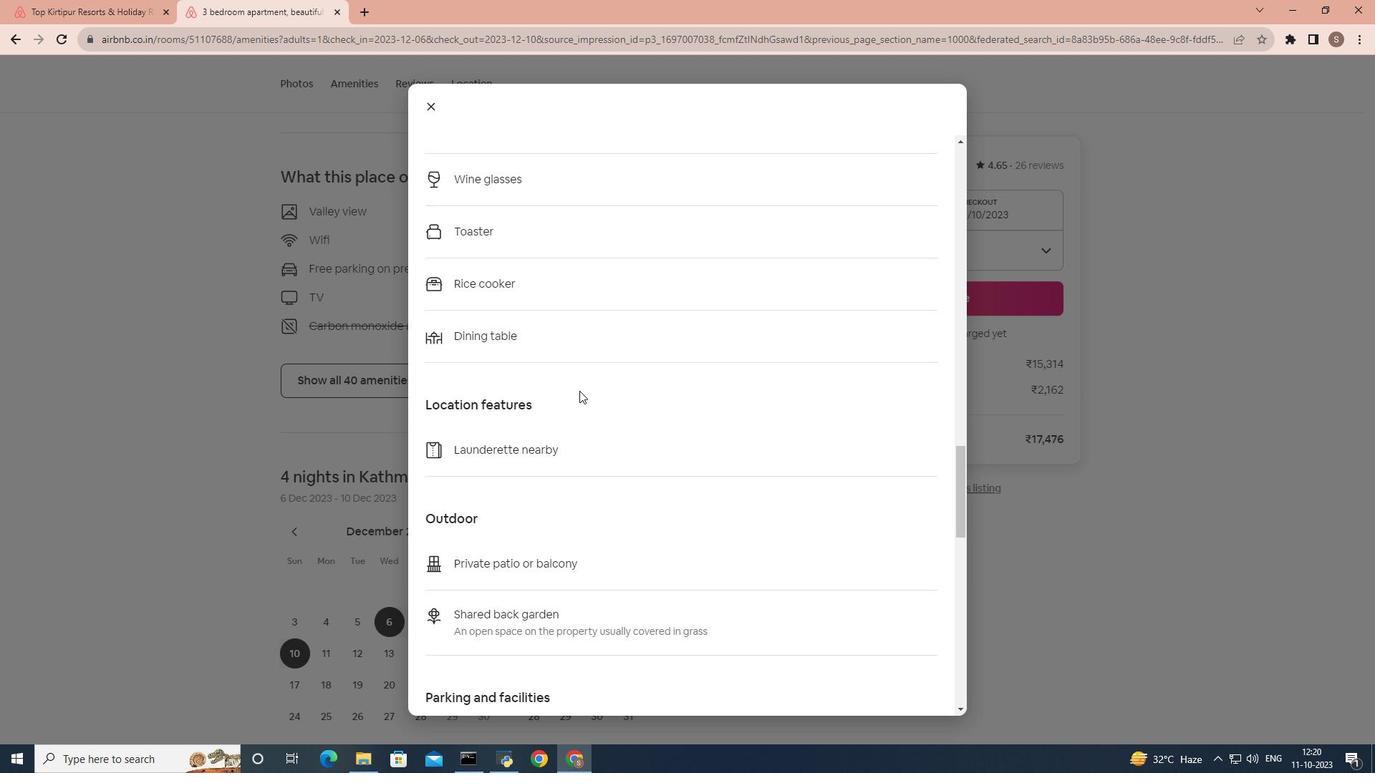 
Action: Mouse scrolled (578, 389) with delta (0, 0)
Screenshot: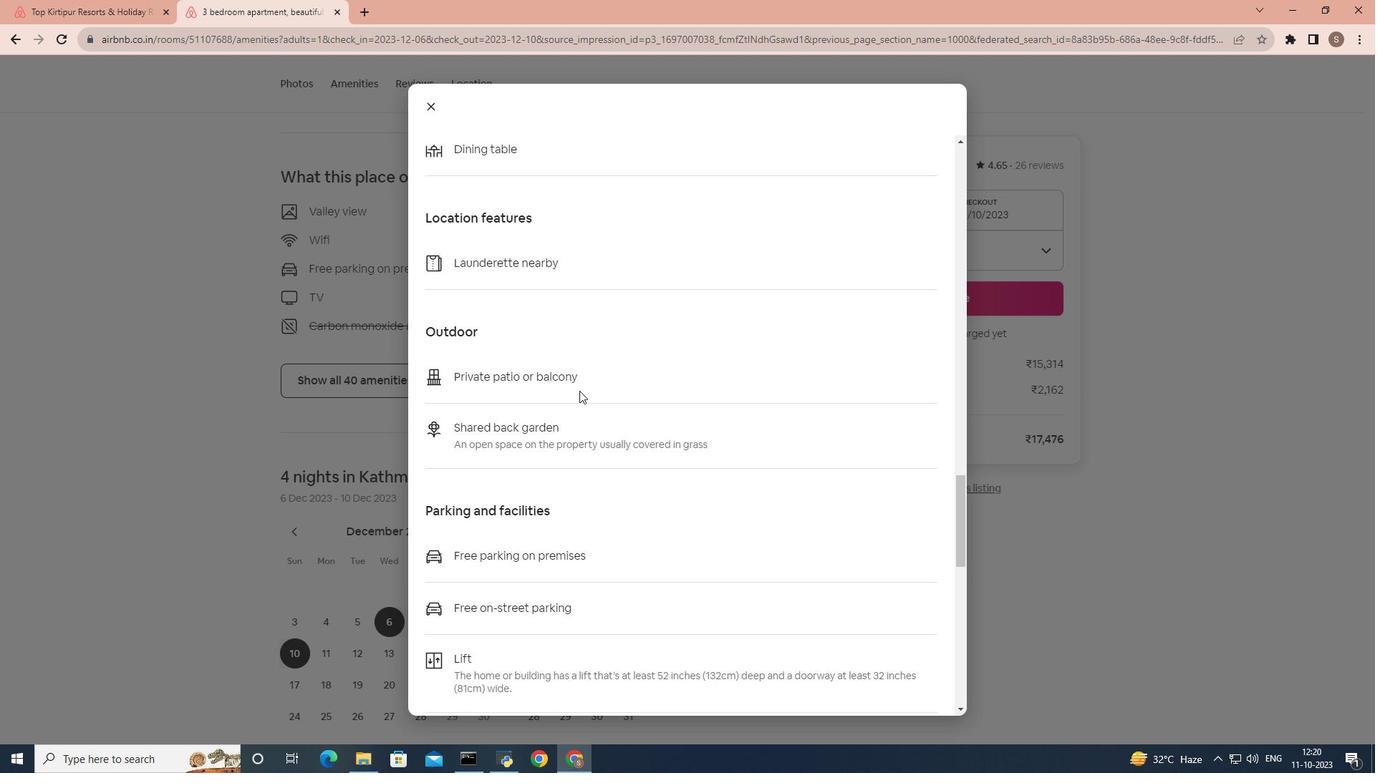 
Action: Mouse scrolled (578, 389) with delta (0, 0)
Screenshot: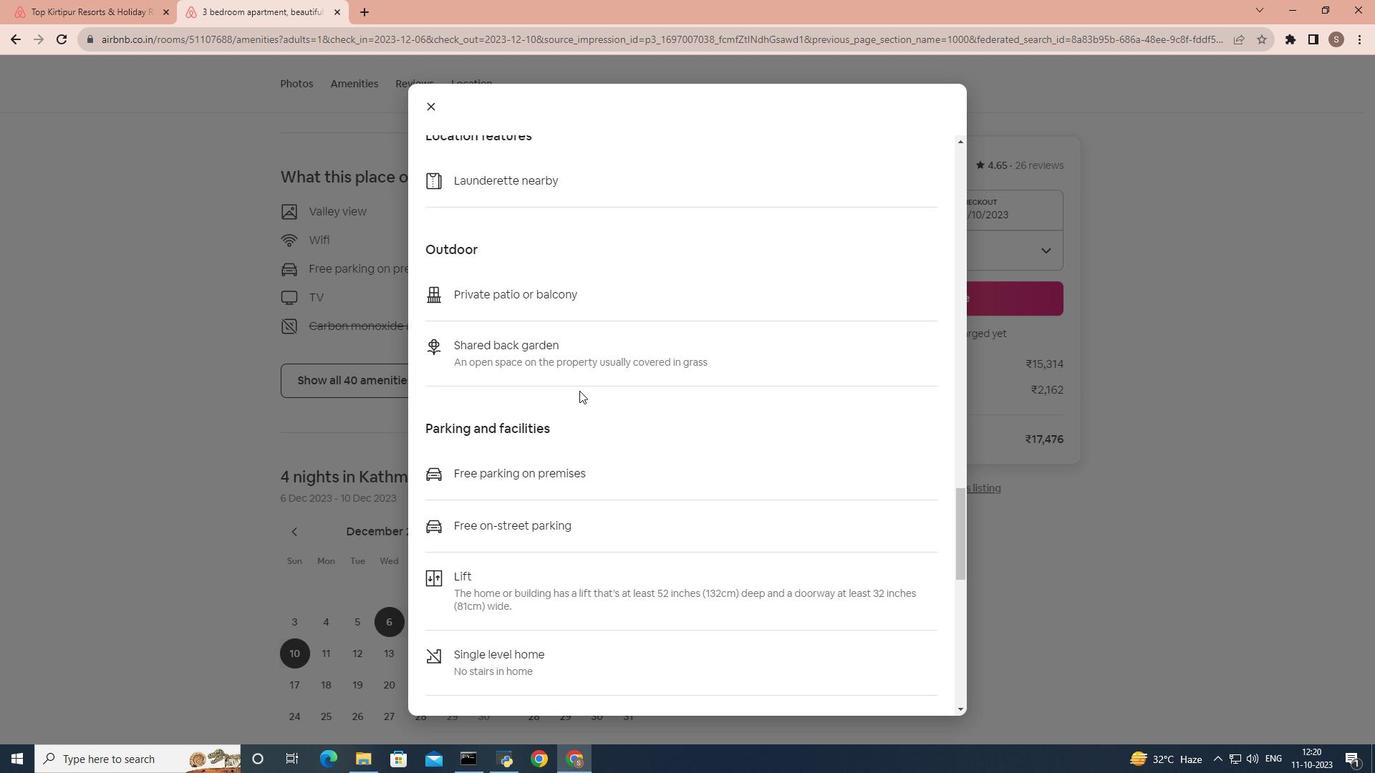 
Action: Mouse scrolled (578, 389) with delta (0, 0)
Screenshot: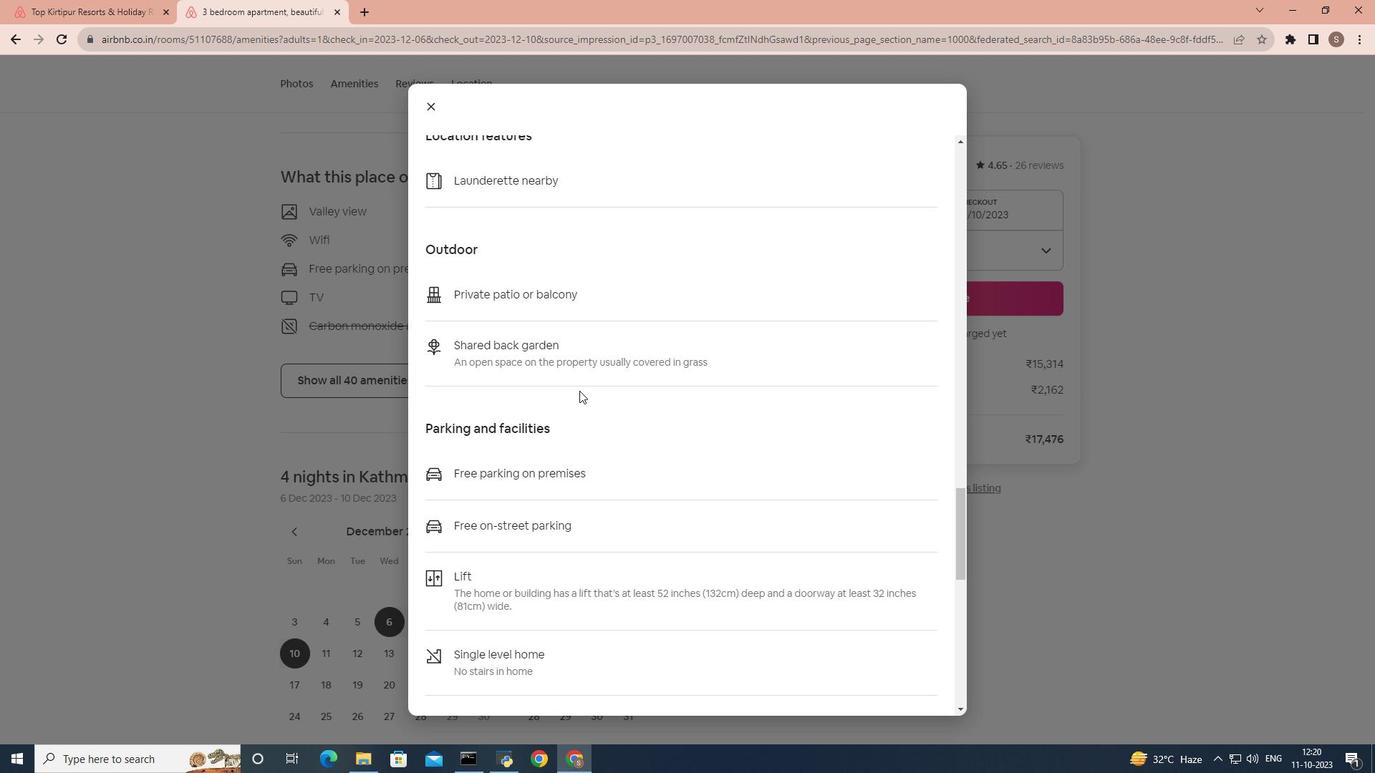 
Action: Mouse scrolled (578, 389) with delta (0, 0)
Screenshot: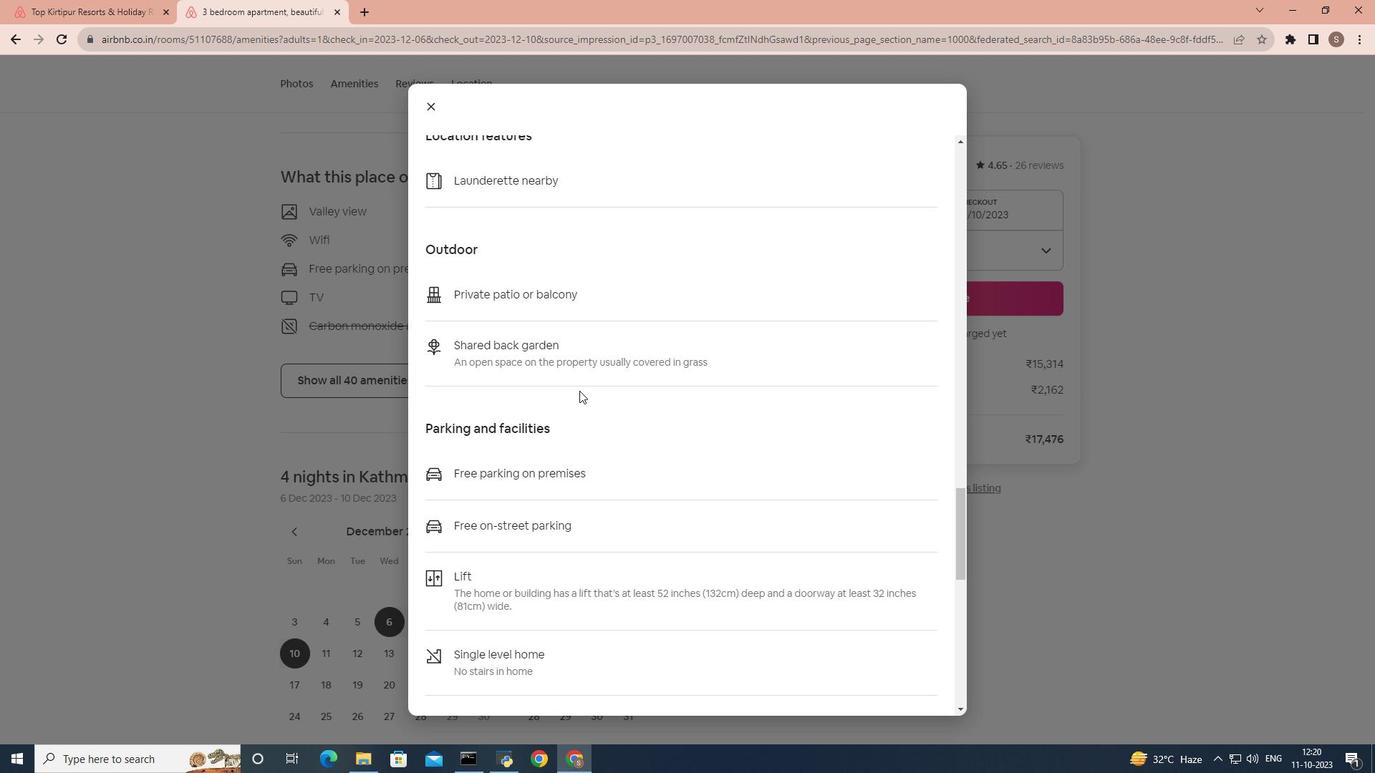 
Action: Mouse scrolled (578, 389) with delta (0, 0)
Screenshot: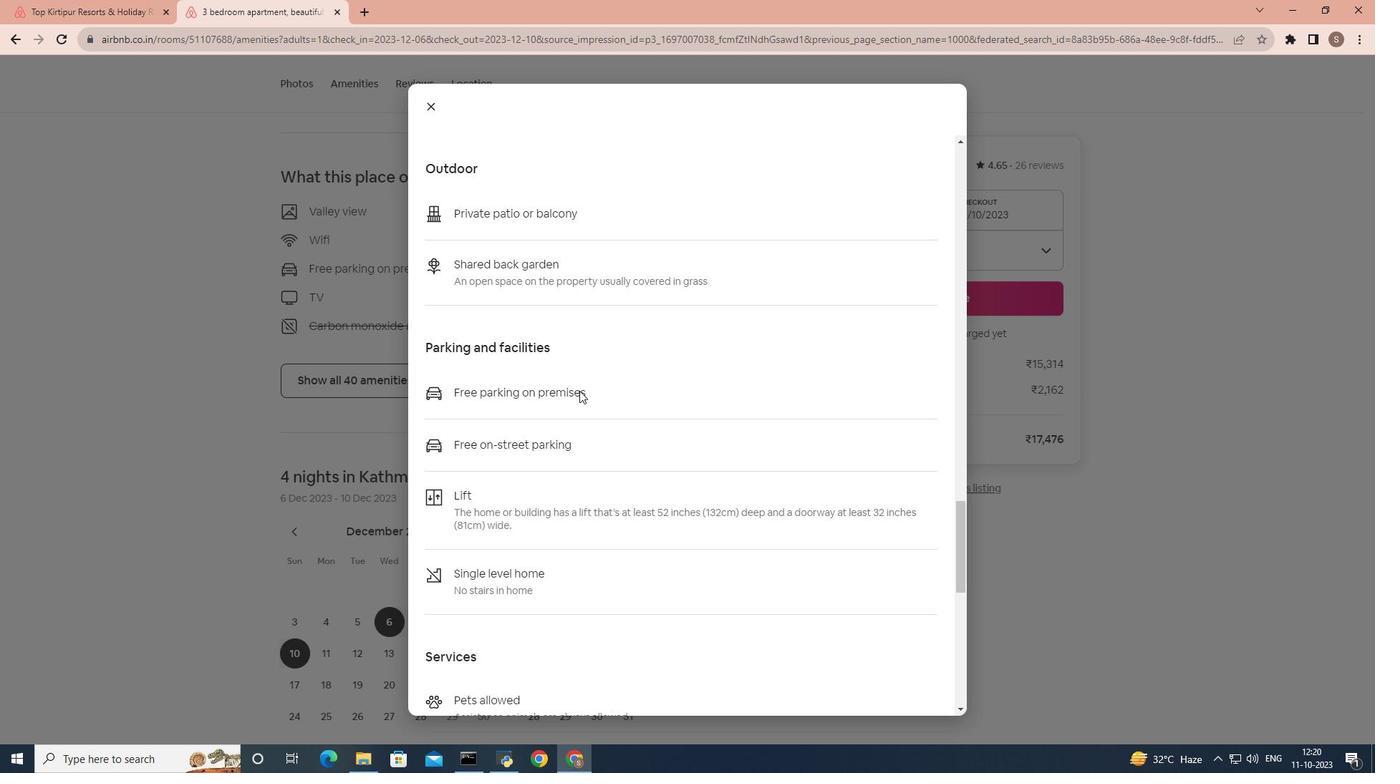
Action: Mouse scrolled (578, 389) with delta (0, 0)
Screenshot: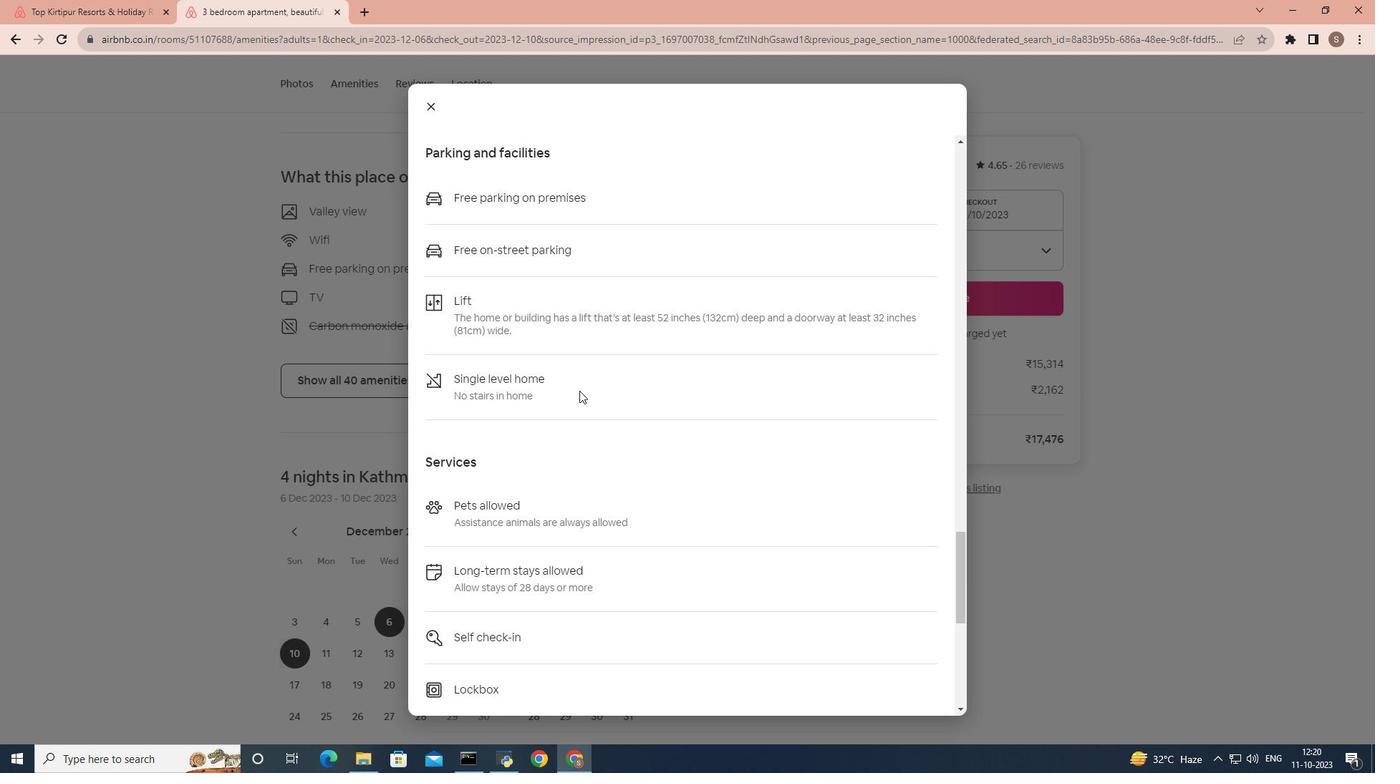 
Action: Mouse scrolled (578, 389) with delta (0, 0)
Screenshot: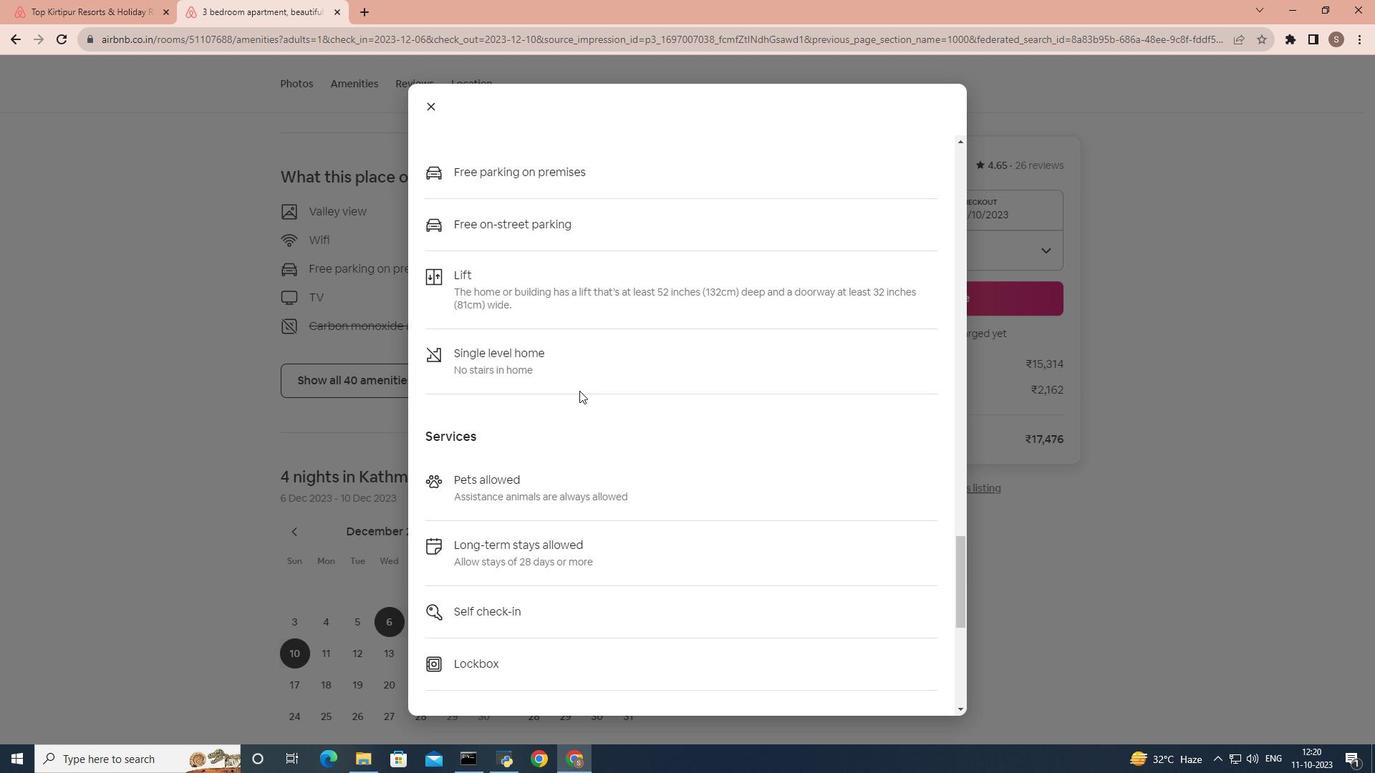 
Action: Mouse scrolled (578, 389) with delta (0, 0)
Screenshot: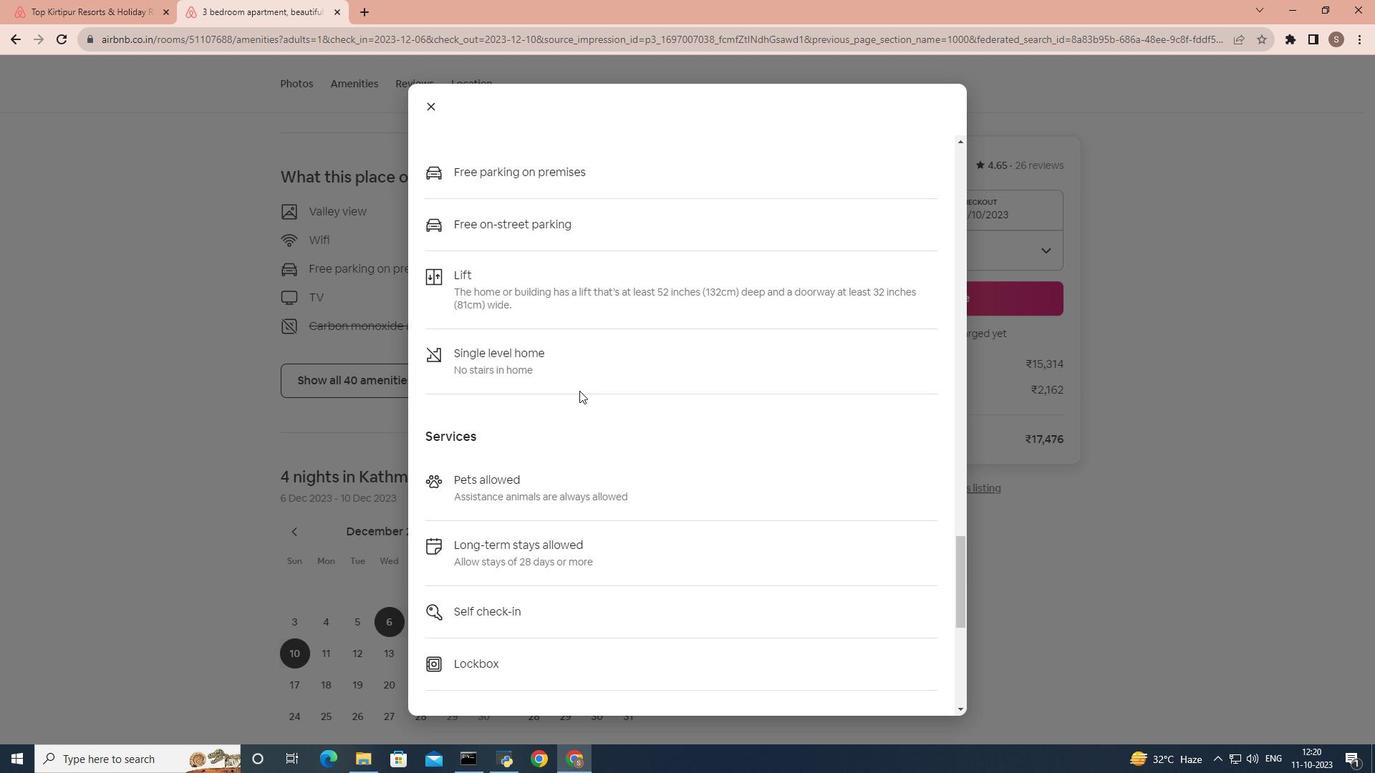 
Action: Mouse scrolled (578, 389) with delta (0, 0)
Screenshot: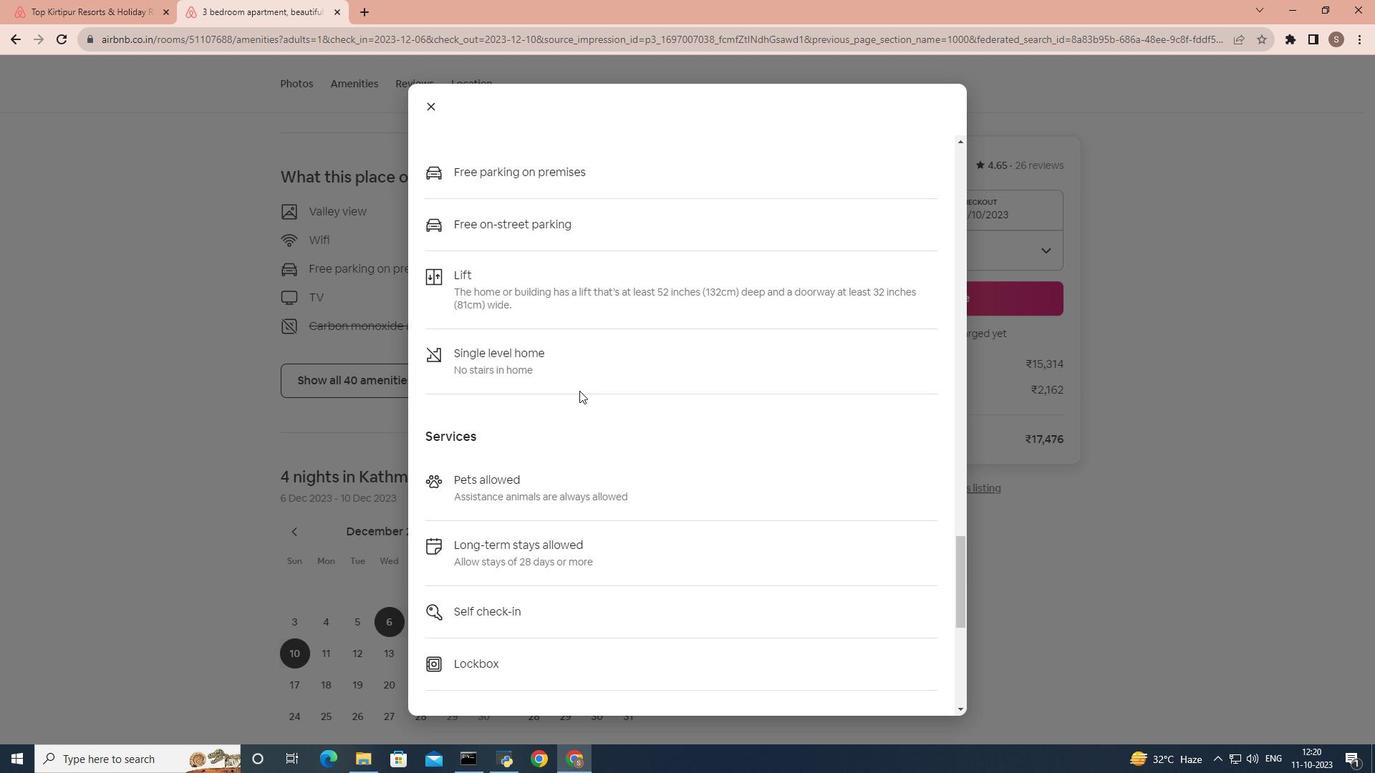 
Action: Mouse scrolled (578, 389) with delta (0, 0)
Screenshot: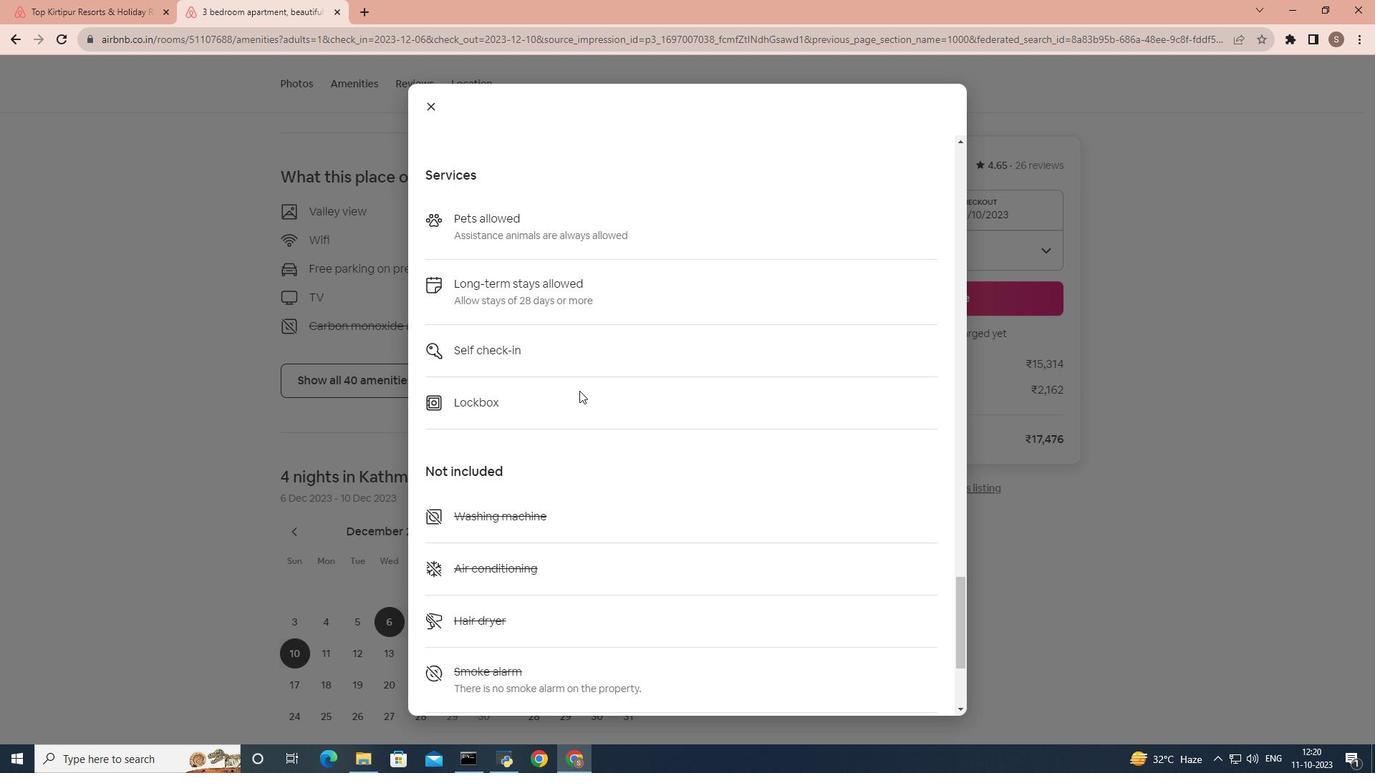 
Action: Mouse scrolled (578, 389) with delta (0, 0)
Screenshot: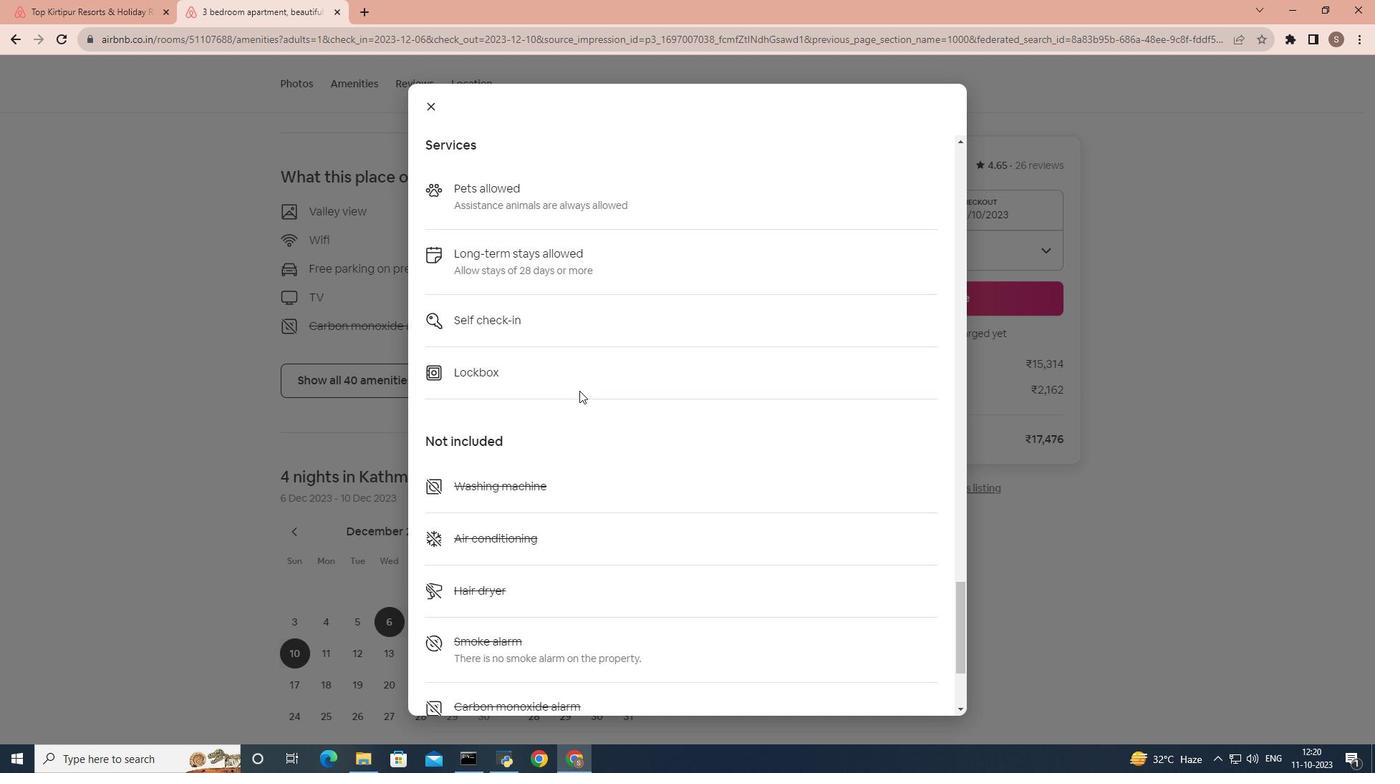 
Action: Mouse scrolled (578, 389) with delta (0, 0)
Screenshot: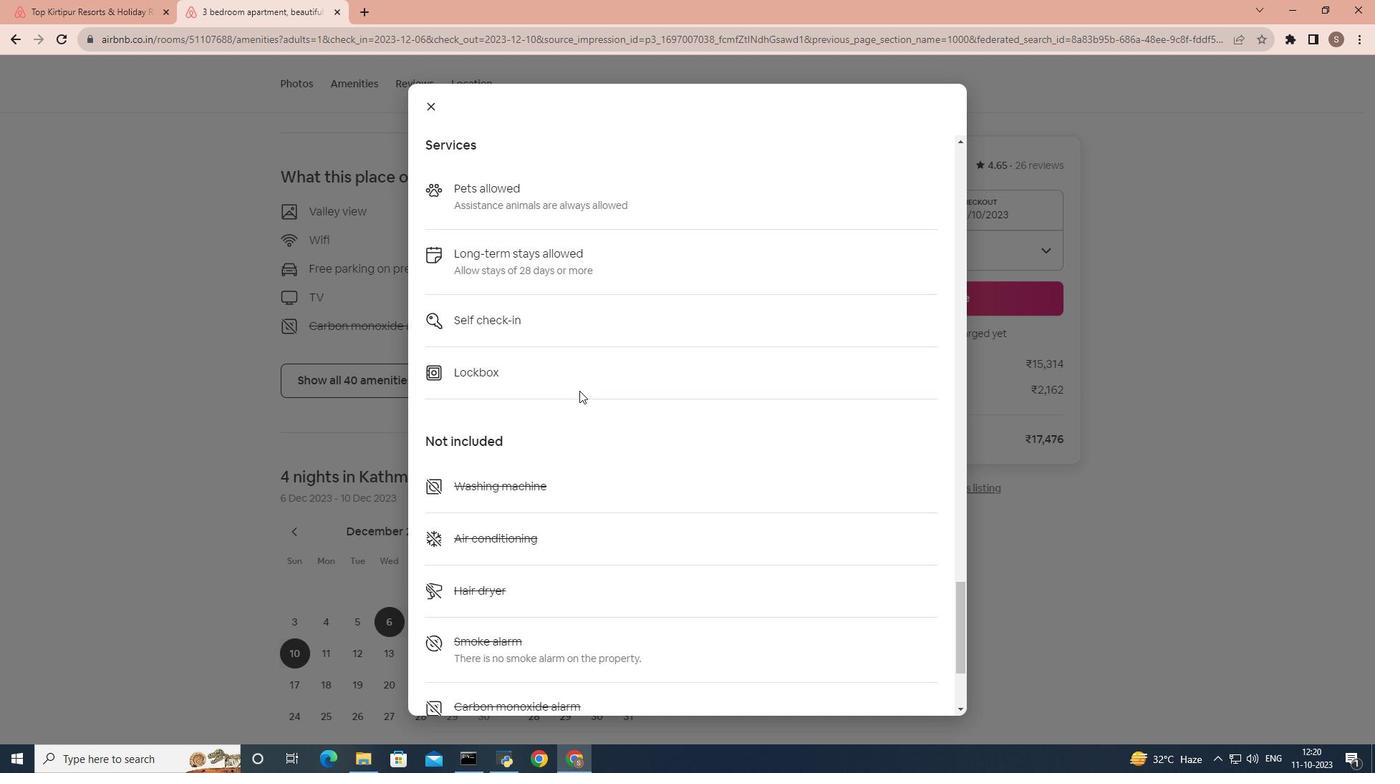 
Action: Mouse scrolled (578, 389) with delta (0, 0)
Screenshot: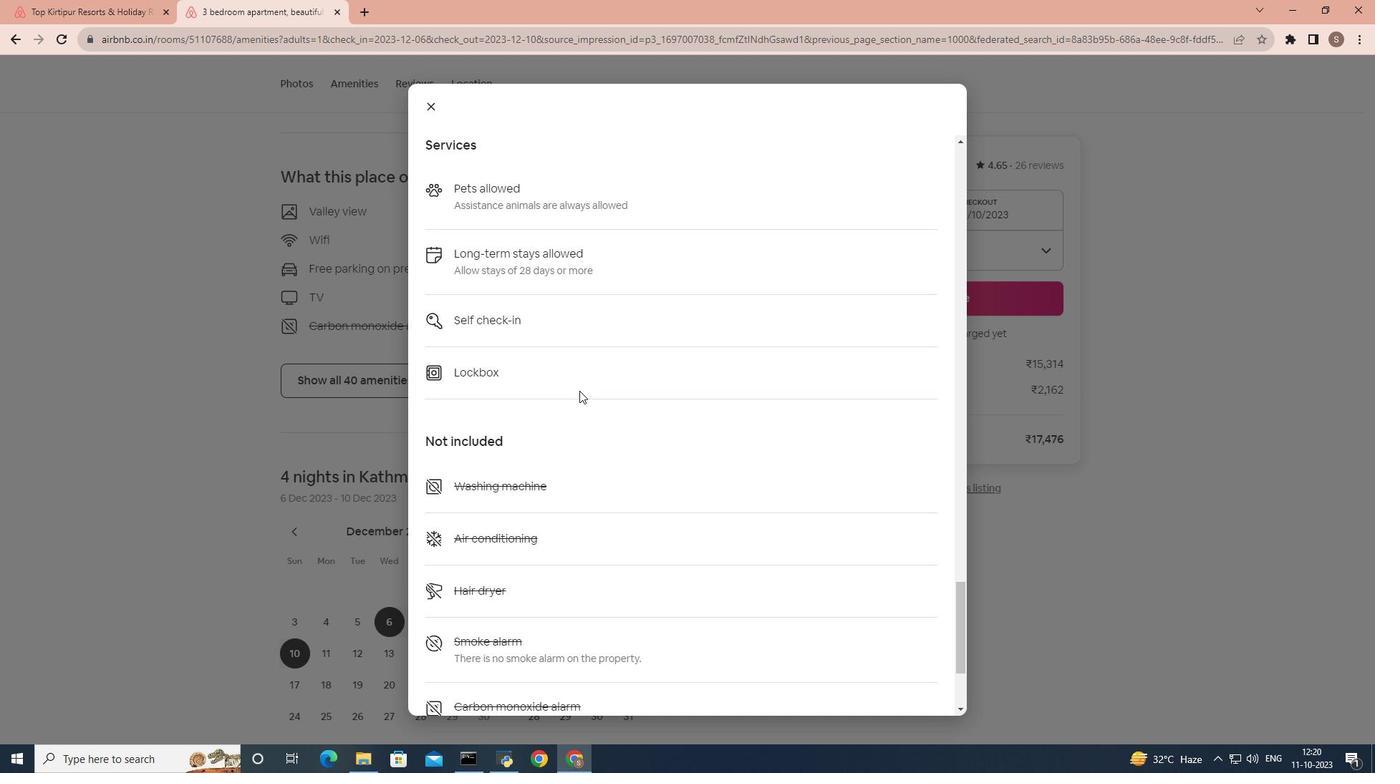 
Action: Mouse scrolled (578, 389) with delta (0, 0)
Screenshot: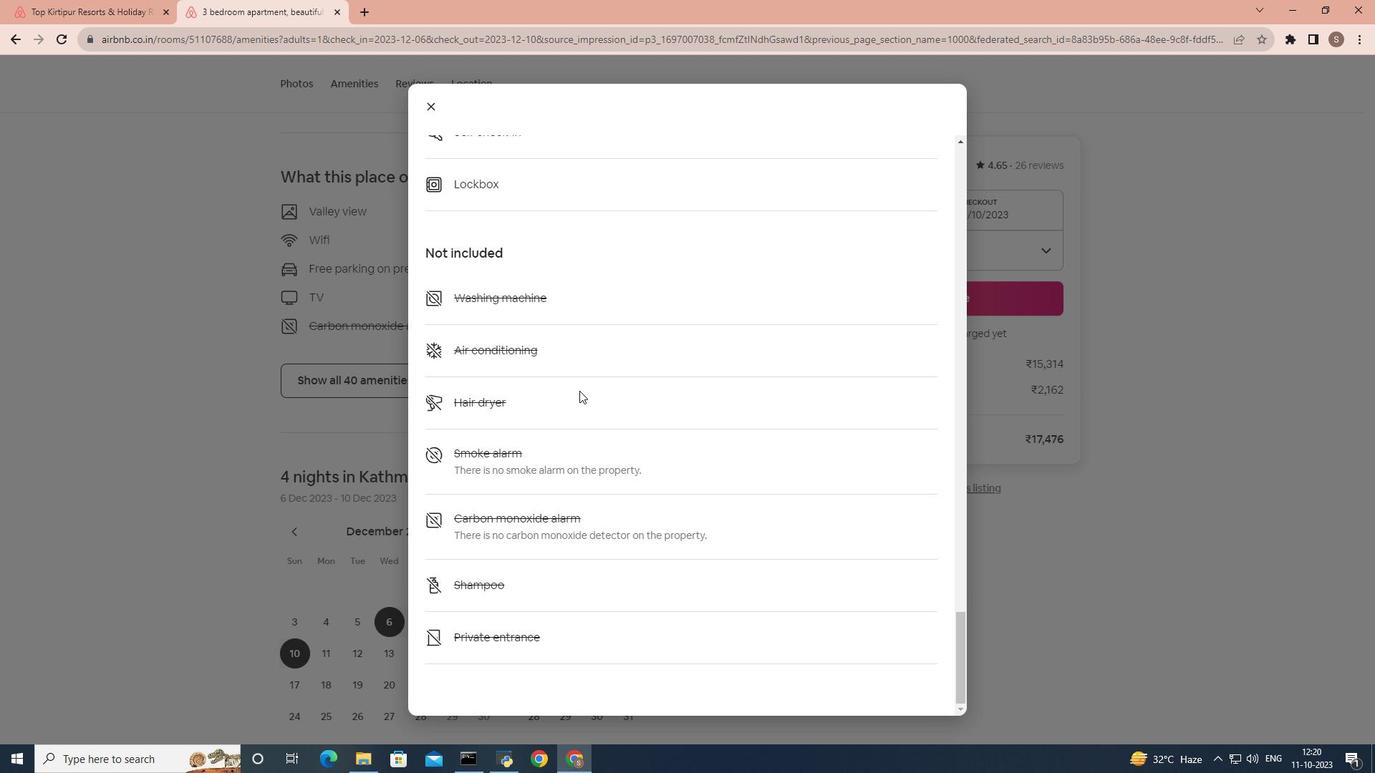 
Action: Mouse scrolled (578, 389) with delta (0, 0)
Screenshot: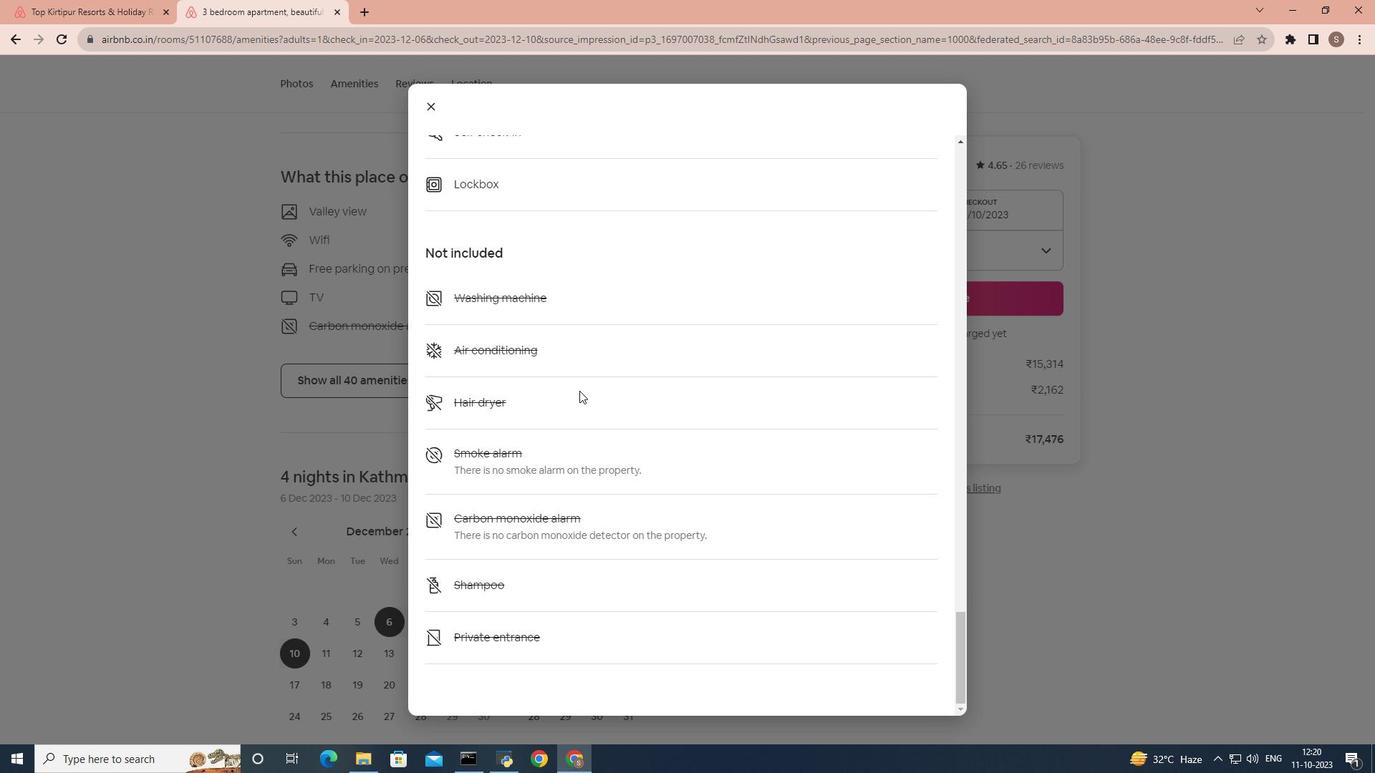 
Action: Mouse scrolled (578, 389) with delta (0, 0)
Screenshot: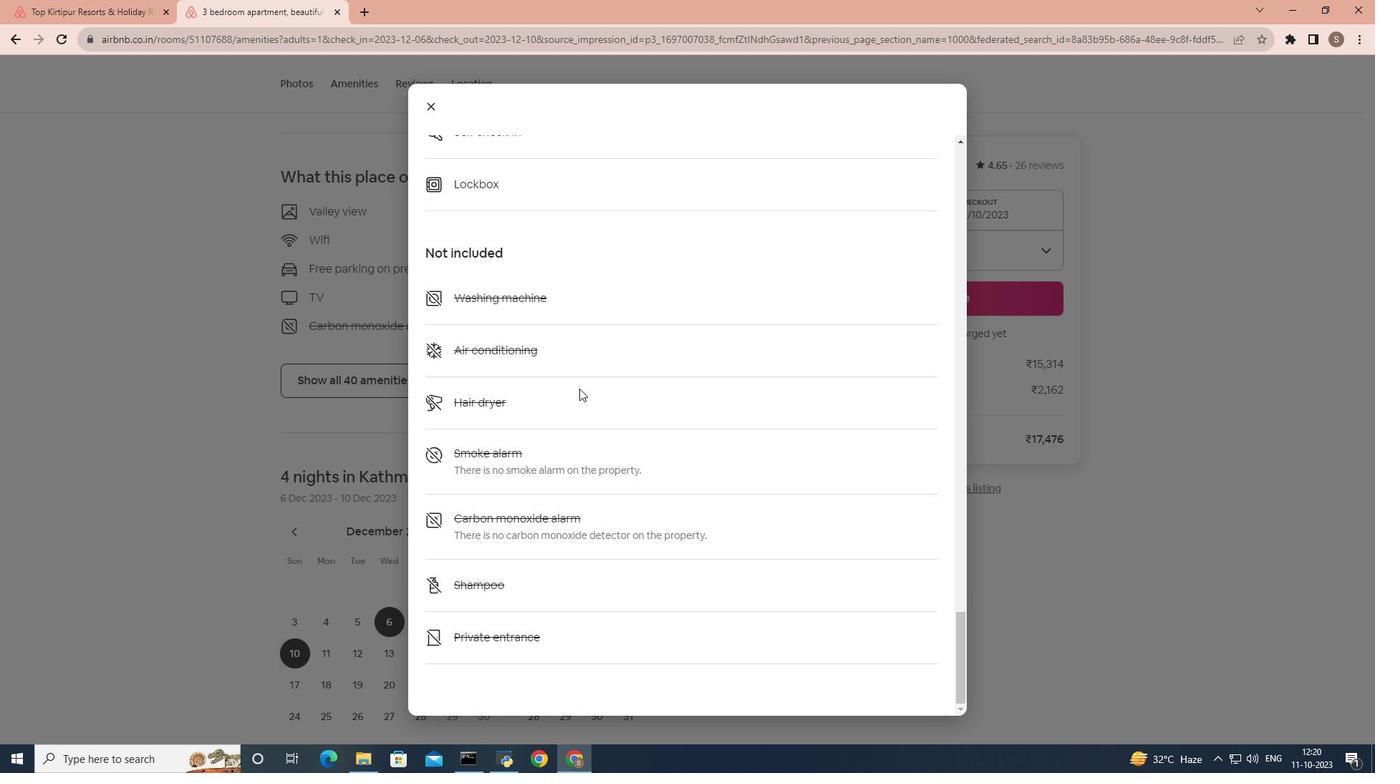 
Action: Mouse moved to (578, 390)
Screenshot: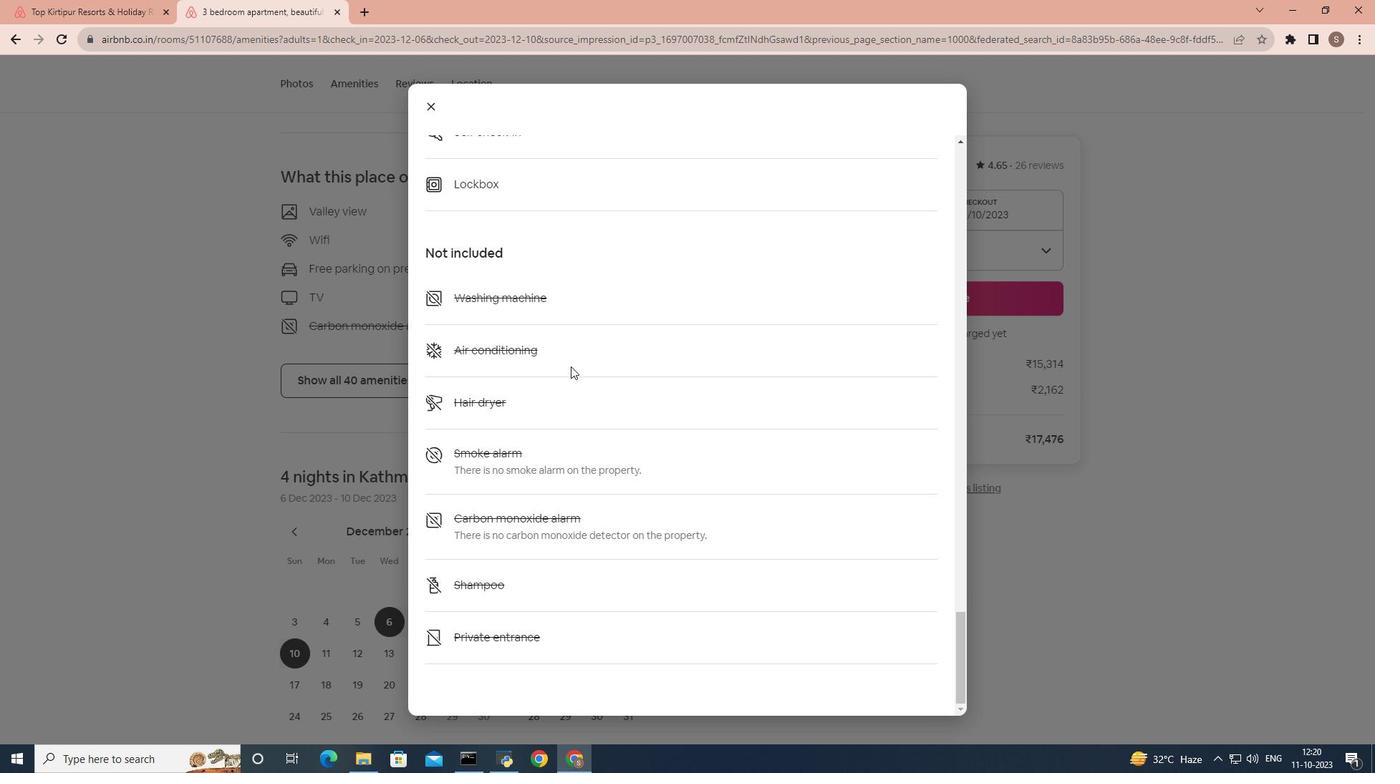 
Action: Mouse scrolled (578, 389) with delta (0, 0)
Screenshot: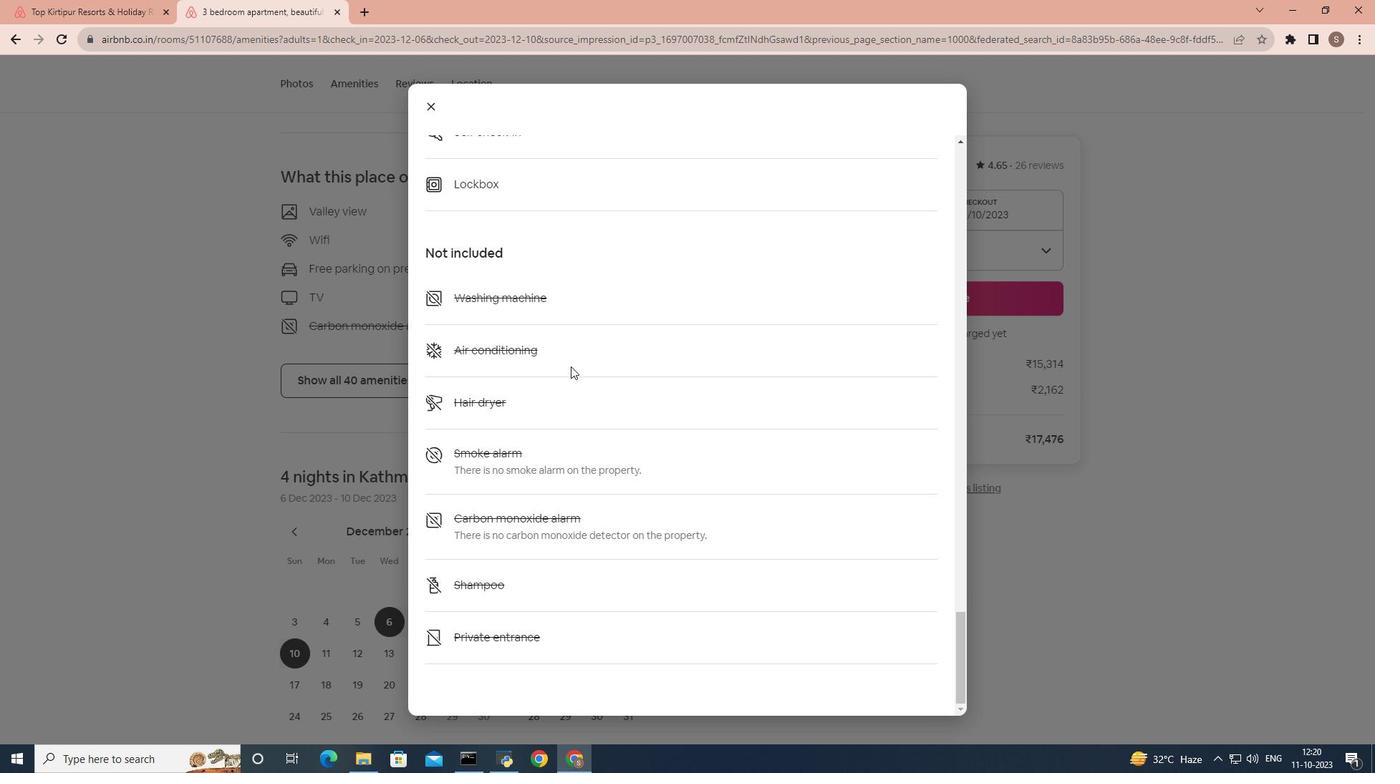 
Action: Mouse moved to (424, 103)
Screenshot: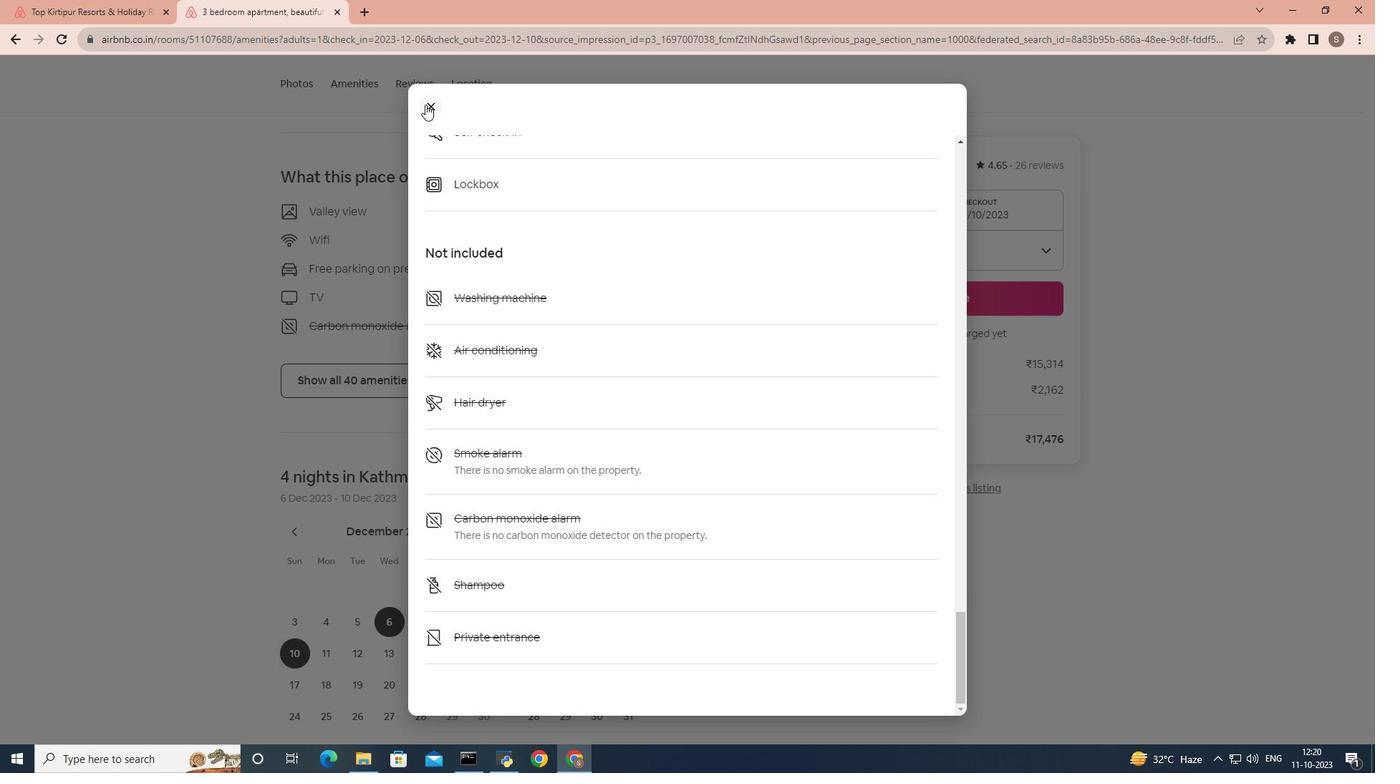 
Action: Mouse pressed left at (424, 103)
Screenshot: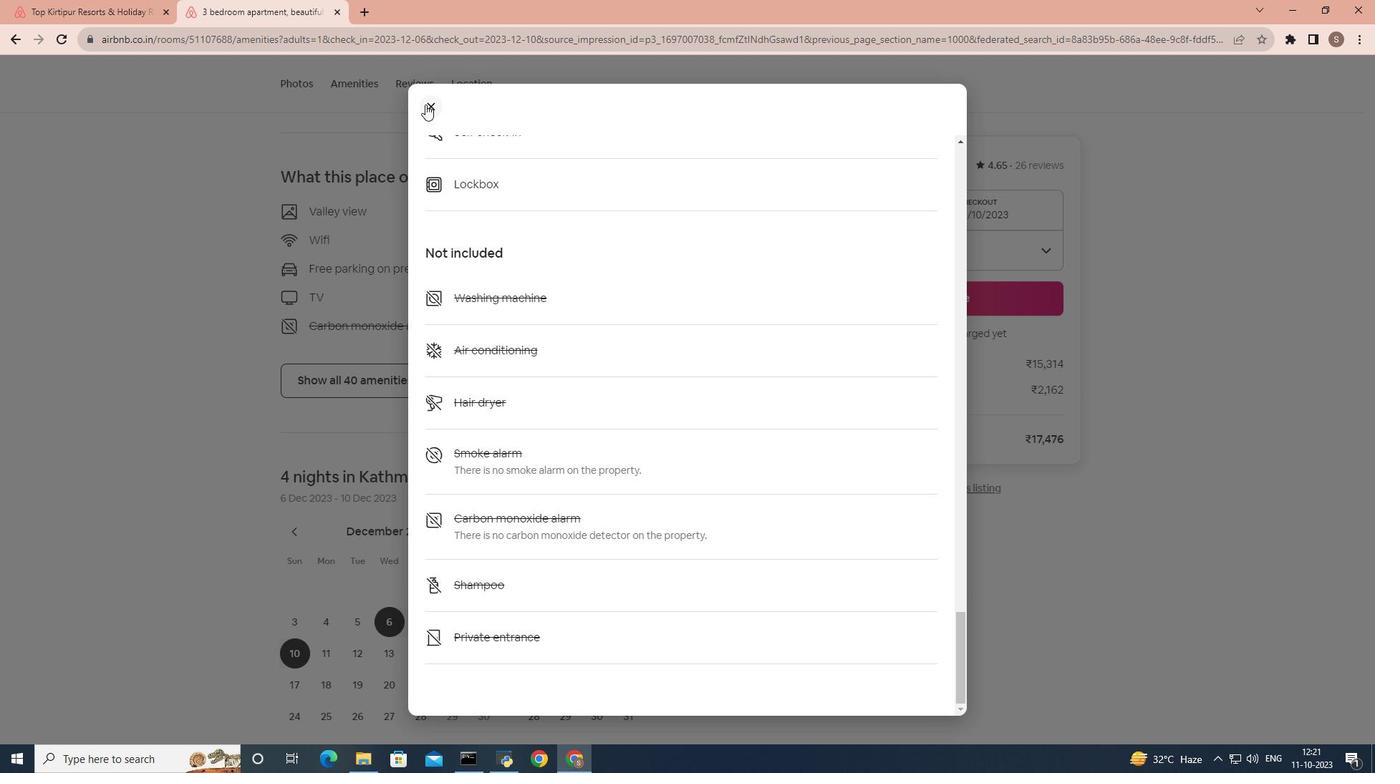 
Action: Mouse moved to (386, 329)
Screenshot: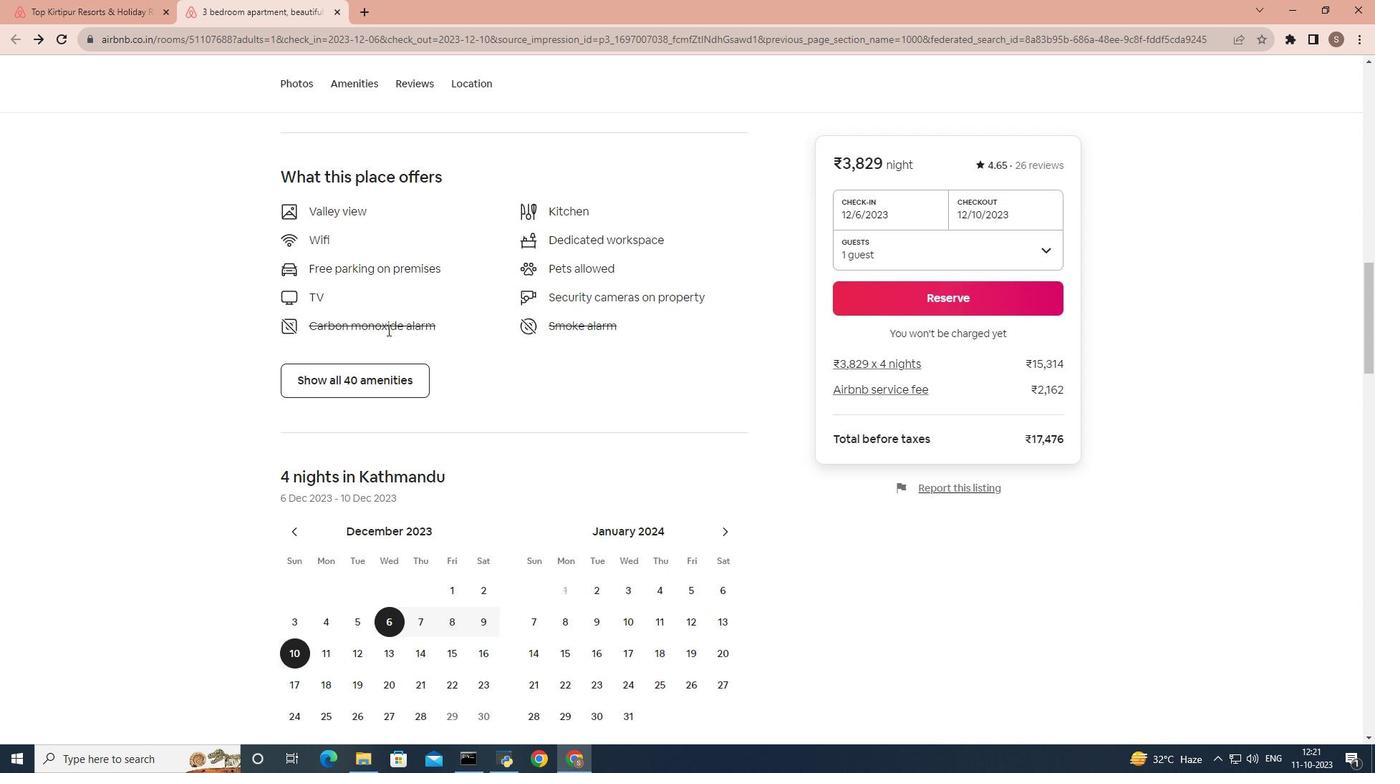 
Action: Mouse scrolled (386, 328) with delta (0, 0)
Screenshot: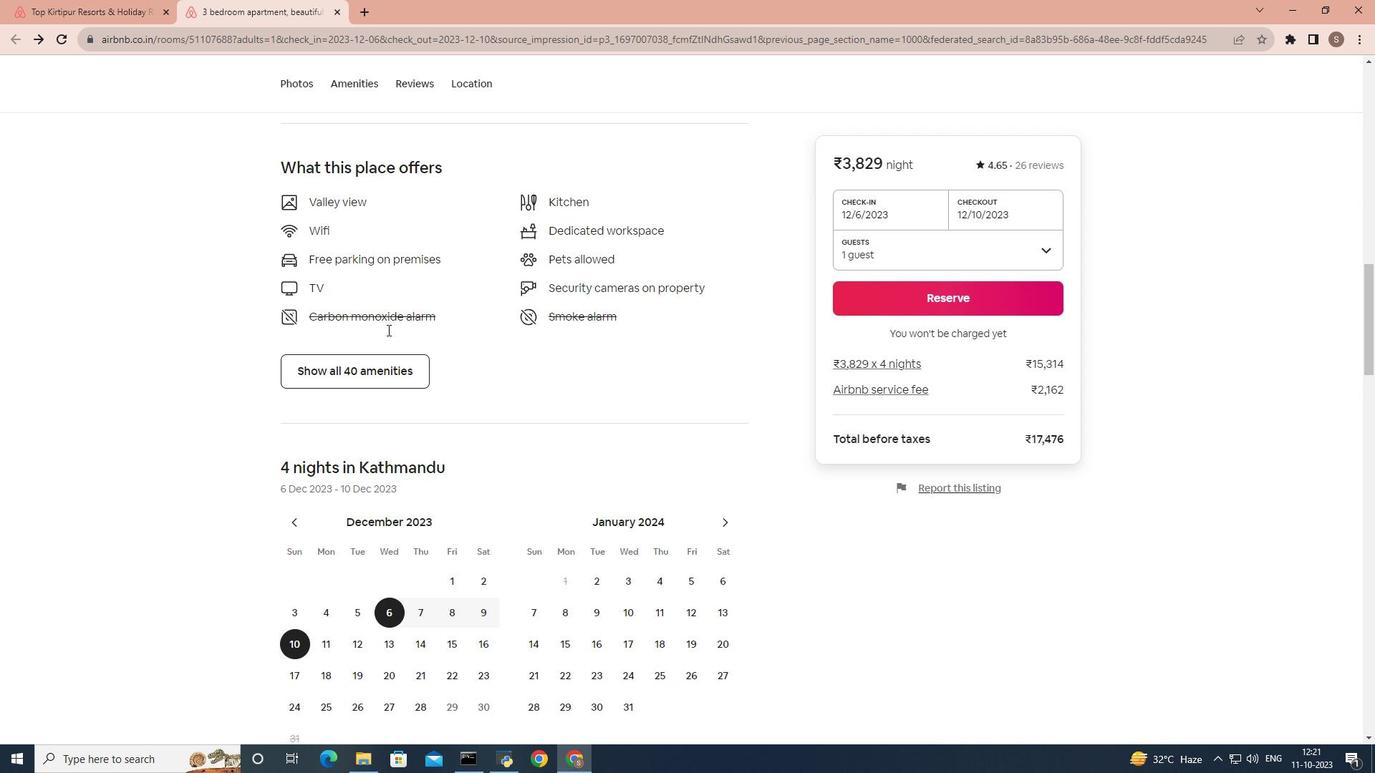 
Action: Mouse scrolled (386, 328) with delta (0, 0)
Screenshot: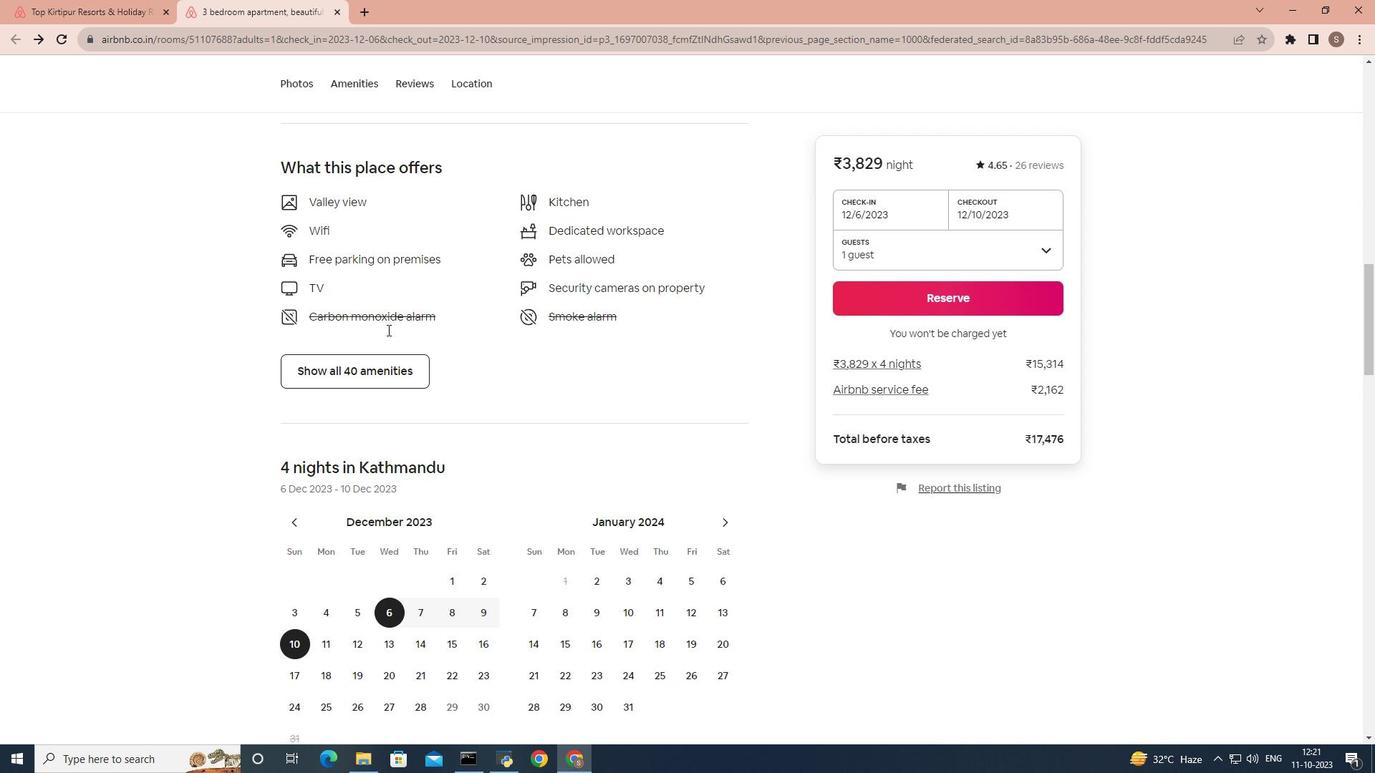 
Action: Mouse scrolled (386, 328) with delta (0, 0)
Screenshot: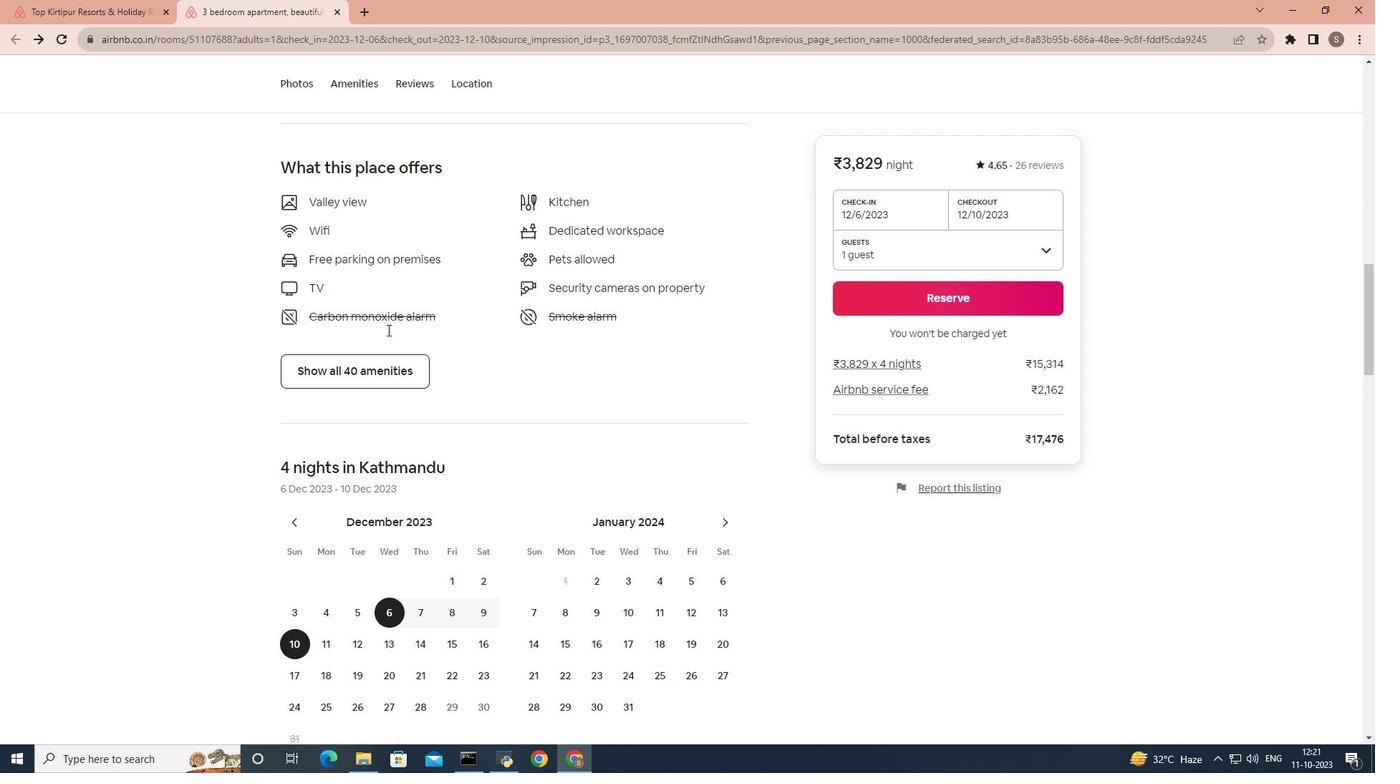 
Action: Mouse scrolled (386, 328) with delta (0, 0)
Screenshot: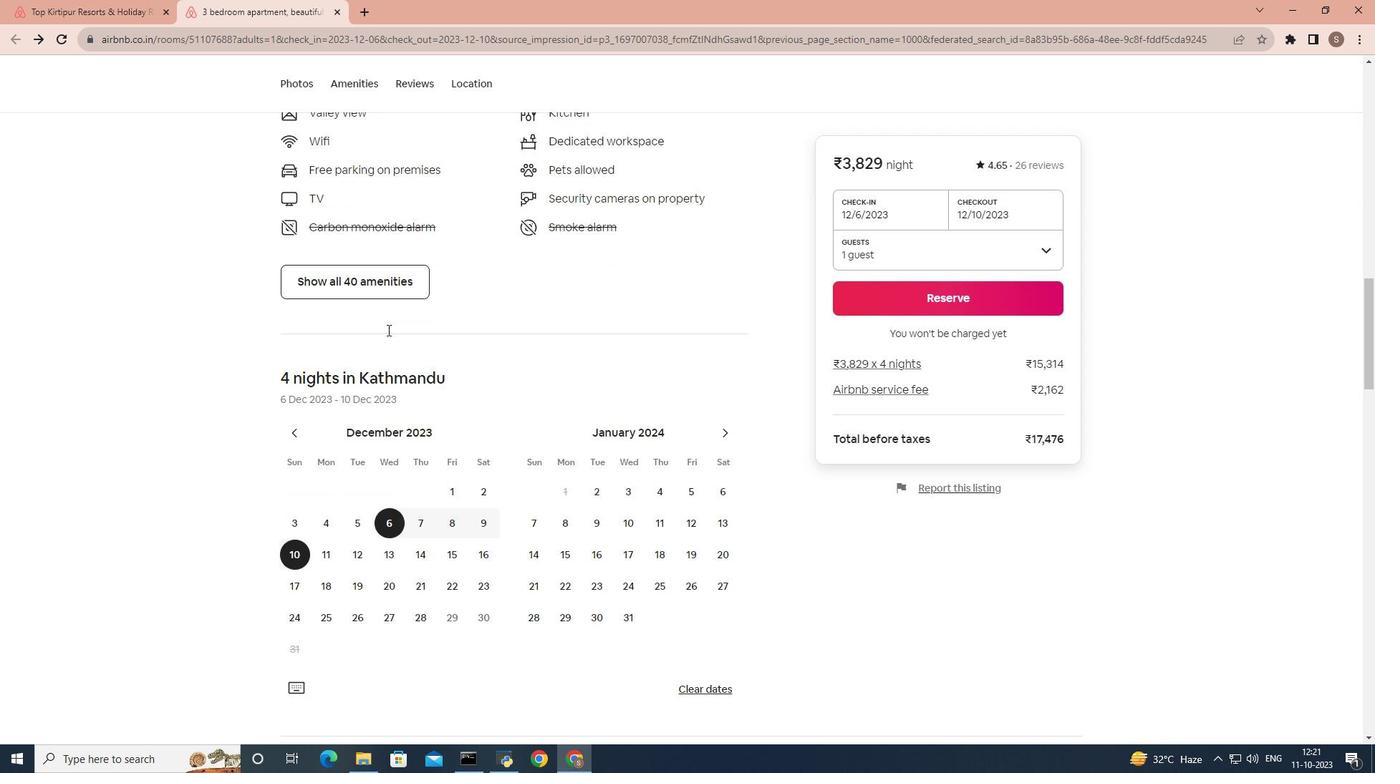 
Action: Mouse scrolled (386, 328) with delta (0, 0)
Screenshot: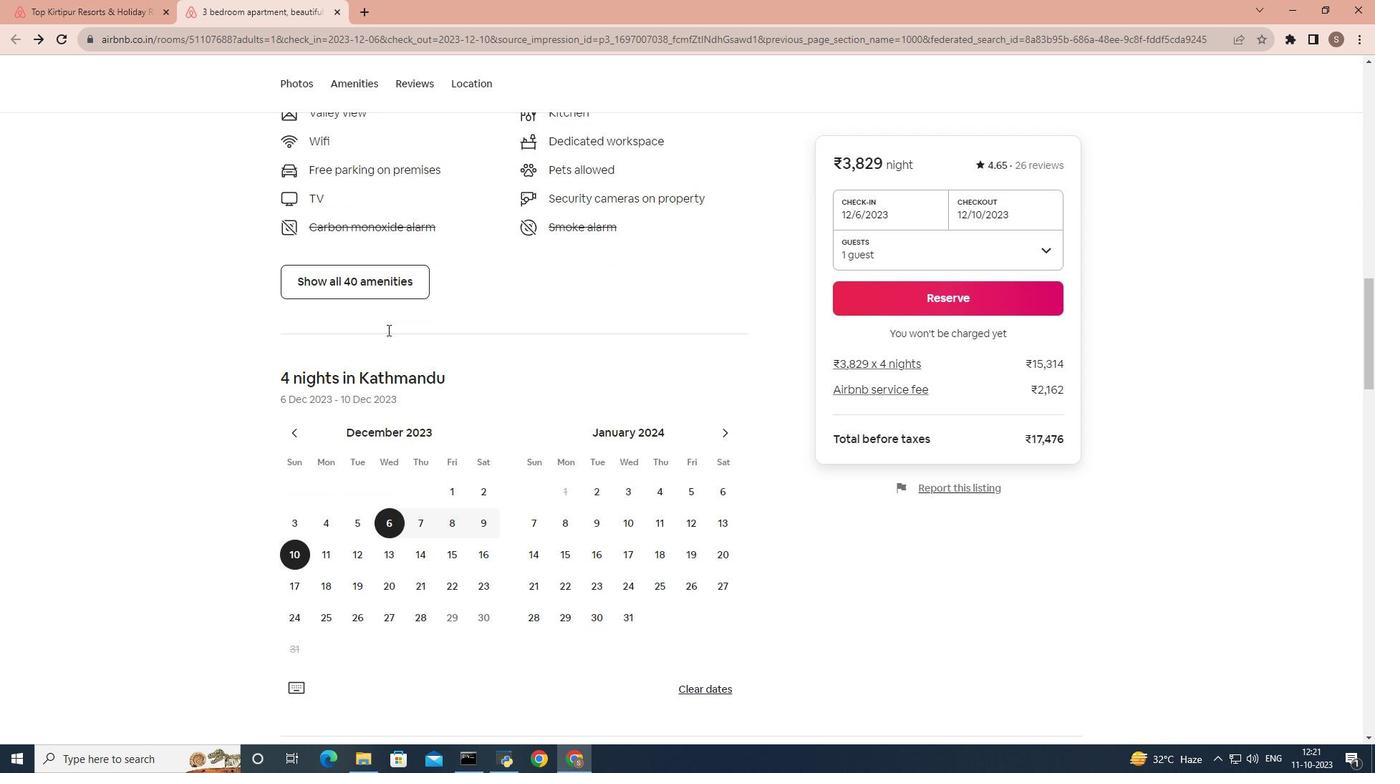 
Action: Mouse scrolled (386, 328) with delta (0, 0)
Screenshot: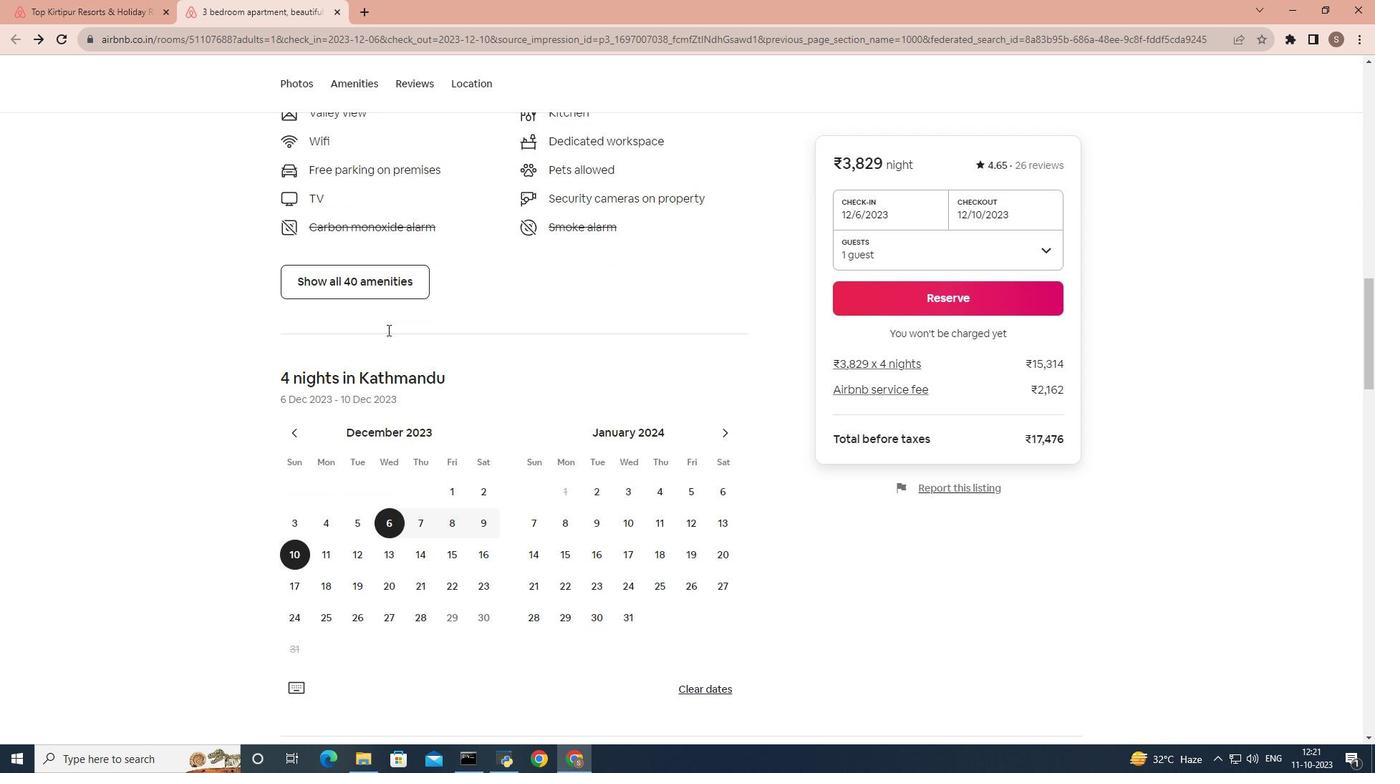 
Action: Mouse scrolled (386, 328) with delta (0, 0)
Screenshot: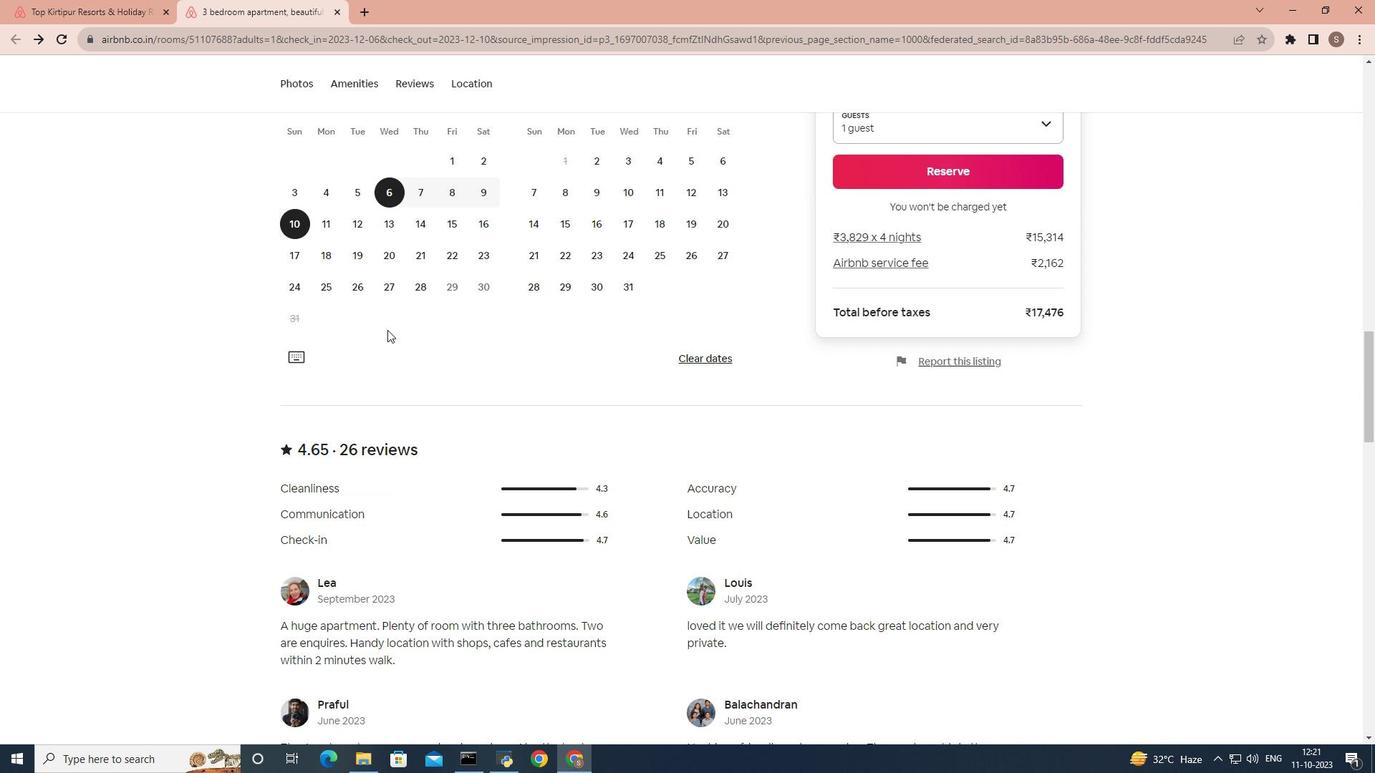 
Action: Mouse scrolled (386, 328) with delta (0, 0)
Screenshot: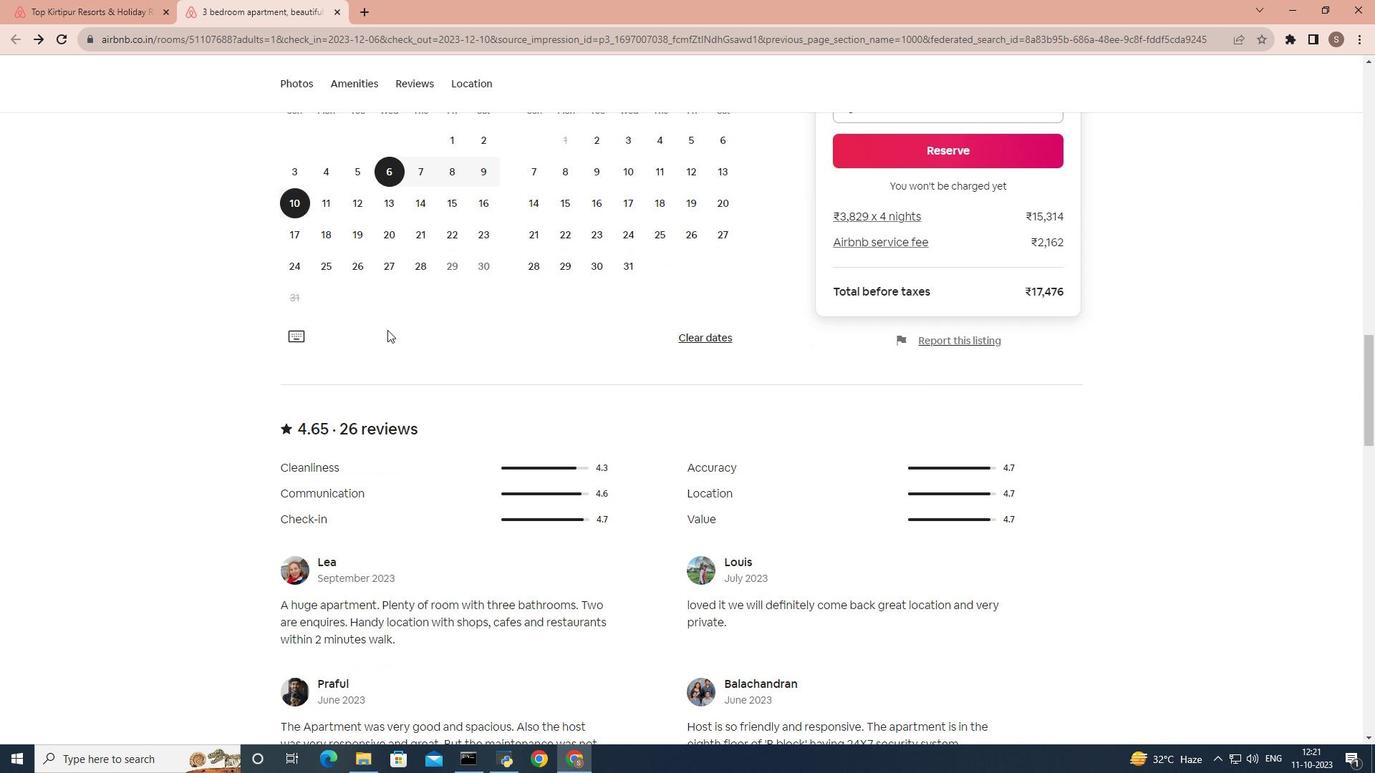 
Action: Mouse scrolled (386, 328) with delta (0, 0)
Screenshot: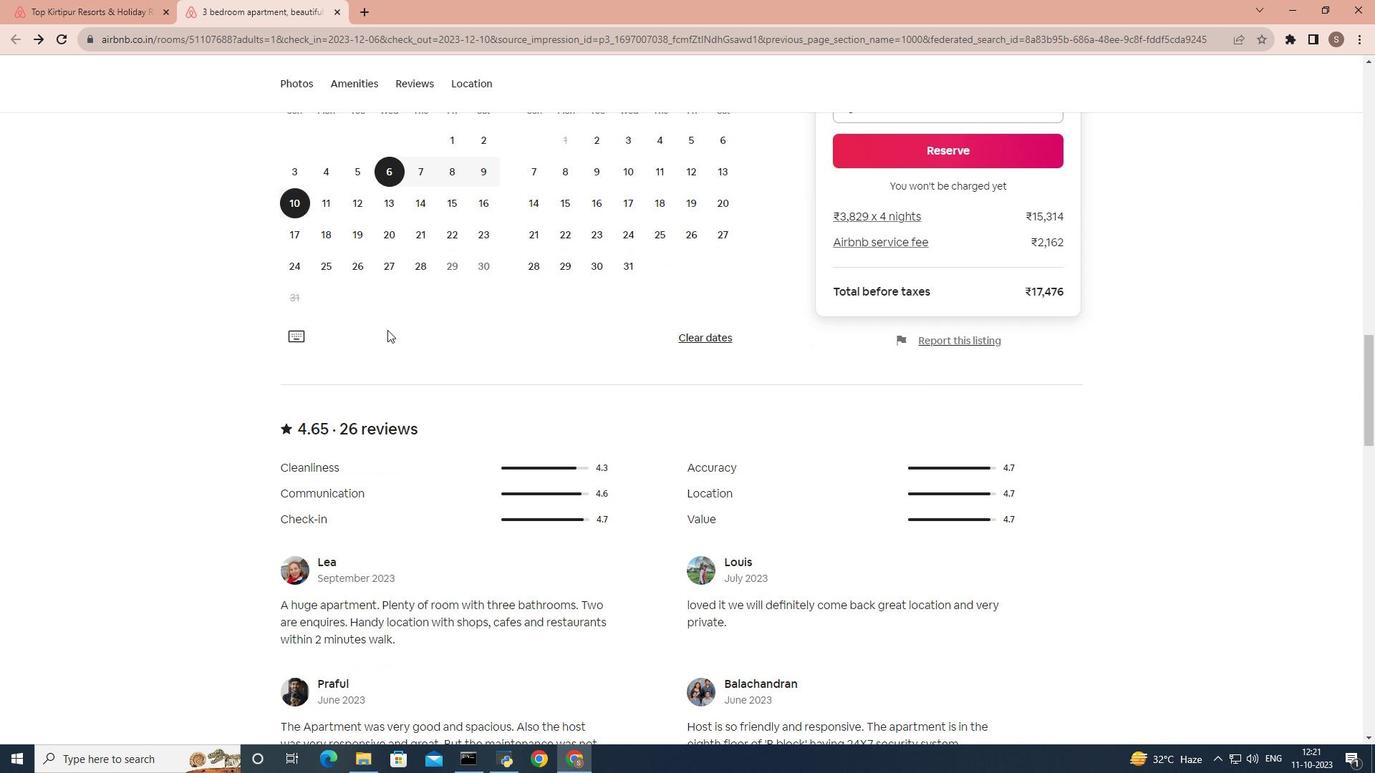 
Action: Mouse scrolled (386, 328) with delta (0, 0)
Screenshot: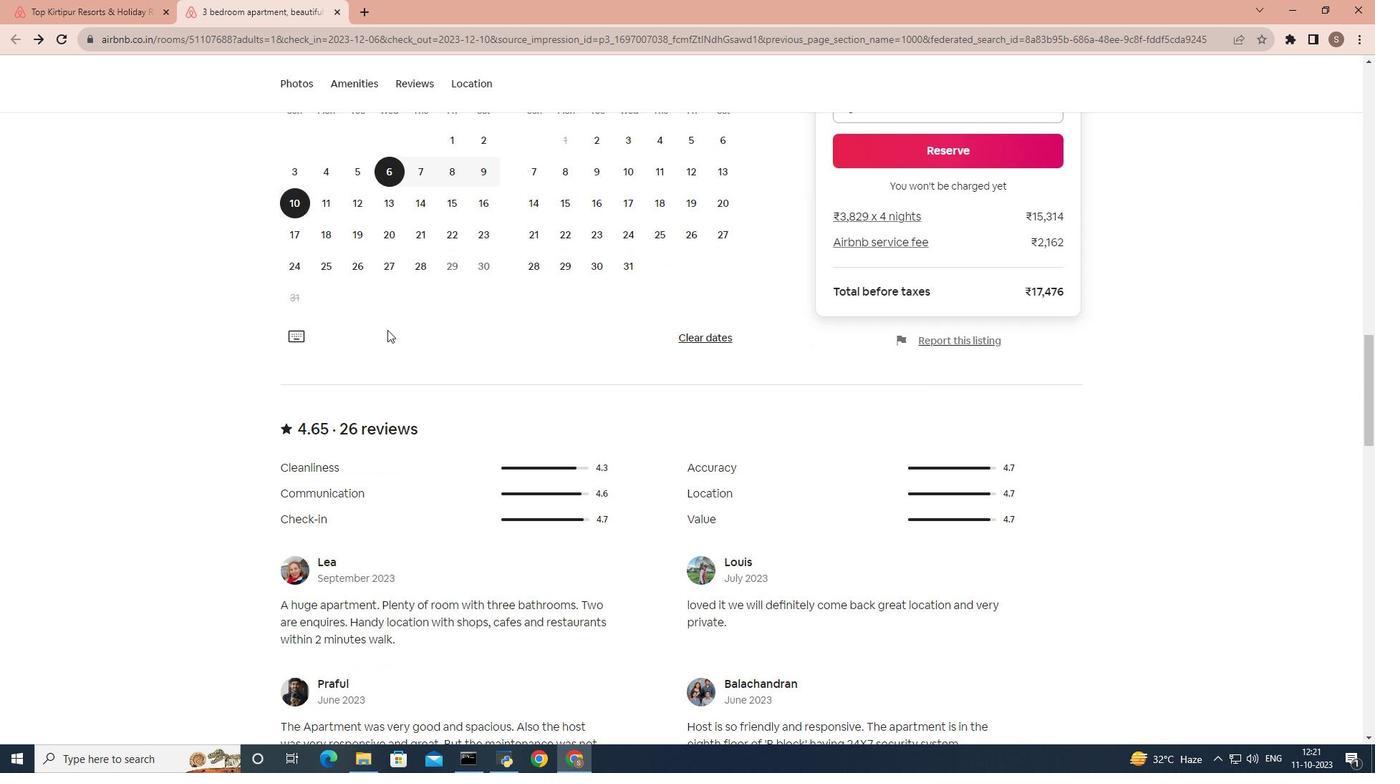 
Action: Mouse scrolled (386, 328) with delta (0, 0)
Screenshot: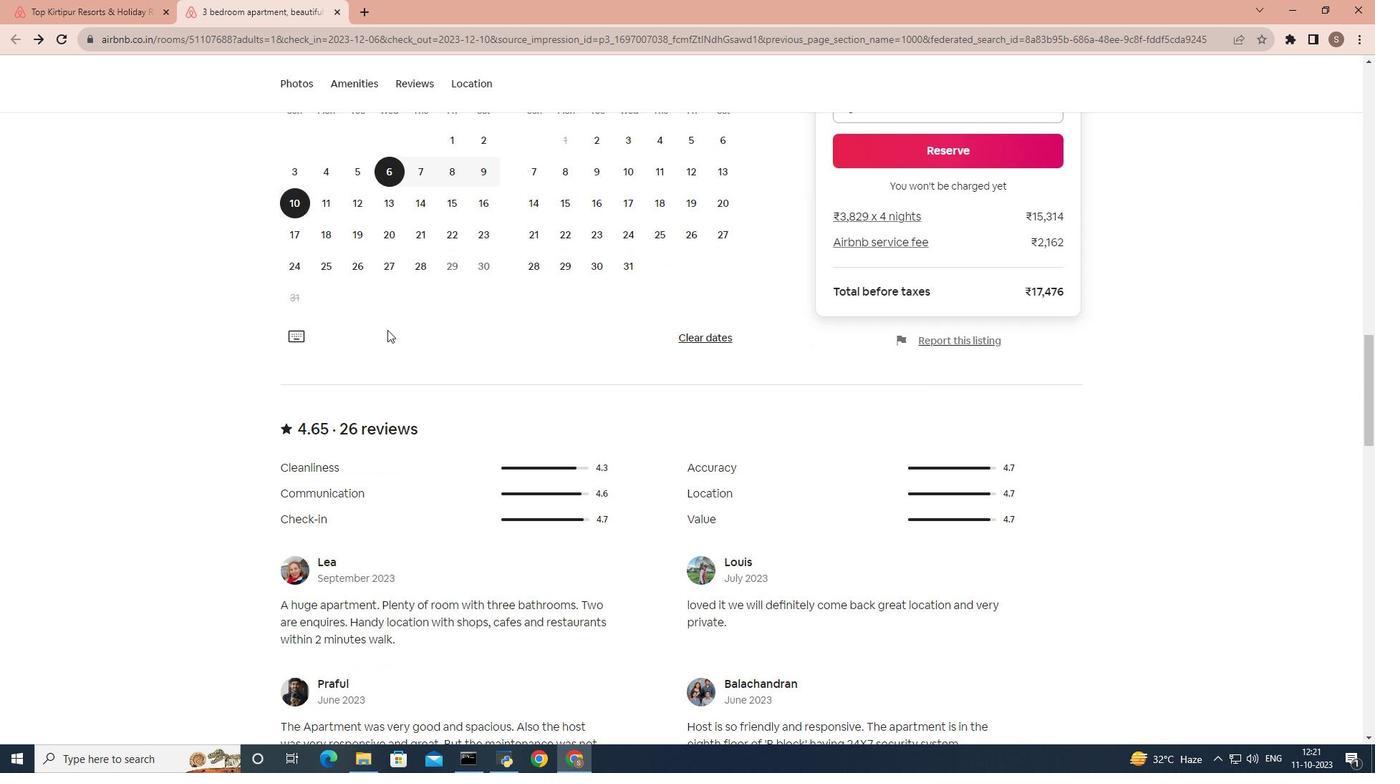 
Action: Mouse scrolled (386, 328) with delta (0, 0)
Screenshot: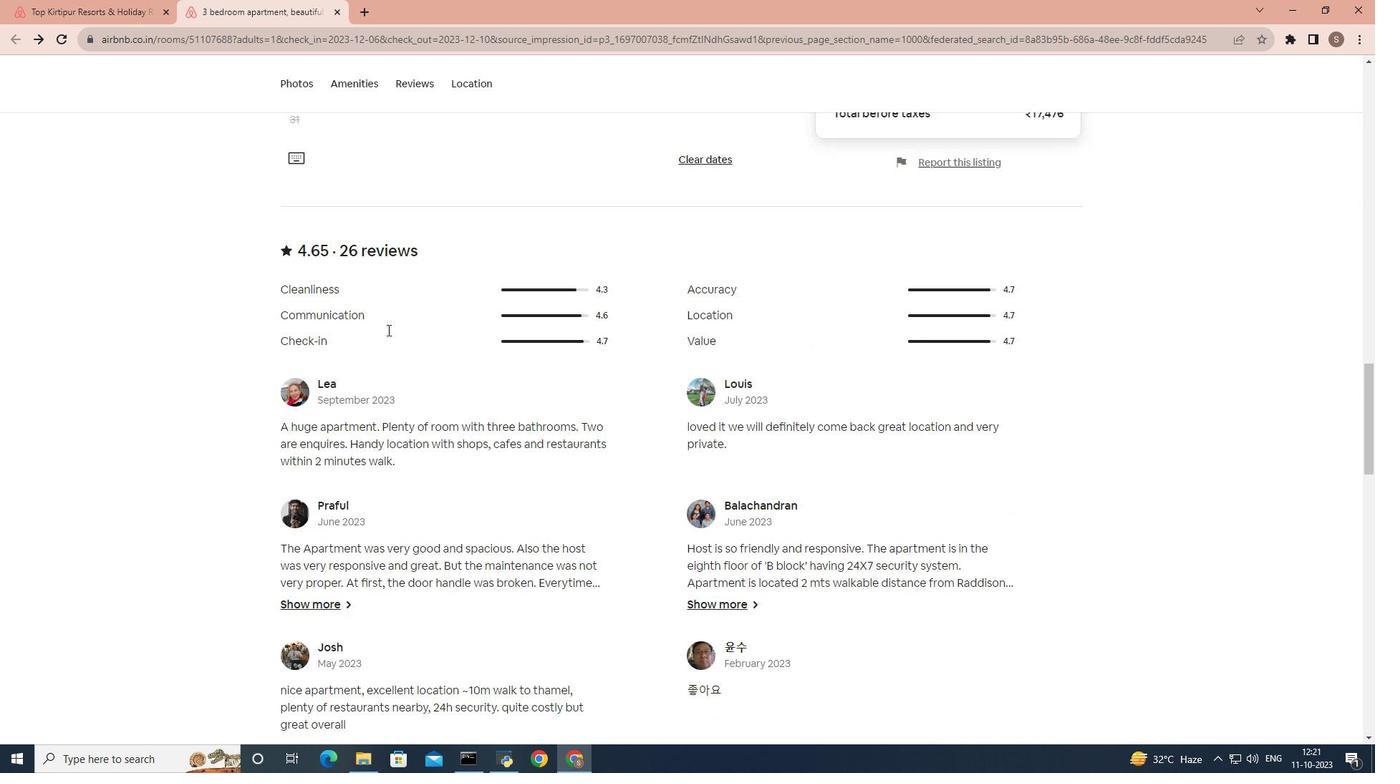 
Action: Mouse scrolled (386, 328) with delta (0, 0)
Screenshot: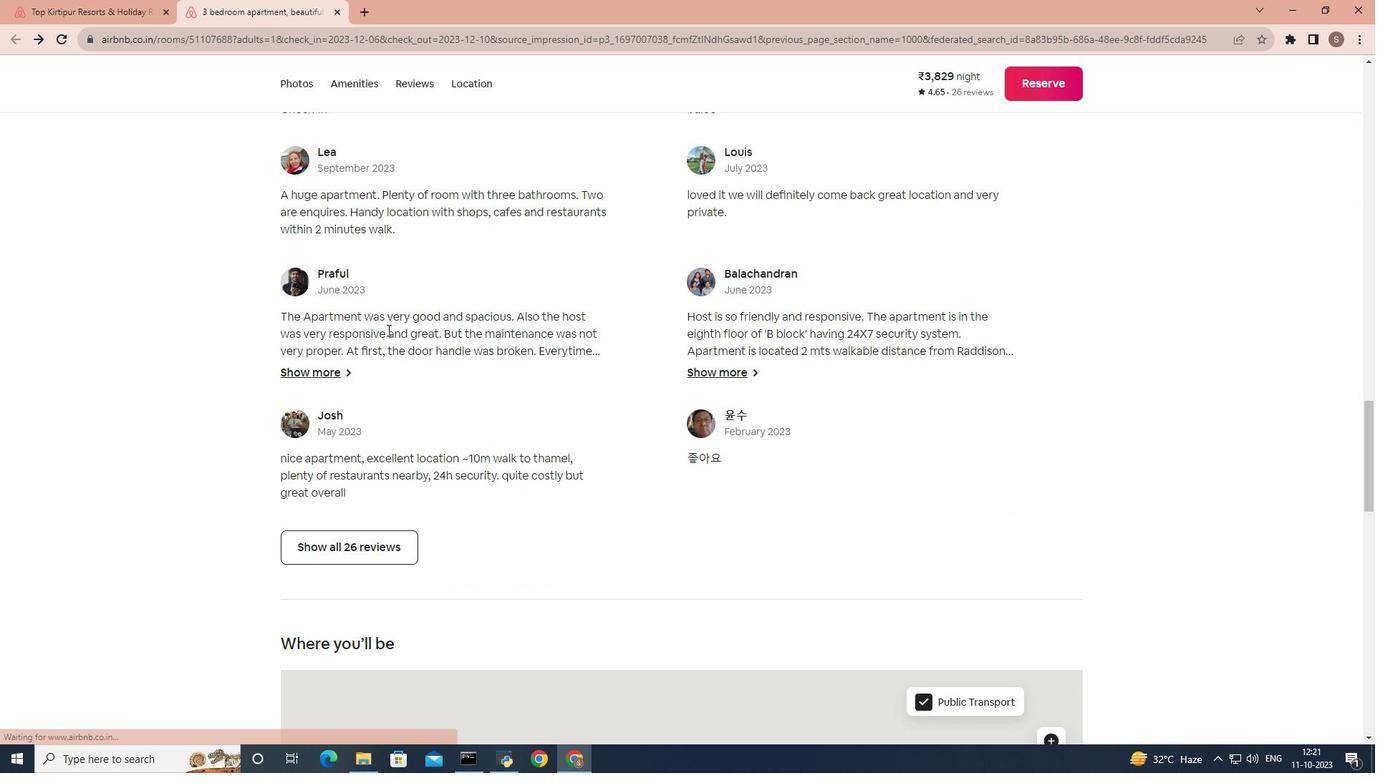 
Action: Mouse scrolled (386, 328) with delta (0, 0)
Screenshot: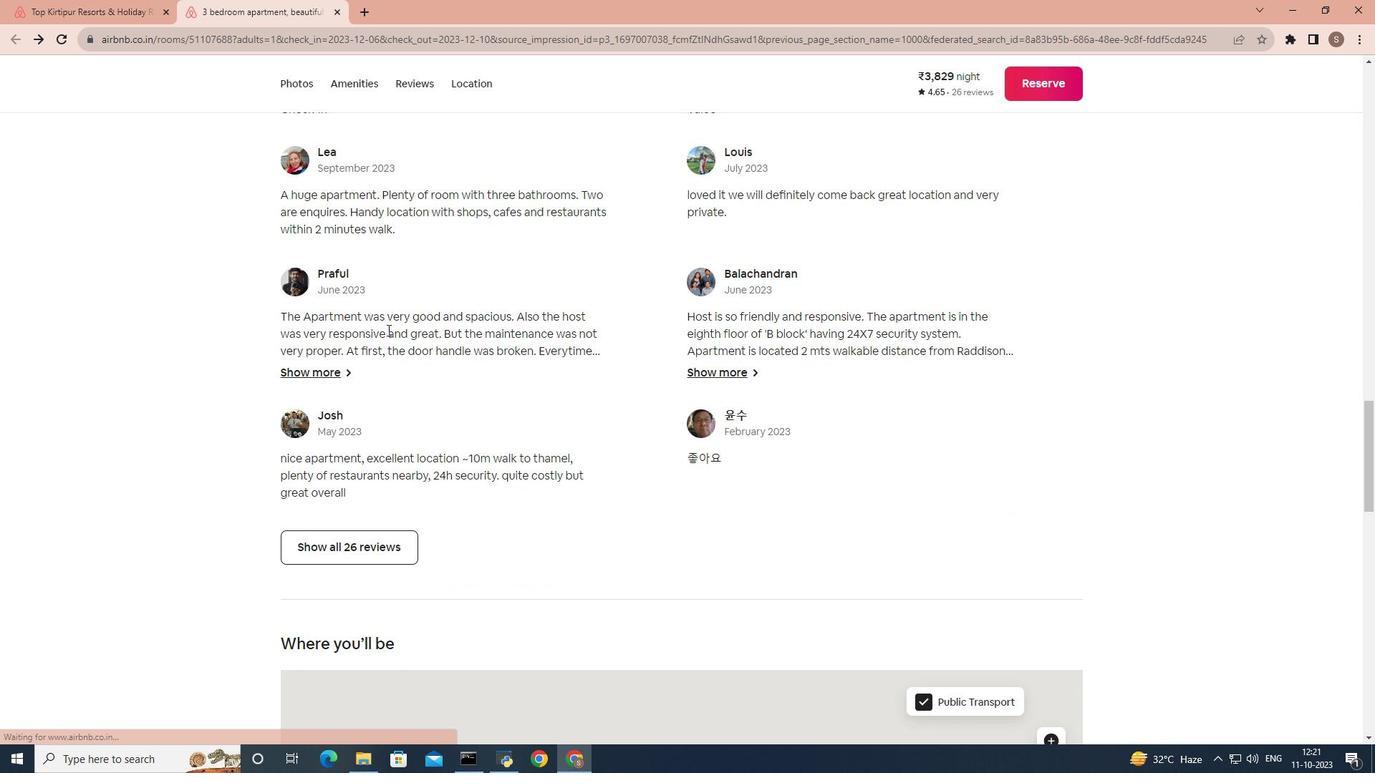 
Action: Mouse moved to (334, 404)
Screenshot: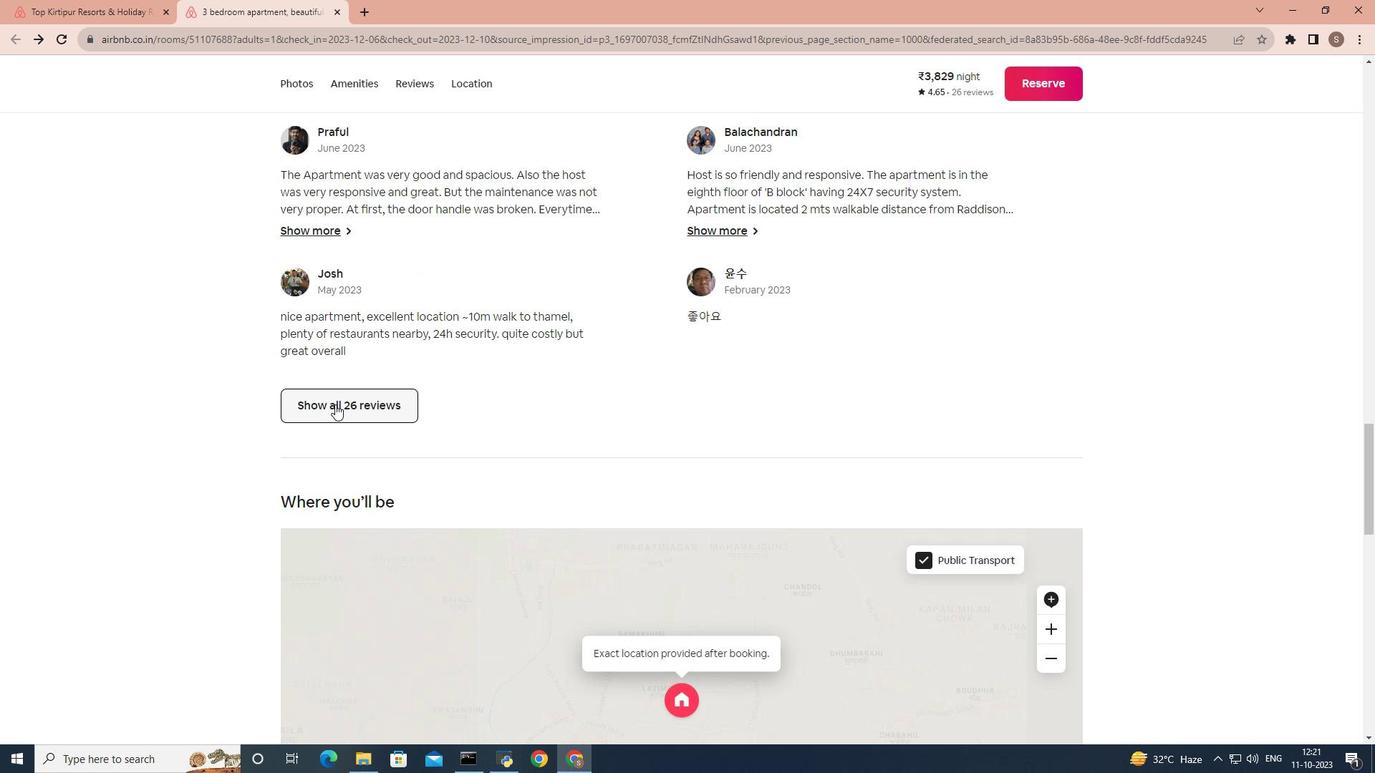 
Action: Mouse pressed left at (334, 404)
Screenshot: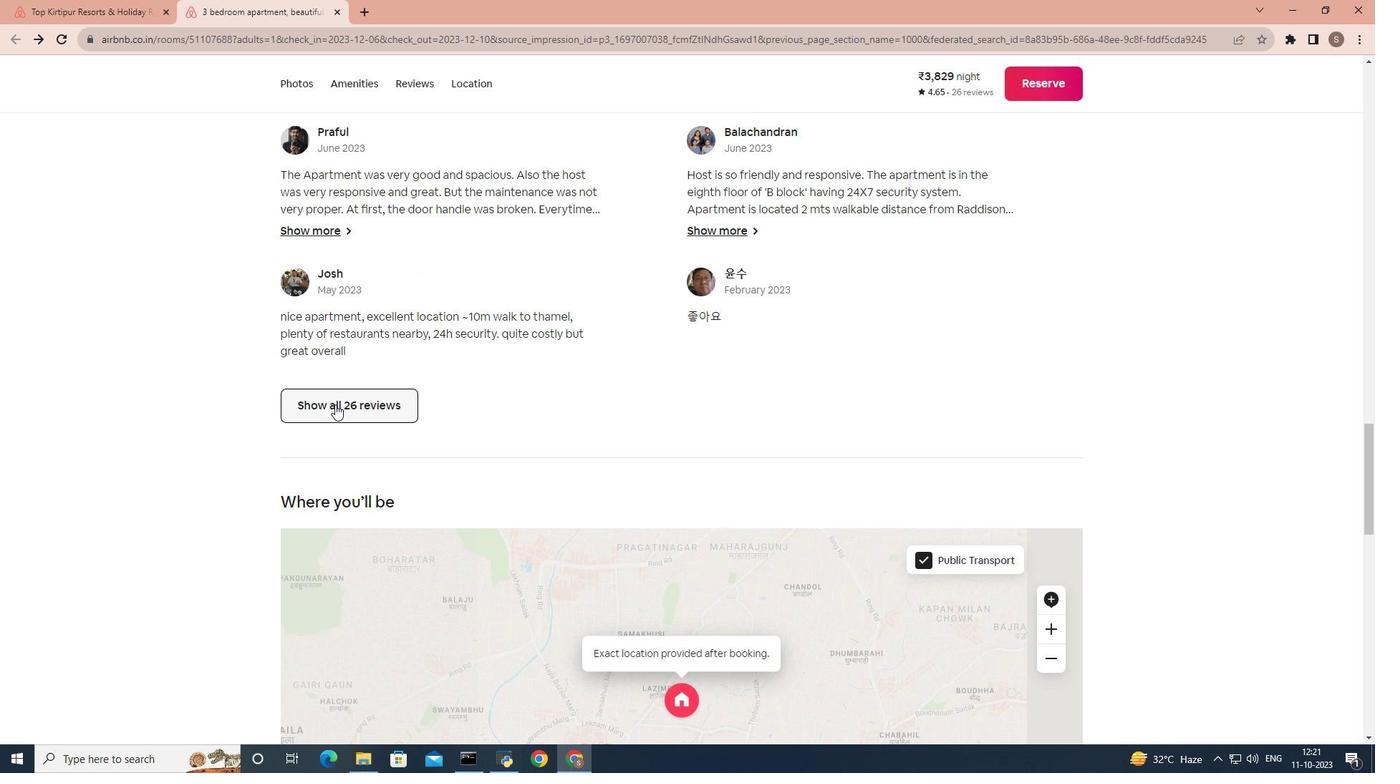 
Action: Mouse moved to (634, 369)
Screenshot: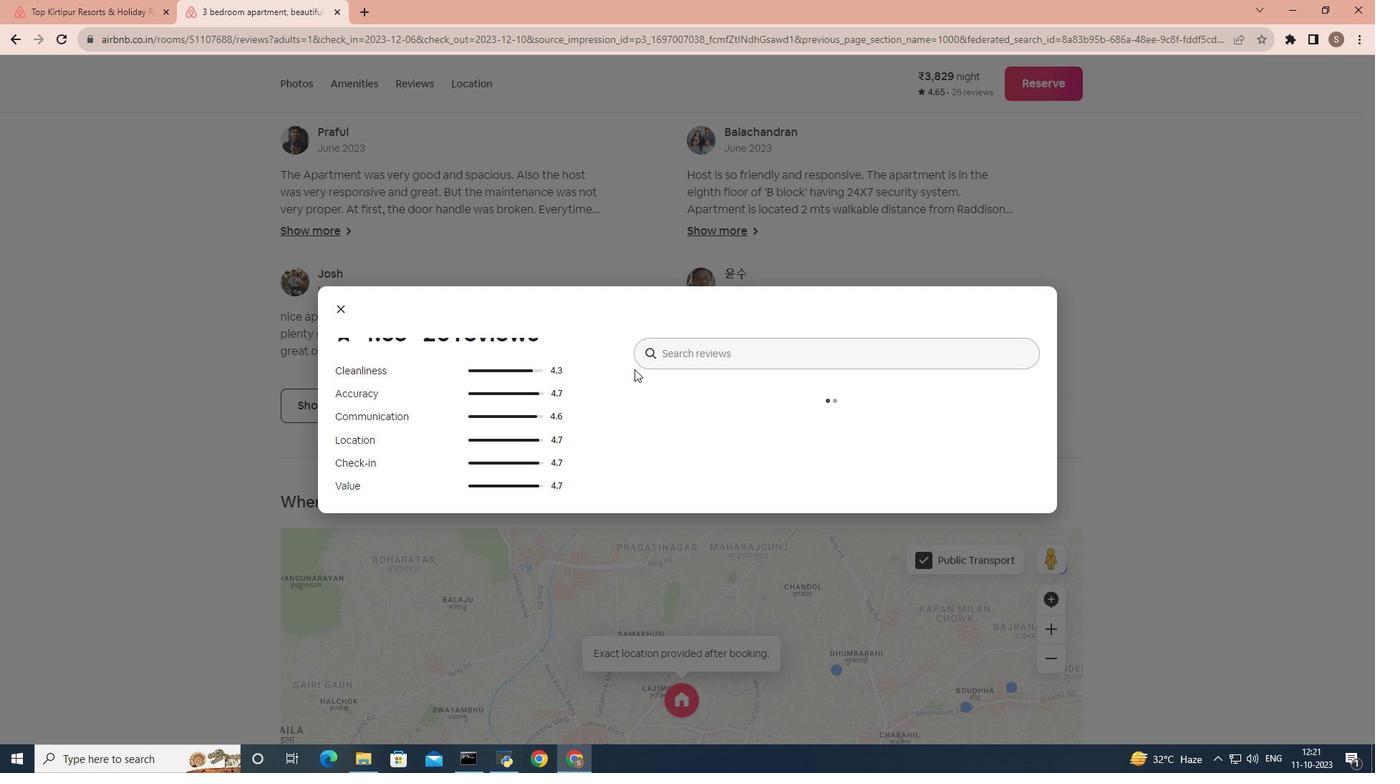 
Action: Mouse scrolled (634, 368) with delta (0, 0)
Screenshot: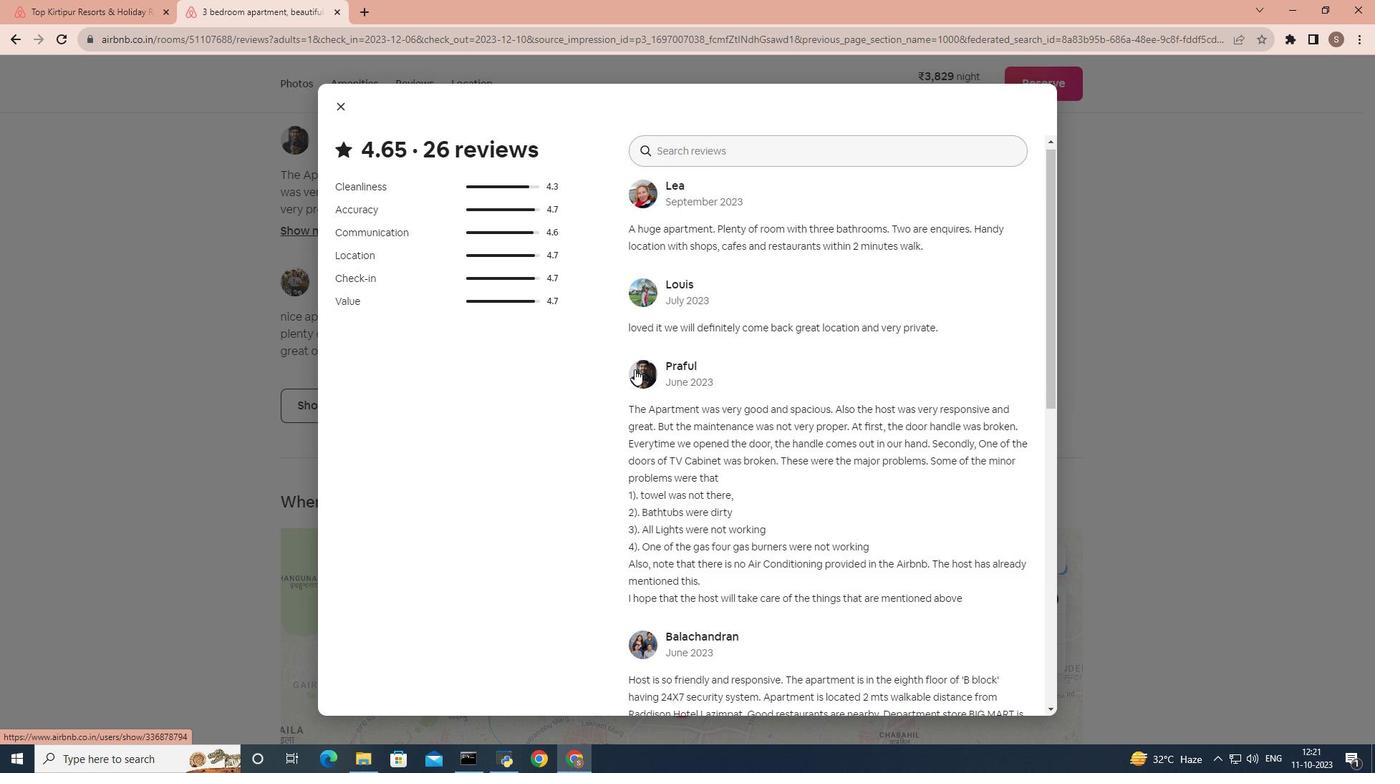 
Action: Mouse scrolled (634, 368) with delta (0, 0)
Screenshot: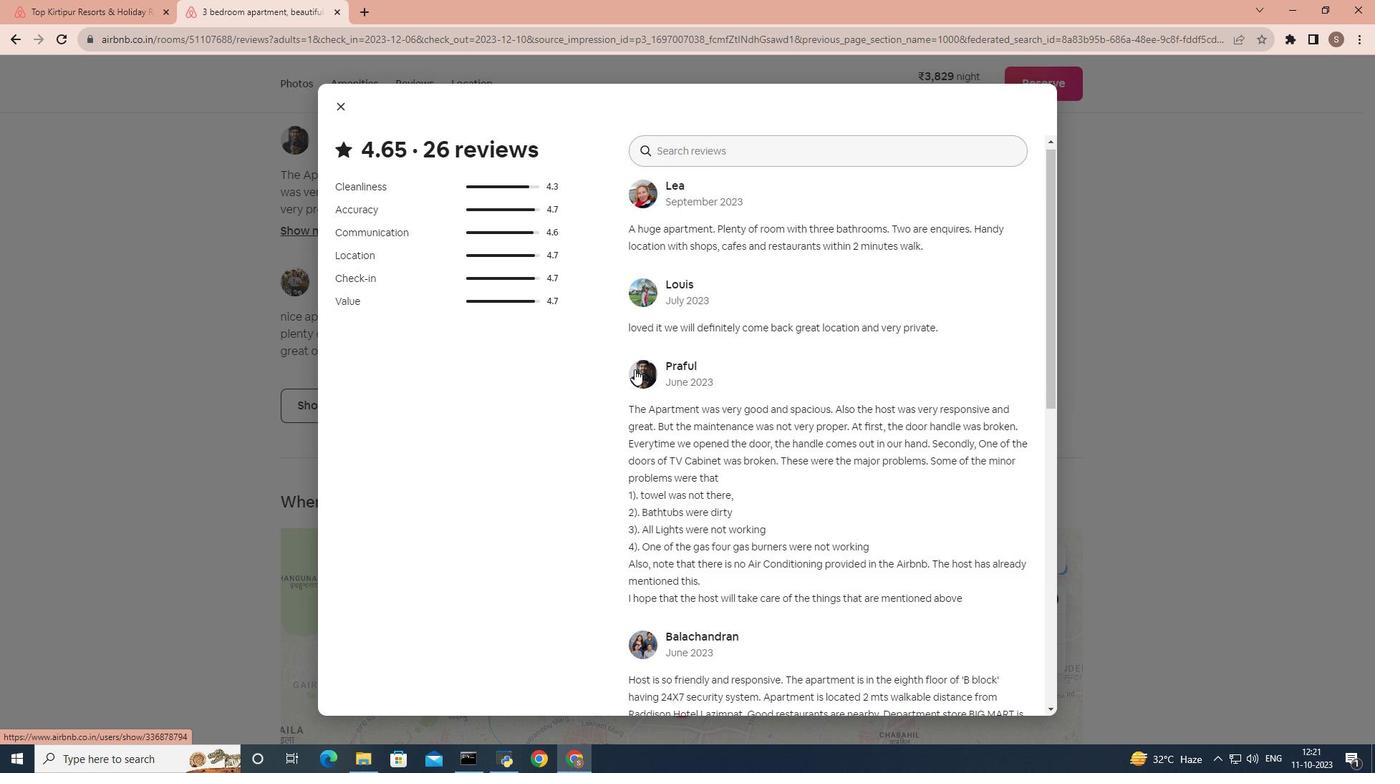 
Action: Mouse scrolled (634, 368) with delta (0, 0)
Screenshot: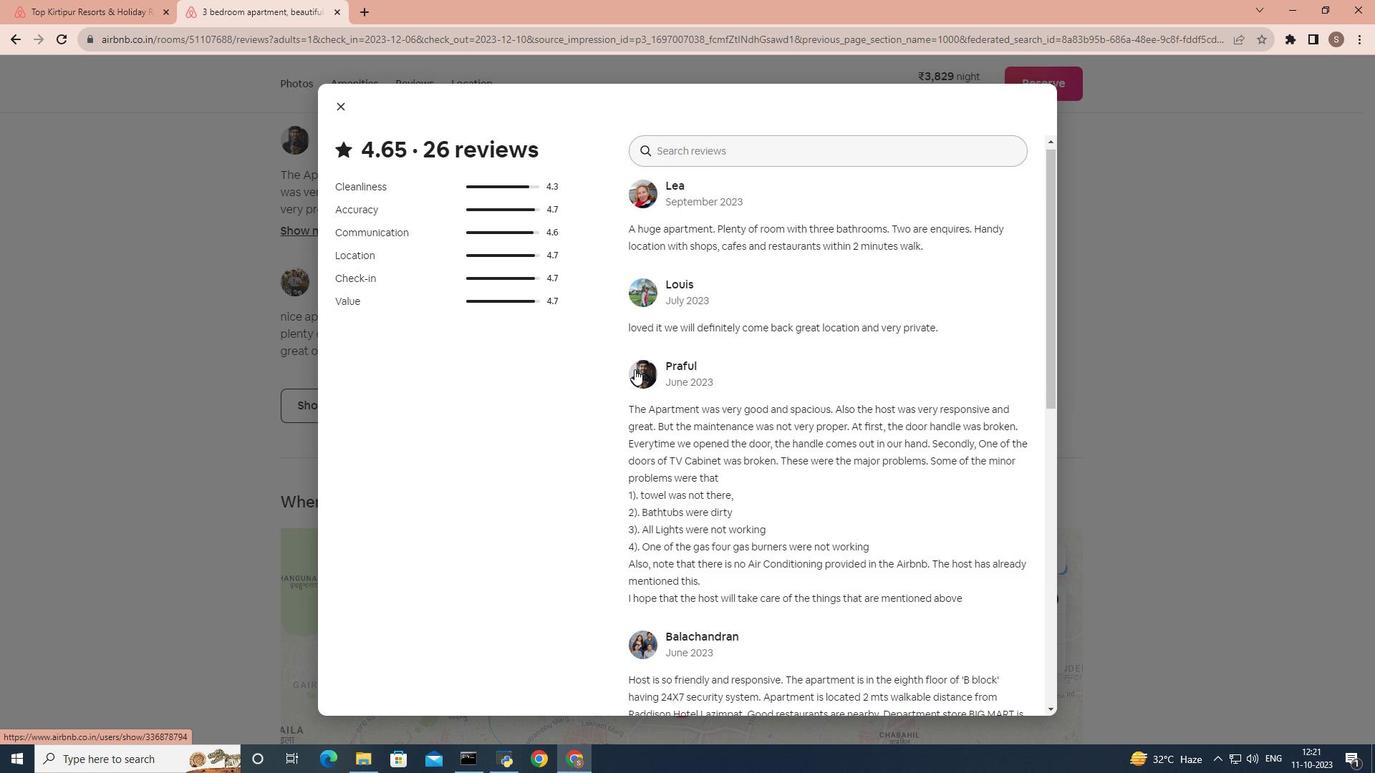 
Action: Mouse scrolled (634, 368) with delta (0, 0)
Screenshot: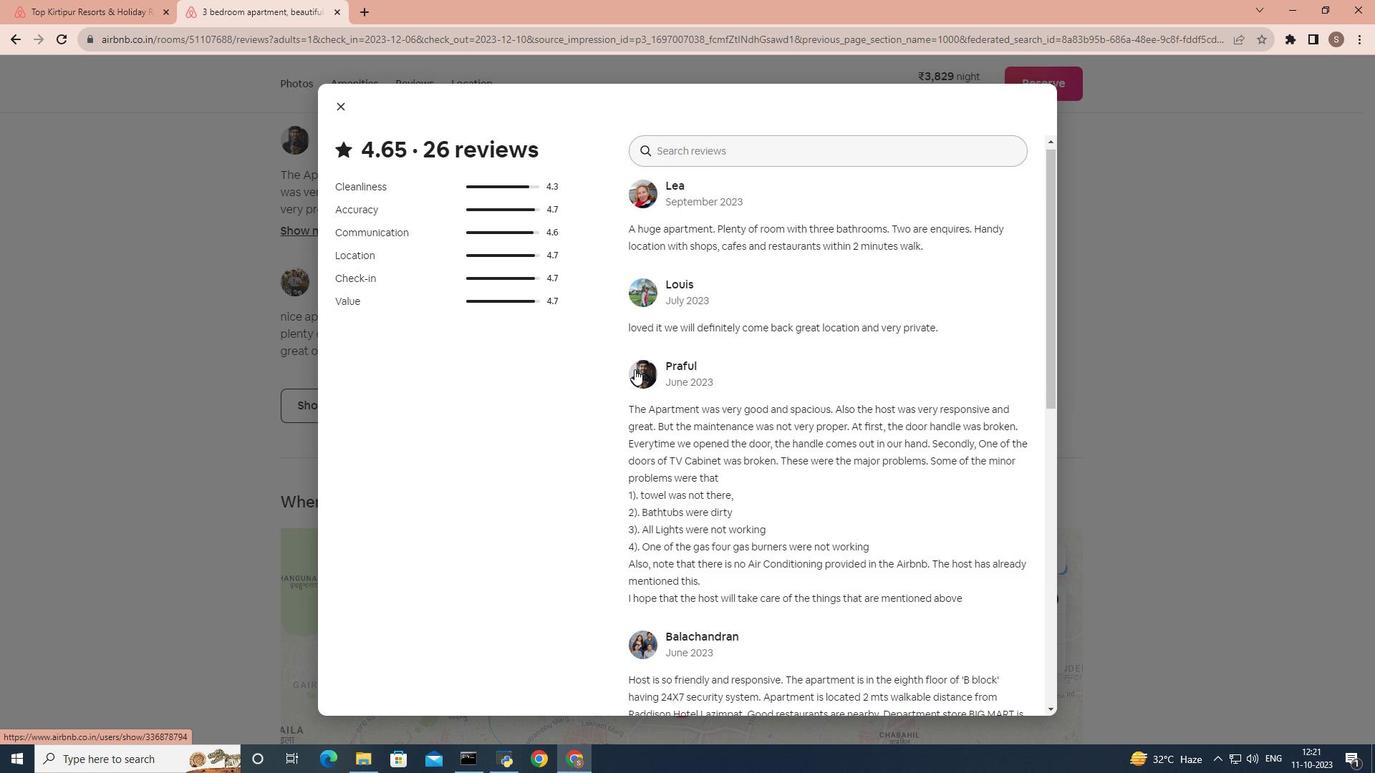 
Action: Mouse scrolled (634, 368) with delta (0, 0)
Screenshot: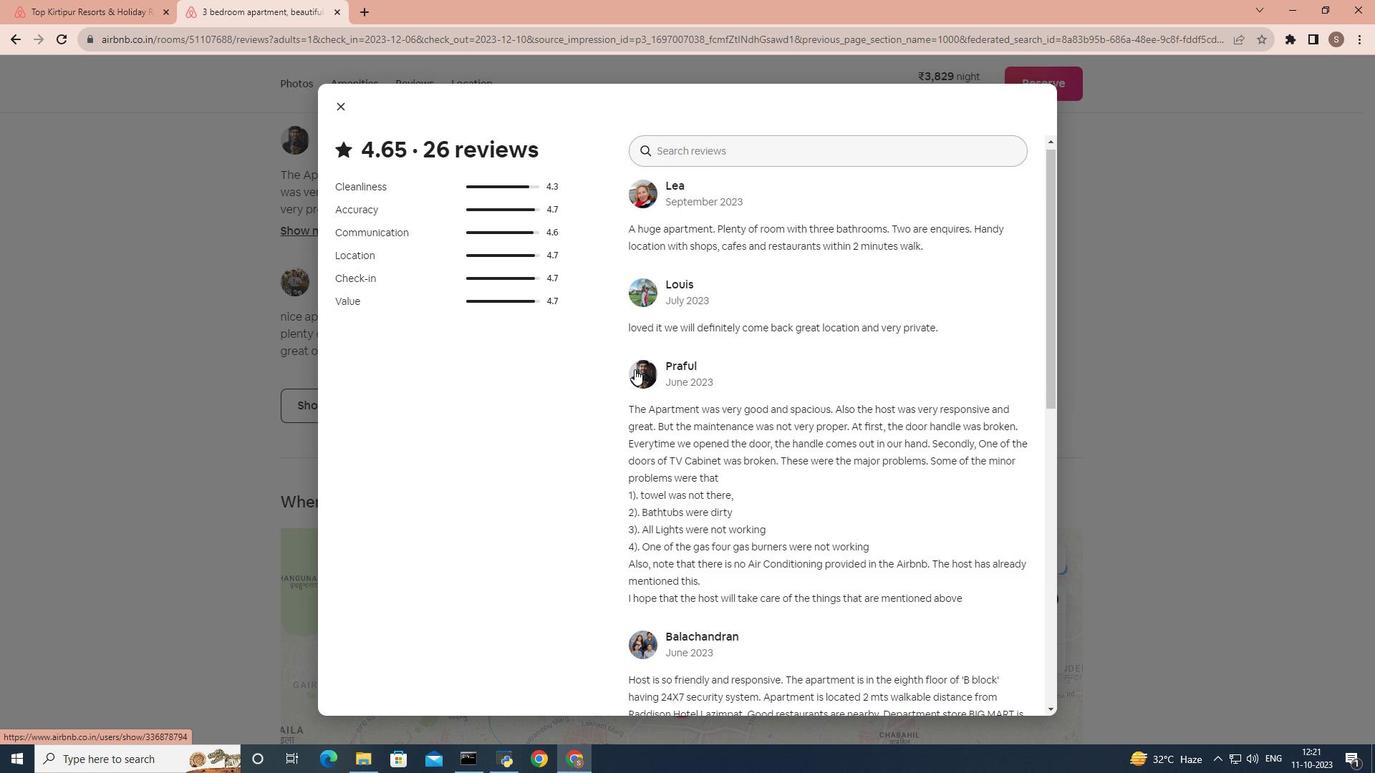 
Action: Mouse scrolled (634, 368) with delta (0, 0)
Screenshot: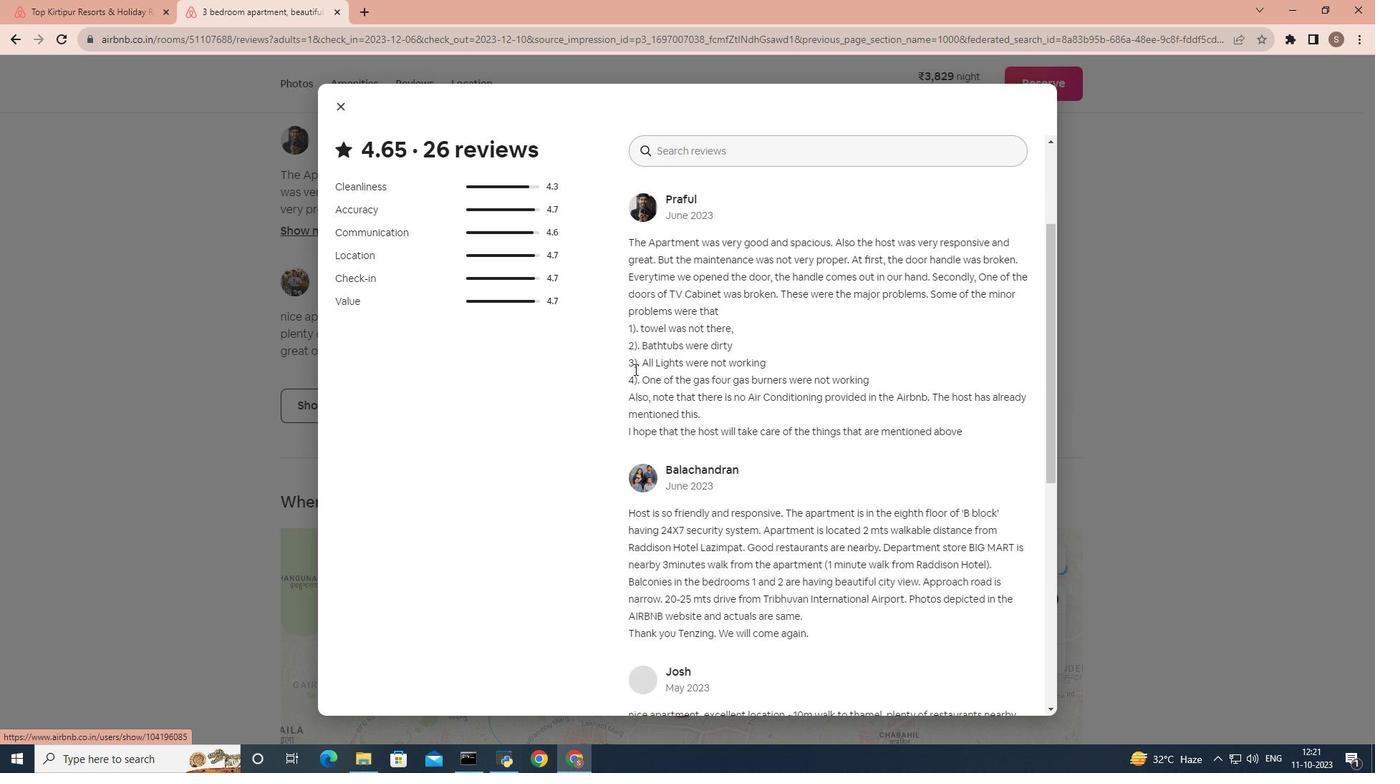 
Action: Mouse scrolled (634, 369) with delta (0, 0)
Screenshot: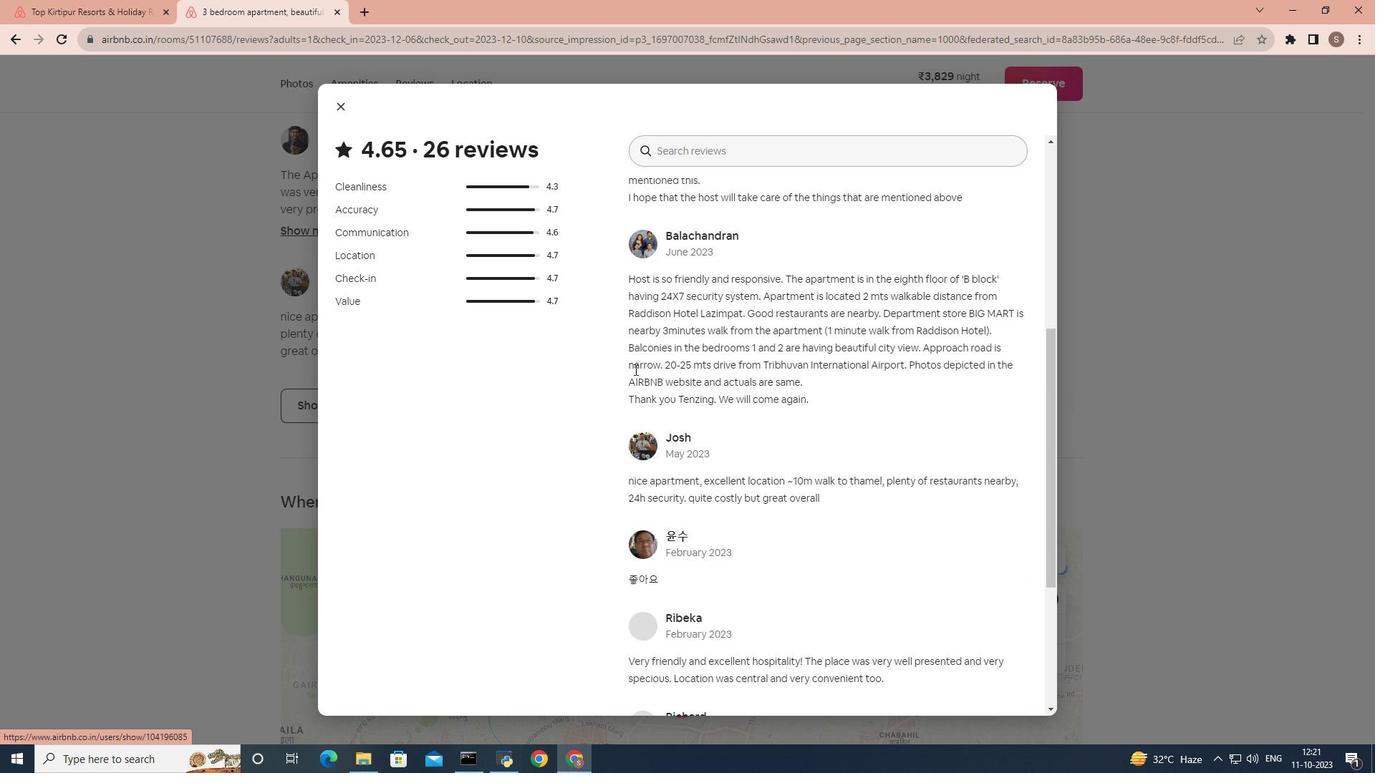 
Action: Mouse scrolled (634, 368) with delta (0, 0)
Screenshot: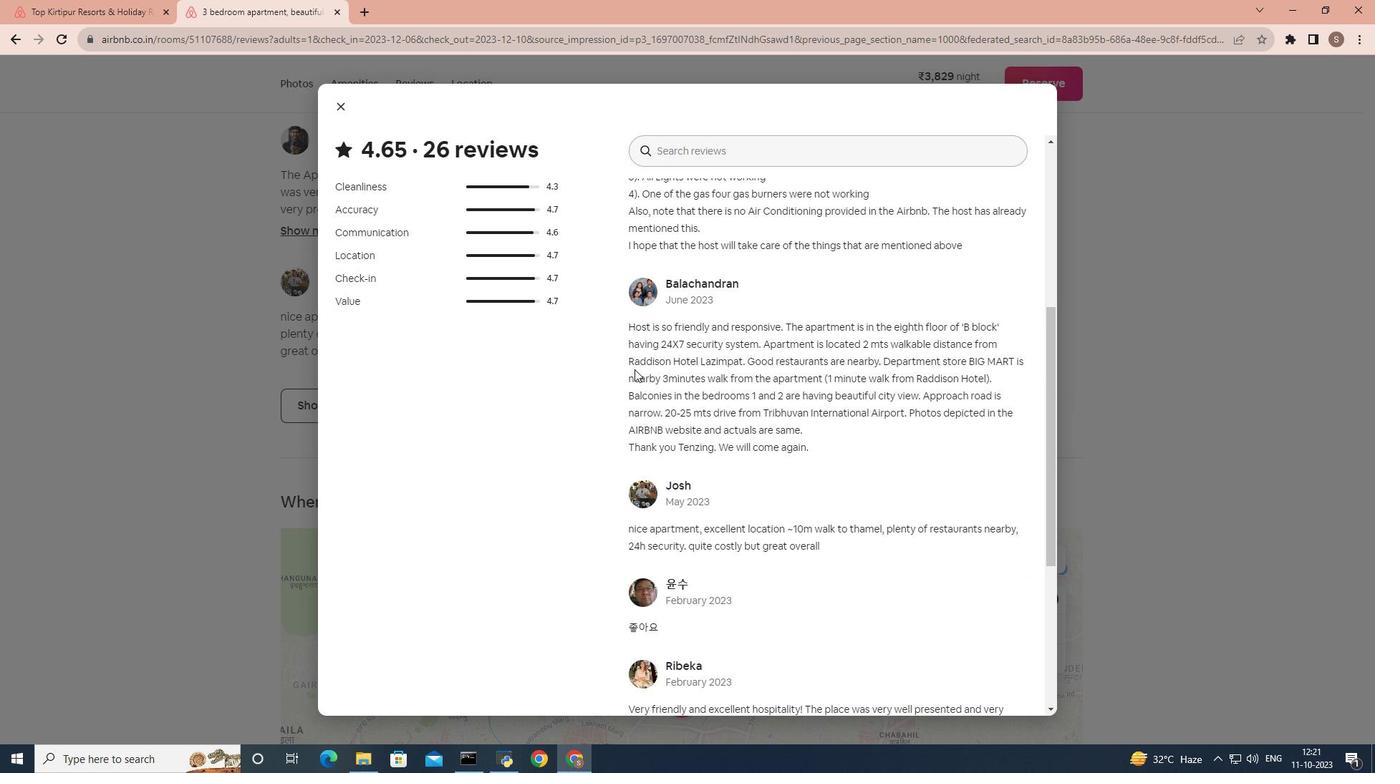 
Action: Mouse scrolled (634, 368) with delta (0, 0)
Screenshot: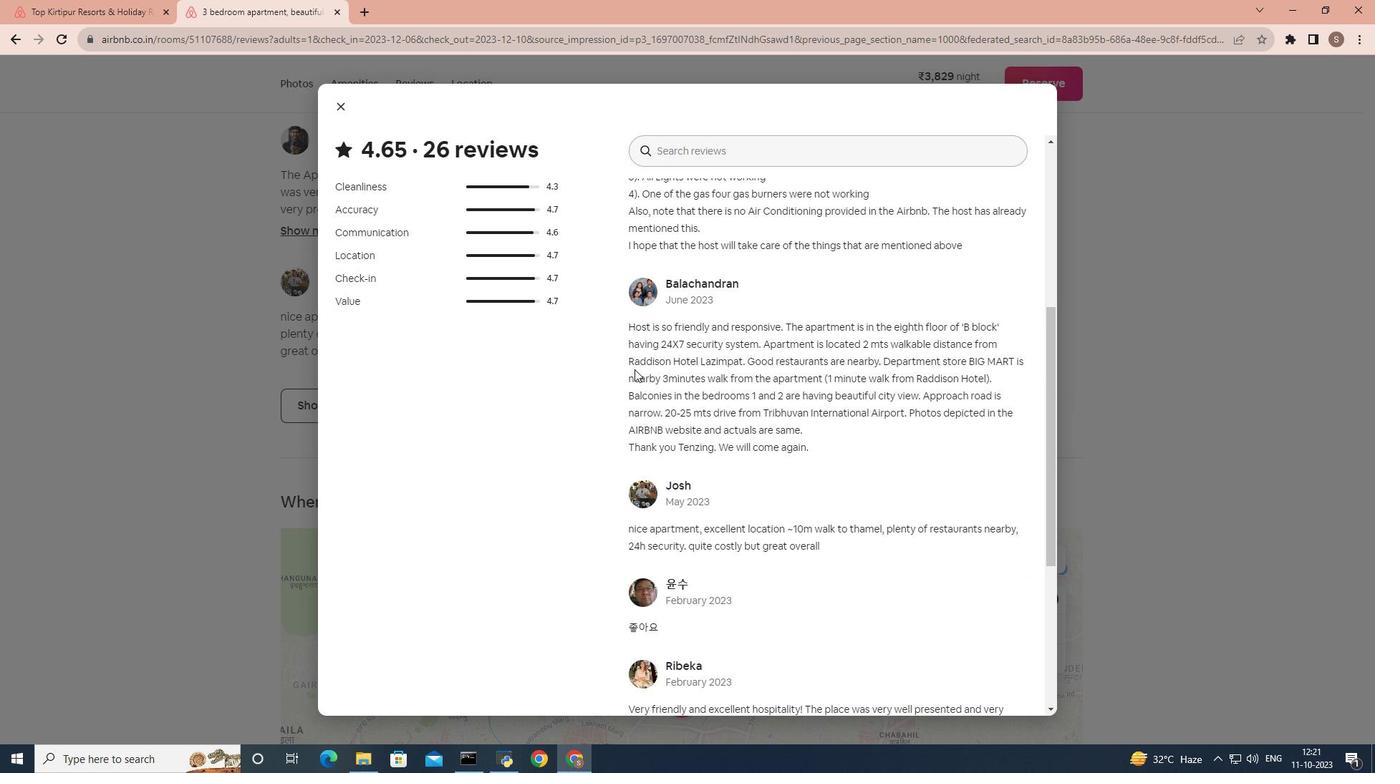
Action: Mouse scrolled (634, 368) with delta (0, 0)
Screenshot: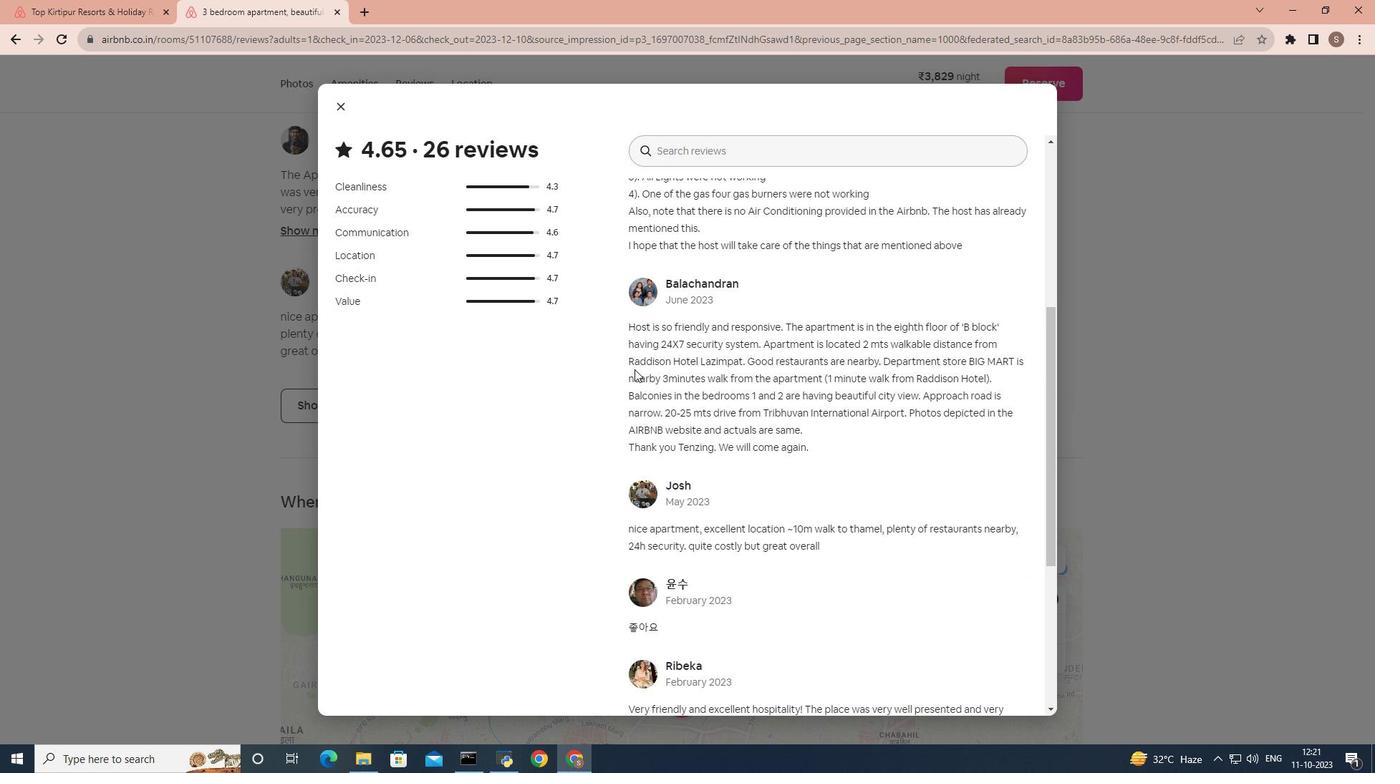 
Action: Mouse scrolled (634, 368) with delta (0, 0)
Screenshot: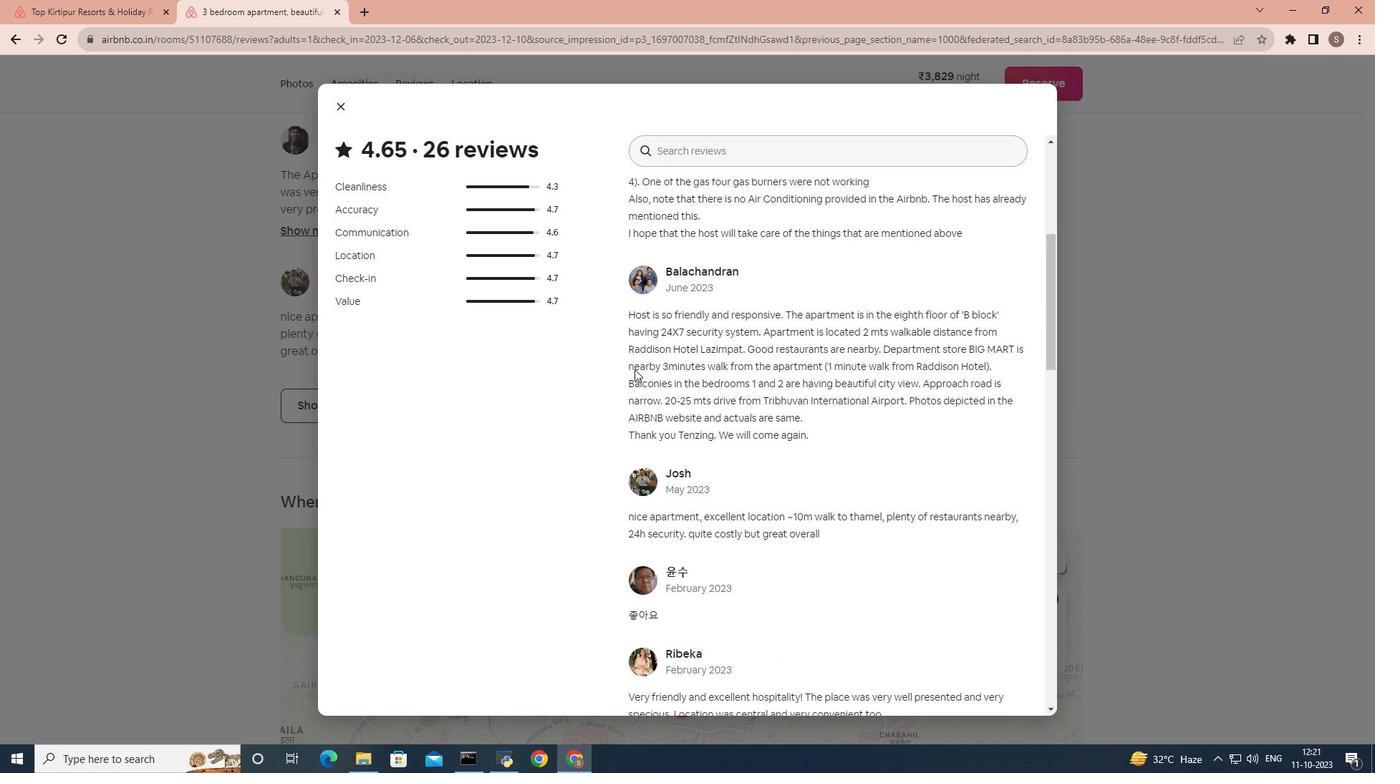 
Action: Mouse scrolled (634, 368) with delta (0, 0)
Screenshot: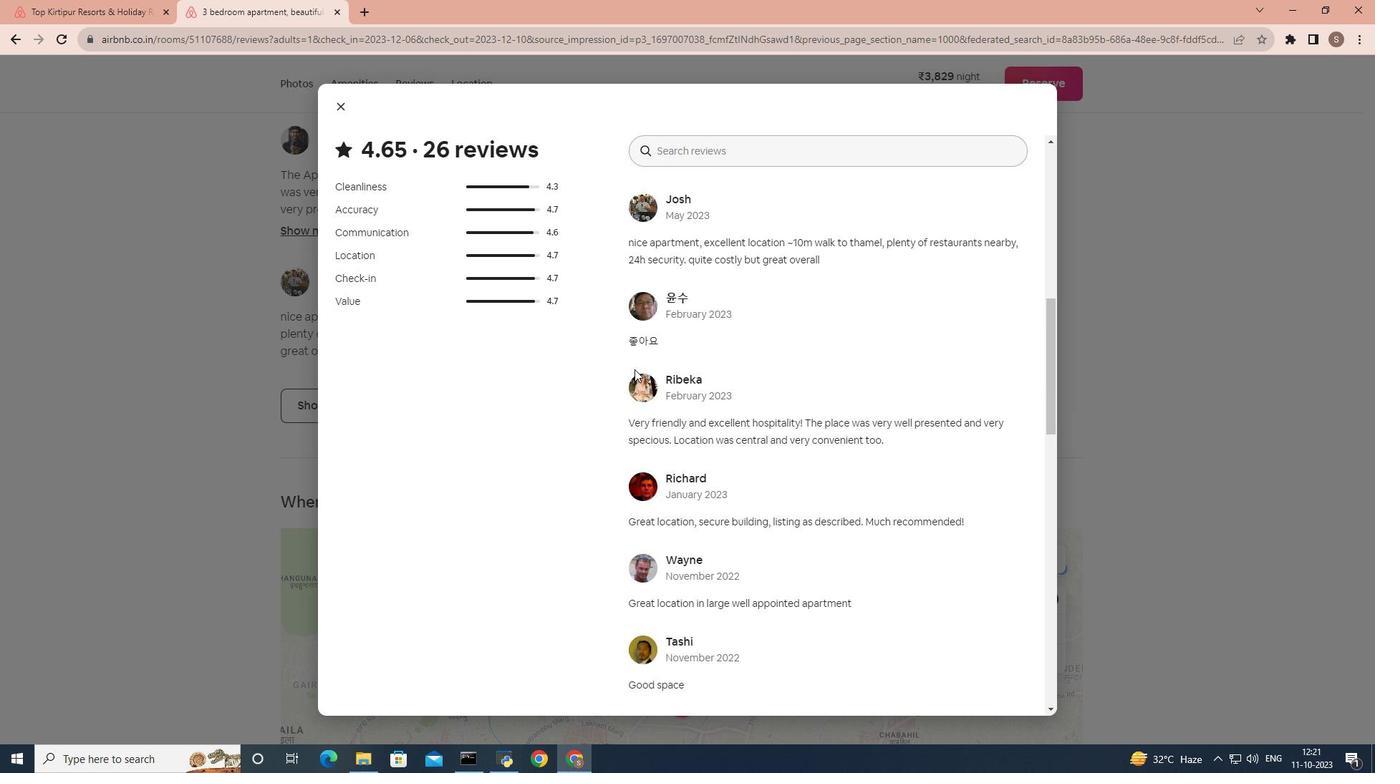 
Action: Mouse scrolled (634, 368) with delta (0, 0)
Screenshot: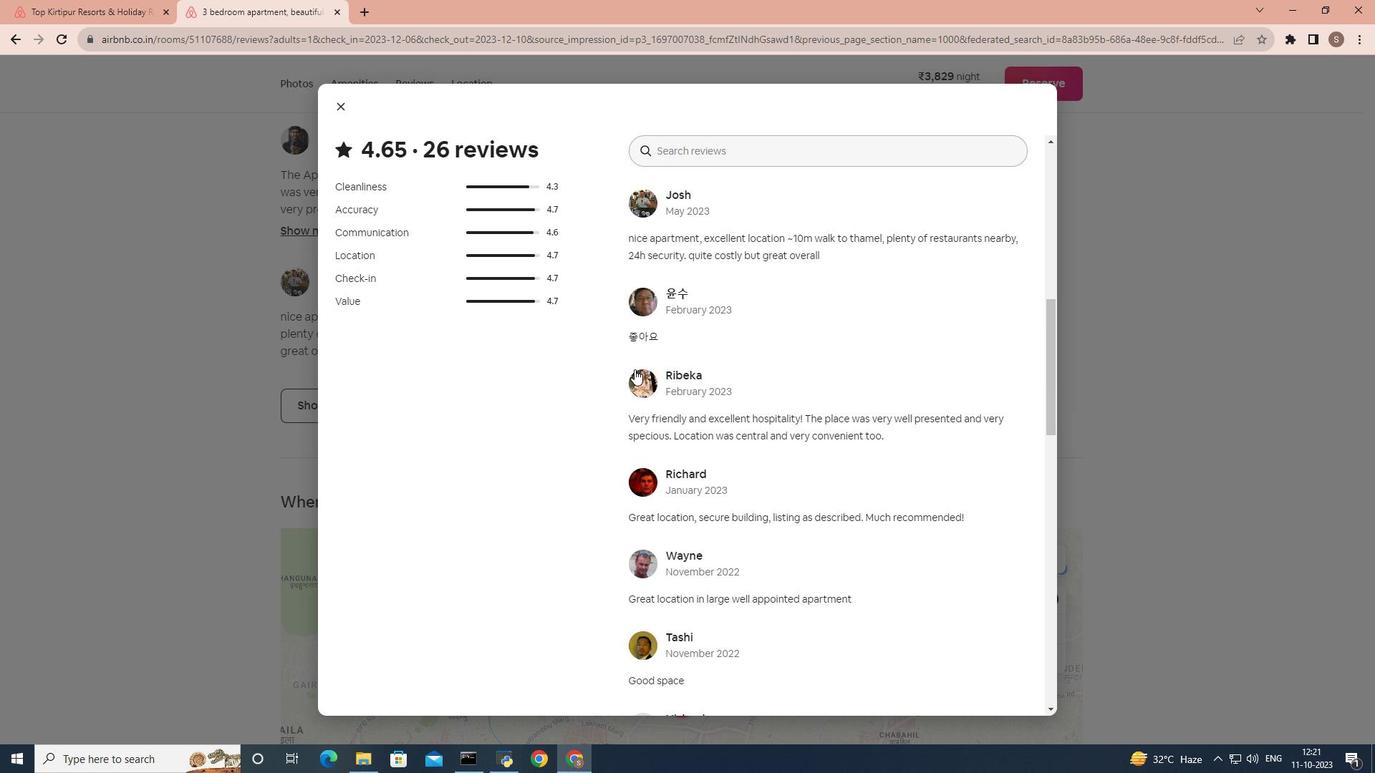 
Action: Mouse scrolled (634, 368) with delta (0, 0)
Screenshot: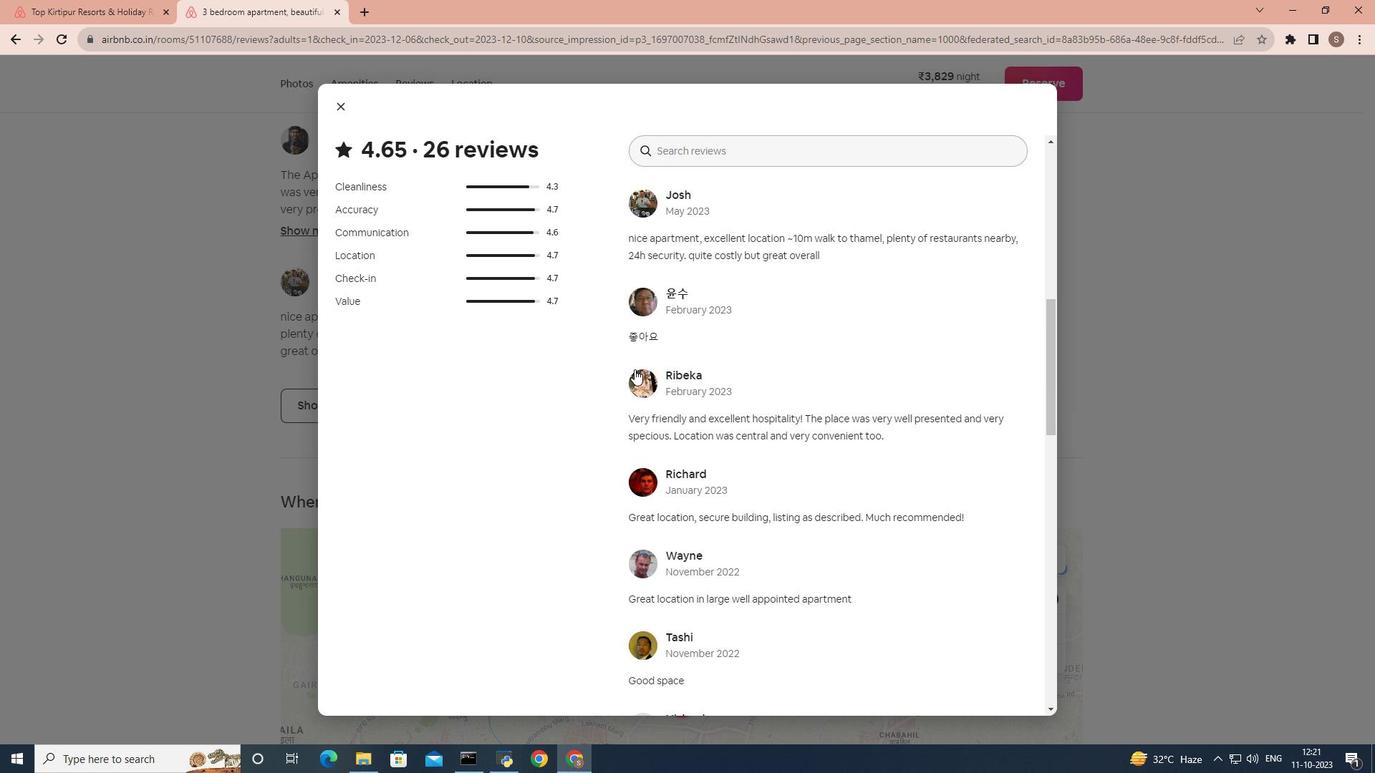 
Action: Mouse scrolled (634, 368) with delta (0, 0)
Screenshot: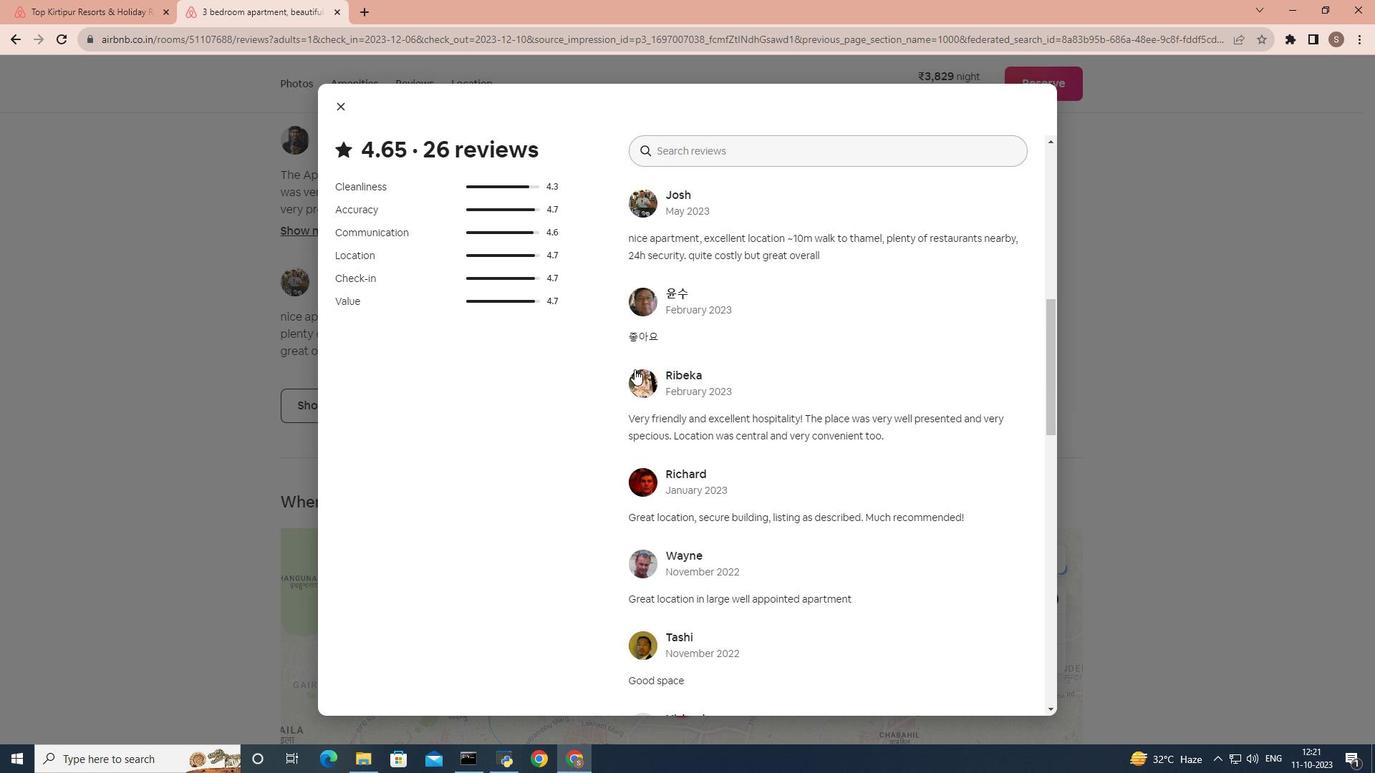 
Action: Mouse scrolled (634, 368) with delta (0, 0)
Screenshot: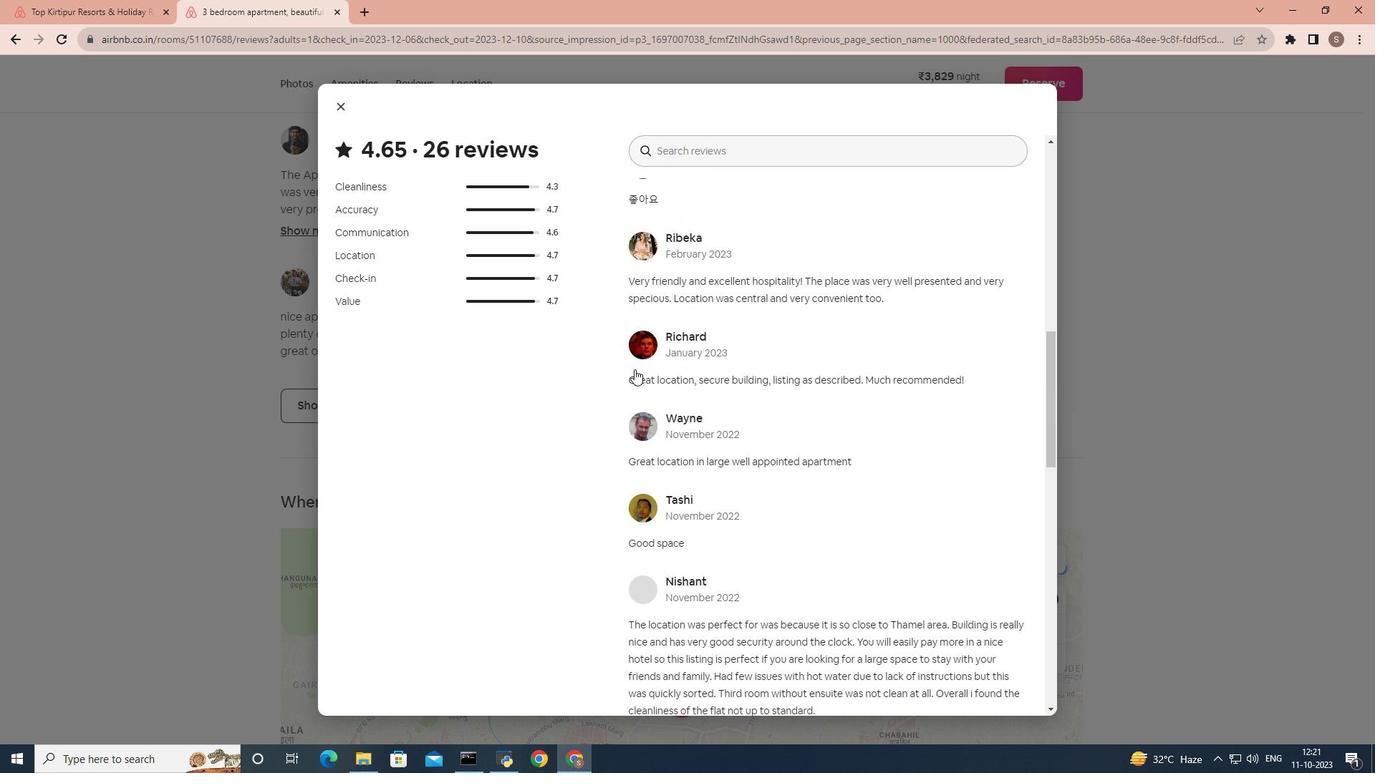 
Action: Mouse scrolled (634, 368) with delta (0, 0)
Screenshot: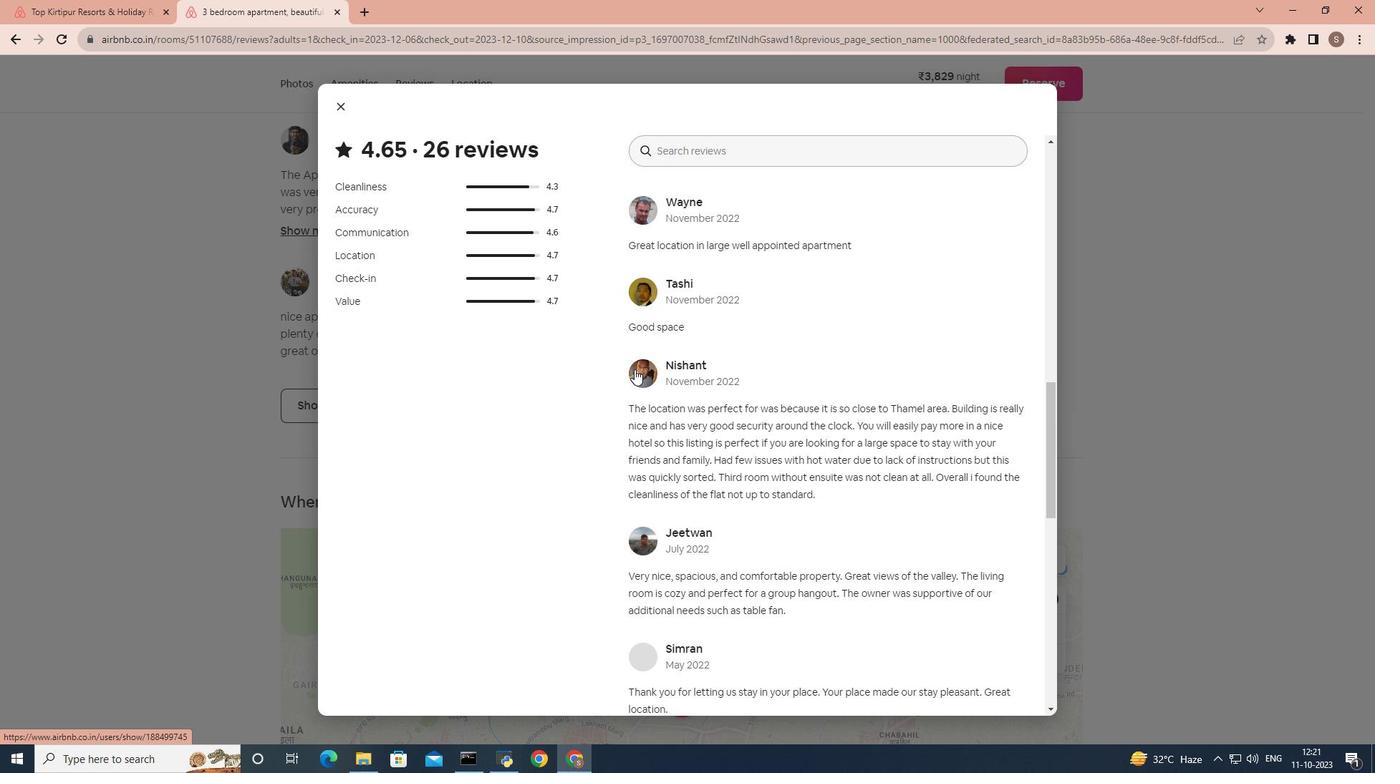 
Action: Mouse scrolled (634, 368) with delta (0, 0)
Screenshot: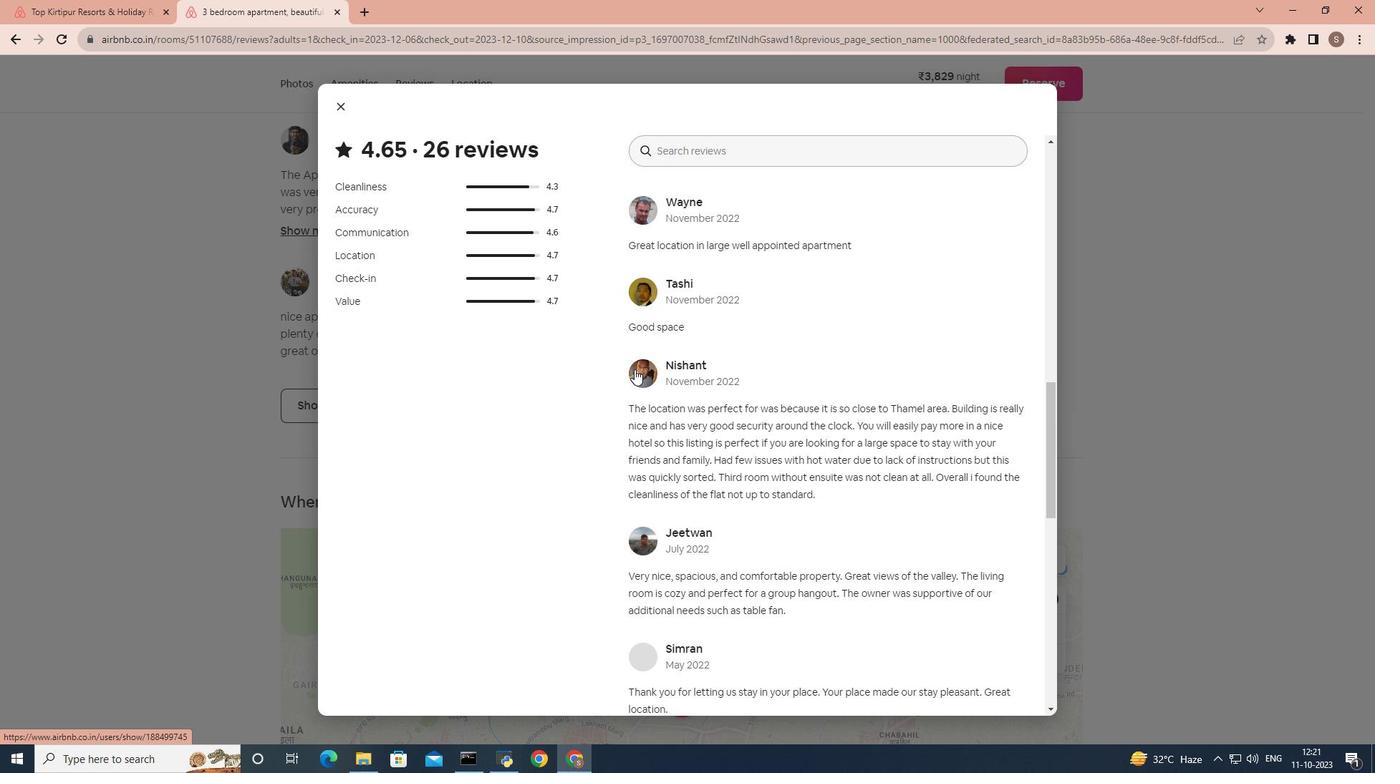 
Action: Mouse scrolled (634, 368) with delta (0, 0)
Screenshot: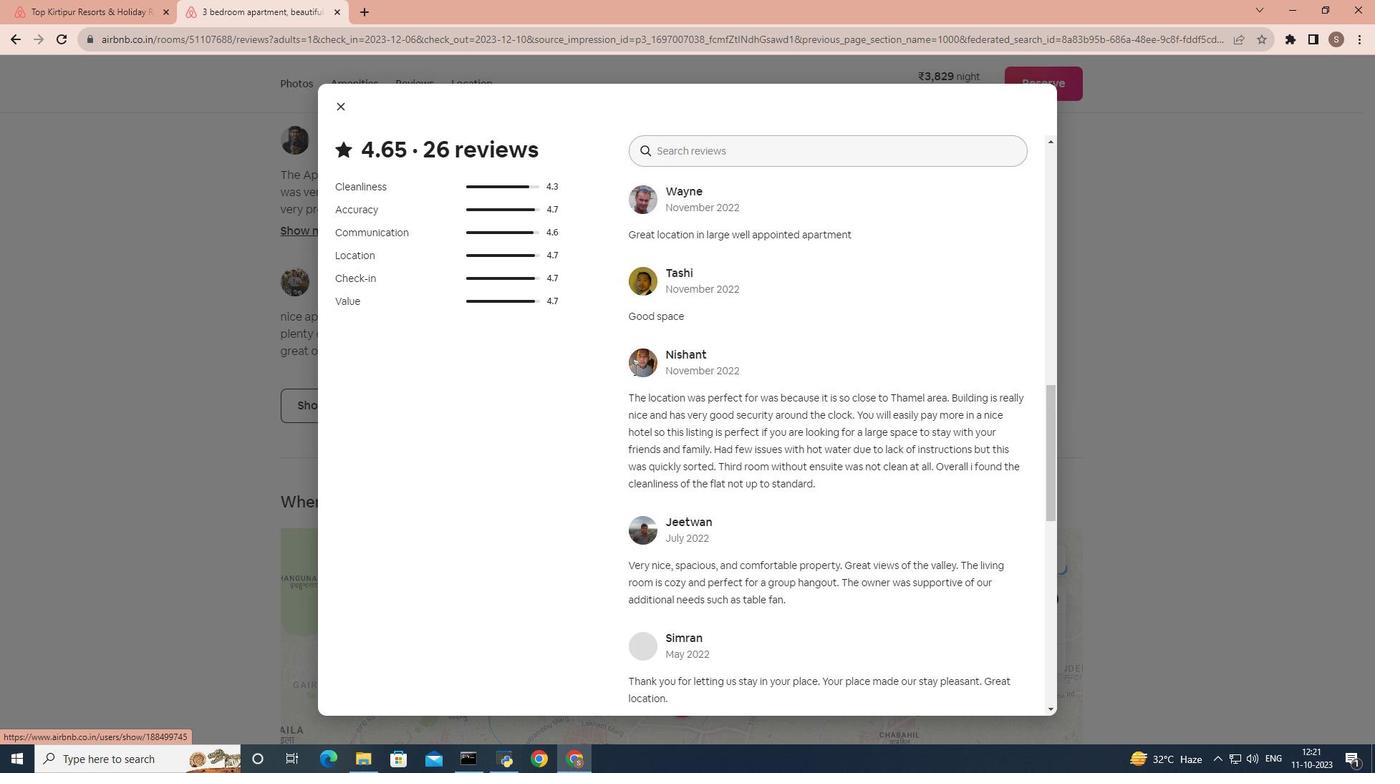 
Action: Mouse scrolled (634, 368) with delta (0, 0)
Screenshot: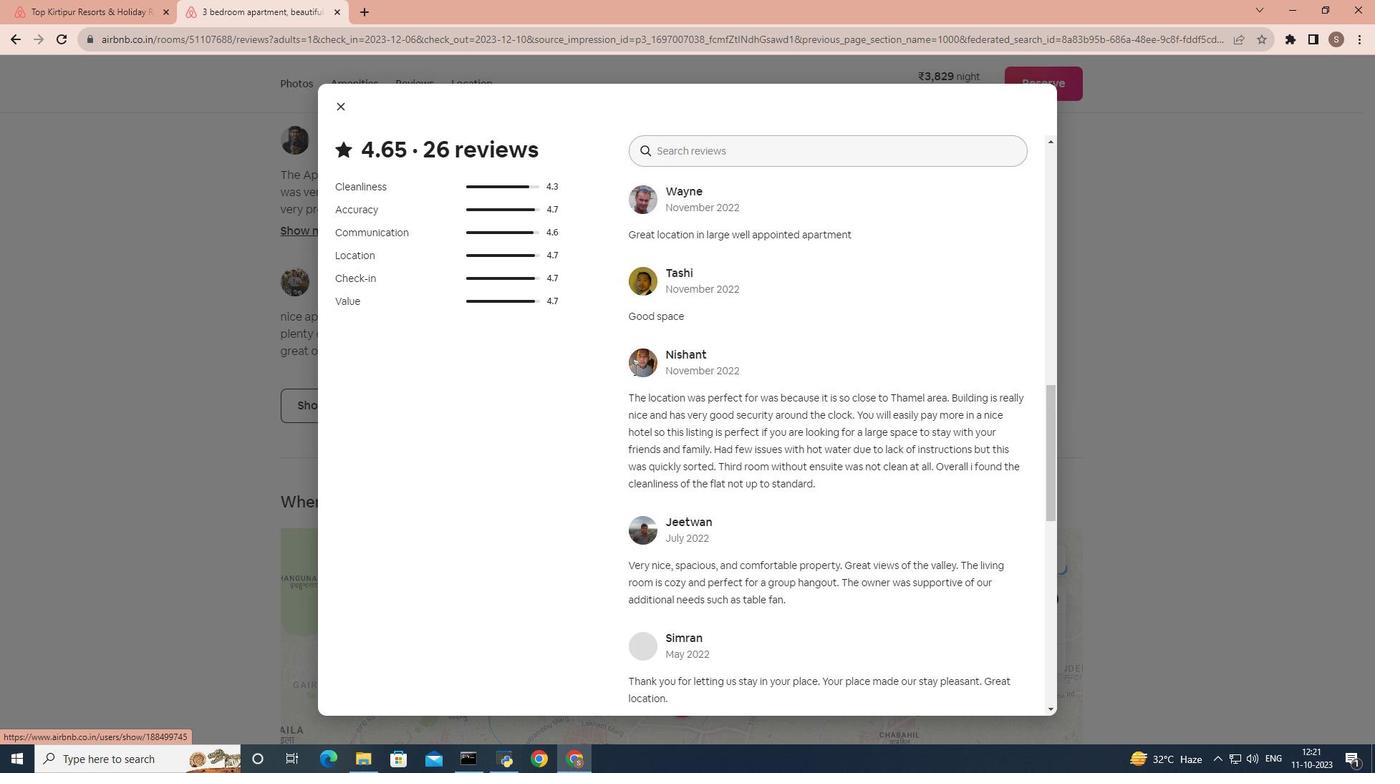 
Action: Mouse scrolled (634, 368) with delta (0, 0)
Screenshot: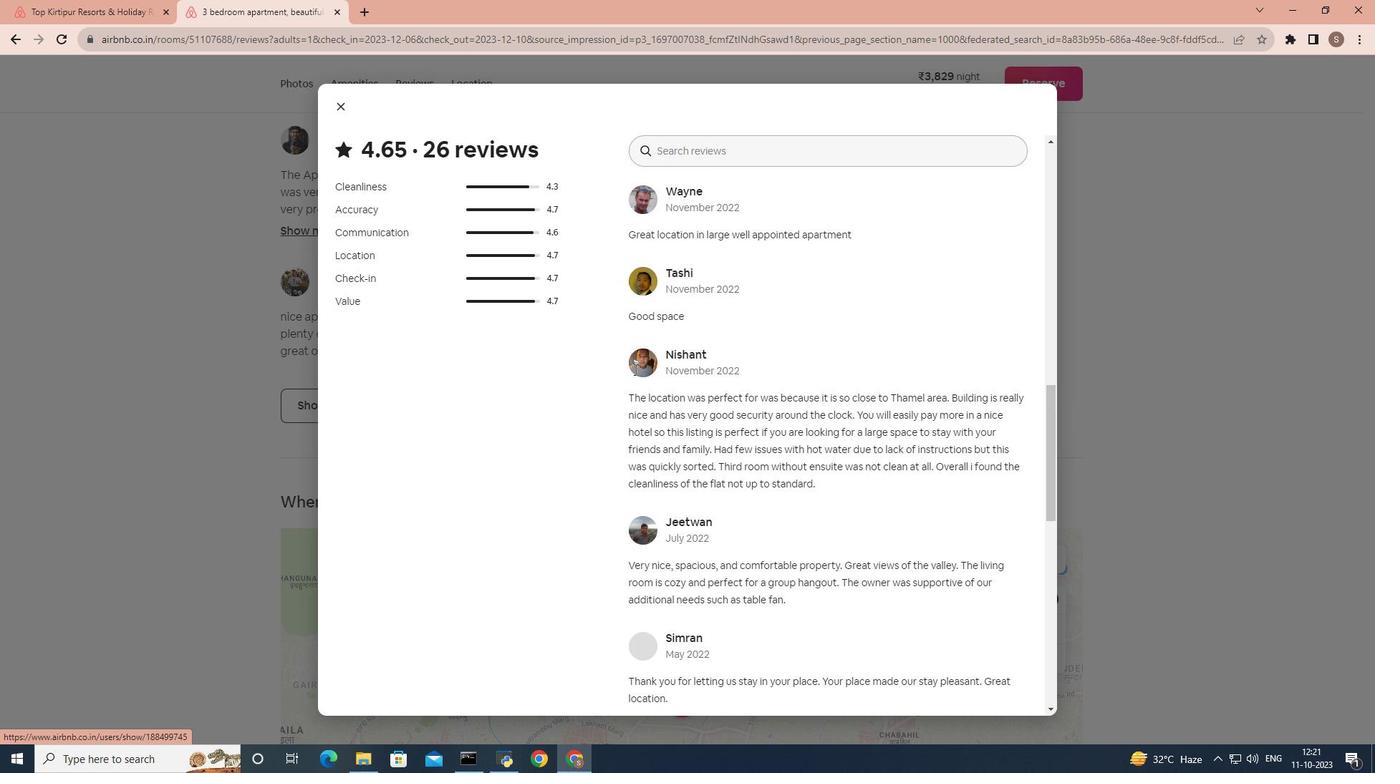 
Action: Mouse scrolled (634, 368) with delta (0, 0)
Screenshot: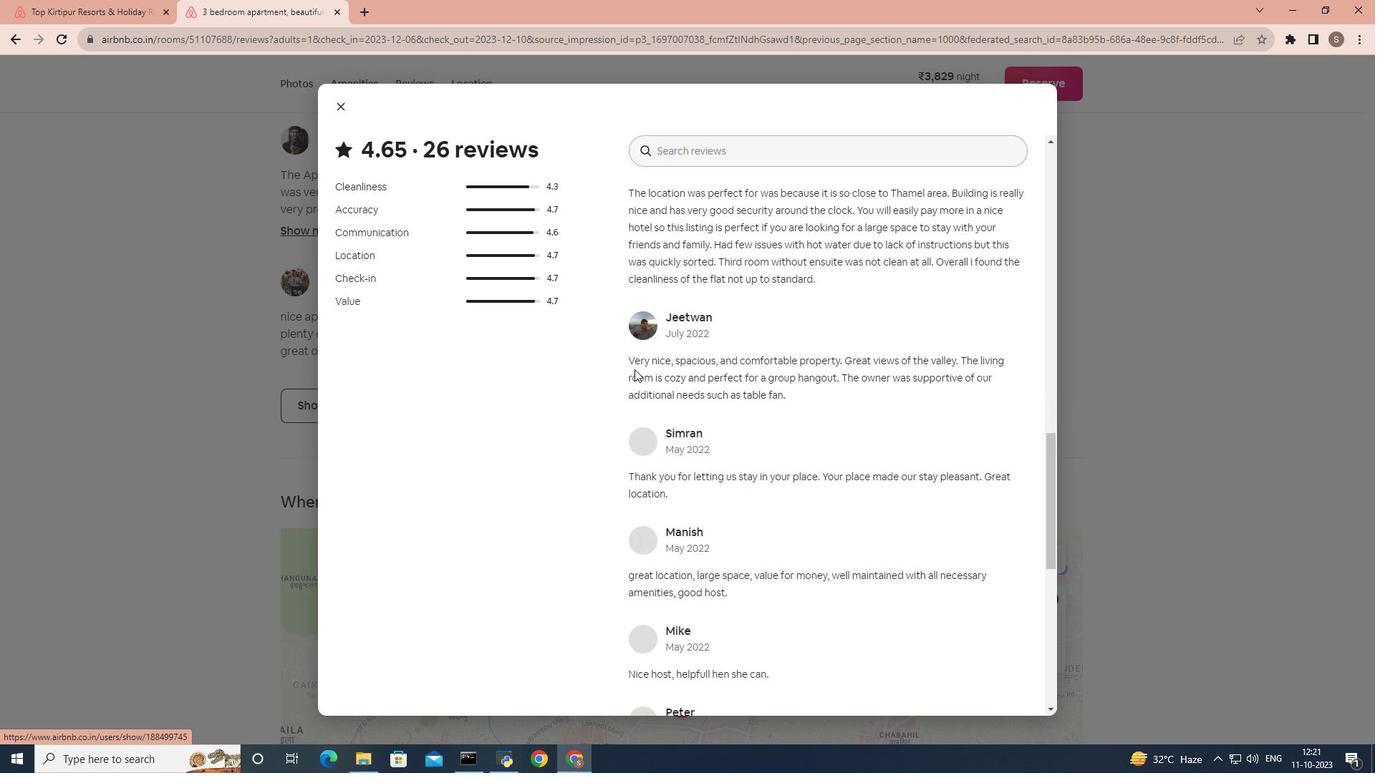
Action: Mouse scrolled (634, 368) with delta (0, 0)
Screenshot: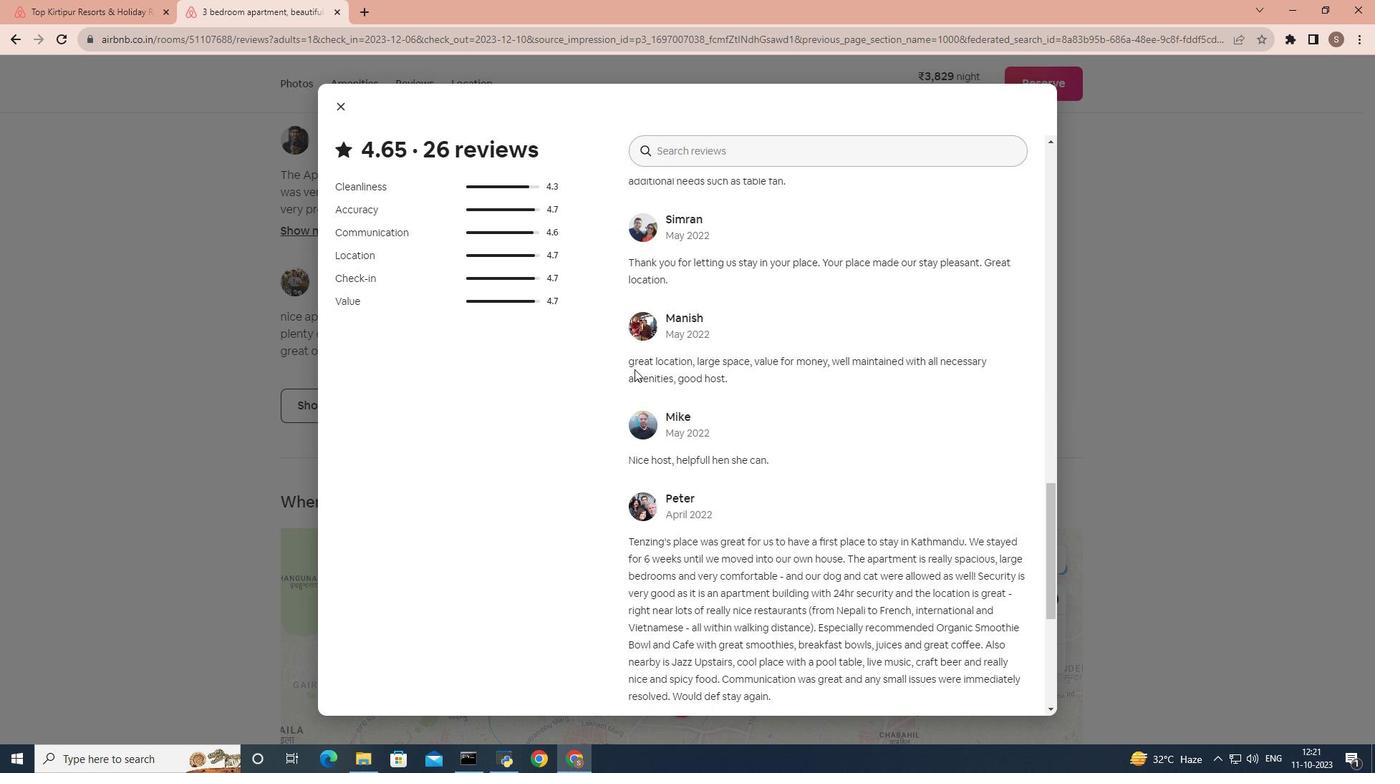 
Action: Mouse scrolled (634, 368) with delta (0, 0)
Screenshot: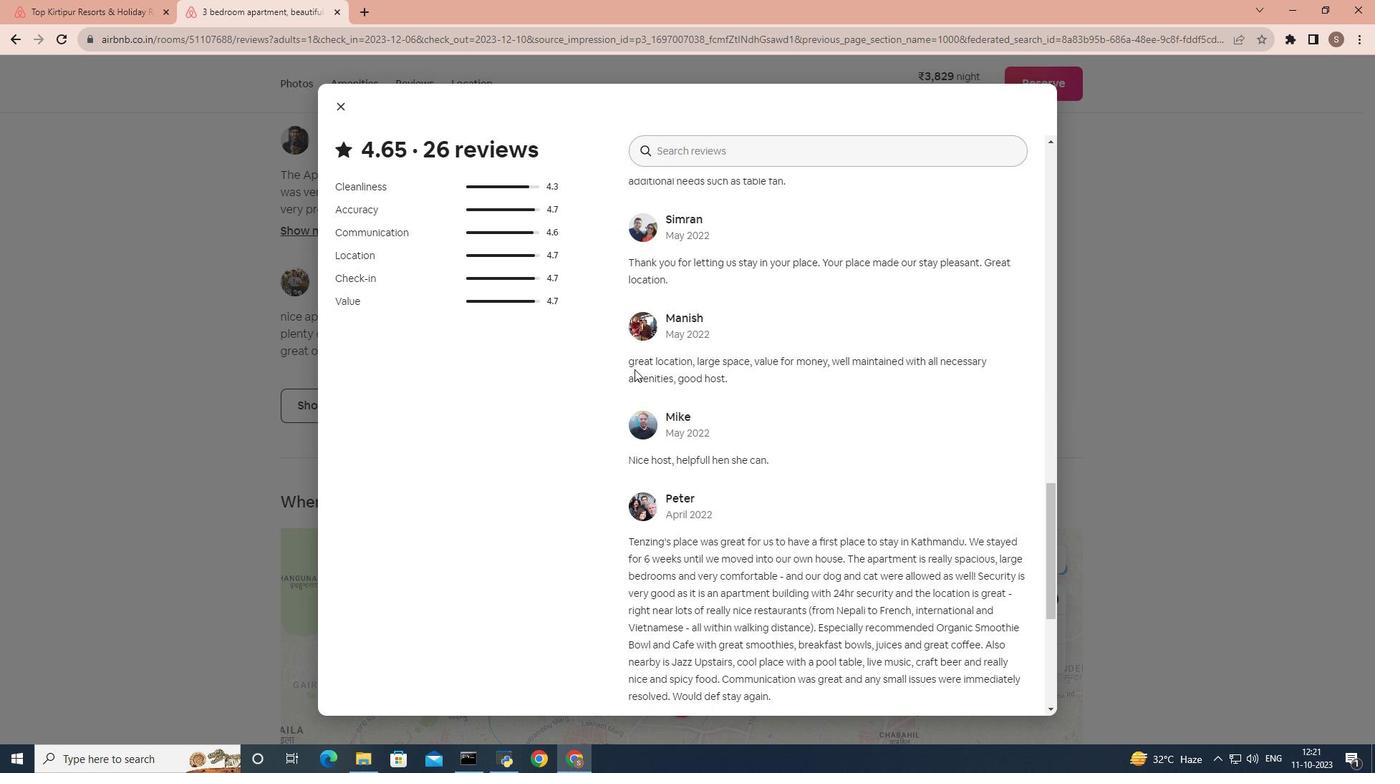 
Action: Mouse scrolled (634, 368) with delta (0, 0)
Screenshot: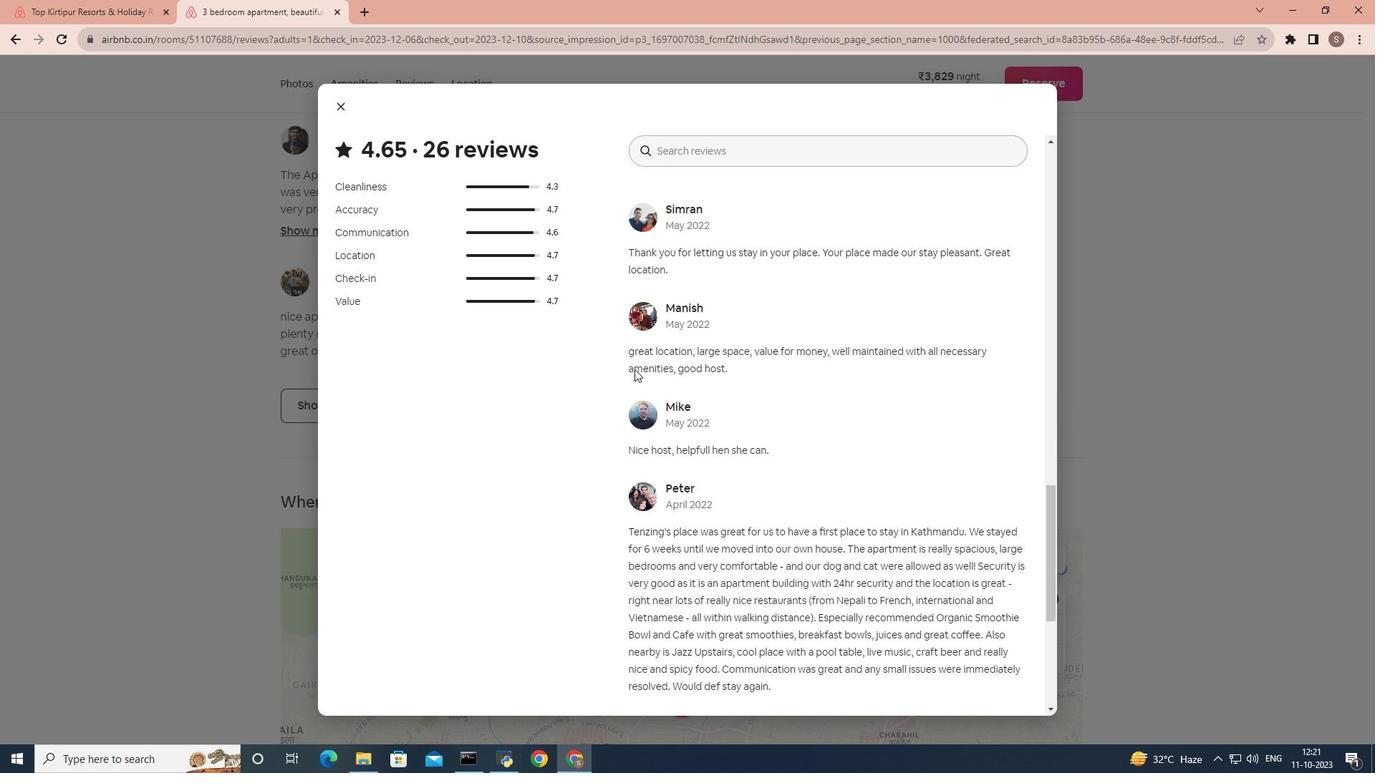 
Action: Mouse scrolled (634, 368) with delta (0, 0)
Screenshot: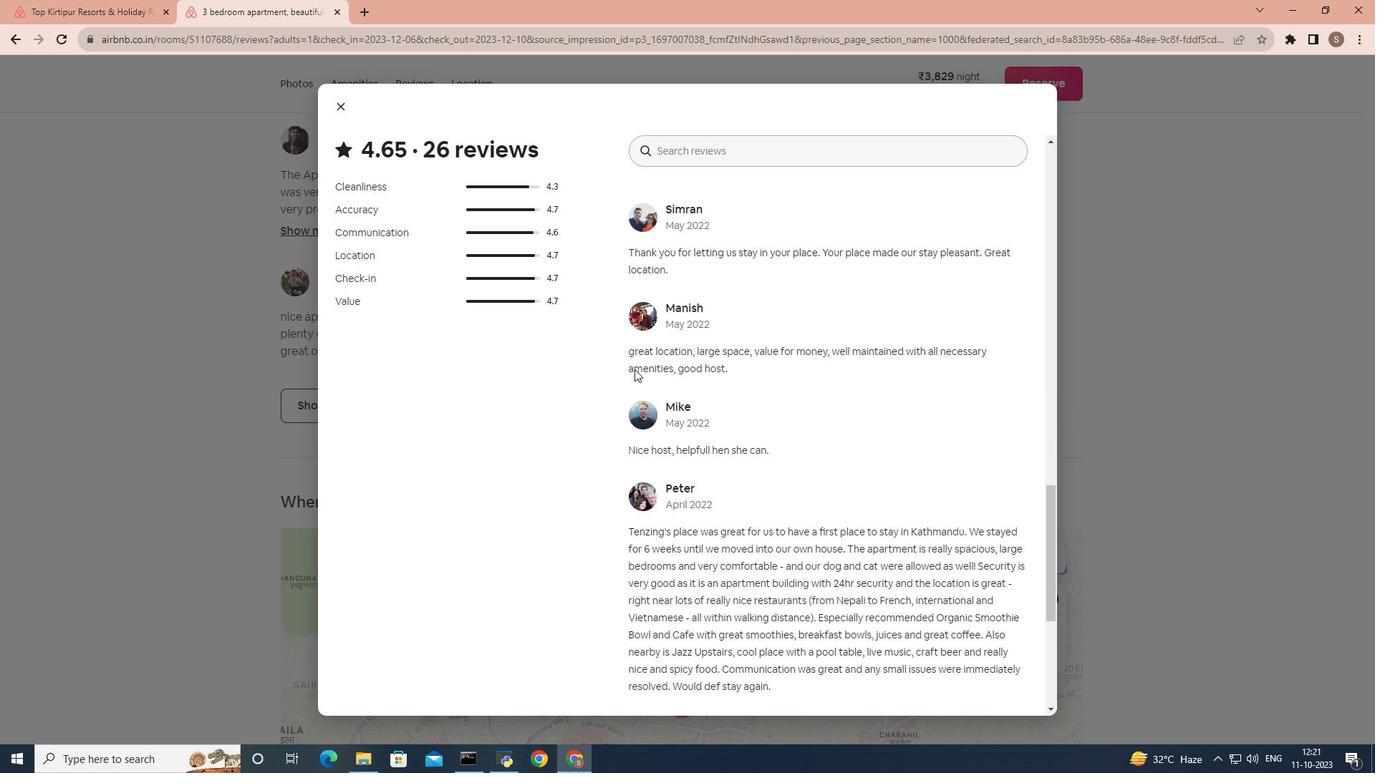 
Action: Mouse scrolled (634, 368) with delta (0, 0)
Screenshot: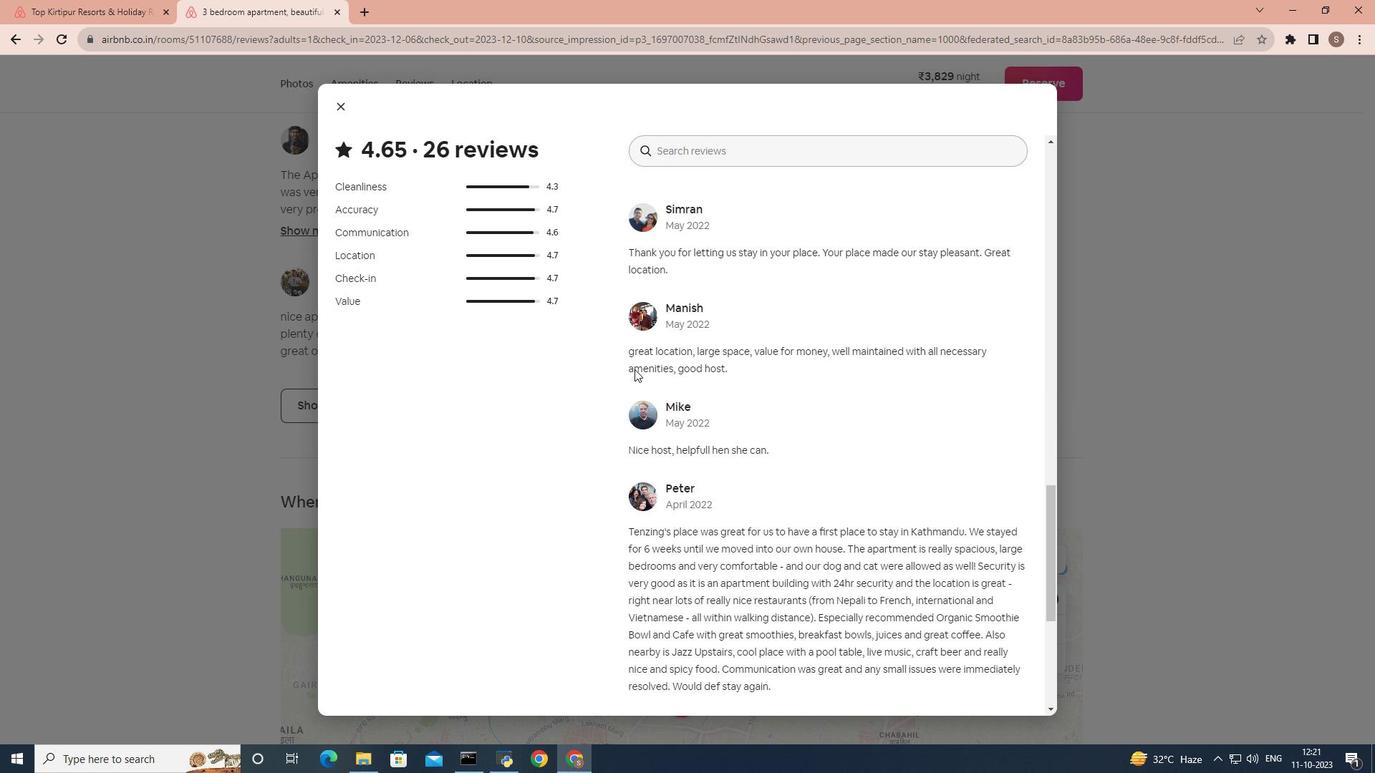 
Action: Mouse scrolled (634, 368) with delta (0, 0)
Screenshot: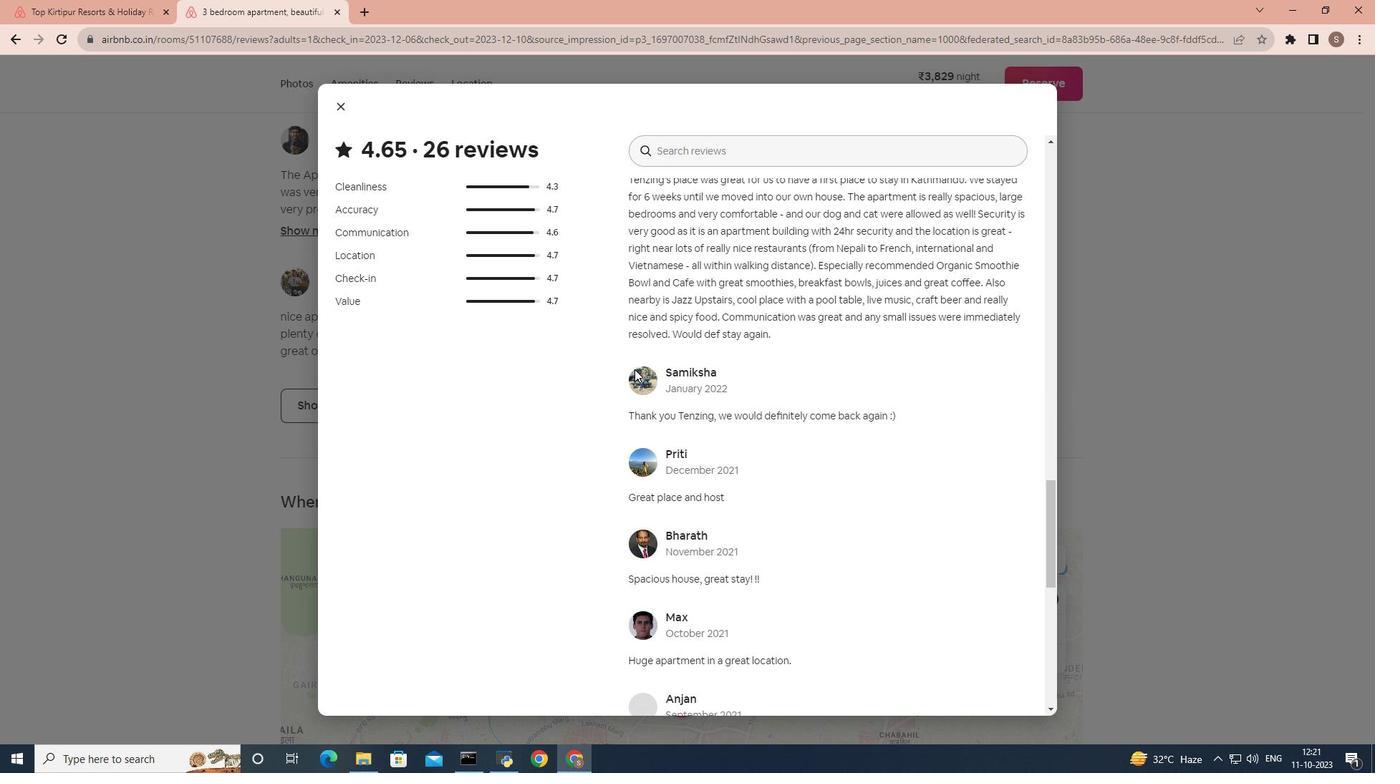 
Action: Mouse scrolled (634, 368) with delta (0, 0)
Screenshot: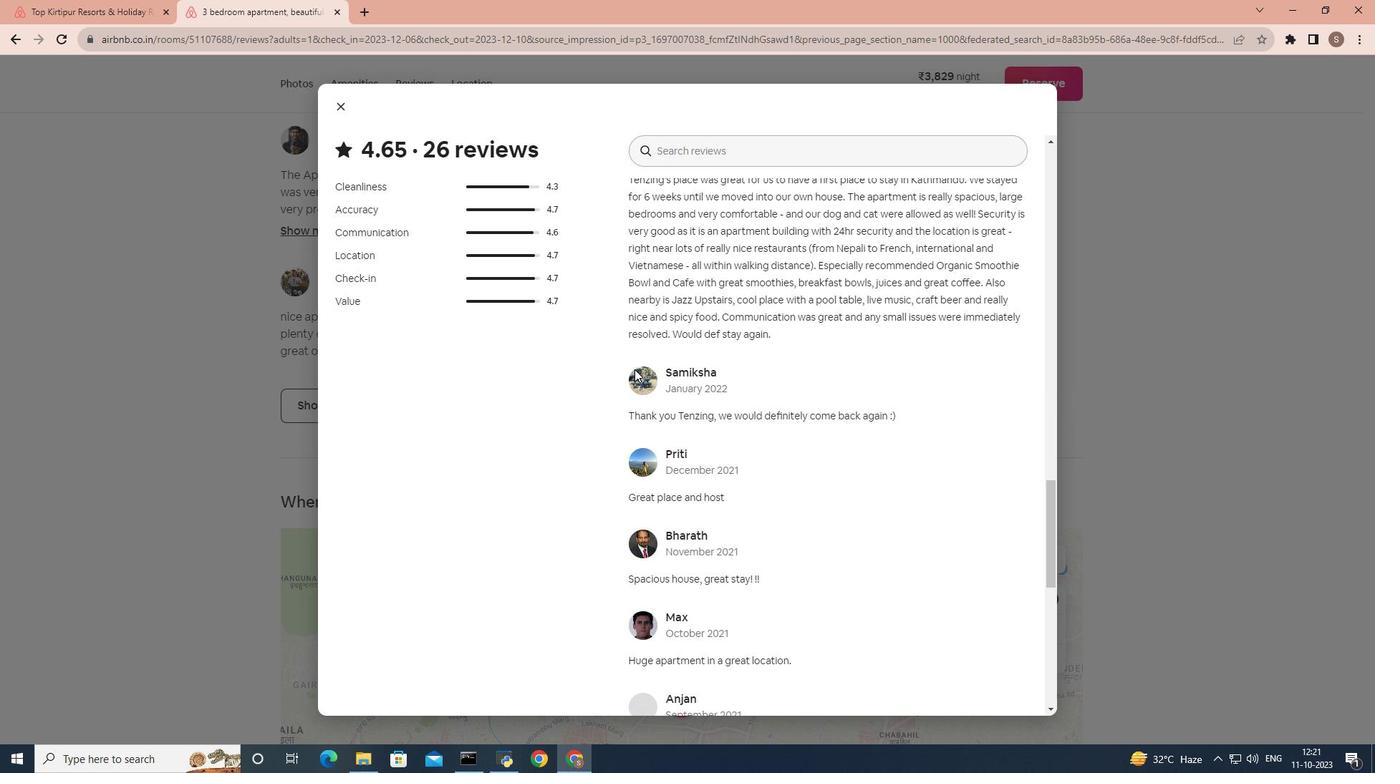 
Action: Mouse scrolled (634, 368) with delta (0, 0)
Screenshot: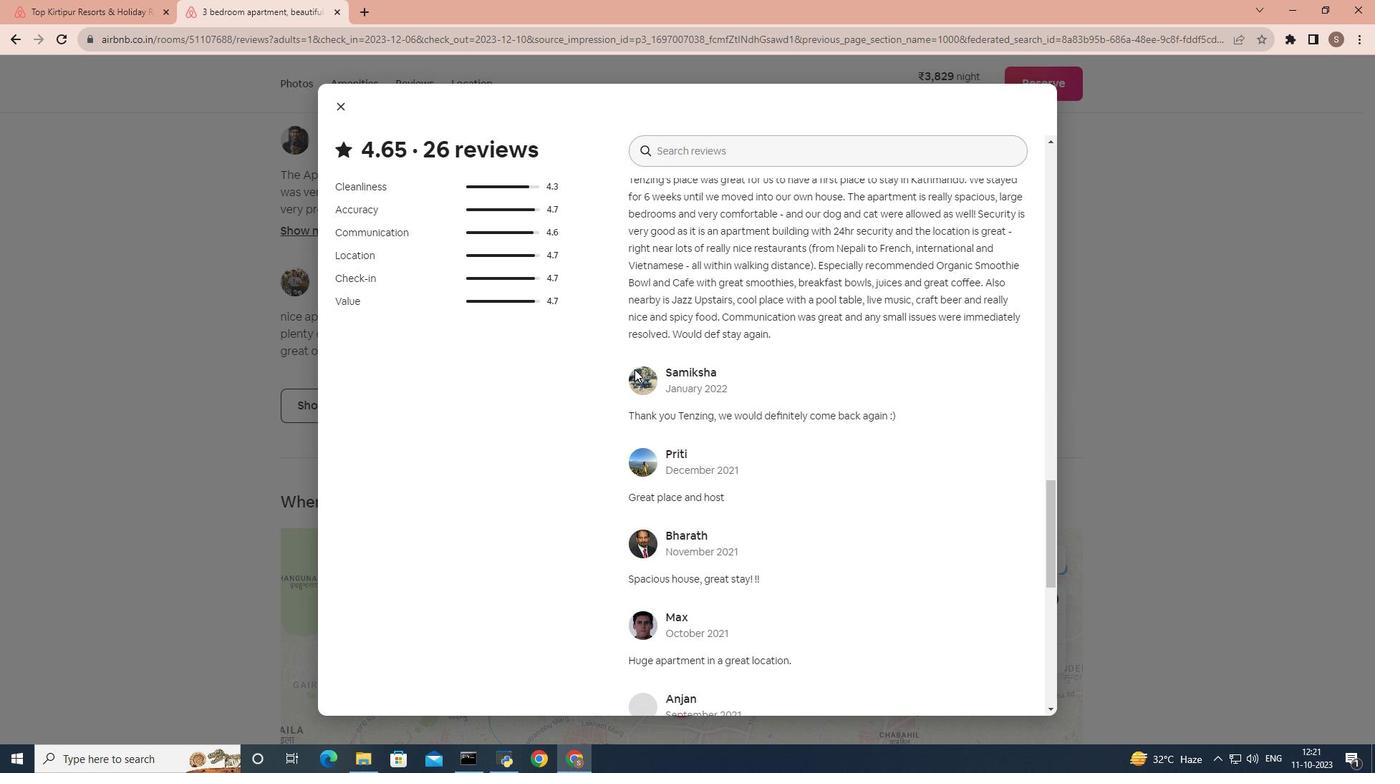 
Action: Mouse scrolled (634, 368) with delta (0, 0)
Screenshot: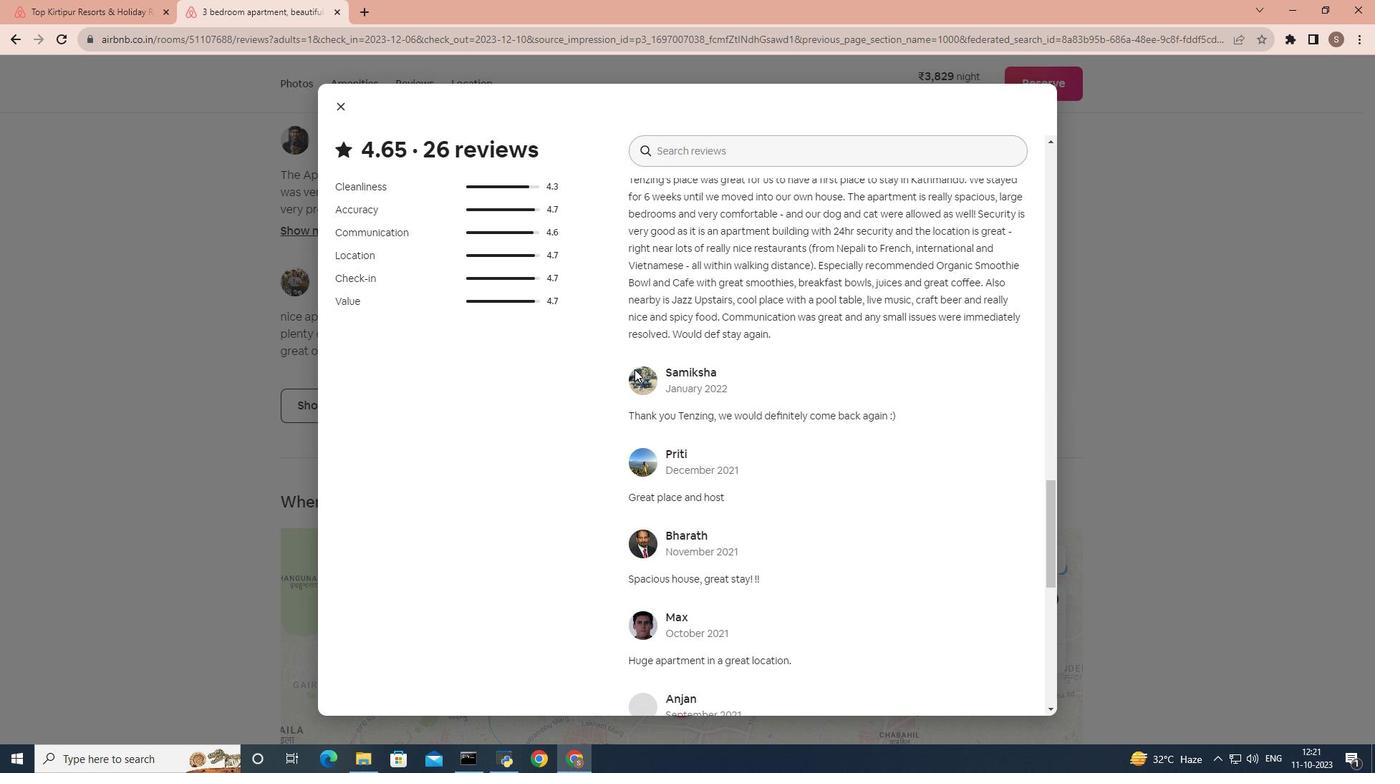 
Action: Mouse scrolled (634, 368) with delta (0, 0)
Screenshot: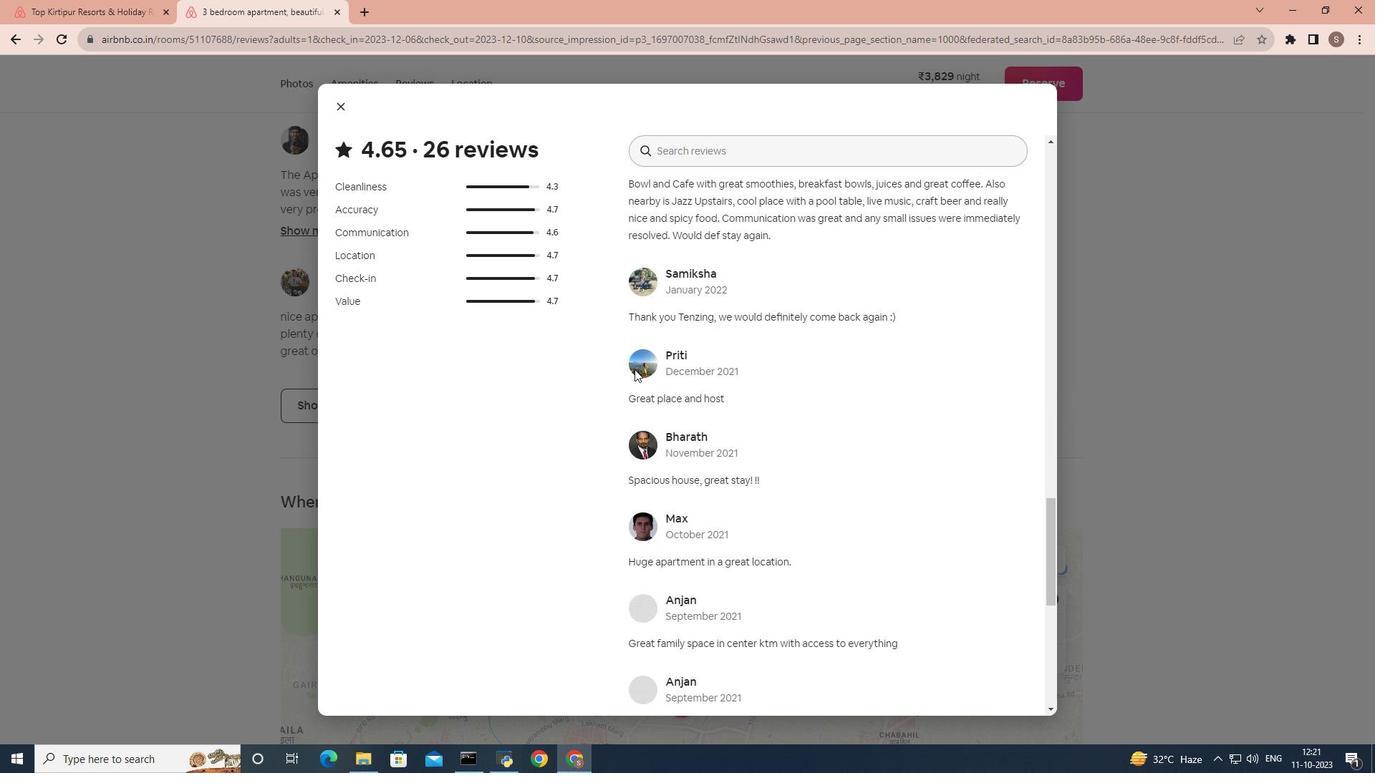 
Action: Mouse scrolled (634, 368) with delta (0, 0)
Screenshot: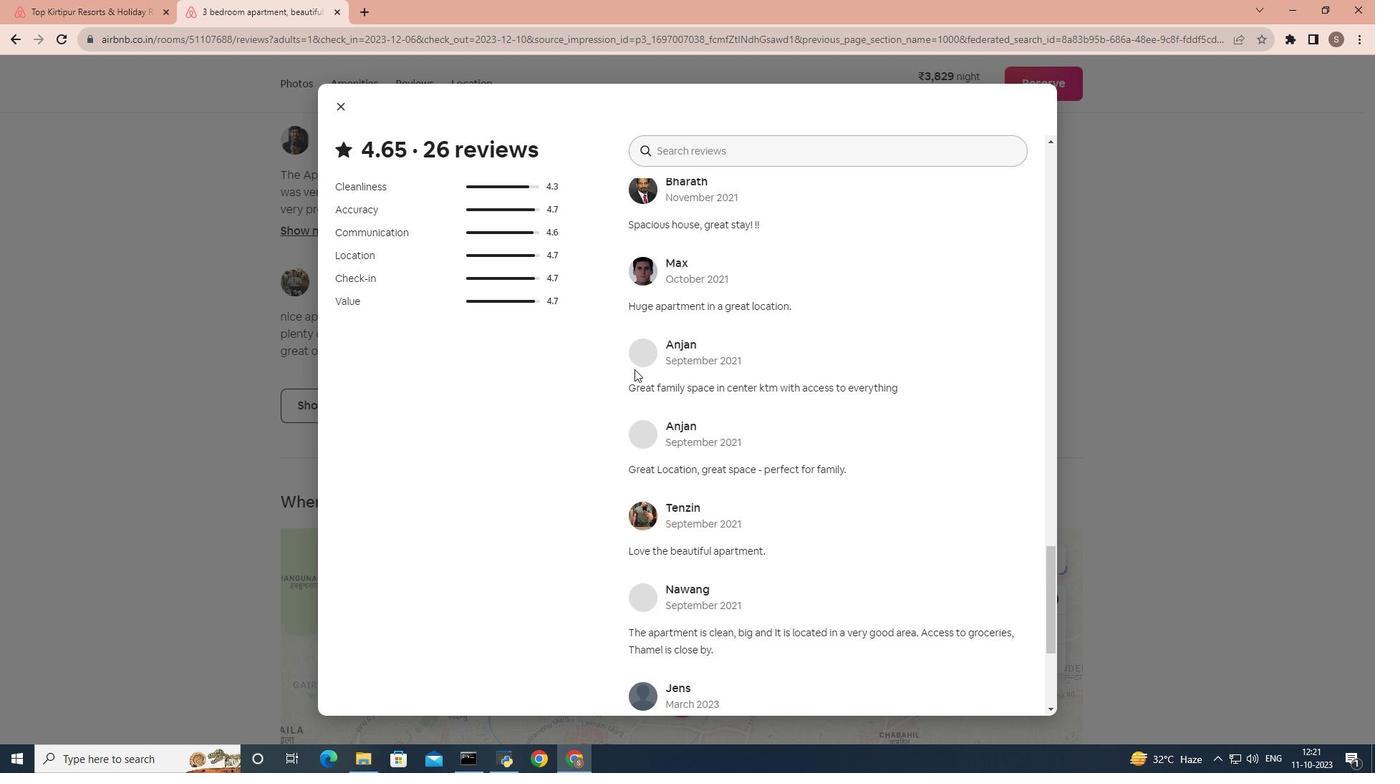 
Action: Mouse scrolled (634, 368) with delta (0, 0)
Screenshot: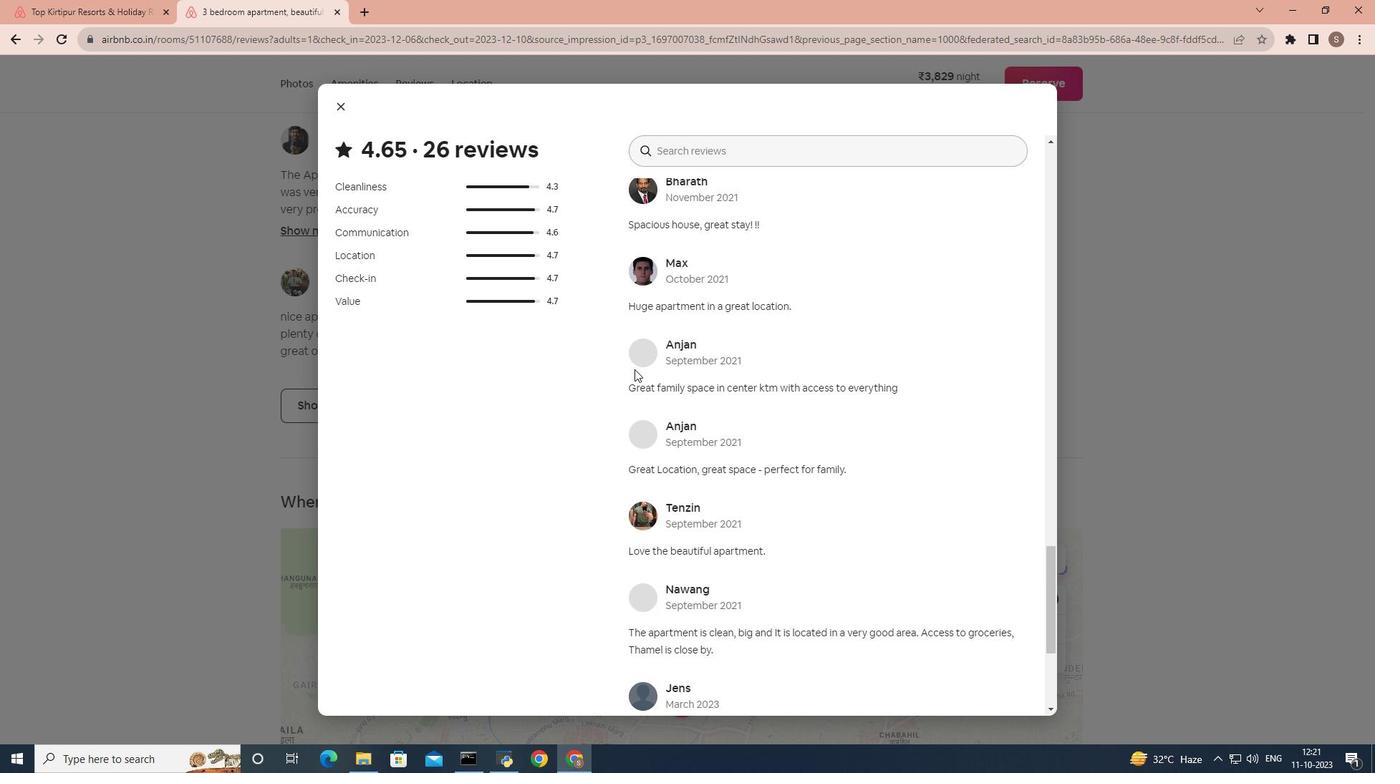 
Action: Mouse scrolled (634, 368) with delta (0, 0)
Screenshot: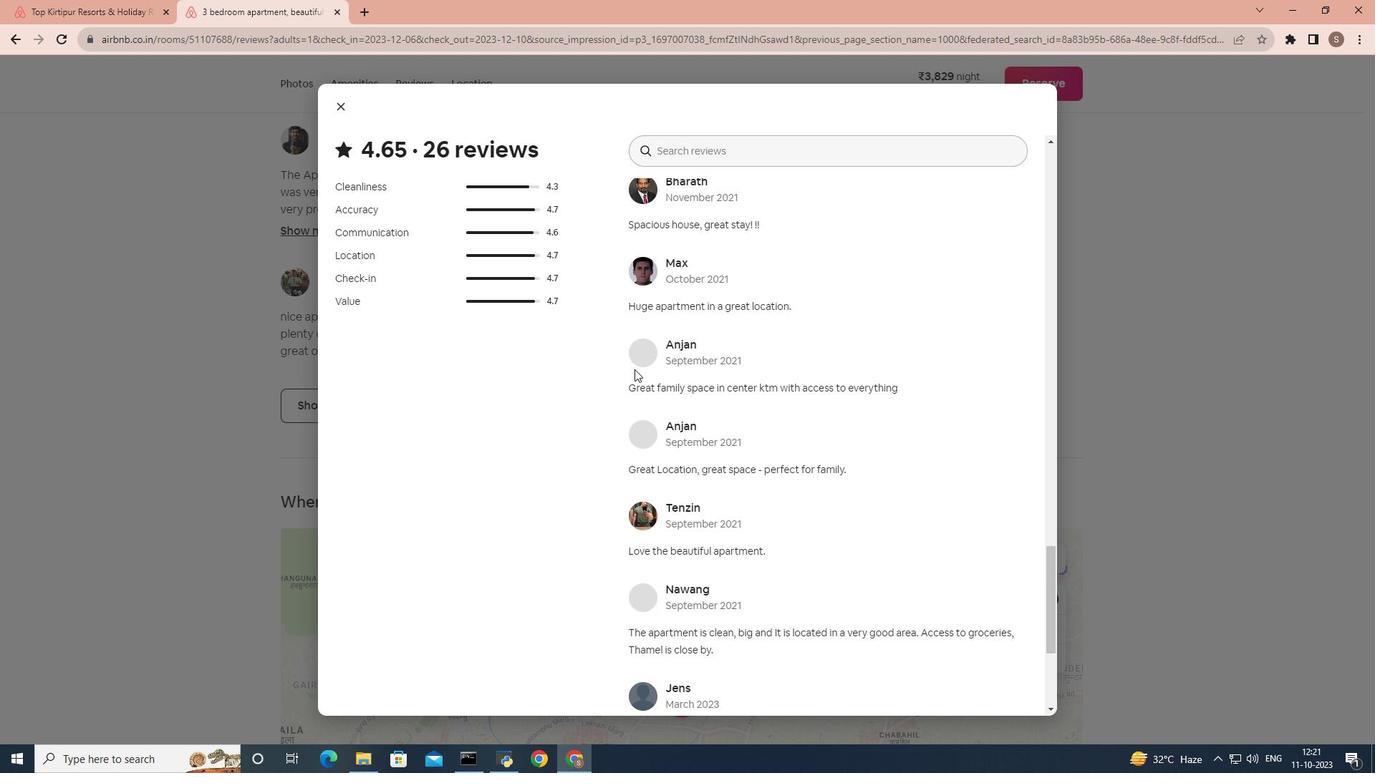 
Action: Mouse scrolled (634, 368) with delta (0, 0)
Screenshot: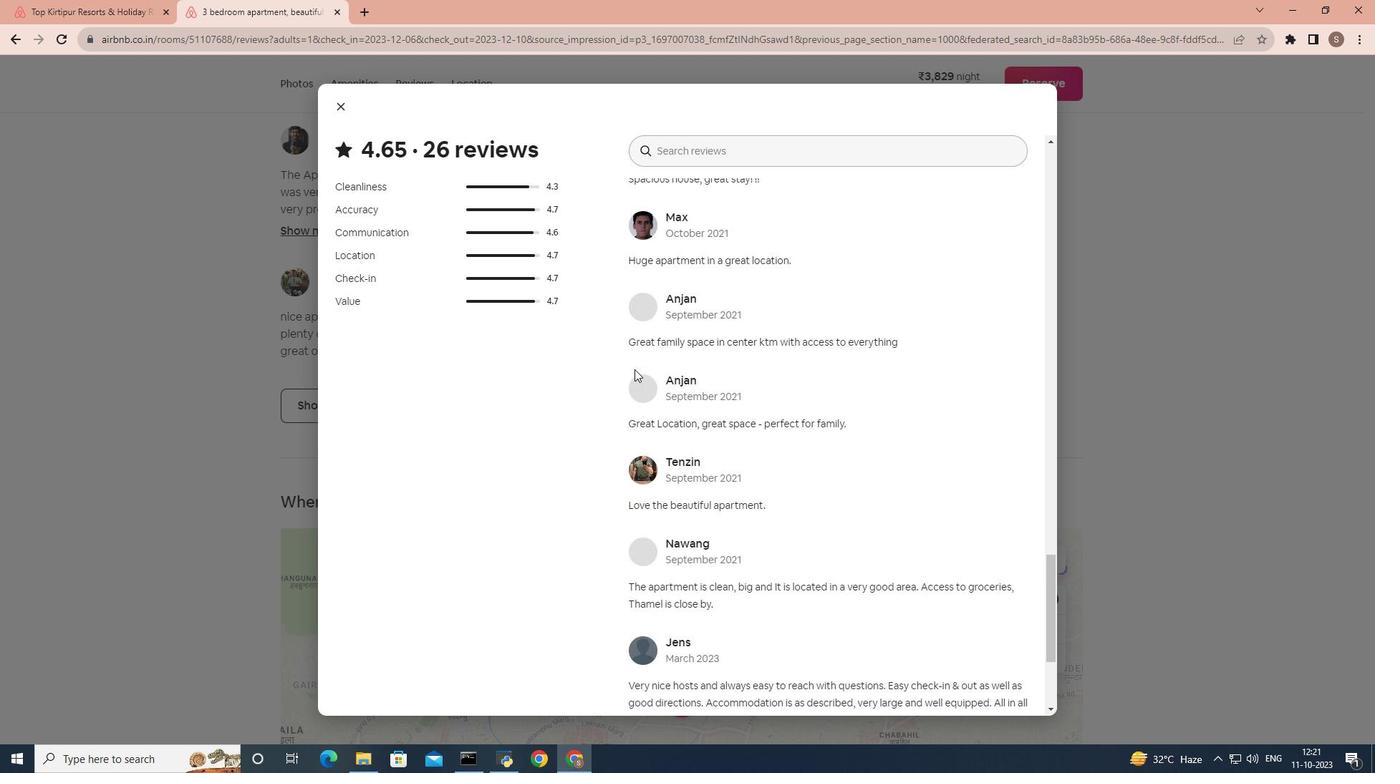 
Action: Mouse scrolled (634, 368) with delta (0, 0)
Screenshot: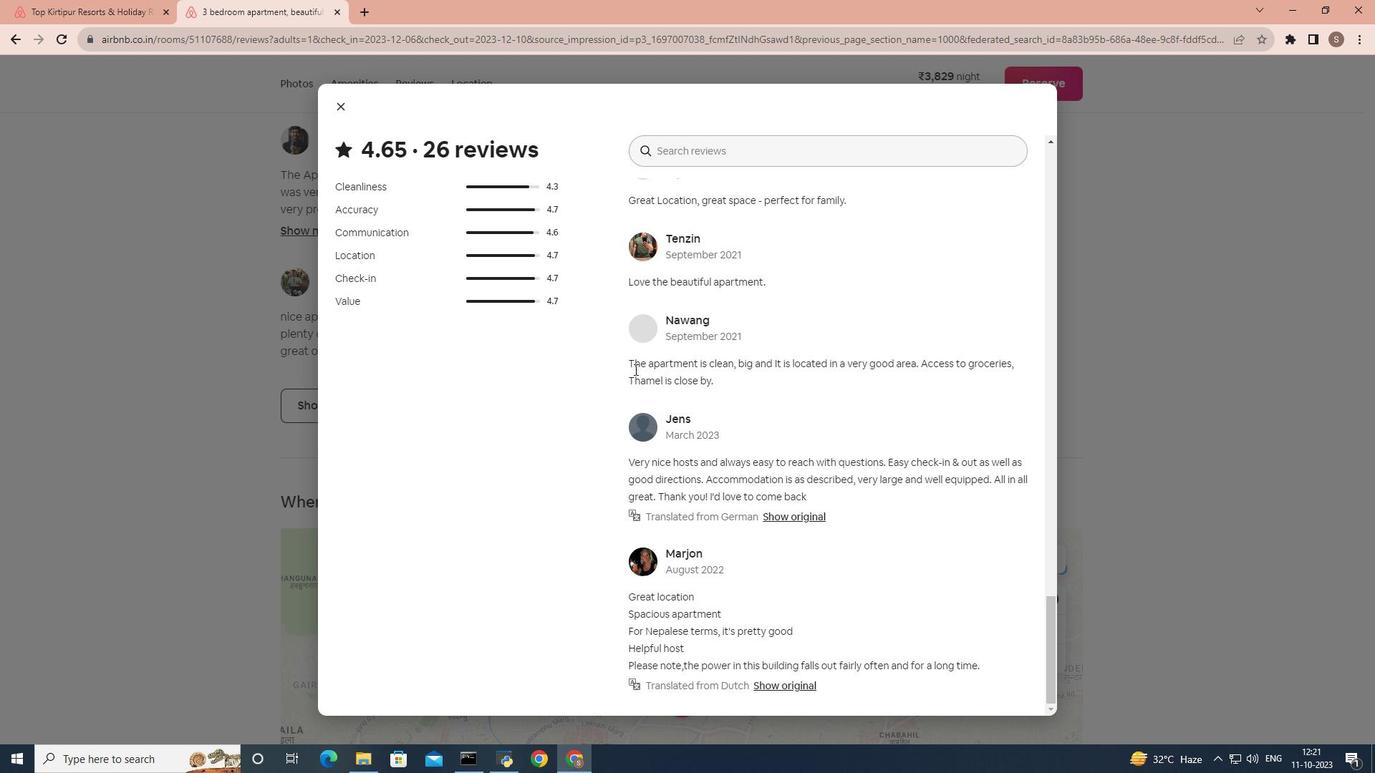 
Action: Mouse scrolled (634, 368) with delta (0, 0)
Screenshot: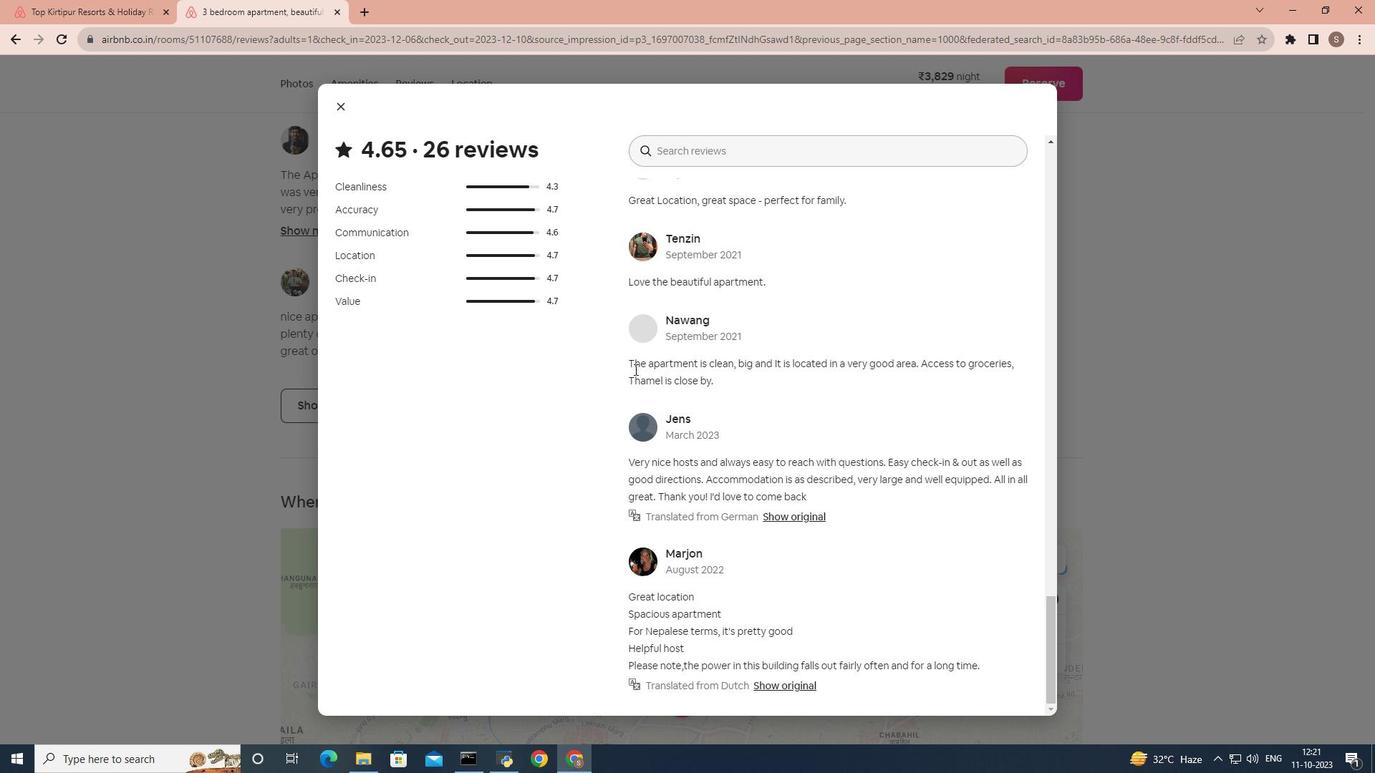 
Action: Mouse scrolled (634, 368) with delta (0, 0)
Screenshot: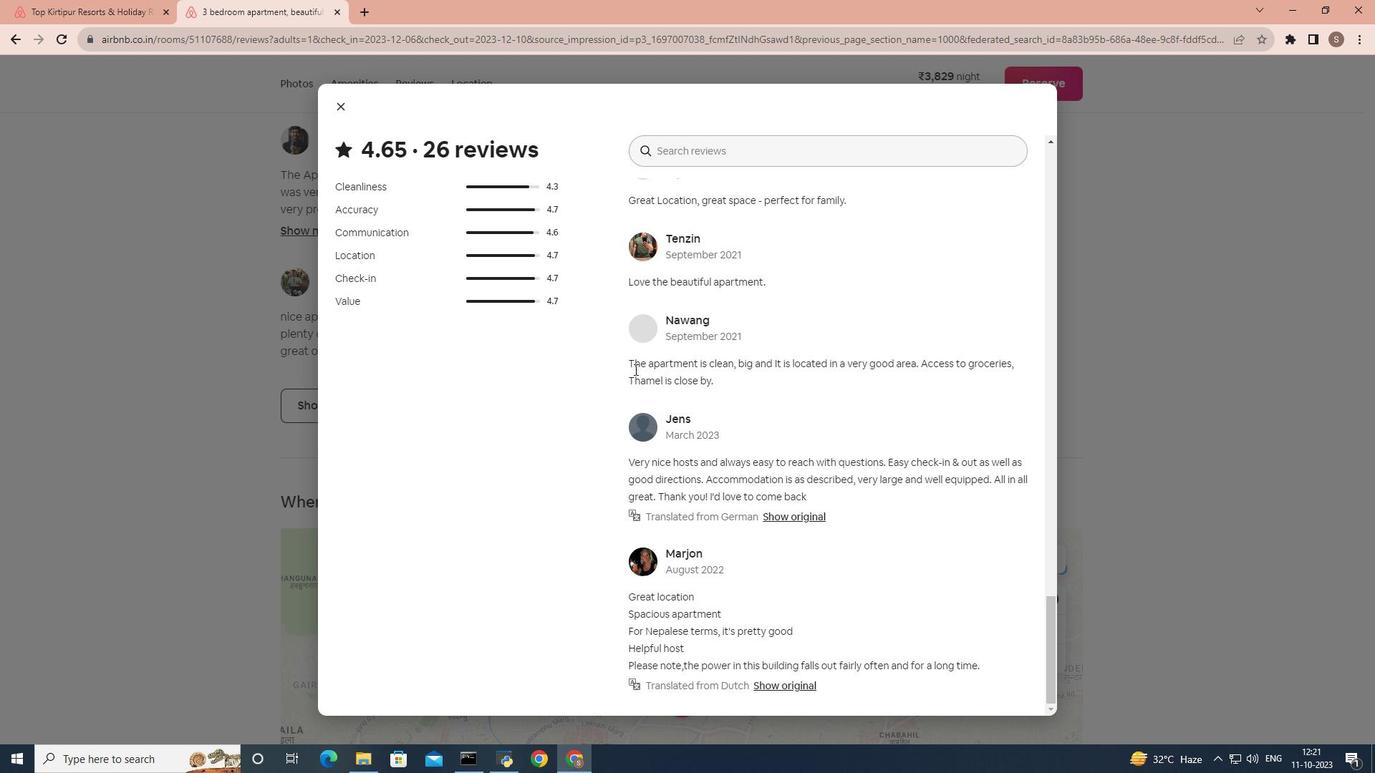 
Action: Mouse scrolled (634, 368) with delta (0, 0)
Screenshot: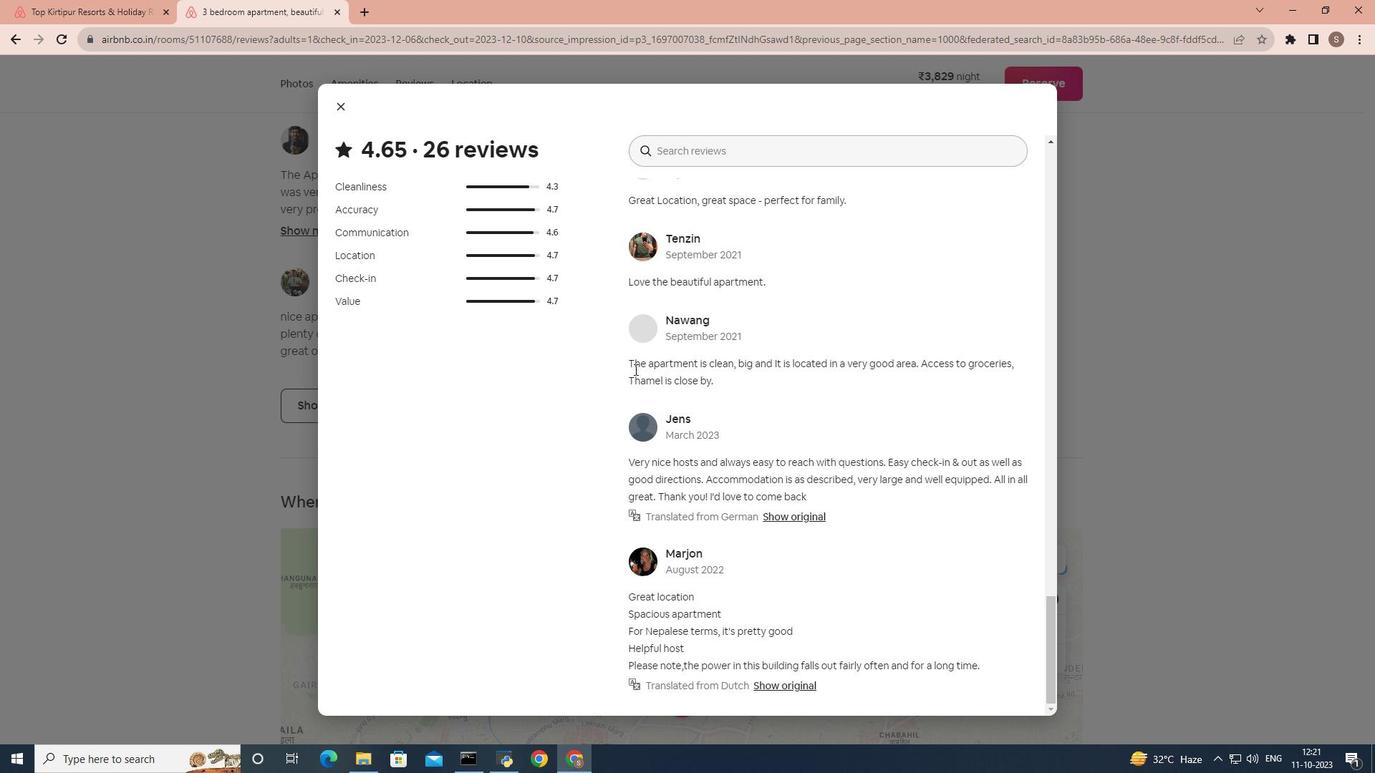 
Action: Mouse moved to (335, 100)
Screenshot: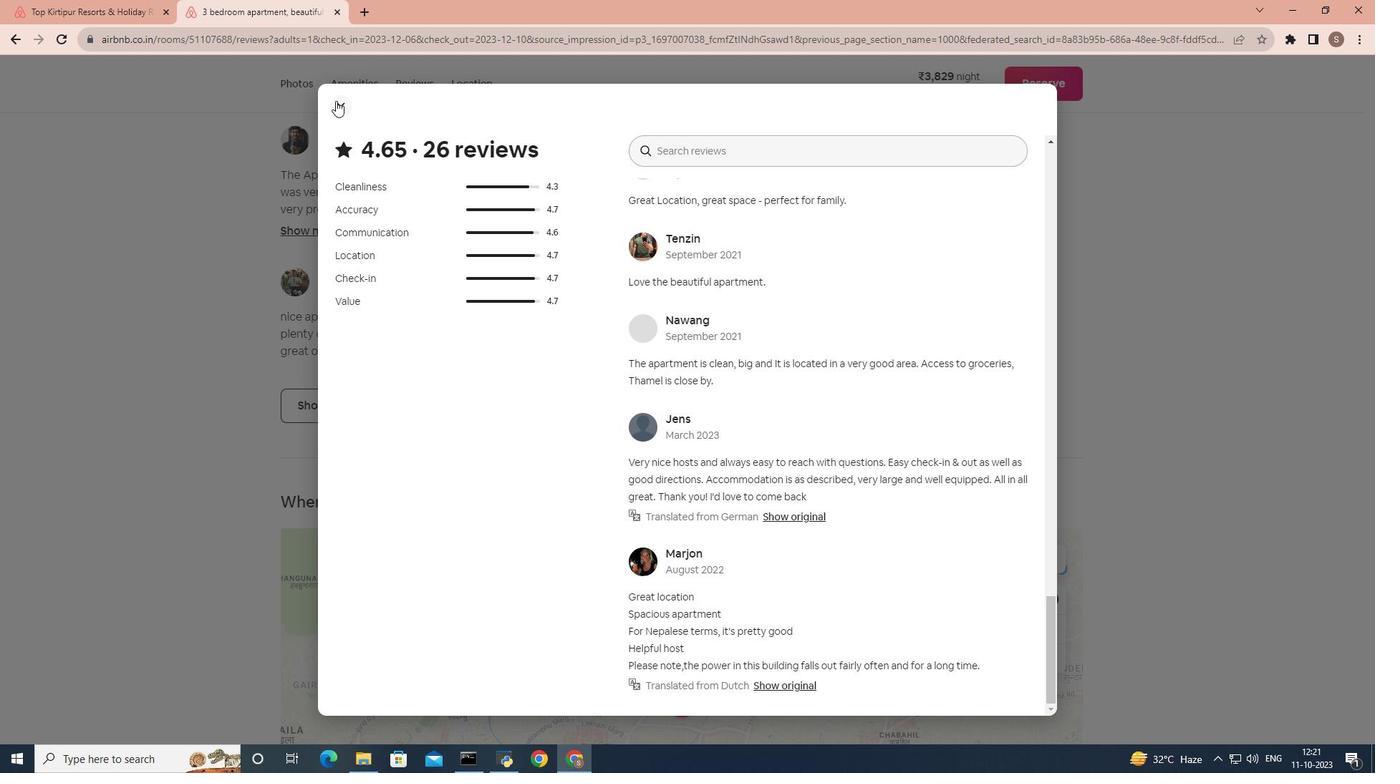 
Action: Mouse pressed left at (335, 100)
Screenshot: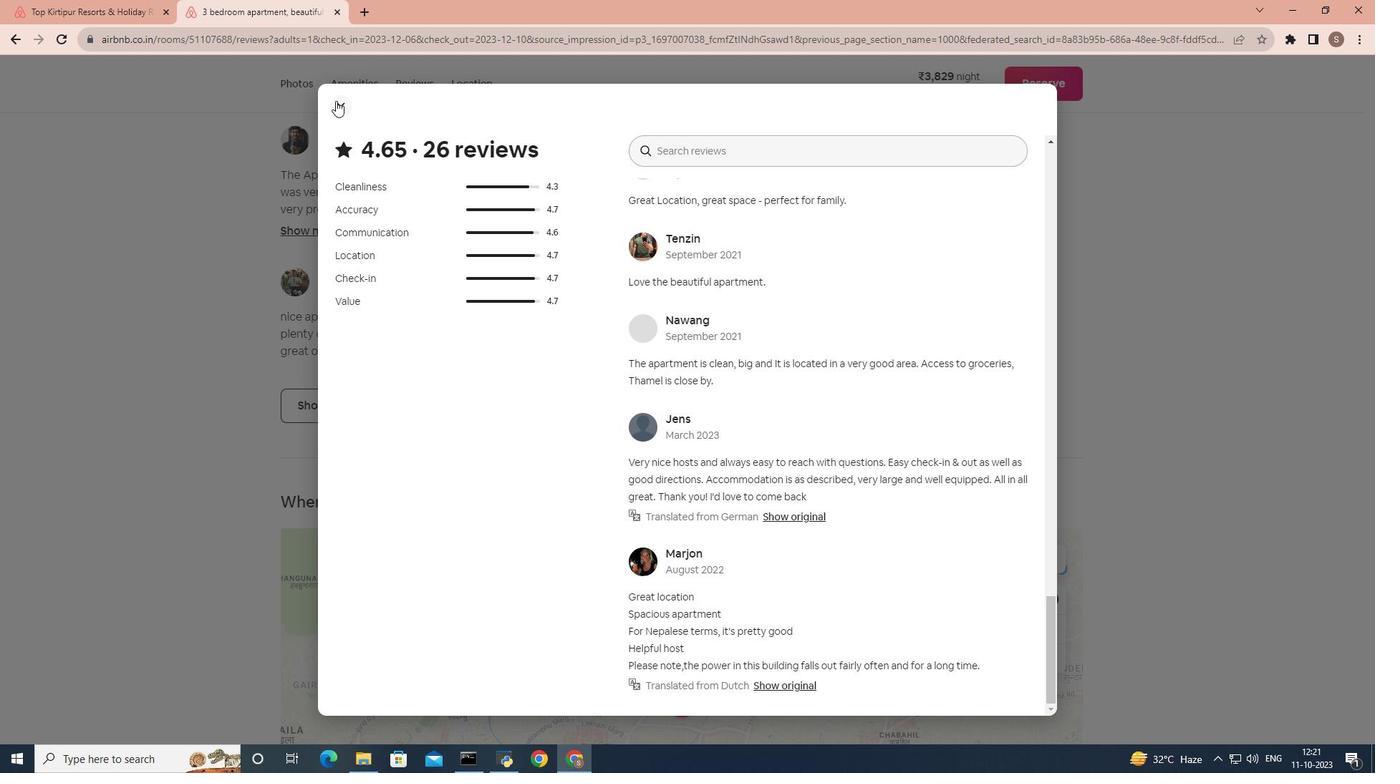 
Action: Mouse moved to (374, 348)
Screenshot: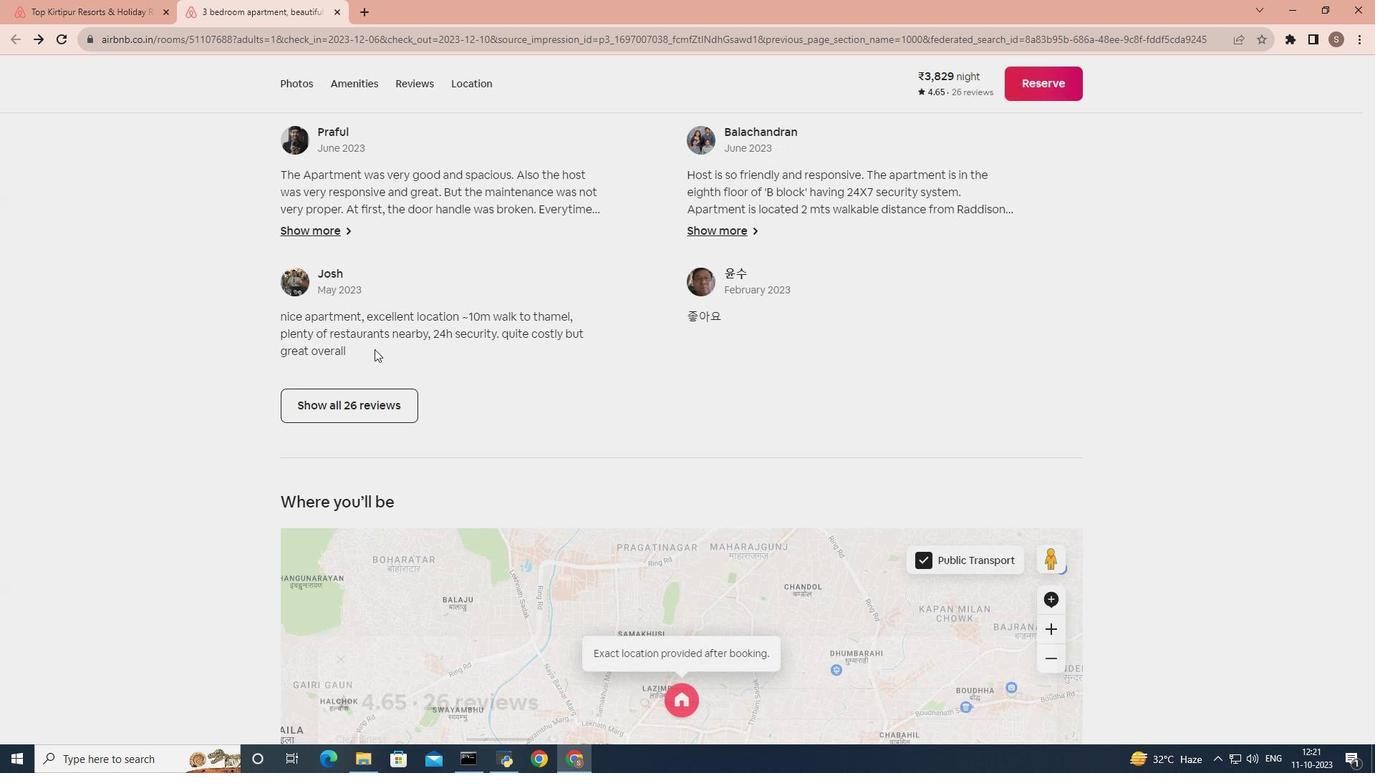 
Action: Mouse scrolled (374, 348) with delta (0, 0)
Screenshot: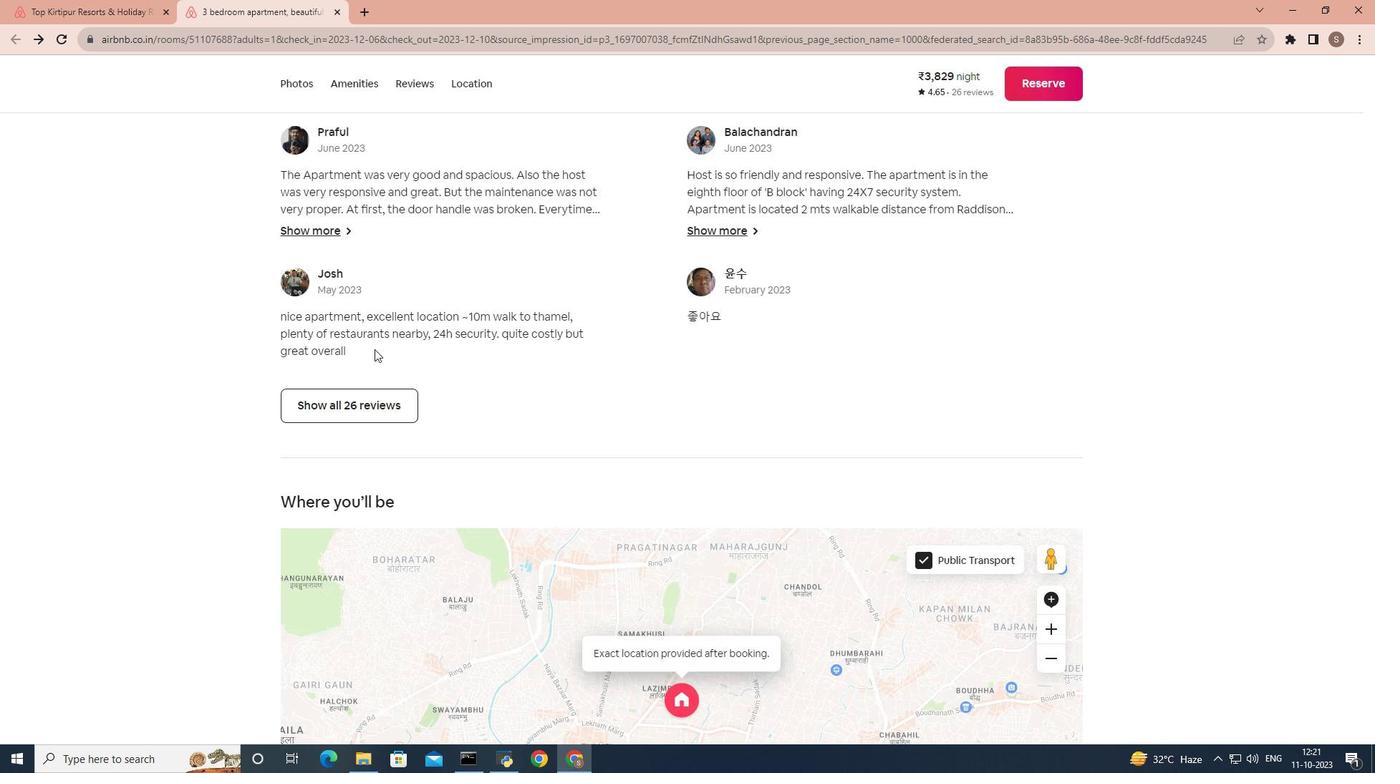 
Action: Mouse scrolled (374, 348) with delta (0, 0)
Screenshot: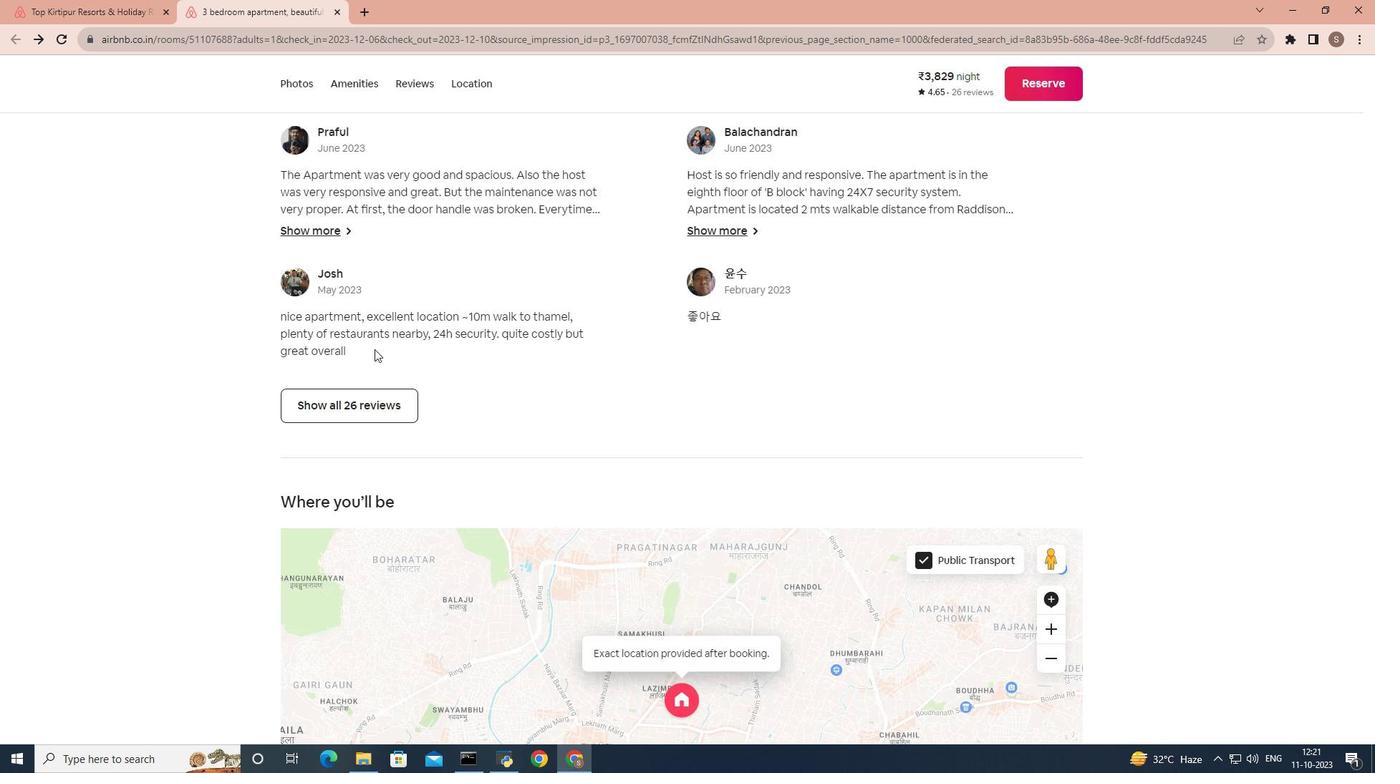 
Action: Mouse scrolled (374, 348) with delta (0, 0)
Screenshot: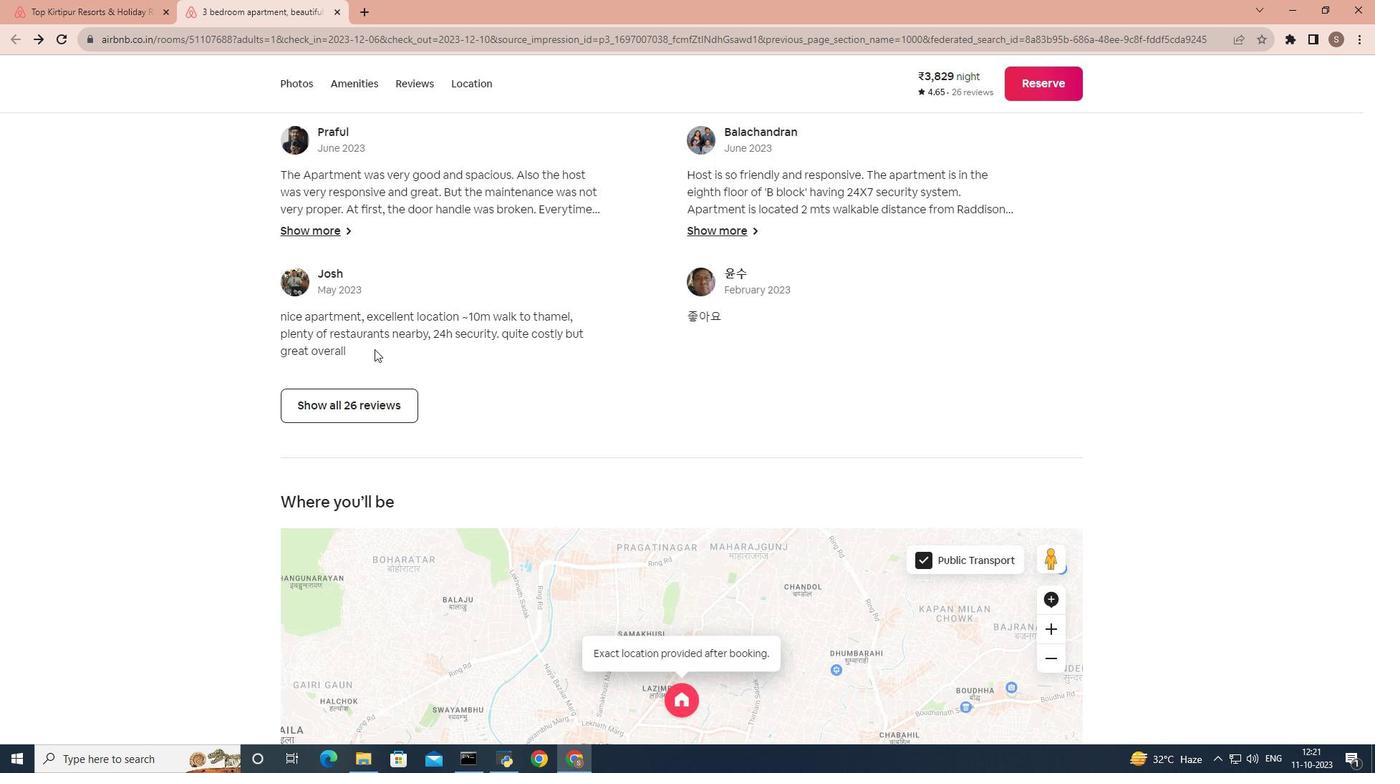 
Action: Mouse scrolled (374, 348) with delta (0, 0)
Screenshot: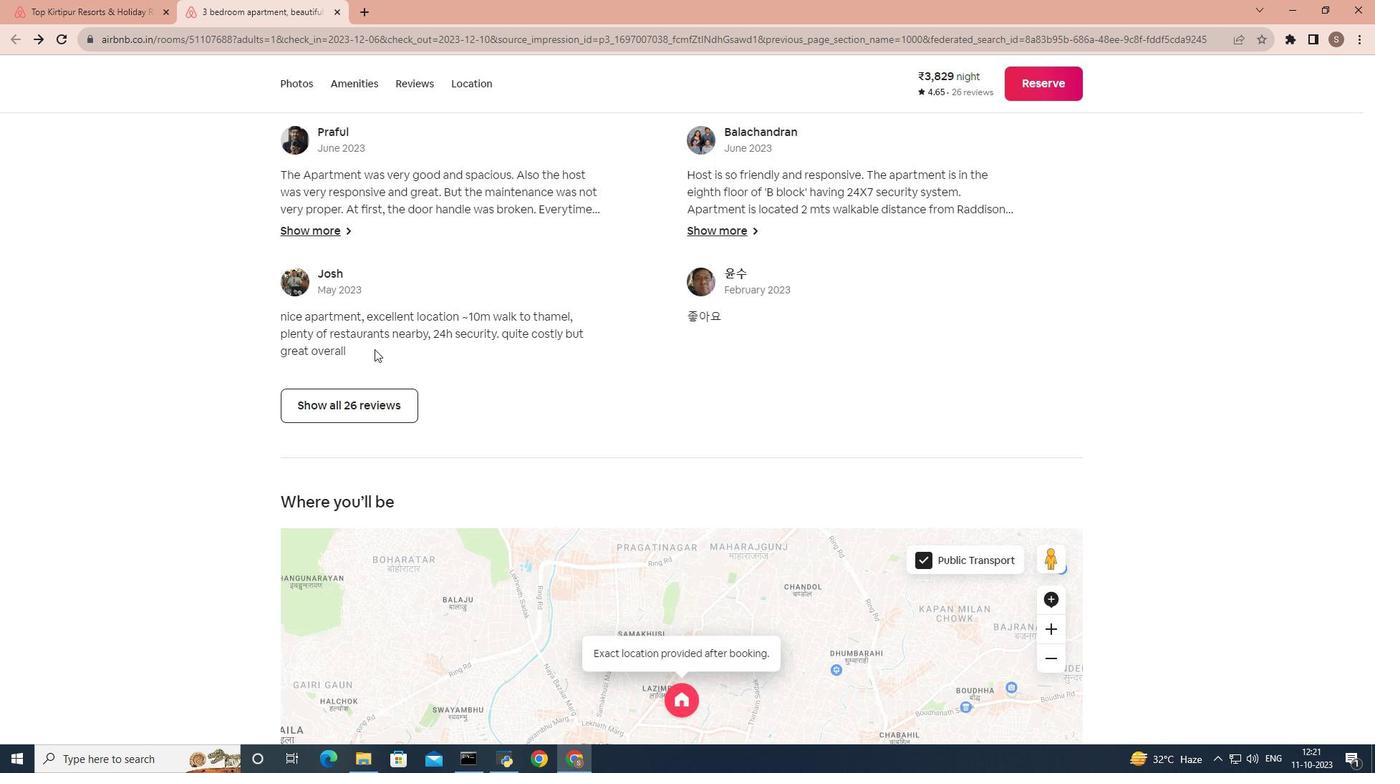 
Action: Mouse scrolled (374, 348) with delta (0, 0)
Screenshot: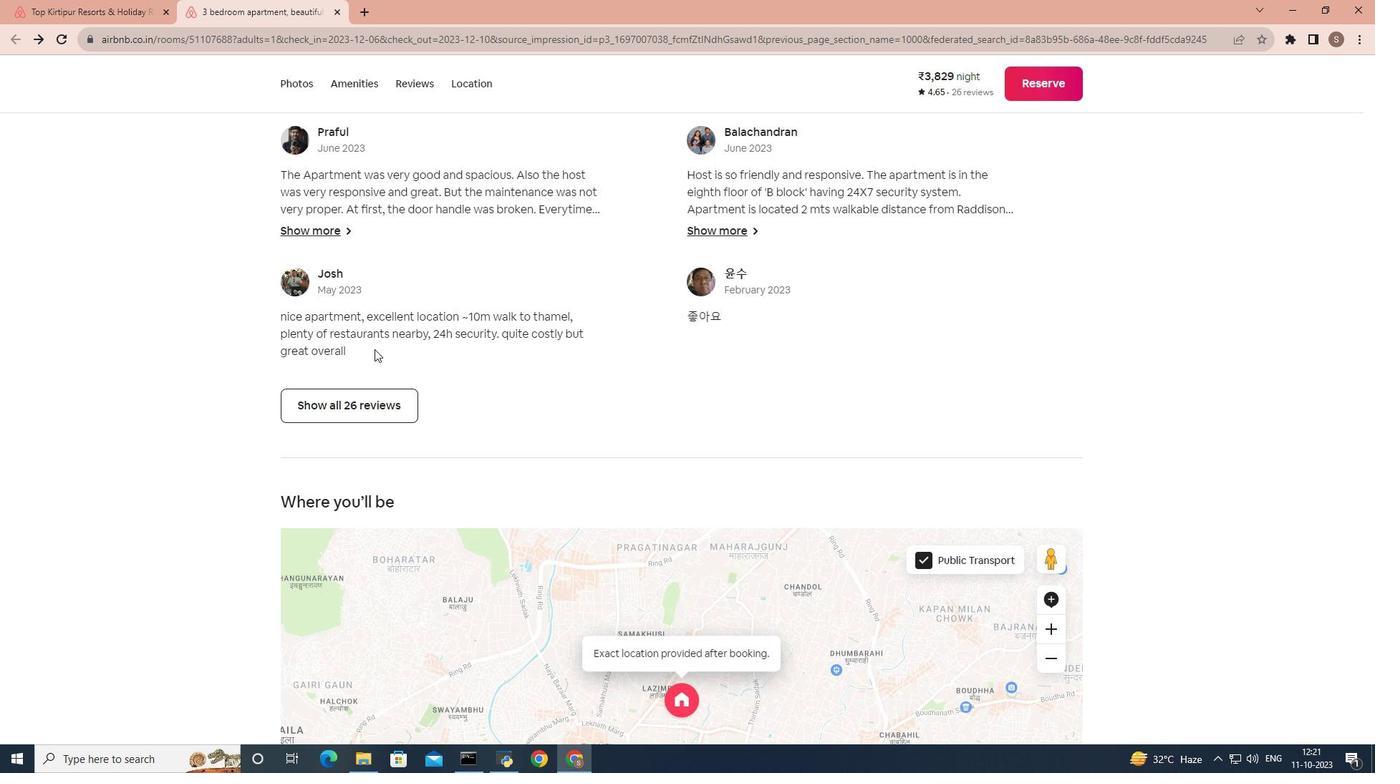
Action: Mouse scrolled (374, 348) with delta (0, 0)
Screenshot: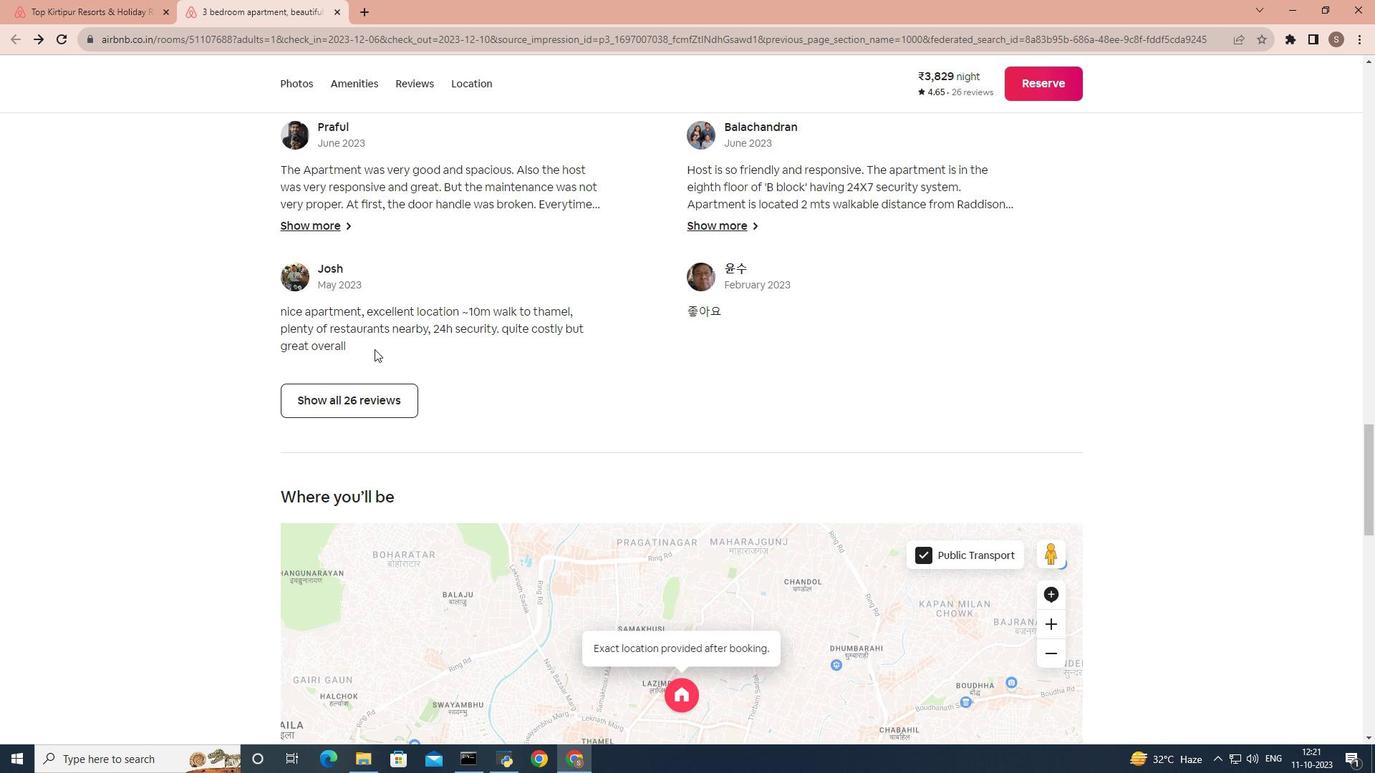 
Action: Mouse scrolled (374, 348) with delta (0, 0)
Screenshot: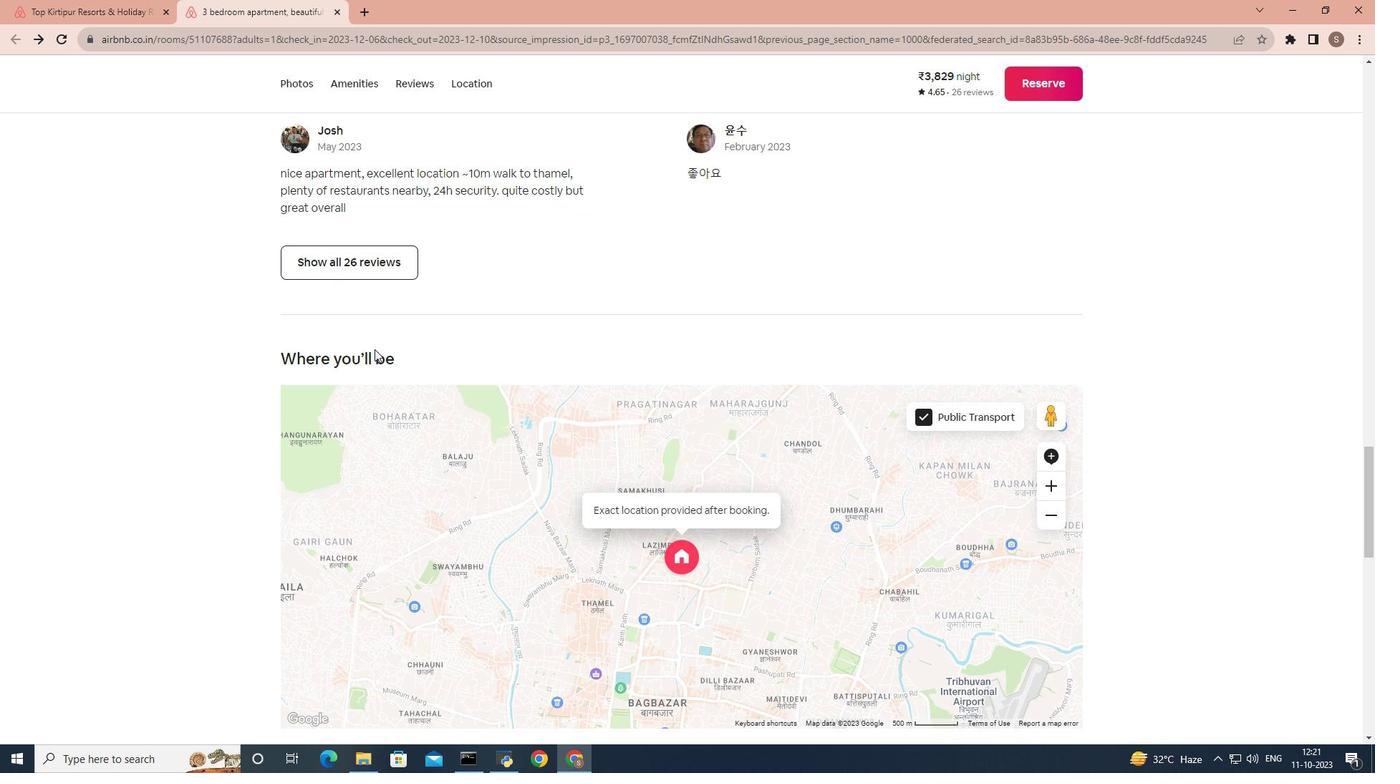 
Action: Mouse scrolled (374, 348) with delta (0, 0)
Screenshot: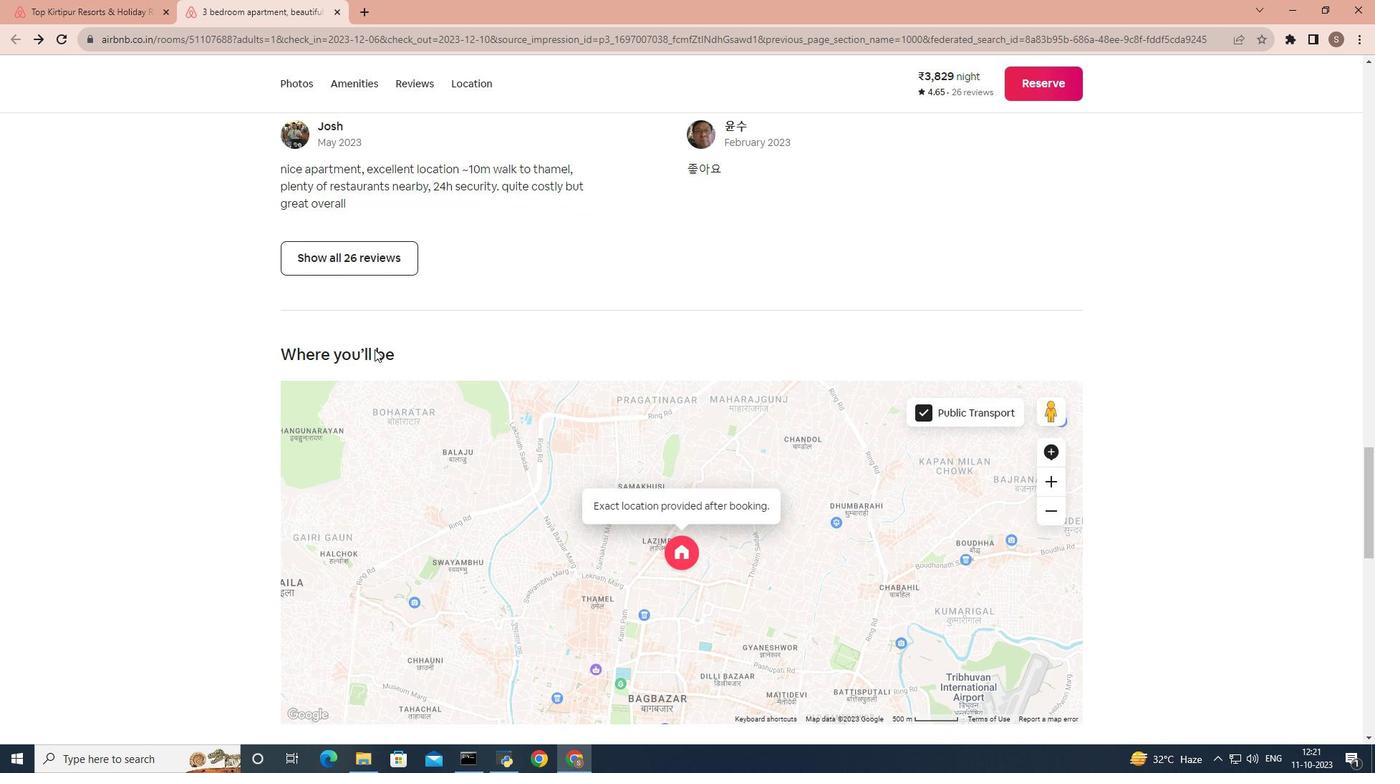 
Action: Mouse scrolled (374, 348) with delta (0, 0)
Screenshot: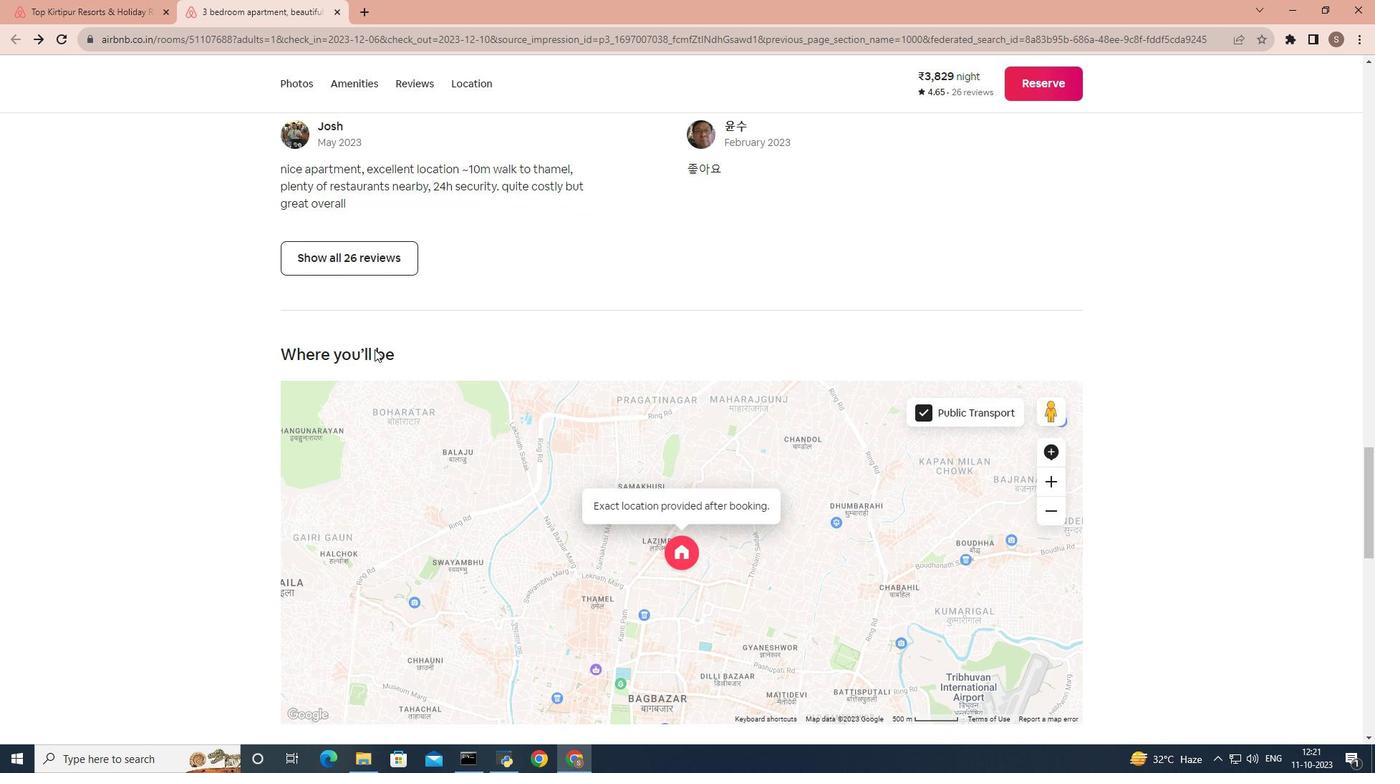 
Action: Mouse scrolled (374, 348) with delta (0, 0)
Screenshot: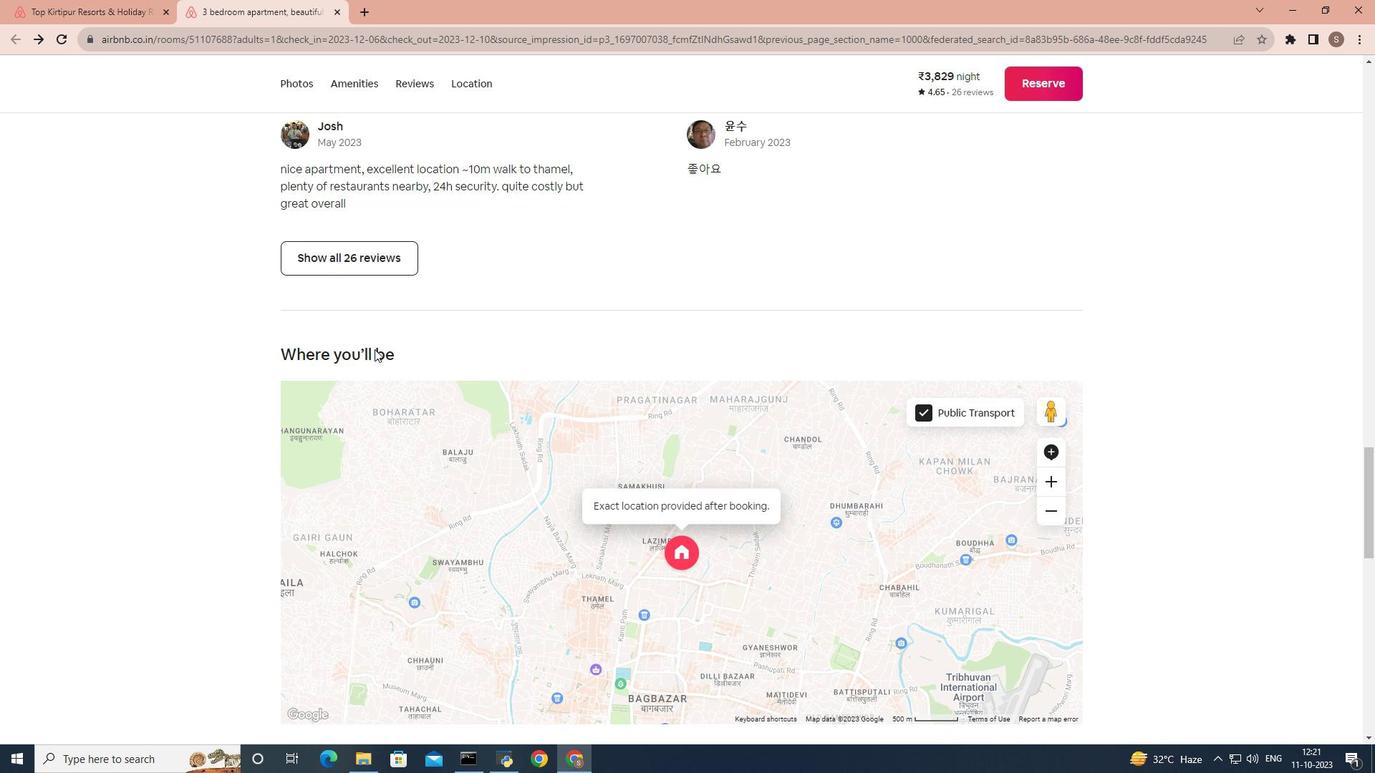 
Action: Mouse scrolled (374, 348) with delta (0, 0)
Screenshot: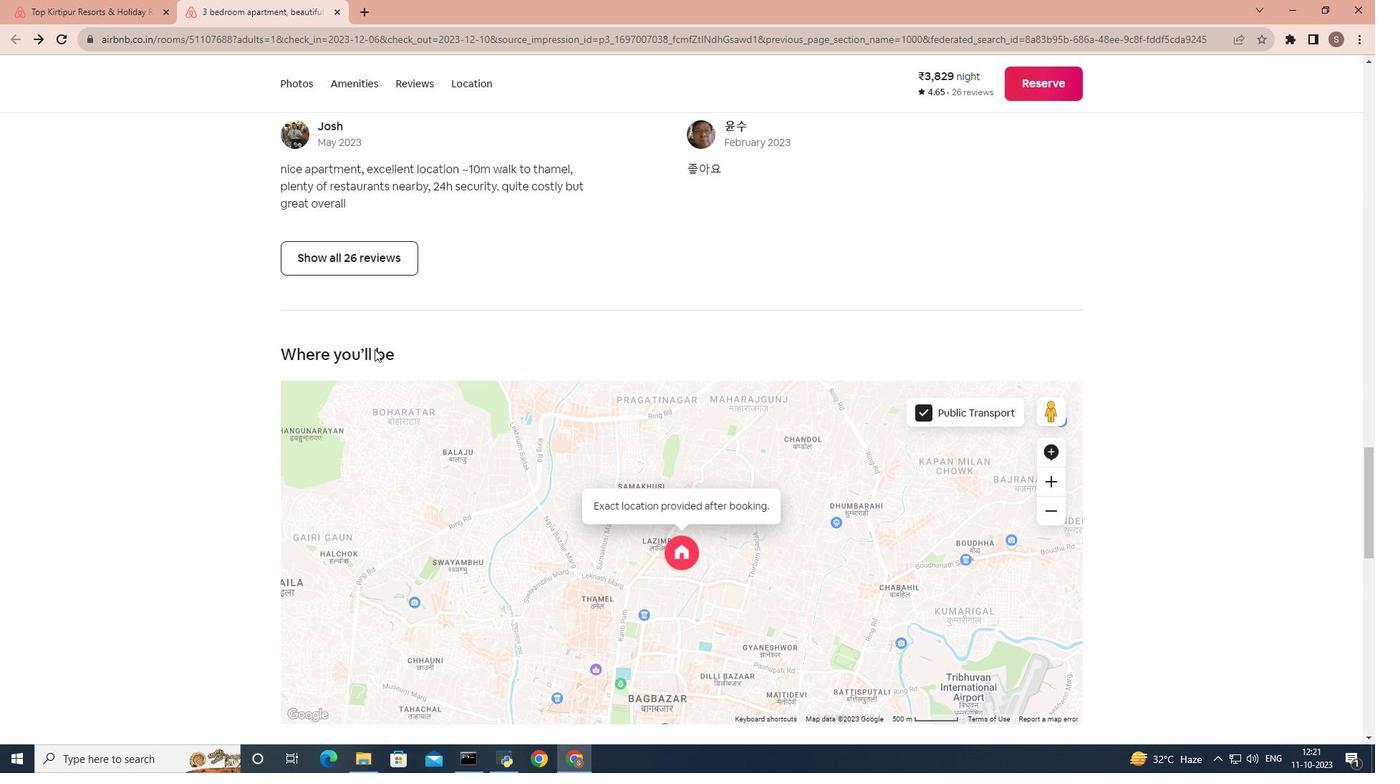 
Action: Mouse moved to (372, 348)
Screenshot: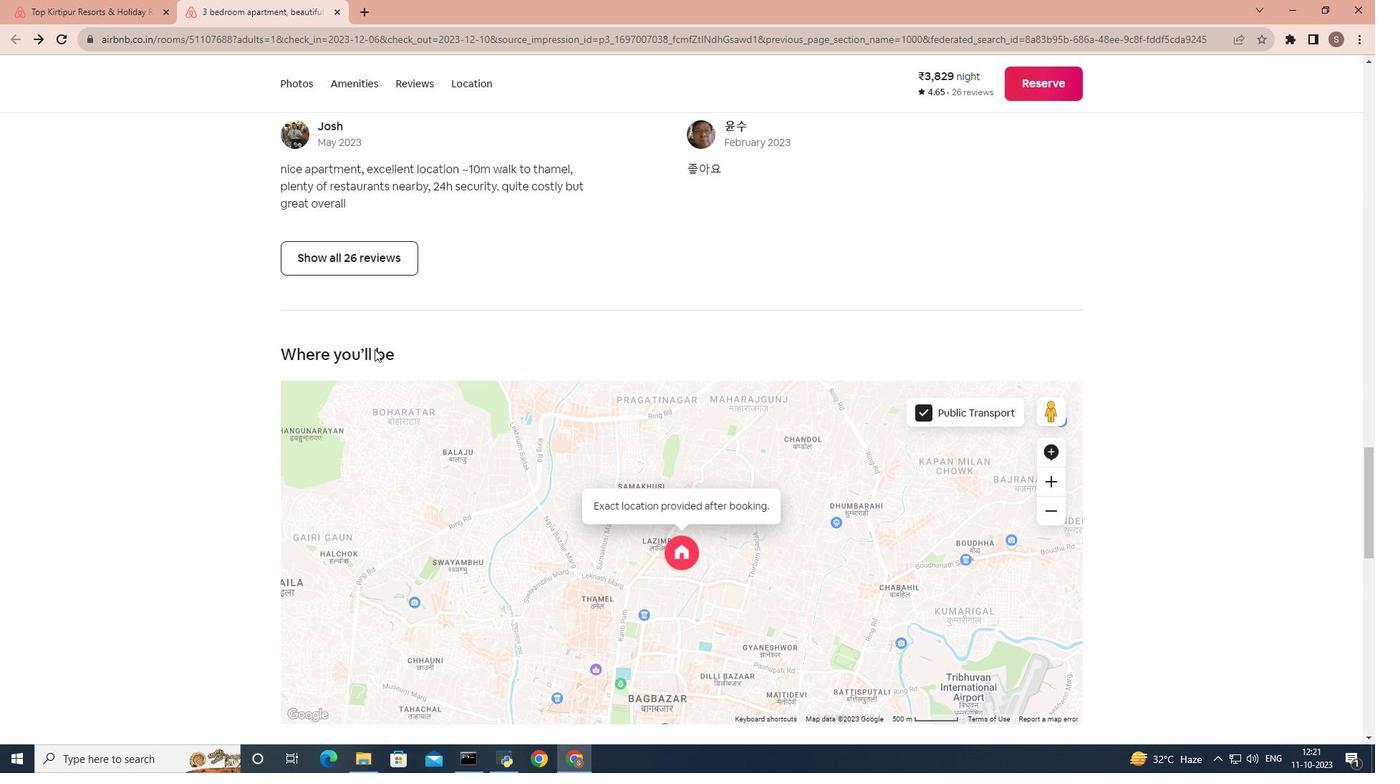 
Action: Mouse scrolled (372, 348) with delta (0, 0)
Screenshot: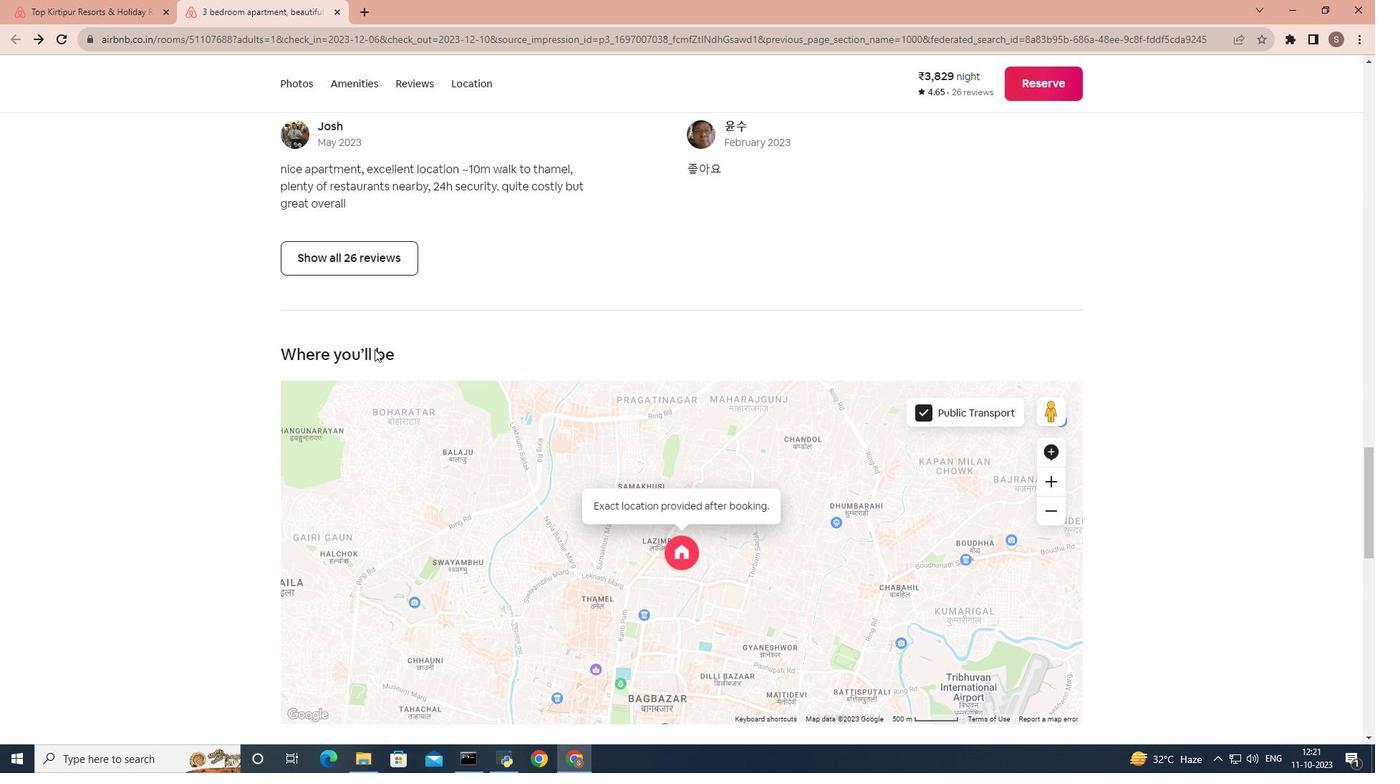 
Action: Mouse moved to (318, 399)
Screenshot: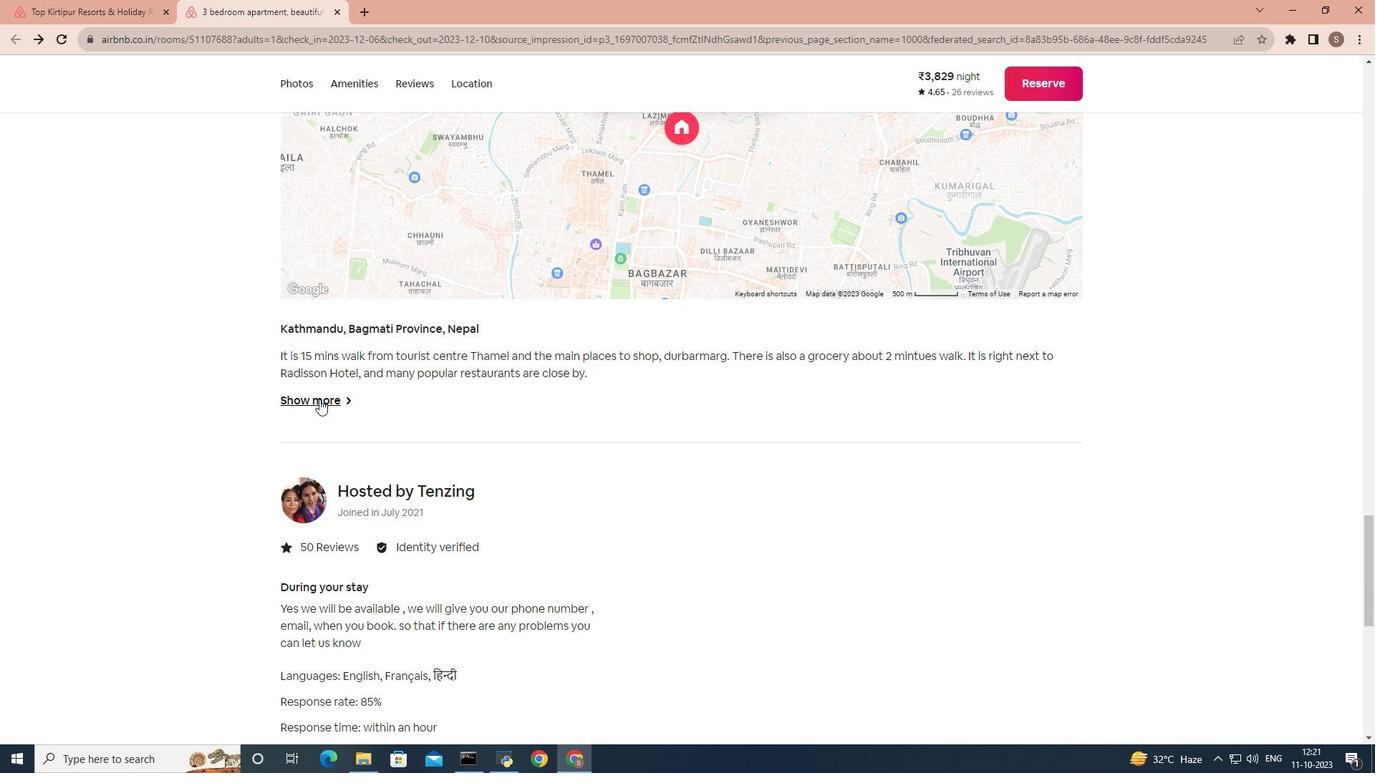 
Action: Mouse pressed left at (318, 399)
Screenshot: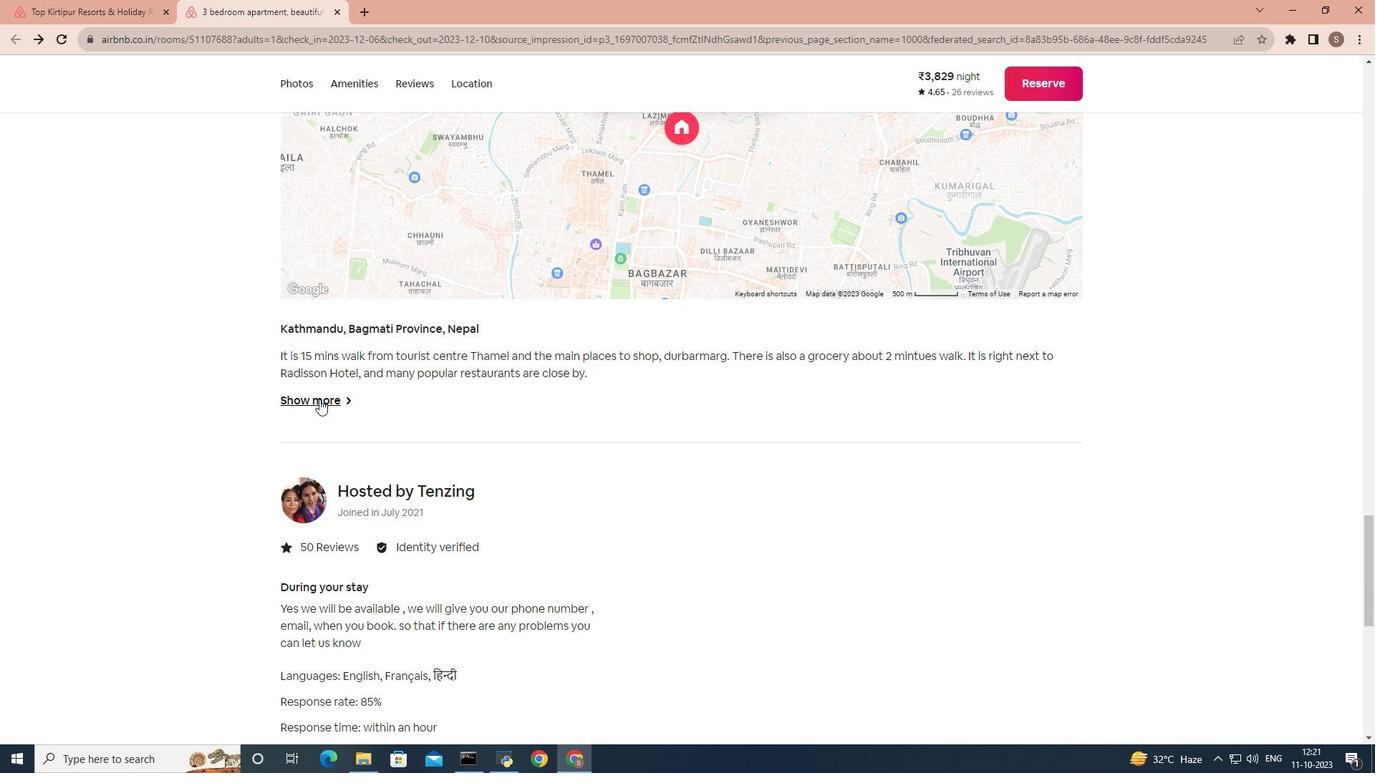 
Action: Mouse moved to (81, 251)
Screenshot: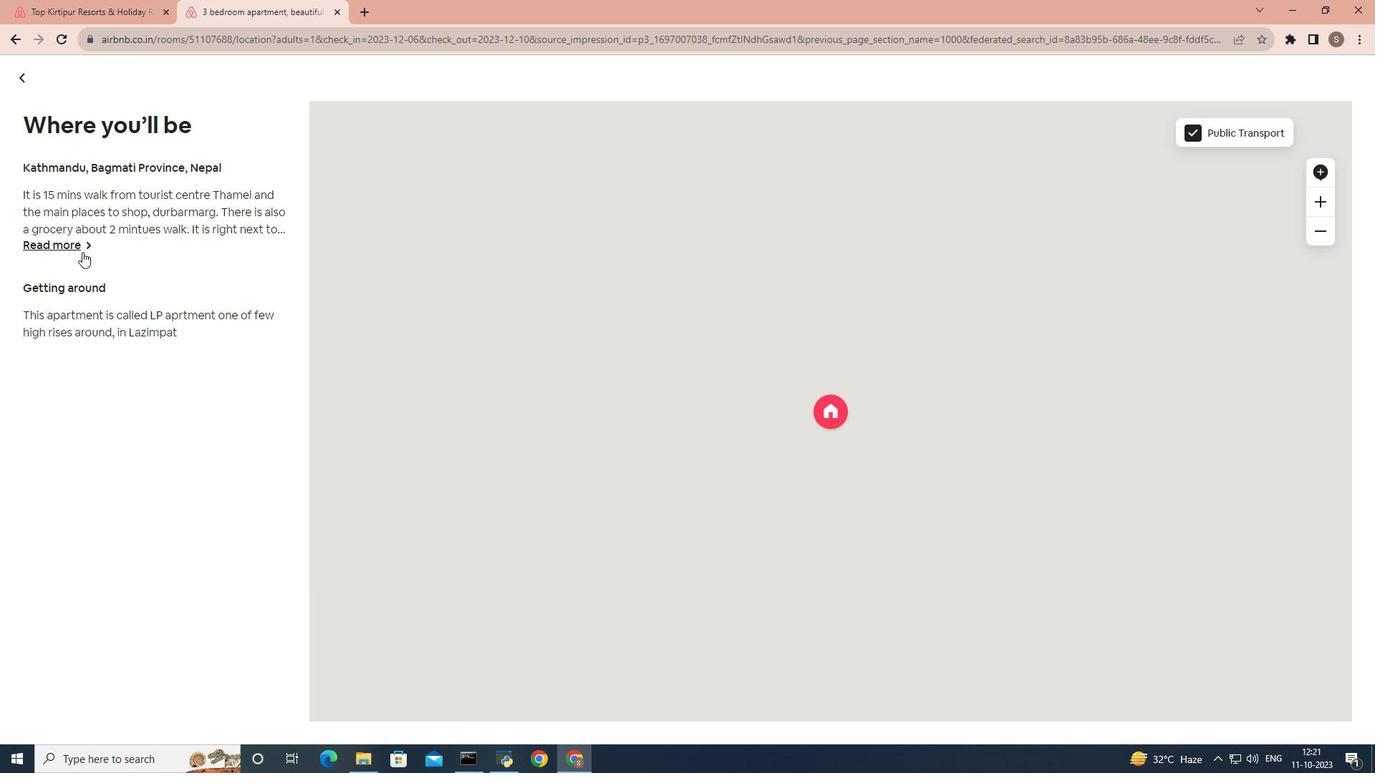
Action: Mouse pressed left at (81, 251)
Screenshot: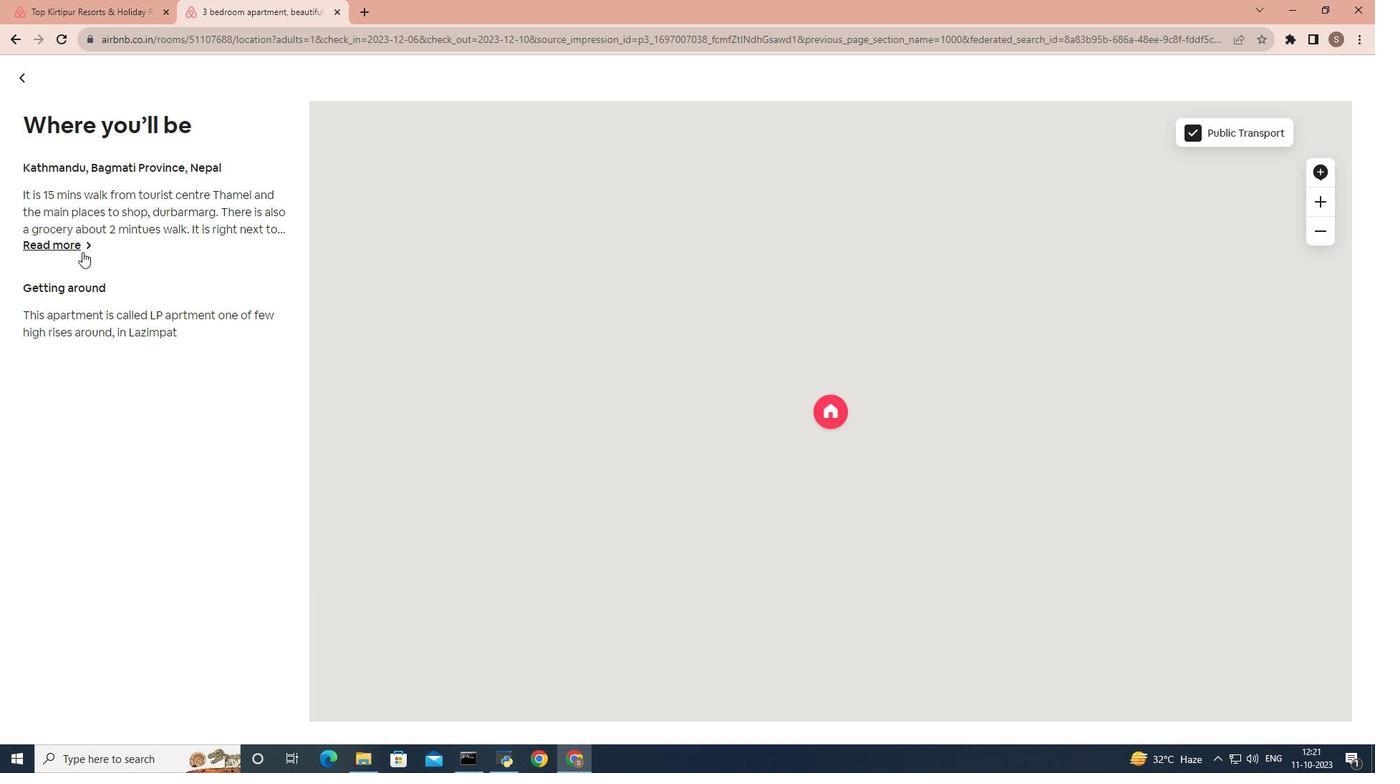 
Action: Mouse moved to (27, 78)
Screenshot: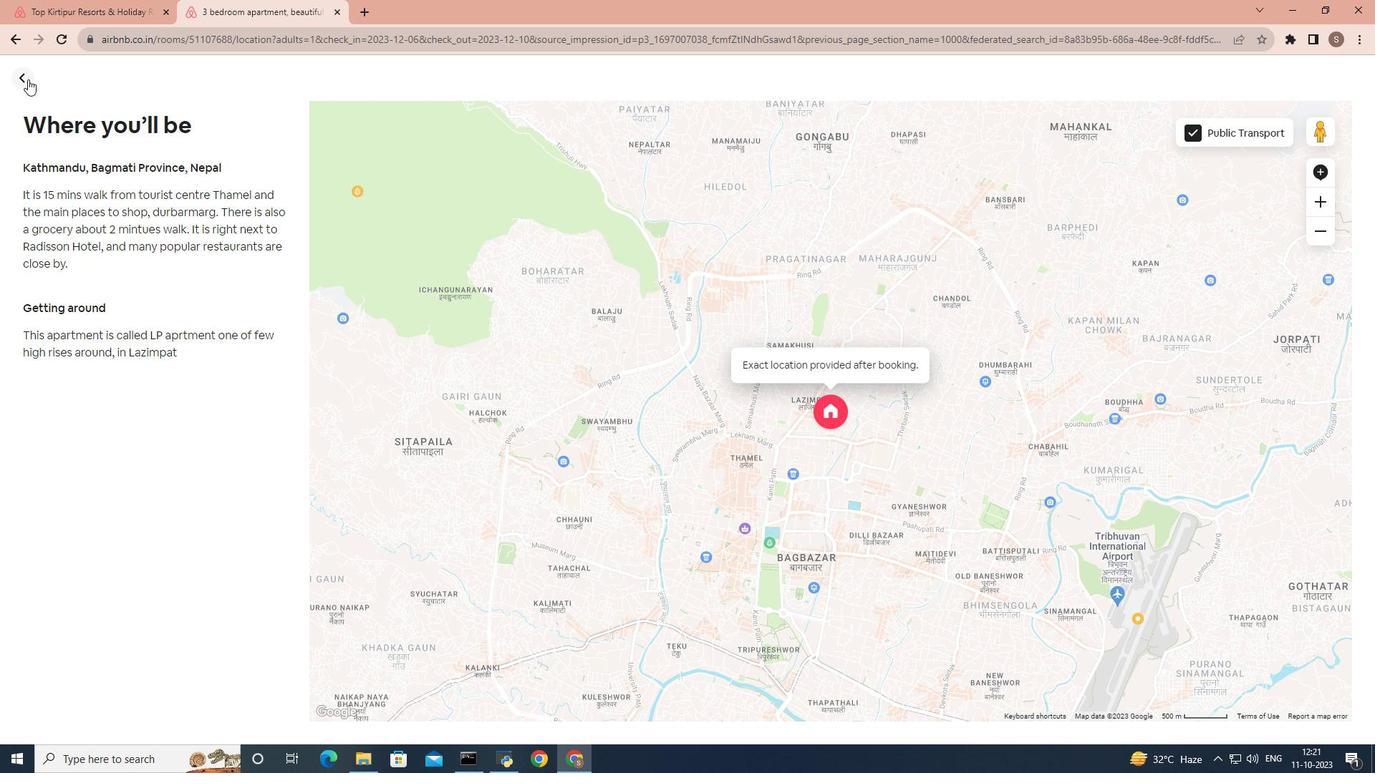 
Action: Mouse pressed left at (27, 78)
Screenshot: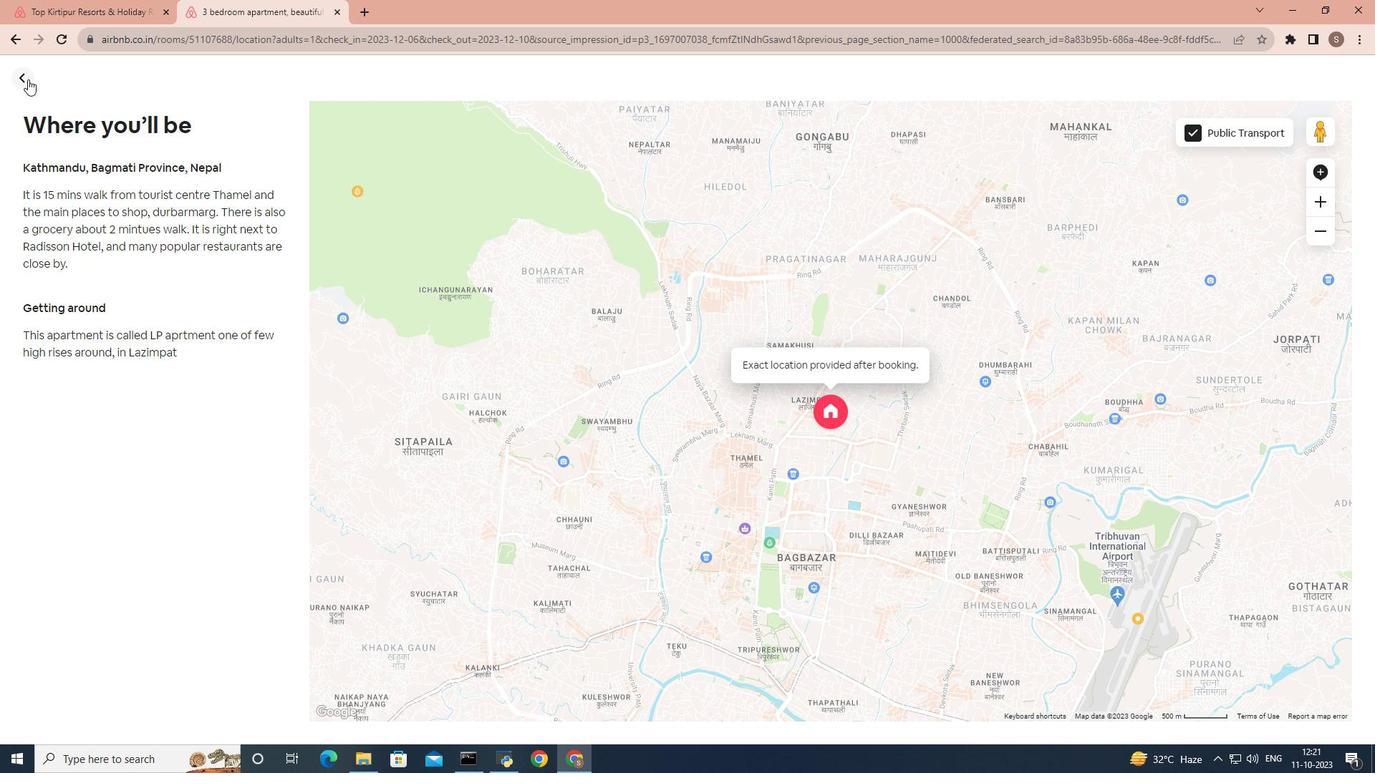 
Action: Mouse moved to (556, 342)
Screenshot: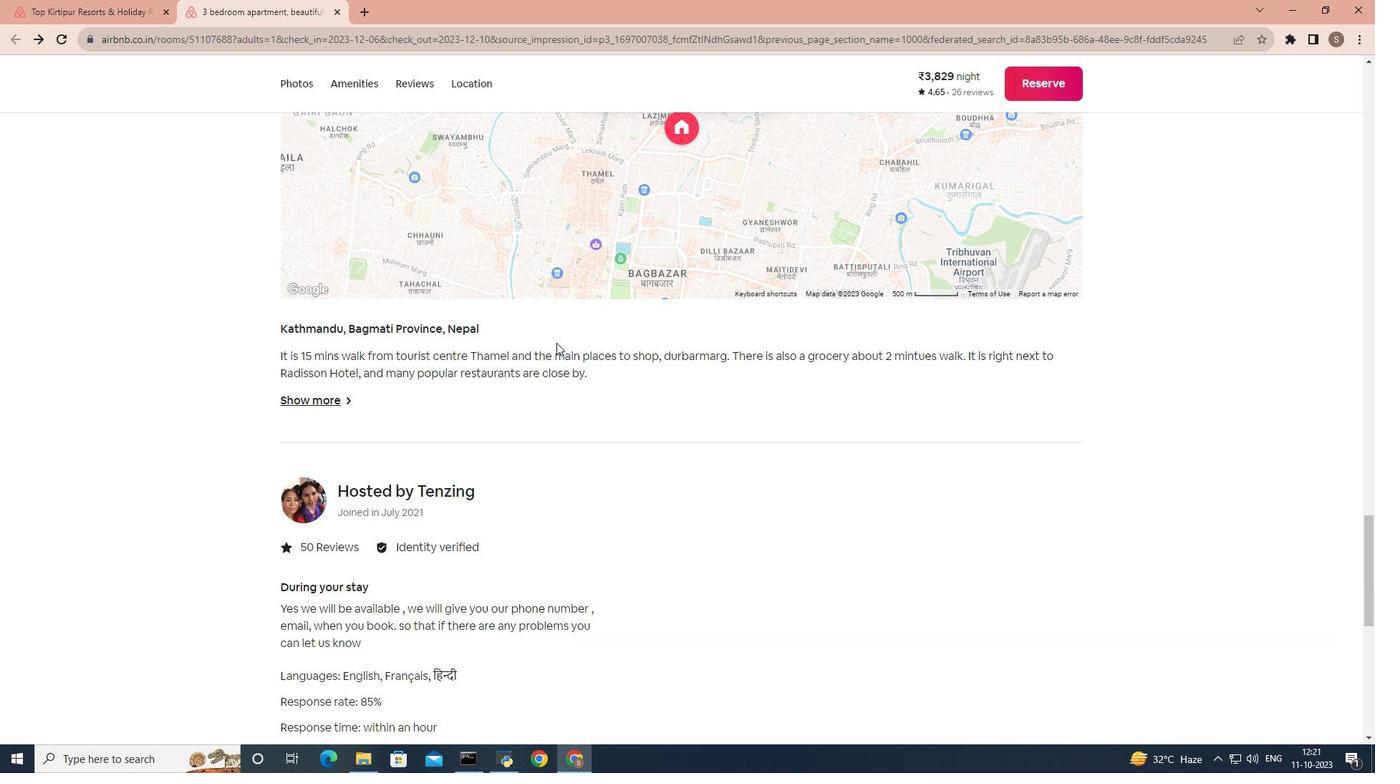 
Action: Mouse scrolled (556, 341) with delta (0, 0)
Screenshot: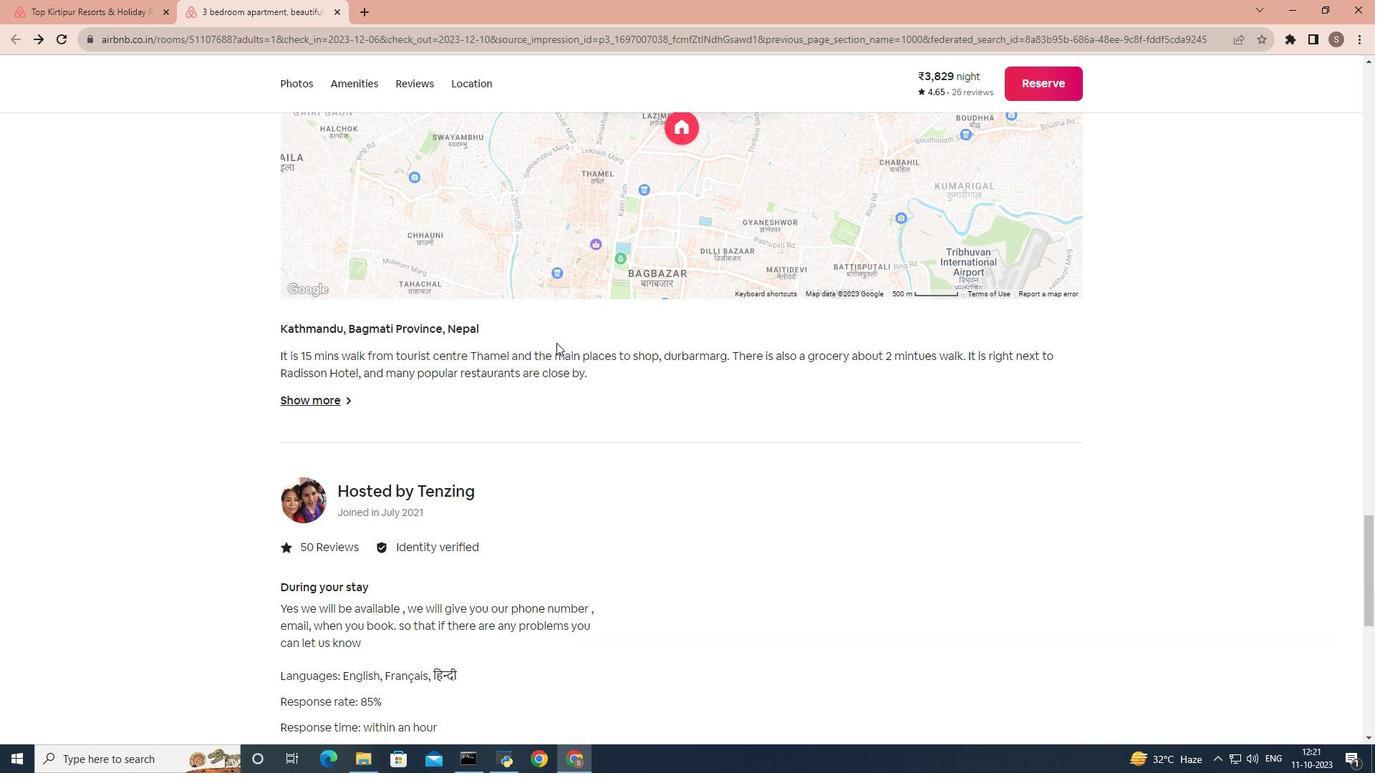 
Action: Mouse scrolled (556, 341) with delta (0, 0)
Screenshot: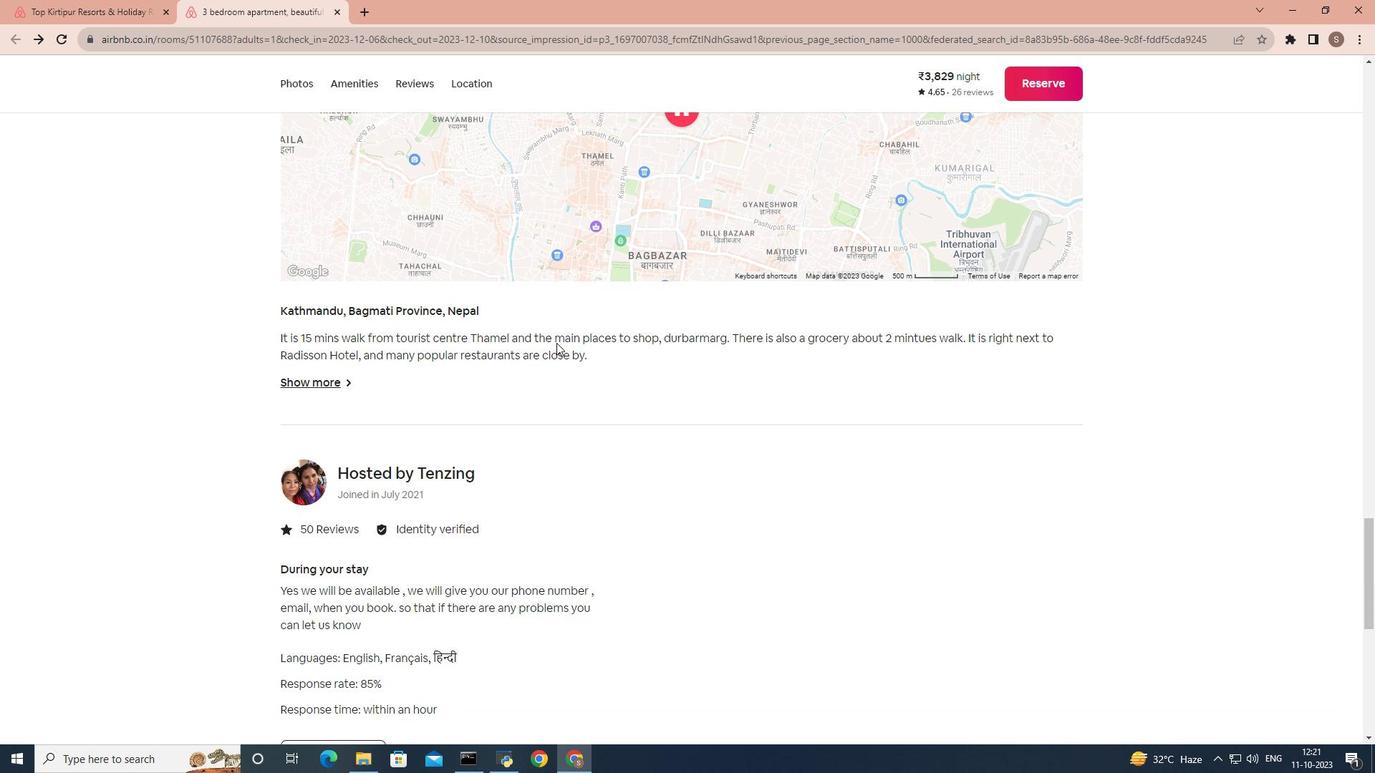 
Action: Mouse scrolled (556, 341) with delta (0, 0)
Screenshot: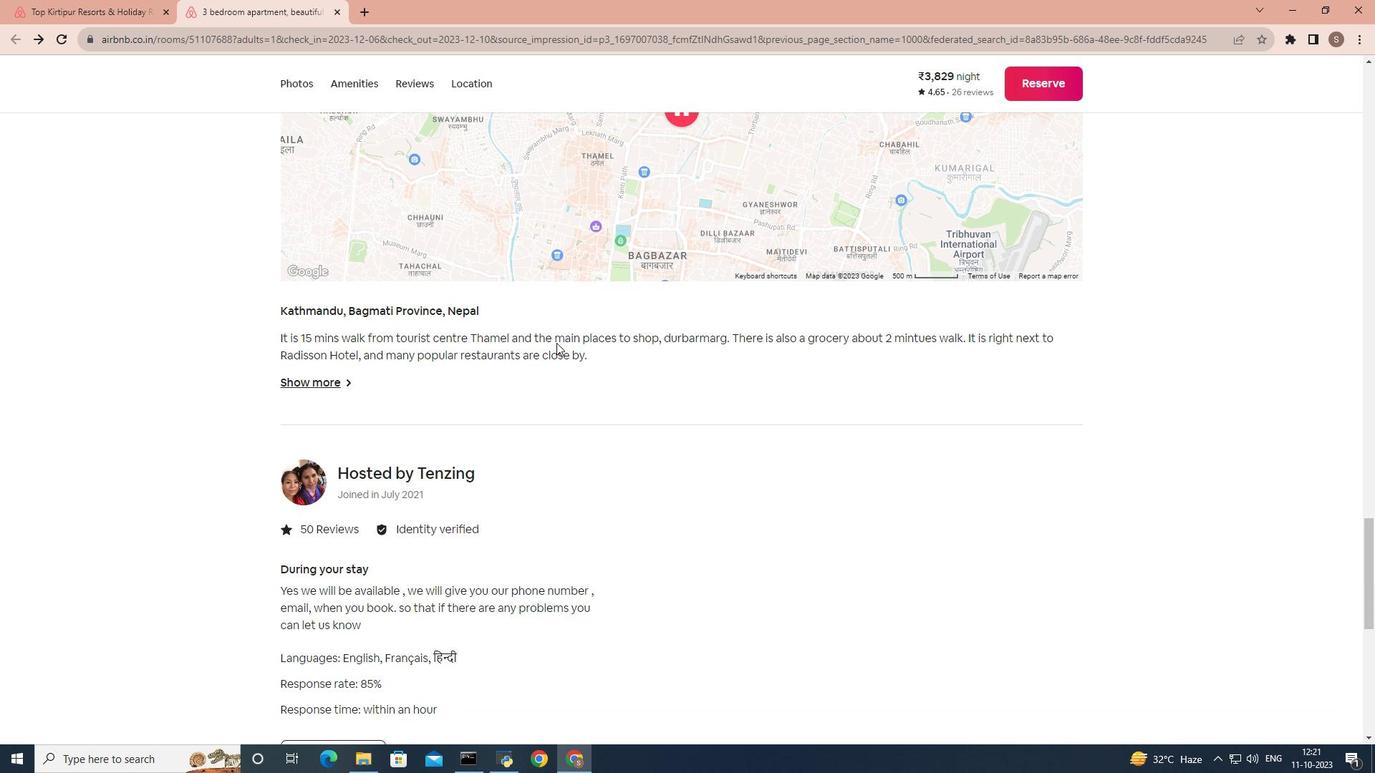 
Action: Mouse scrolled (556, 341) with delta (0, 0)
Screenshot: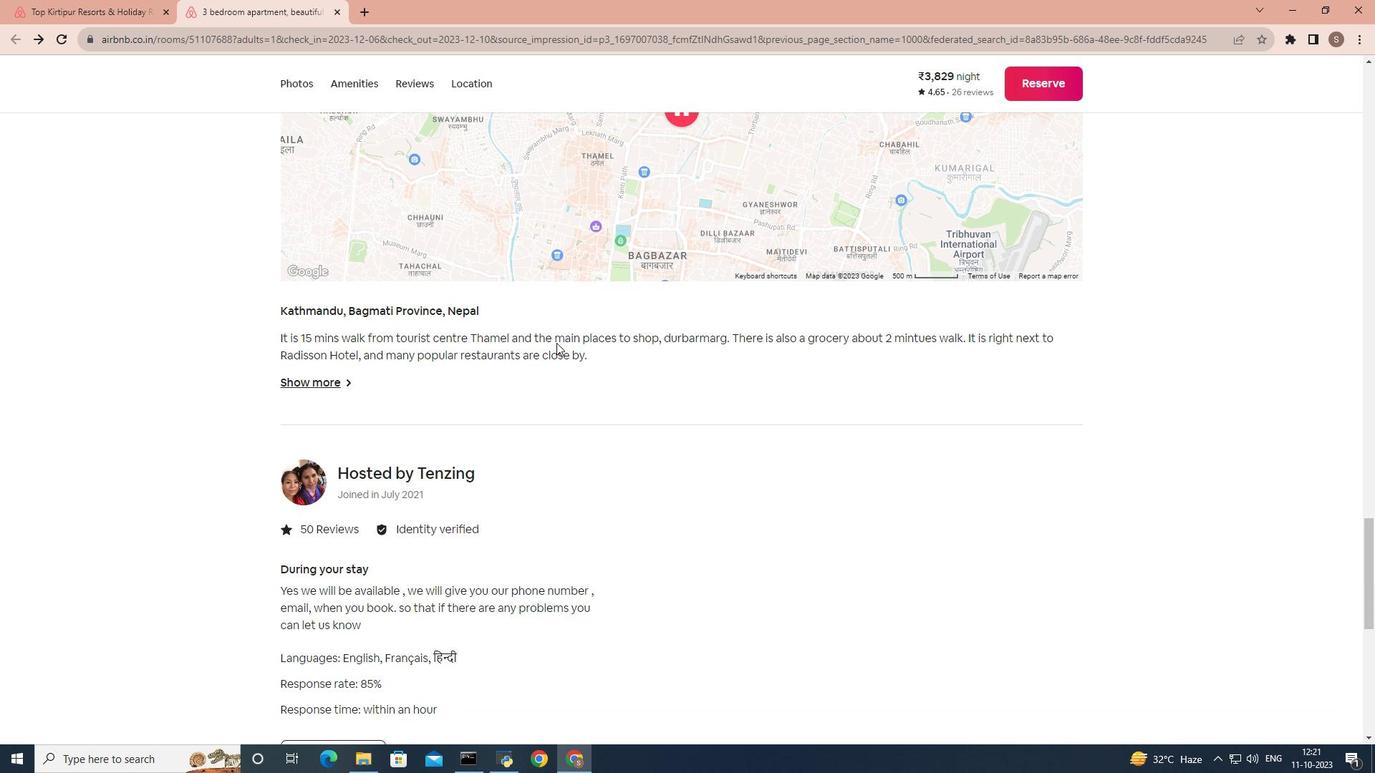
Action: Mouse moved to (556, 342)
Screenshot: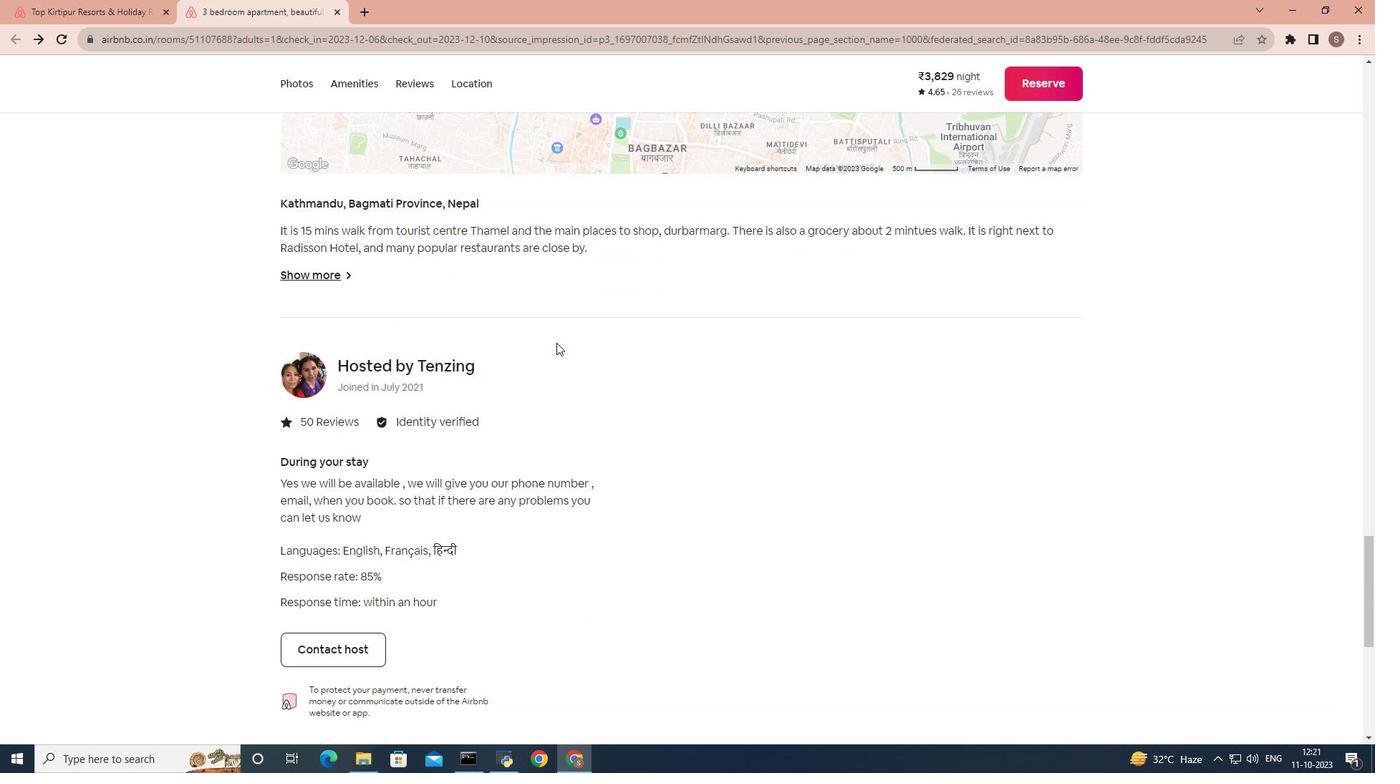 
Action: Mouse scrolled (556, 341) with delta (0, 0)
Screenshot: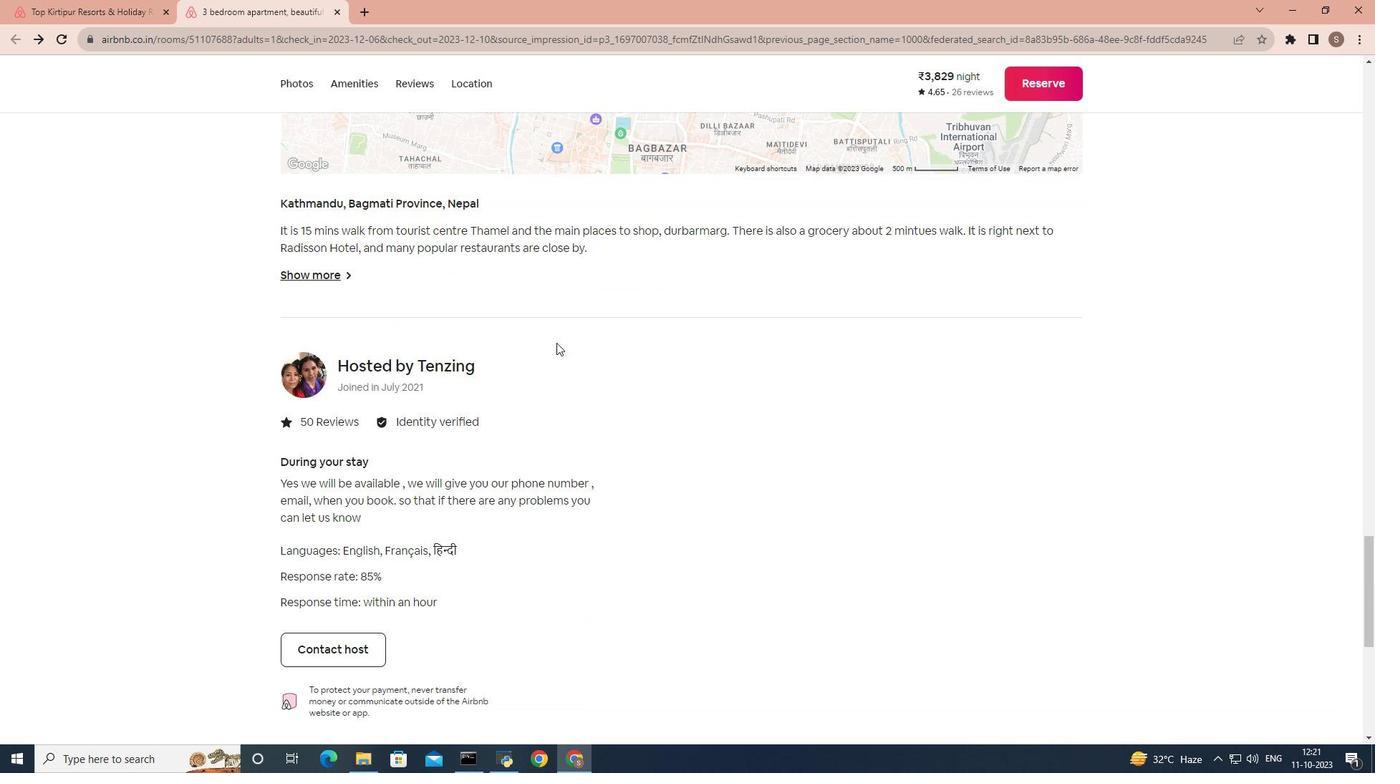
Action: Mouse moved to (364, 418)
Screenshot: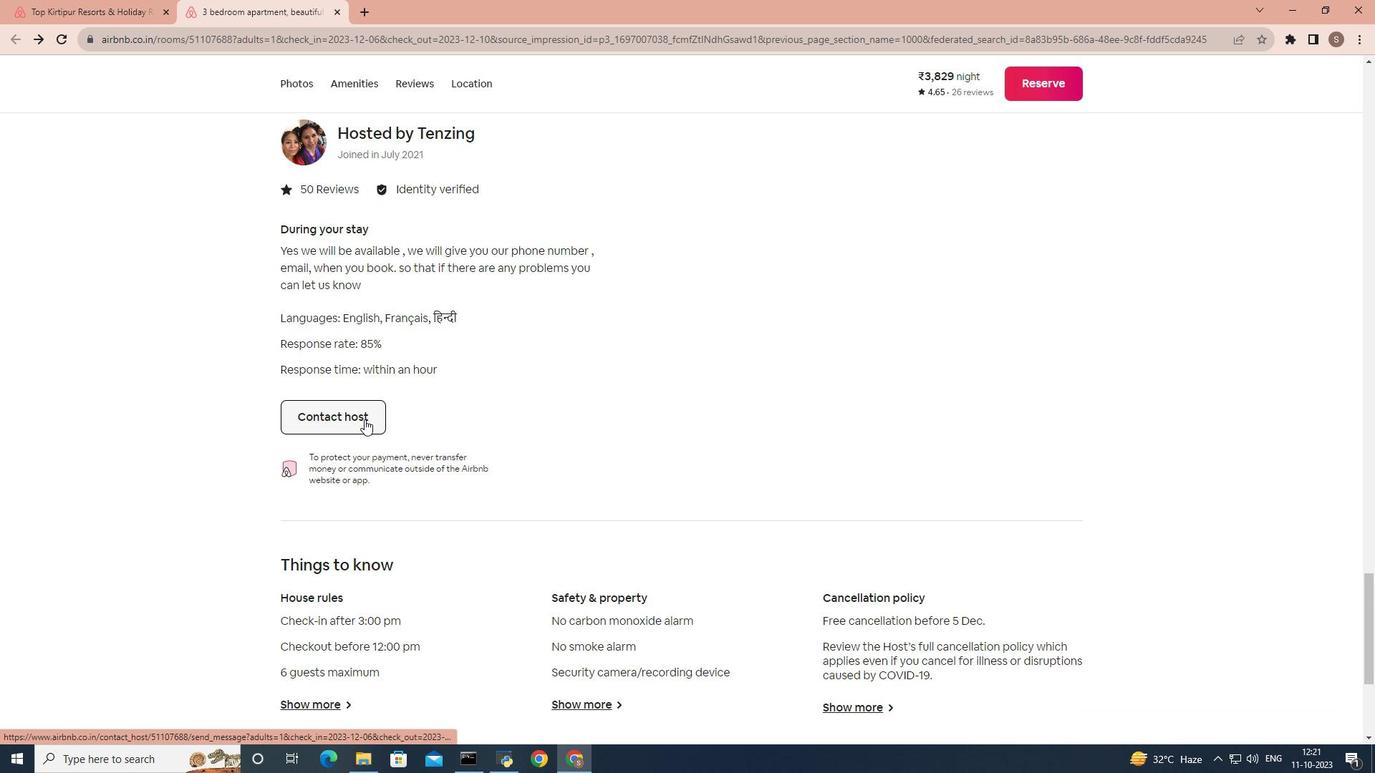 
Action: Mouse scrolled (364, 417) with delta (0, 0)
Screenshot: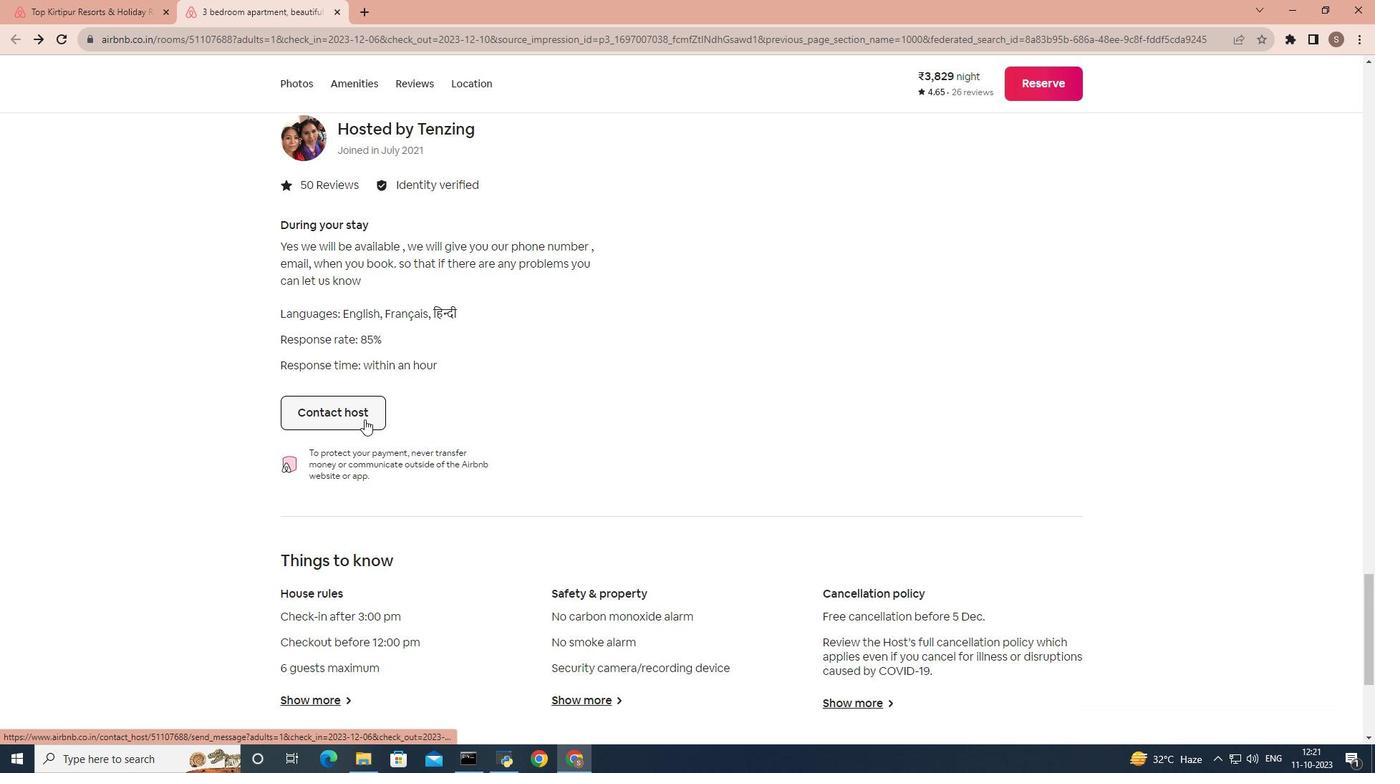 
Action: Mouse moved to (363, 419)
Screenshot: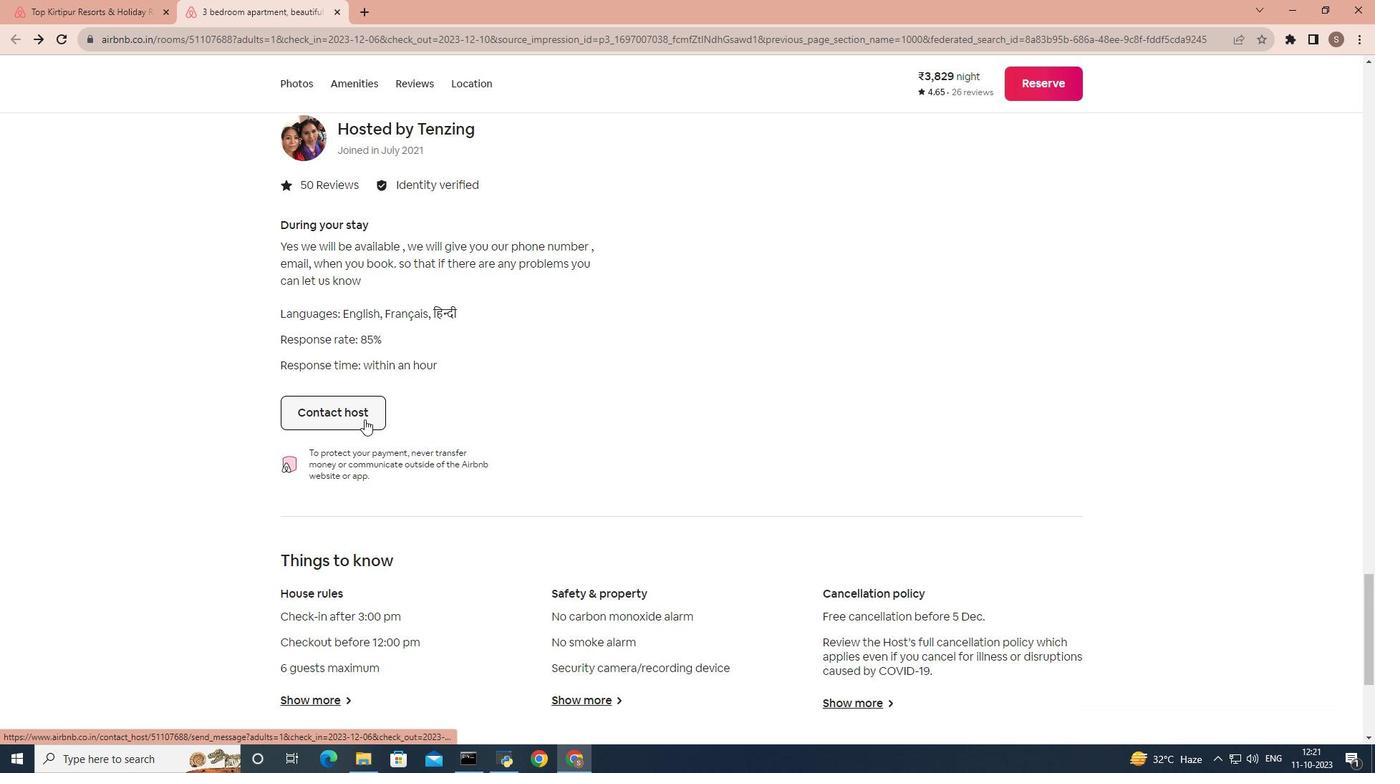 
Action: Mouse scrolled (363, 418) with delta (0, 0)
Screenshot: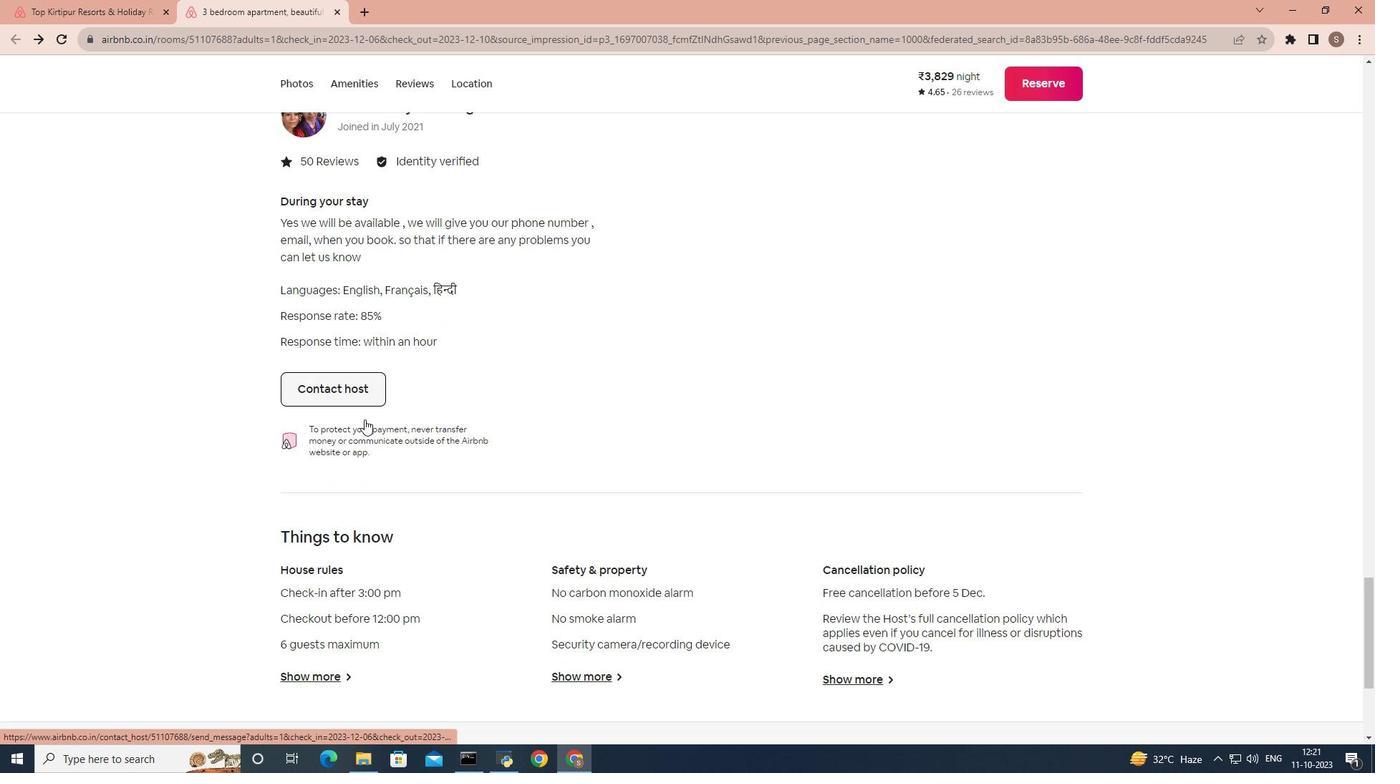 
Action: Mouse scrolled (363, 418) with delta (0, 0)
Screenshot: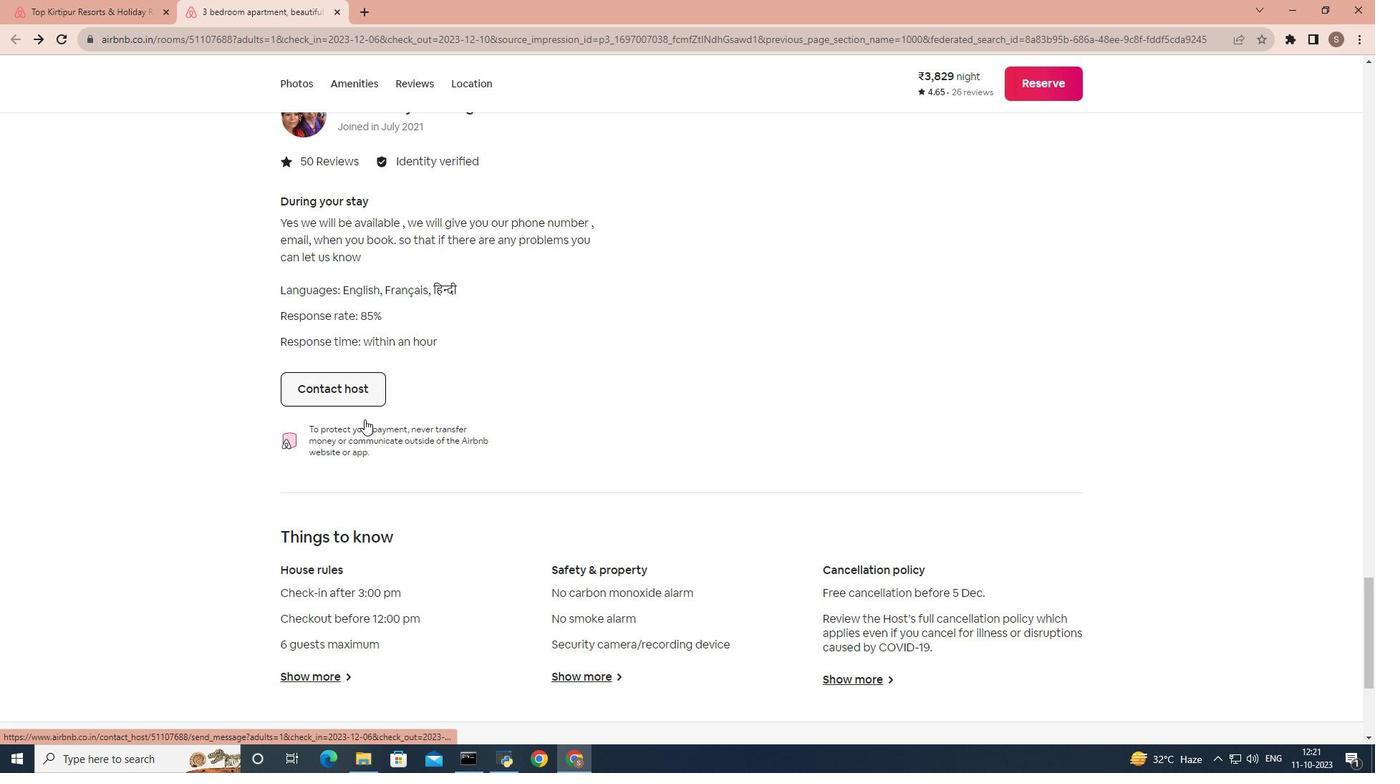 
Action: Mouse moved to (301, 484)
Screenshot: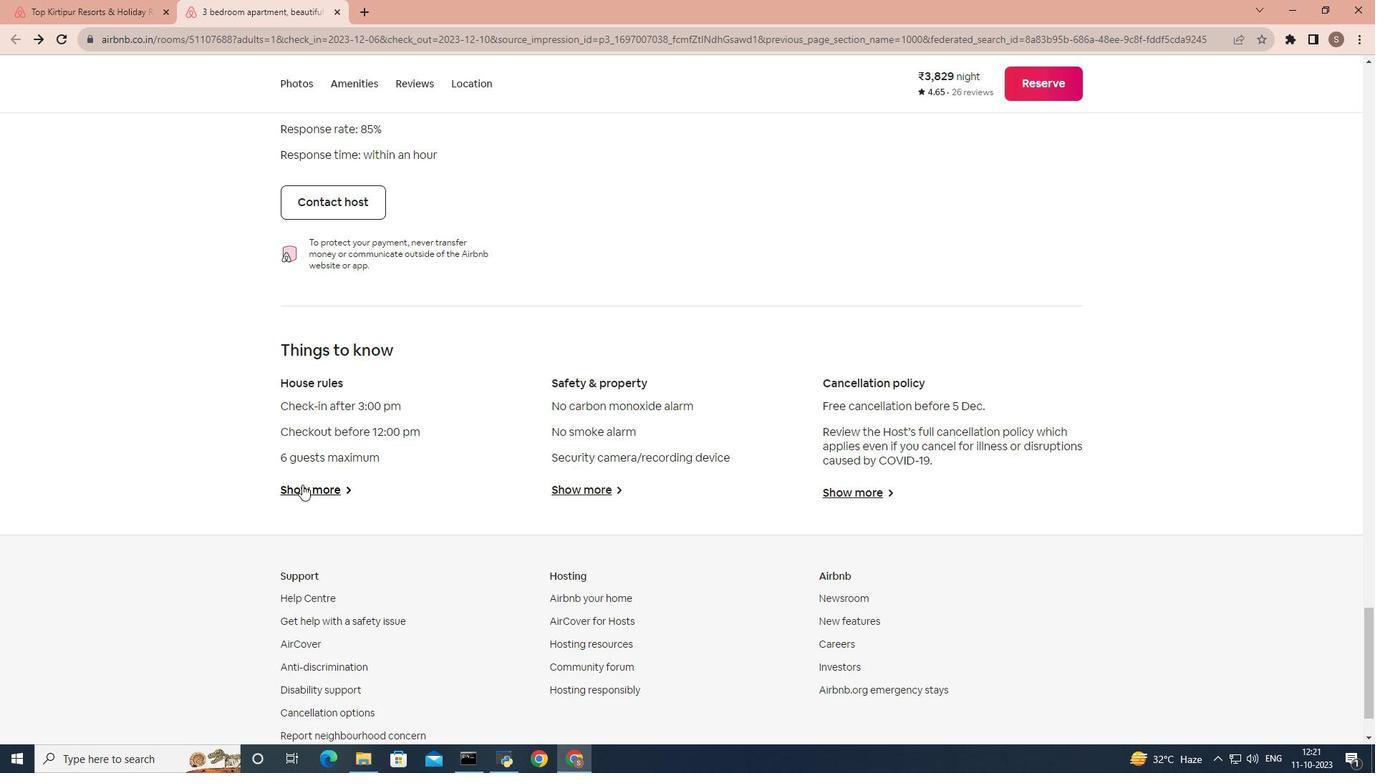 
Action: Mouse pressed left at (301, 484)
Screenshot: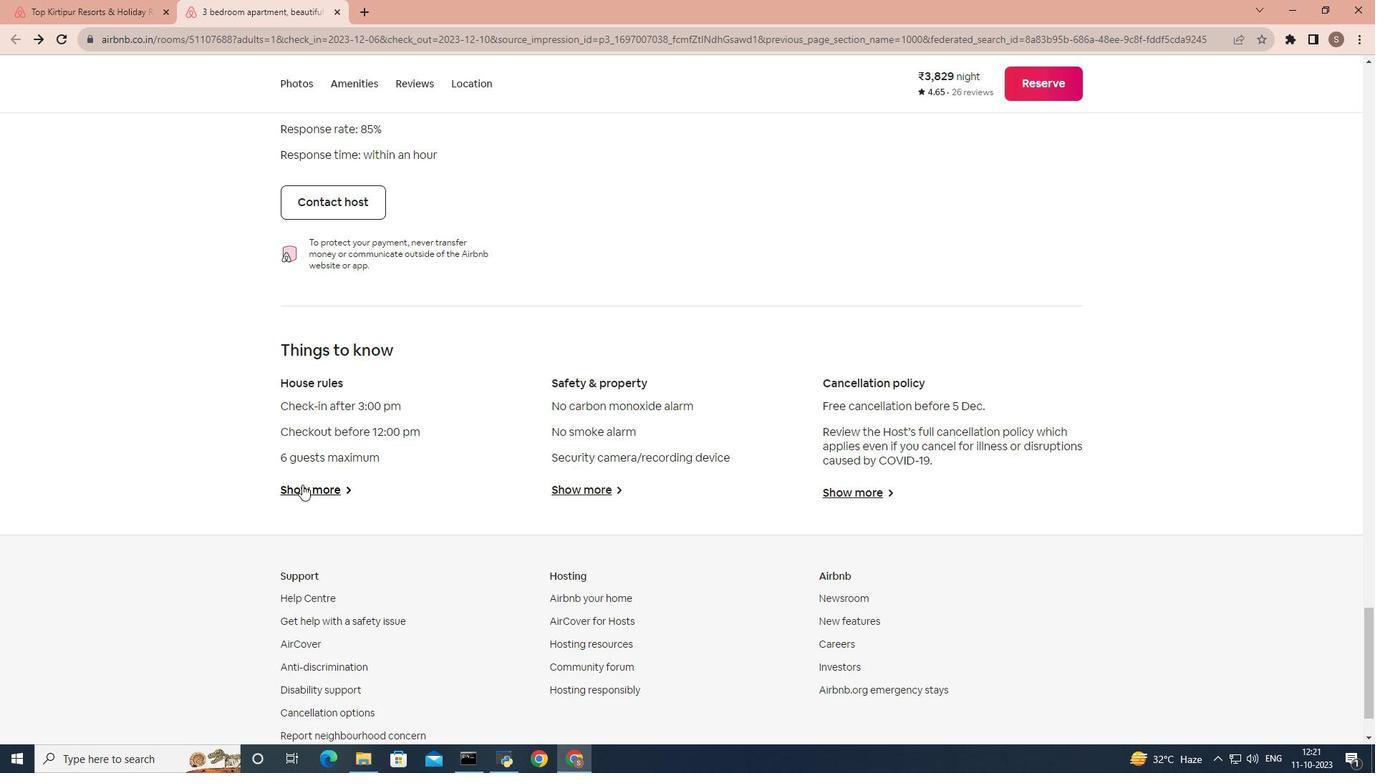 
Action: Mouse moved to (497, 404)
Screenshot: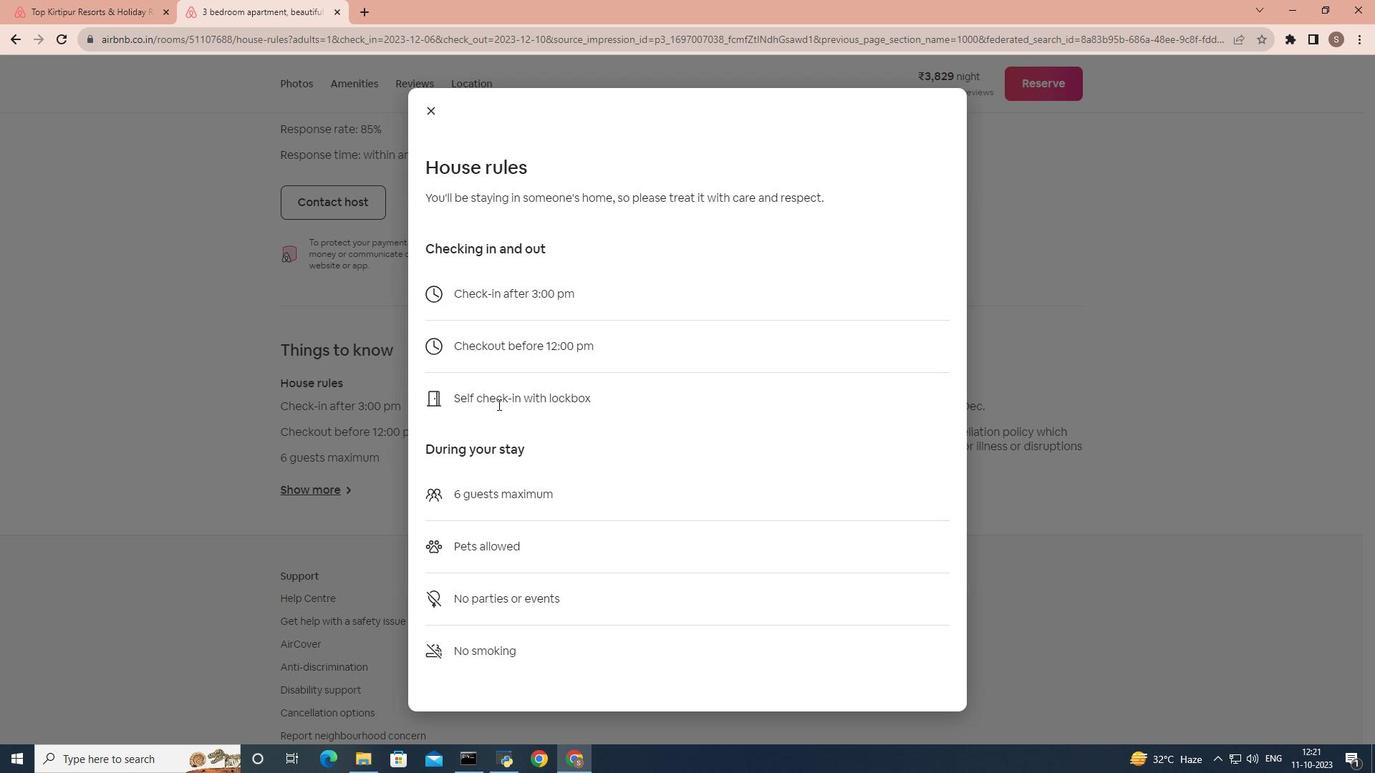 
Action: Mouse scrolled (497, 403) with delta (0, 0)
Screenshot: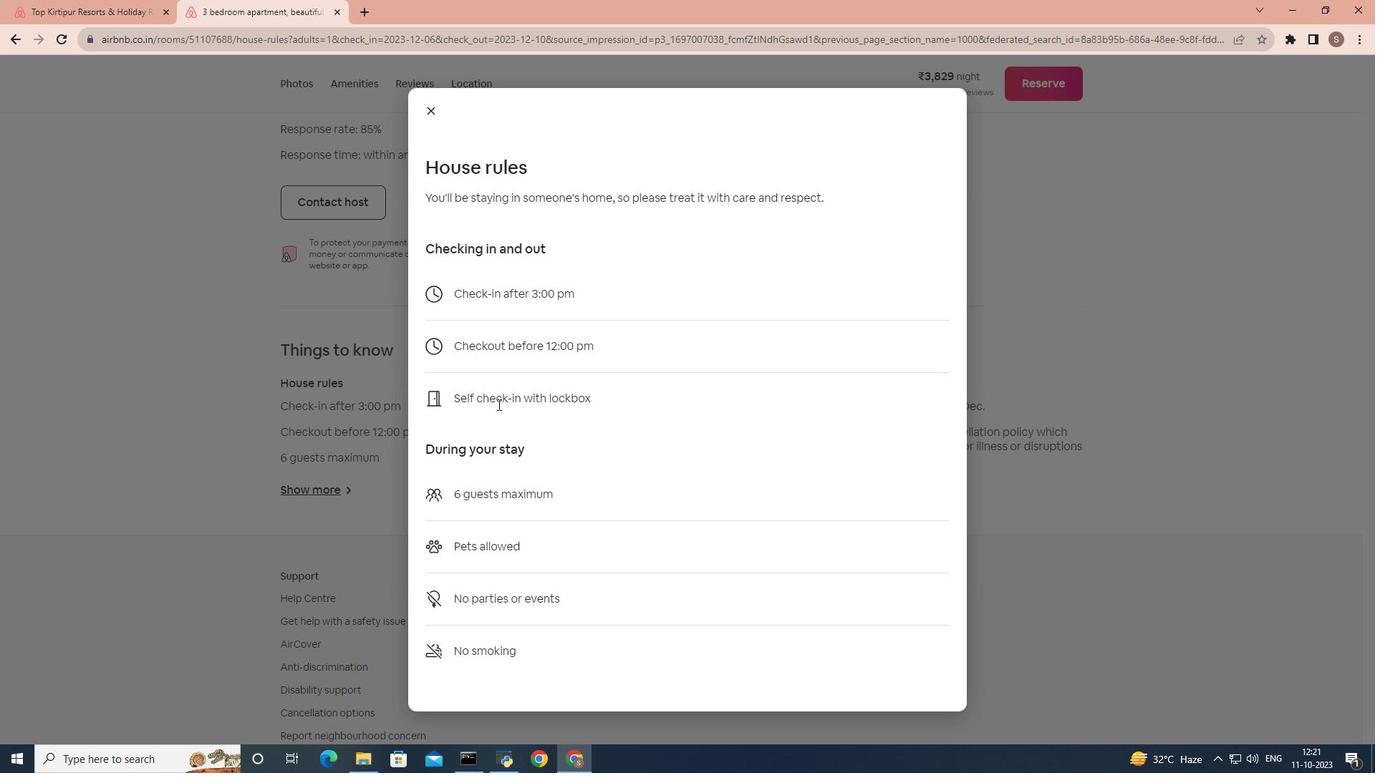 
Action: Mouse scrolled (497, 403) with delta (0, 0)
Screenshot: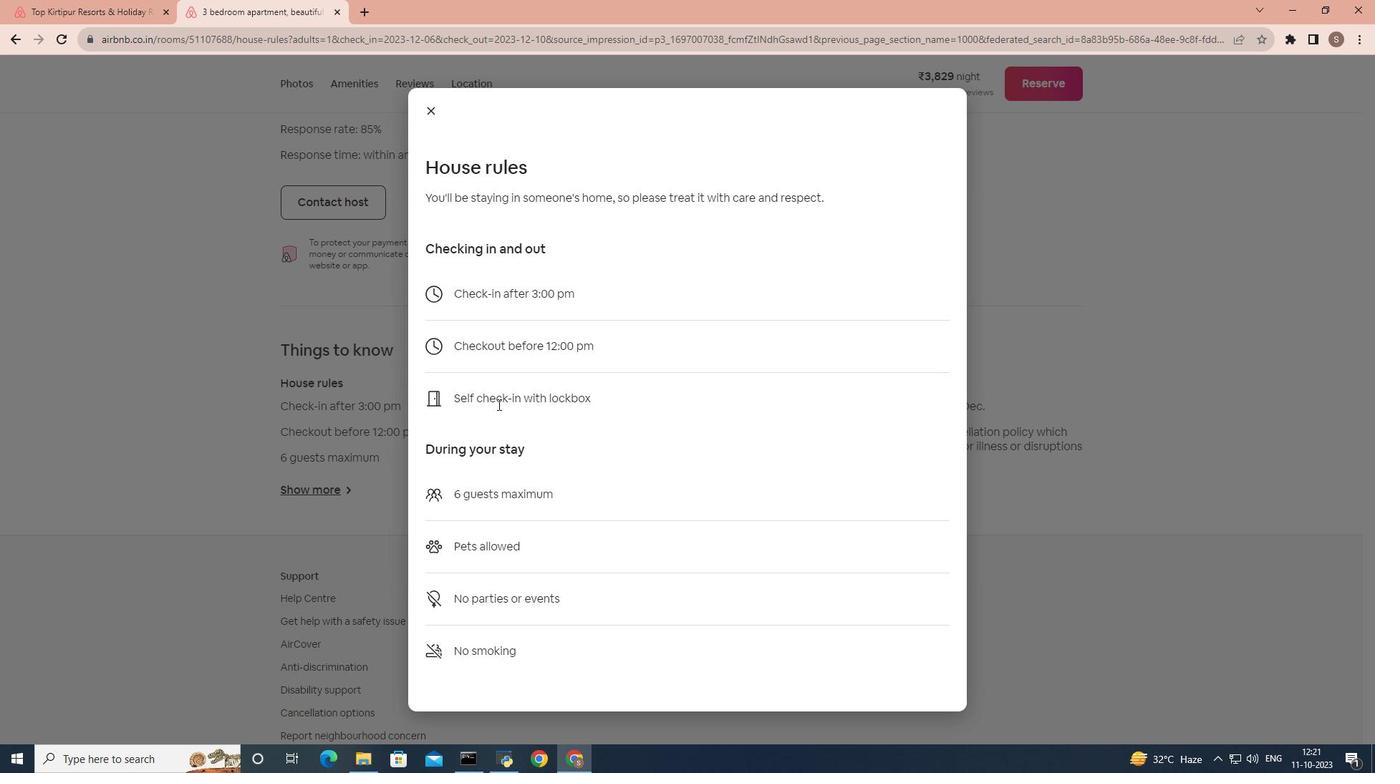 
Action: Mouse scrolled (497, 403) with delta (0, 0)
